 Task: In the event  named  Third Lunch and Learn: Stress Management Techniques, Set a range of dates when you can accept meetings  '4 Jul â€" 5 Aug 2023'. Select a duration of  30 min. Select working hours  	_x000D_
MON- SAT 9:00am â€" 5:00pm. Add time before or after your events  as 5 min. Set the frequency of available time slots for invitees as  50 min. Set the minimum notice period and maximum events allowed per day as  165 hour and 6. , logged in from the account softage.4@softage.net and add another guest for the event, softage.1@softage.net
Action: Mouse pressed left at (947, 338)
Screenshot: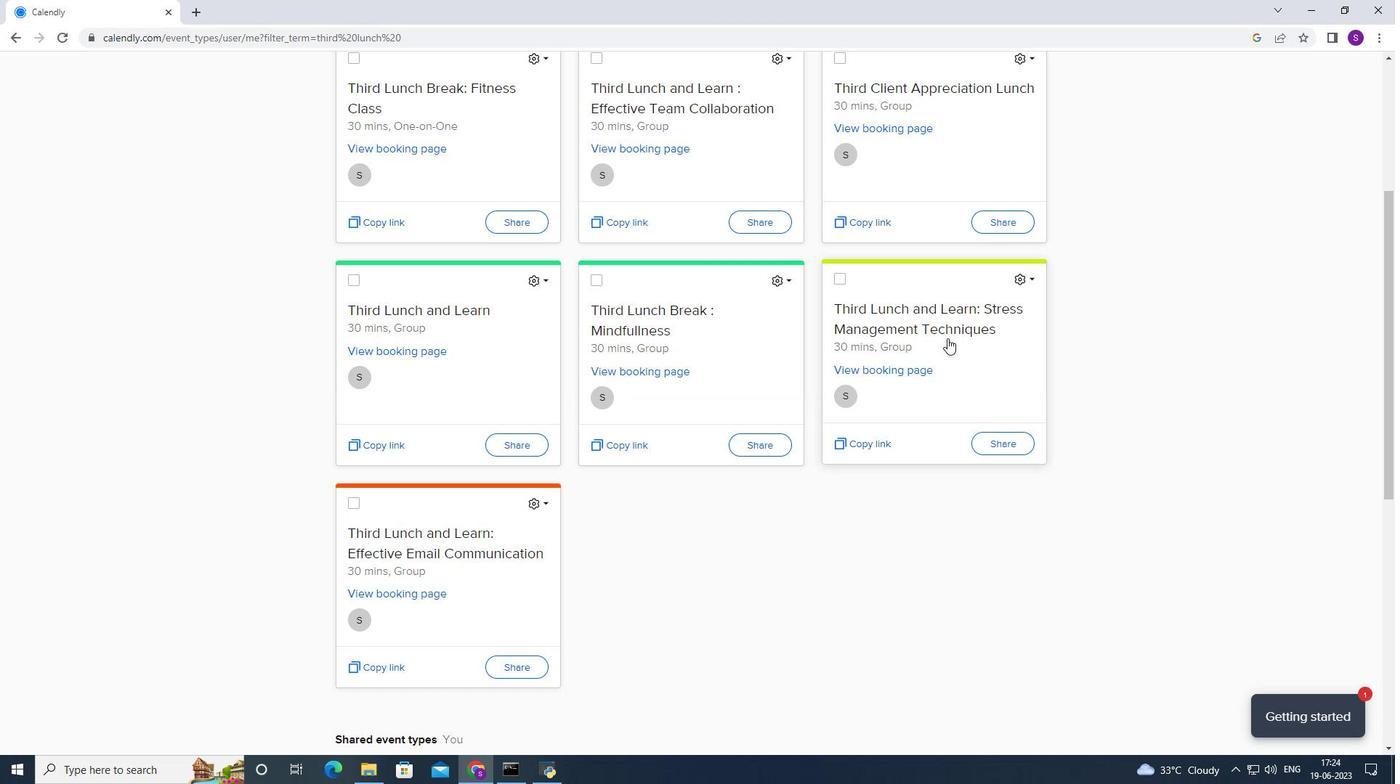 
Action: Mouse moved to (446, 310)
Screenshot: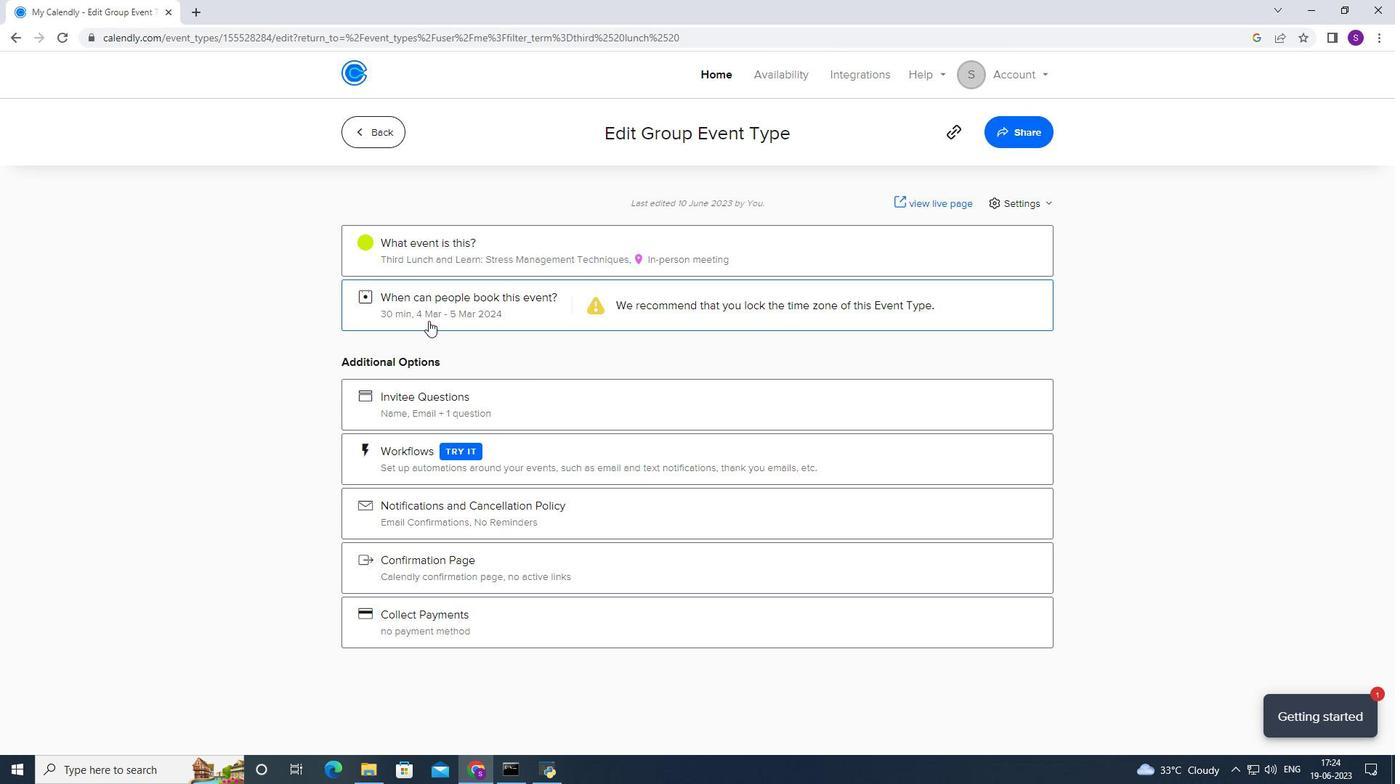
Action: Mouse pressed left at (446, 310)
Screenshot: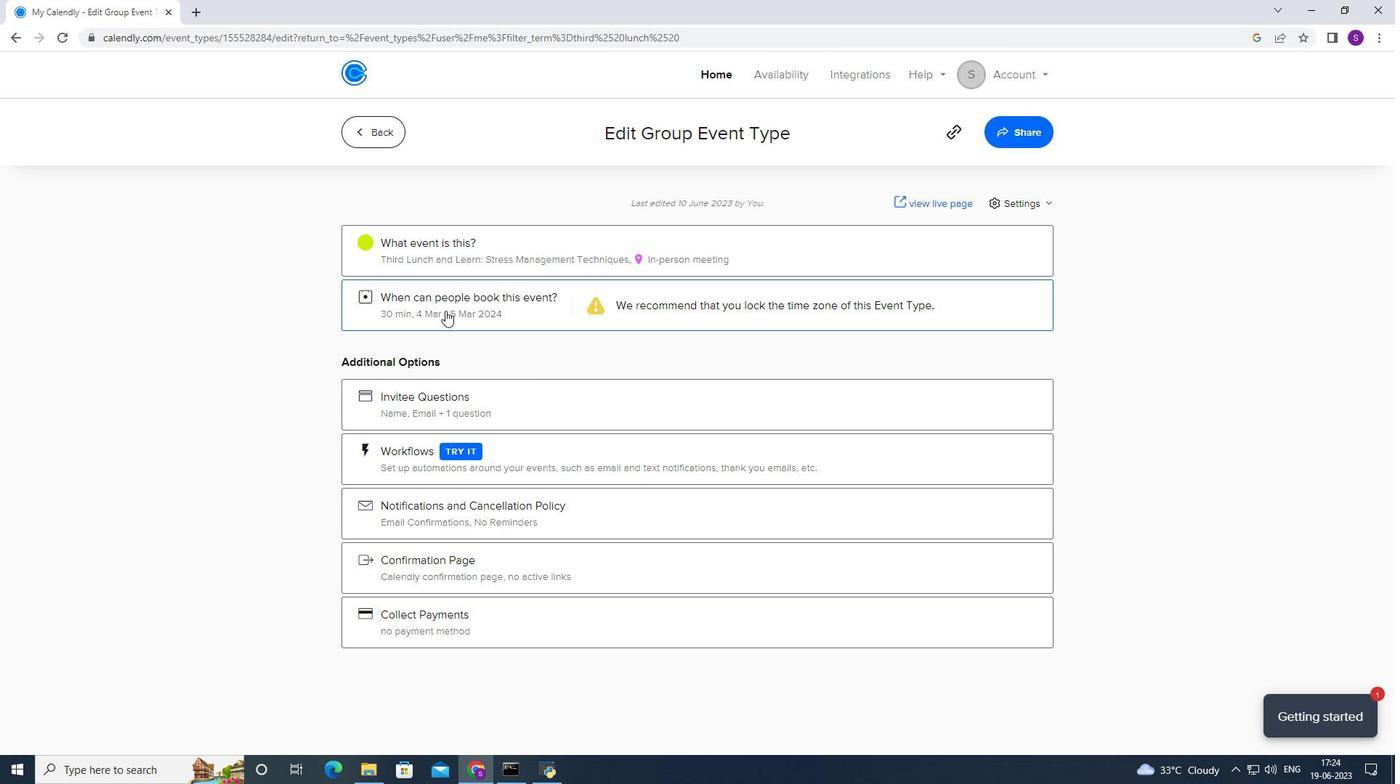 
Action: Mouse moved to (496, 490)
Screenshot: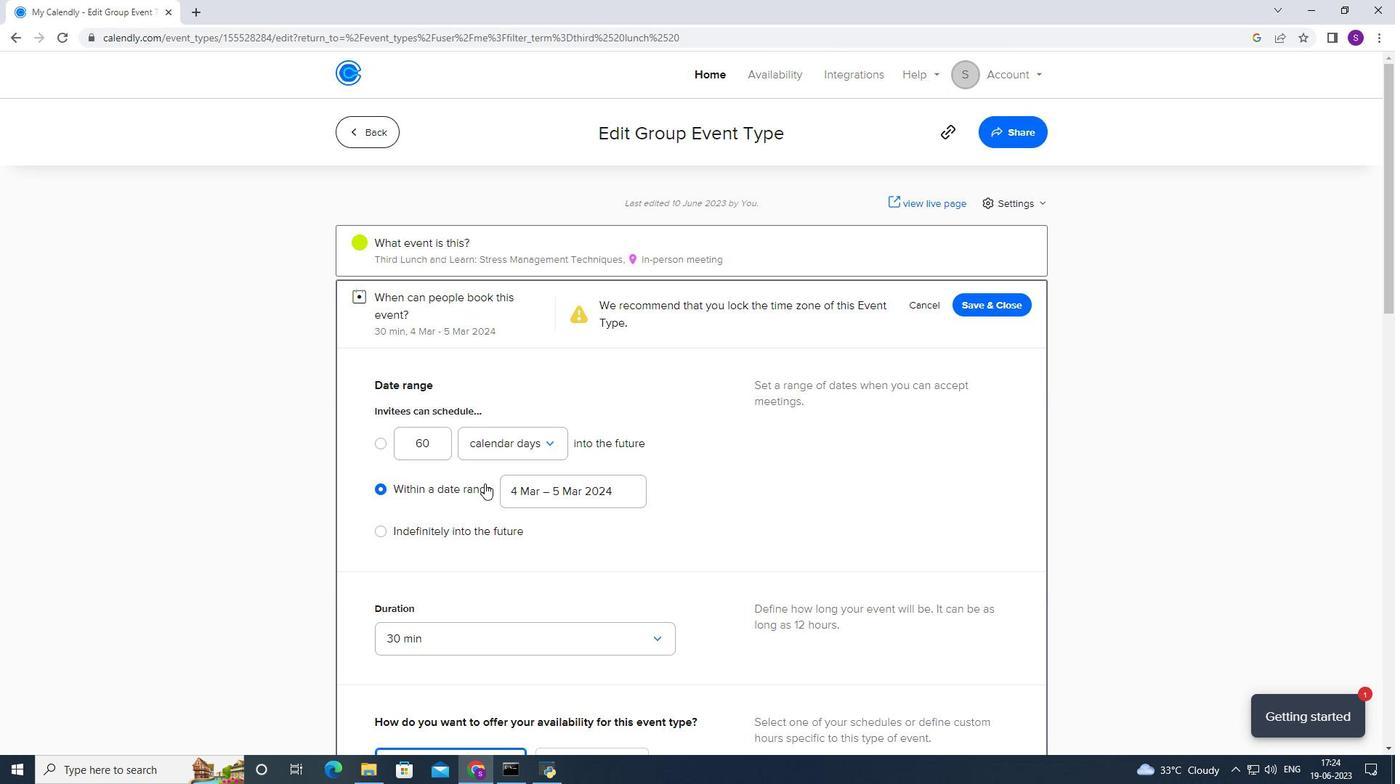 
Action: Mouse pressed left at (496, 490)
Screenshot: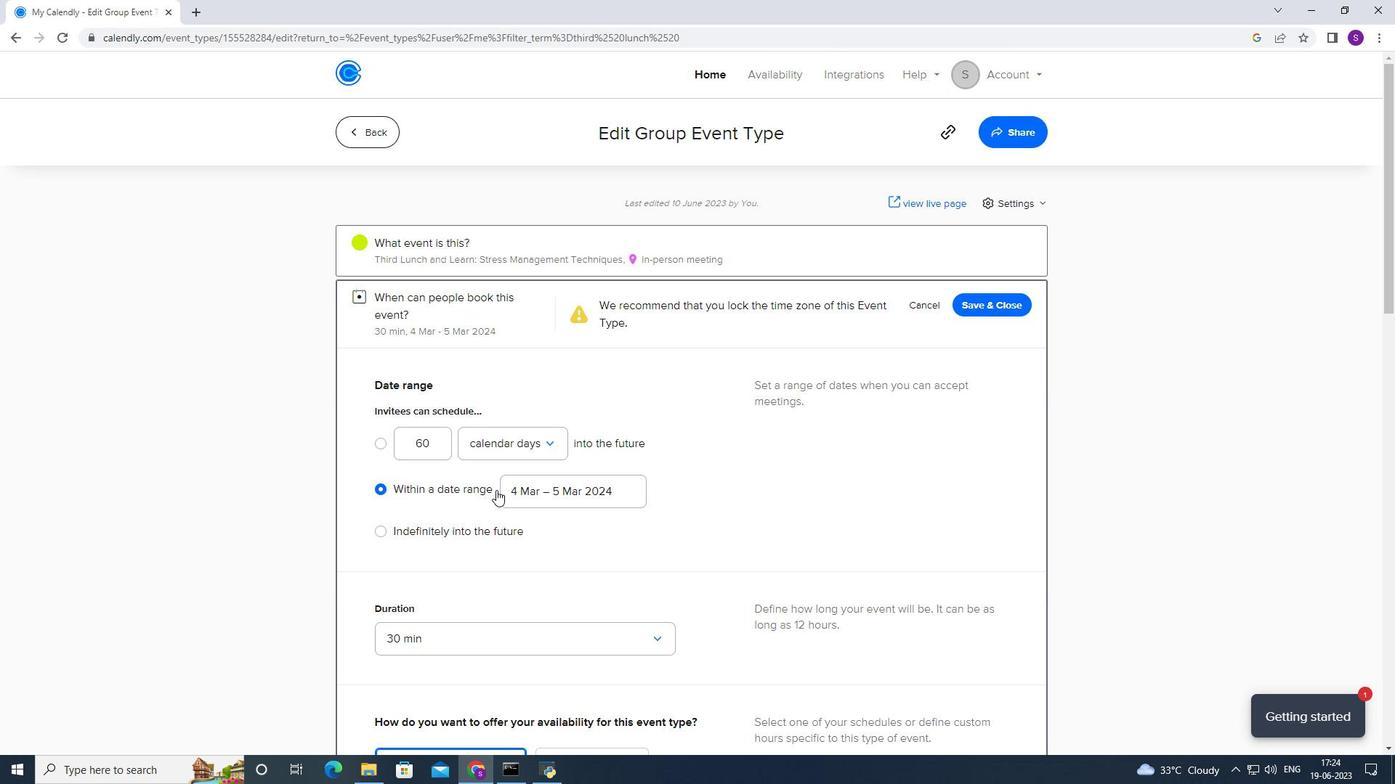 
Action: Mouse moved to (552, 481)
Screenshot: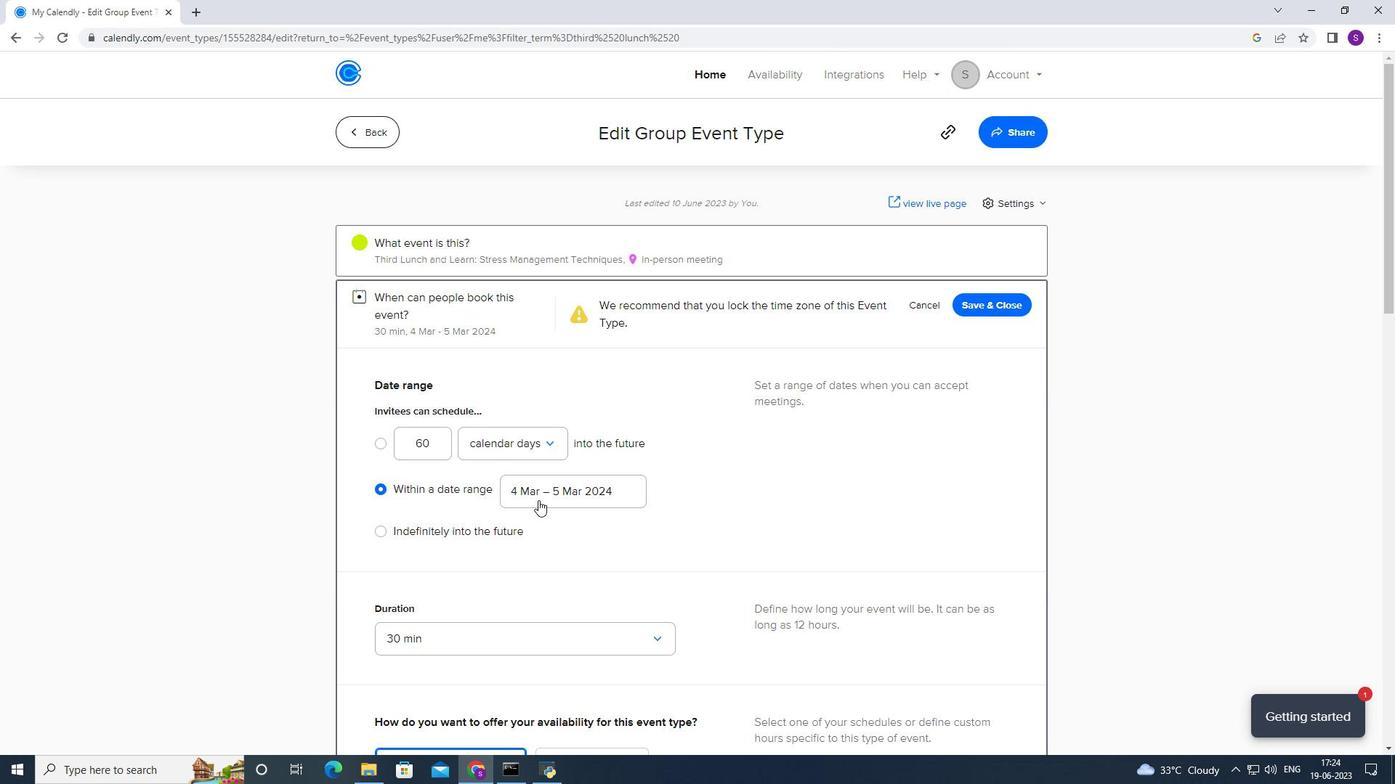 
Action: Mouse pressed left at (552, 481)
Screenshot: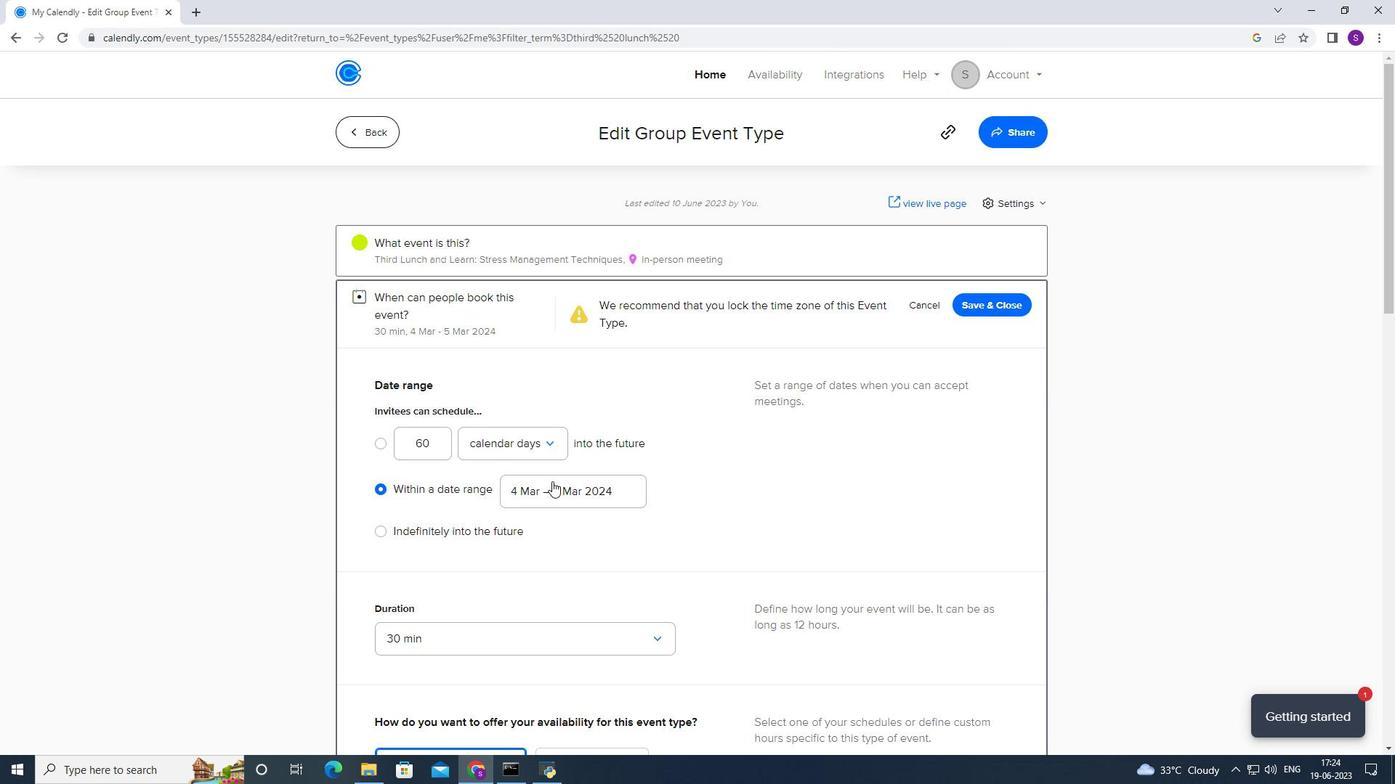 
Action: Mouse moved to (621, 228)
Screenshot: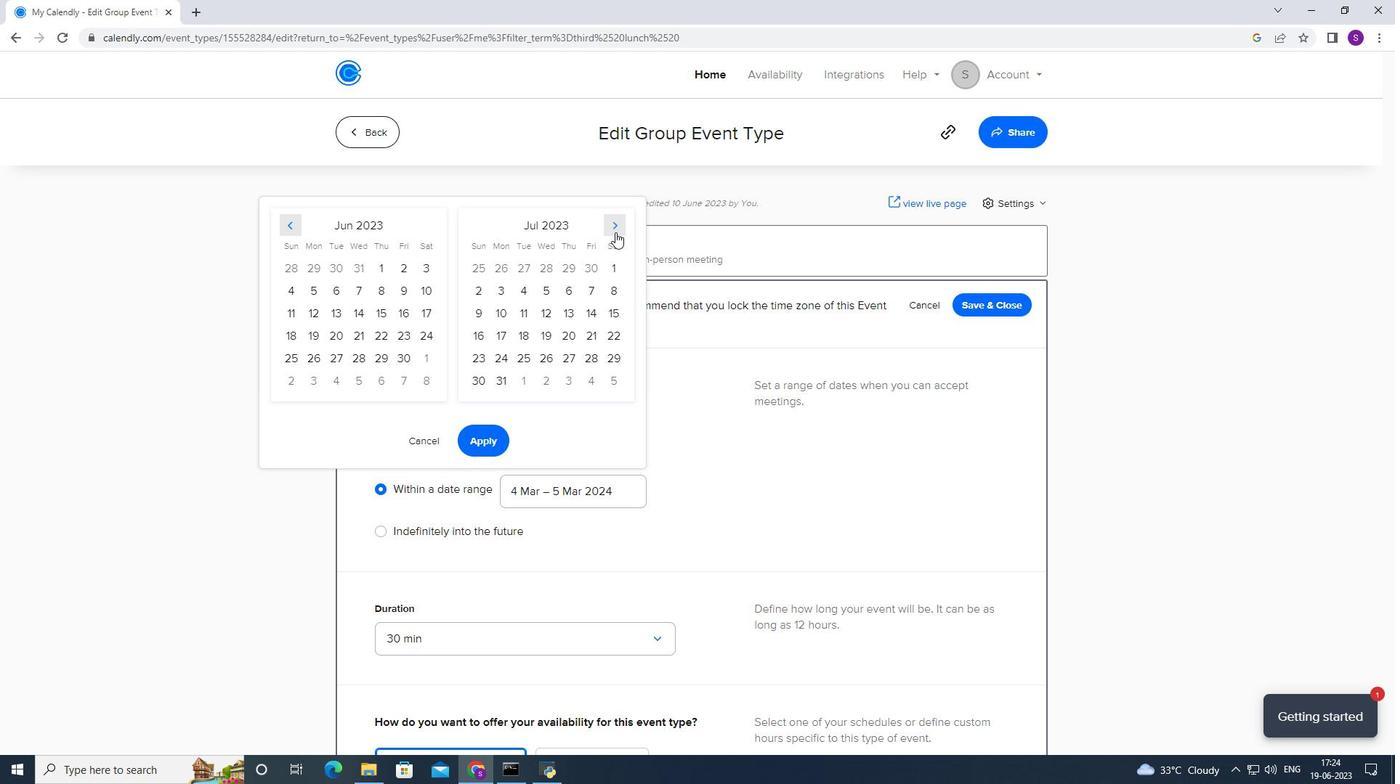 
Action: Mouse pressed left at (621, 228)
Screenshot: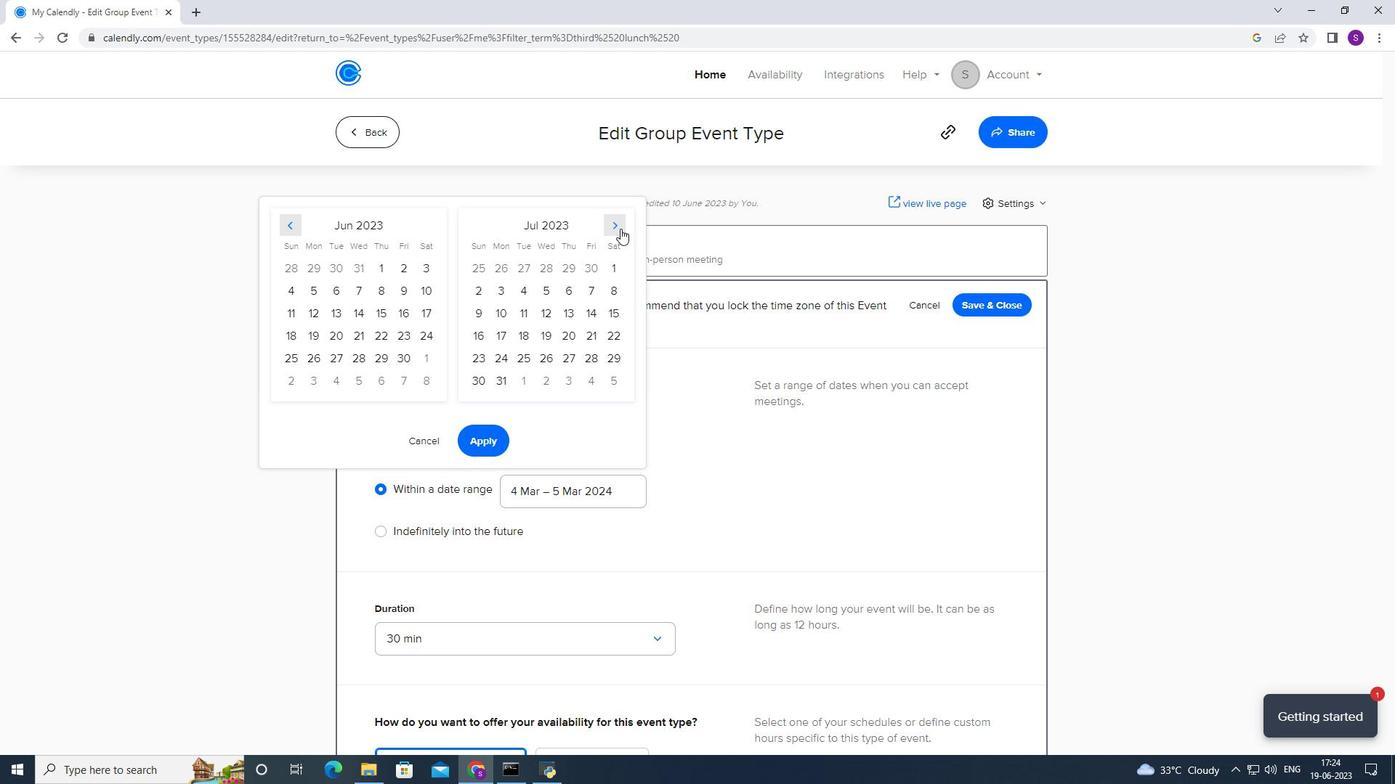 
Action: Mouse moved to (351, 289)
Screenshot: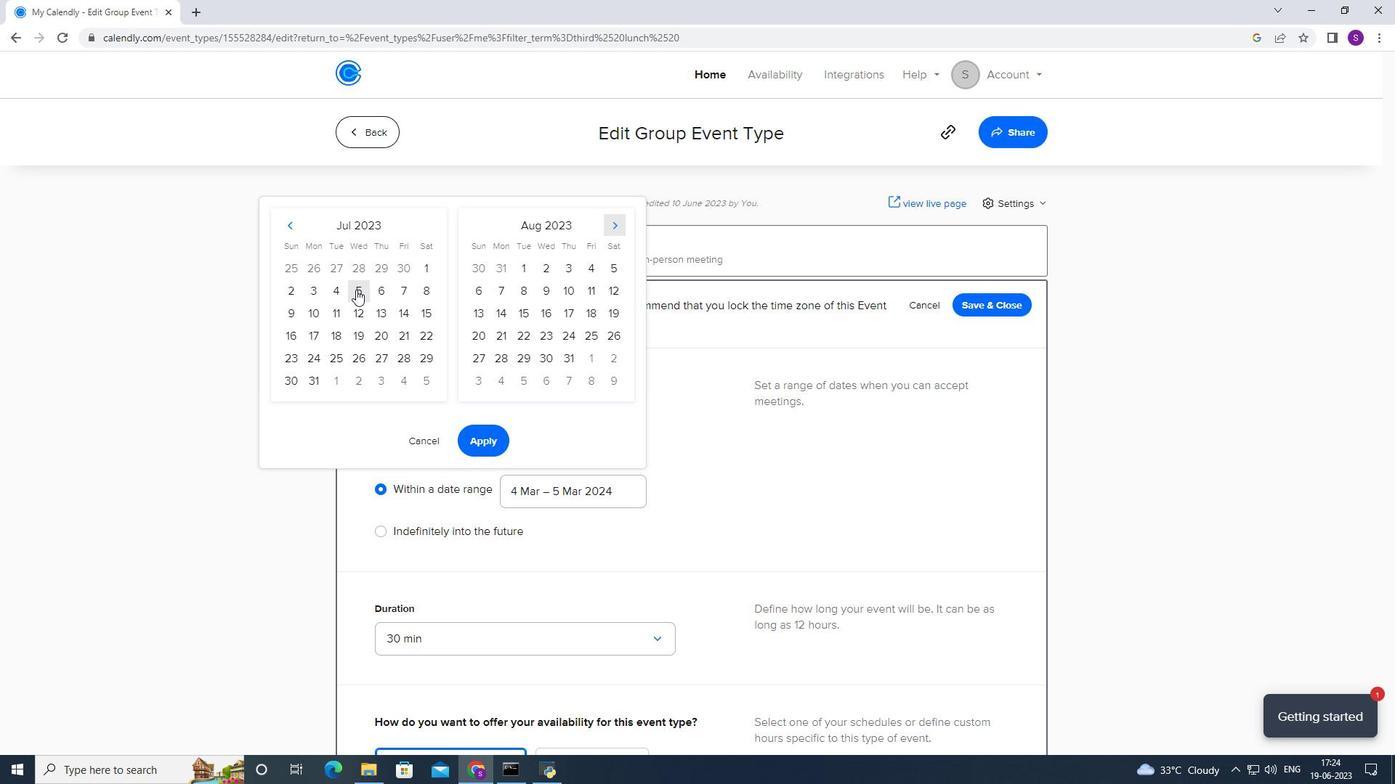 
Action: Mouse pressed left at (351, 289)
Screenshot: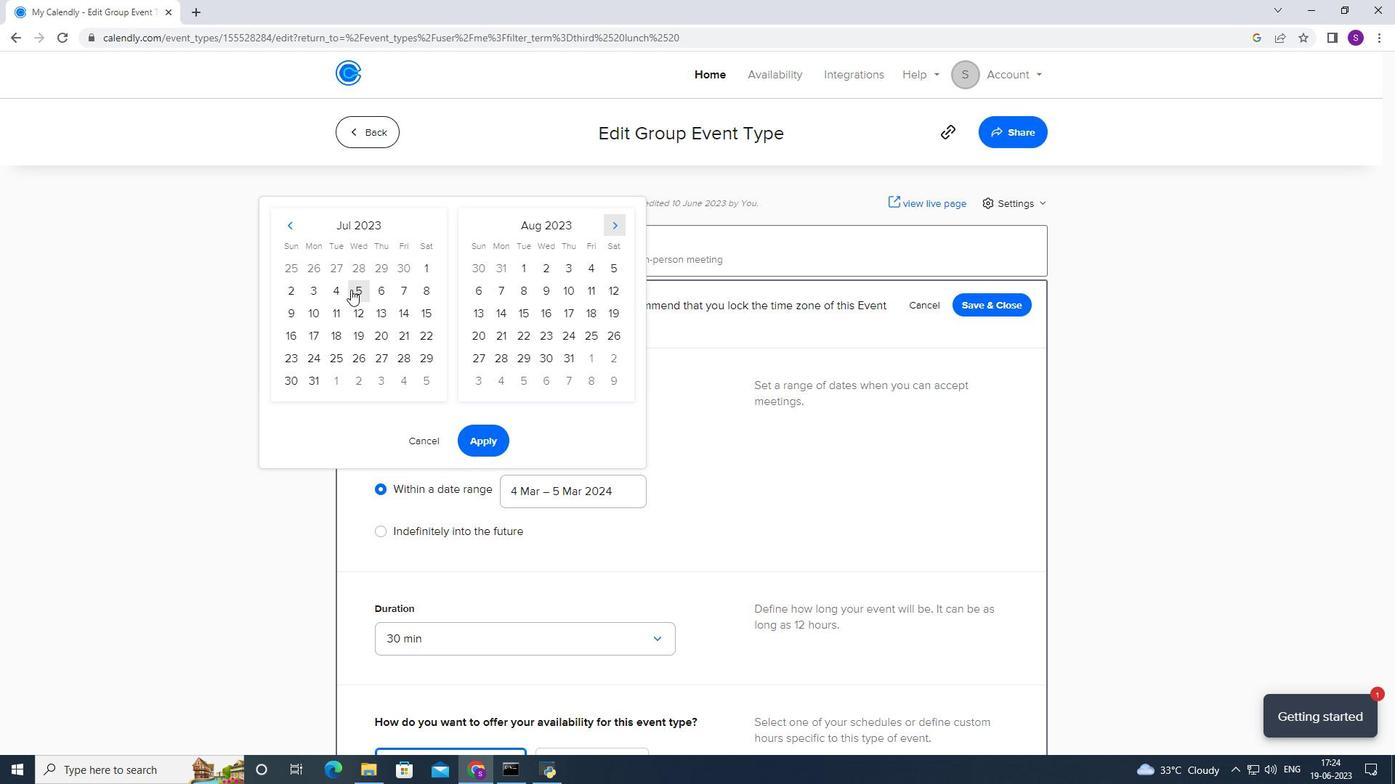
Action: Mouse moved to (345, 292)
Screenshot: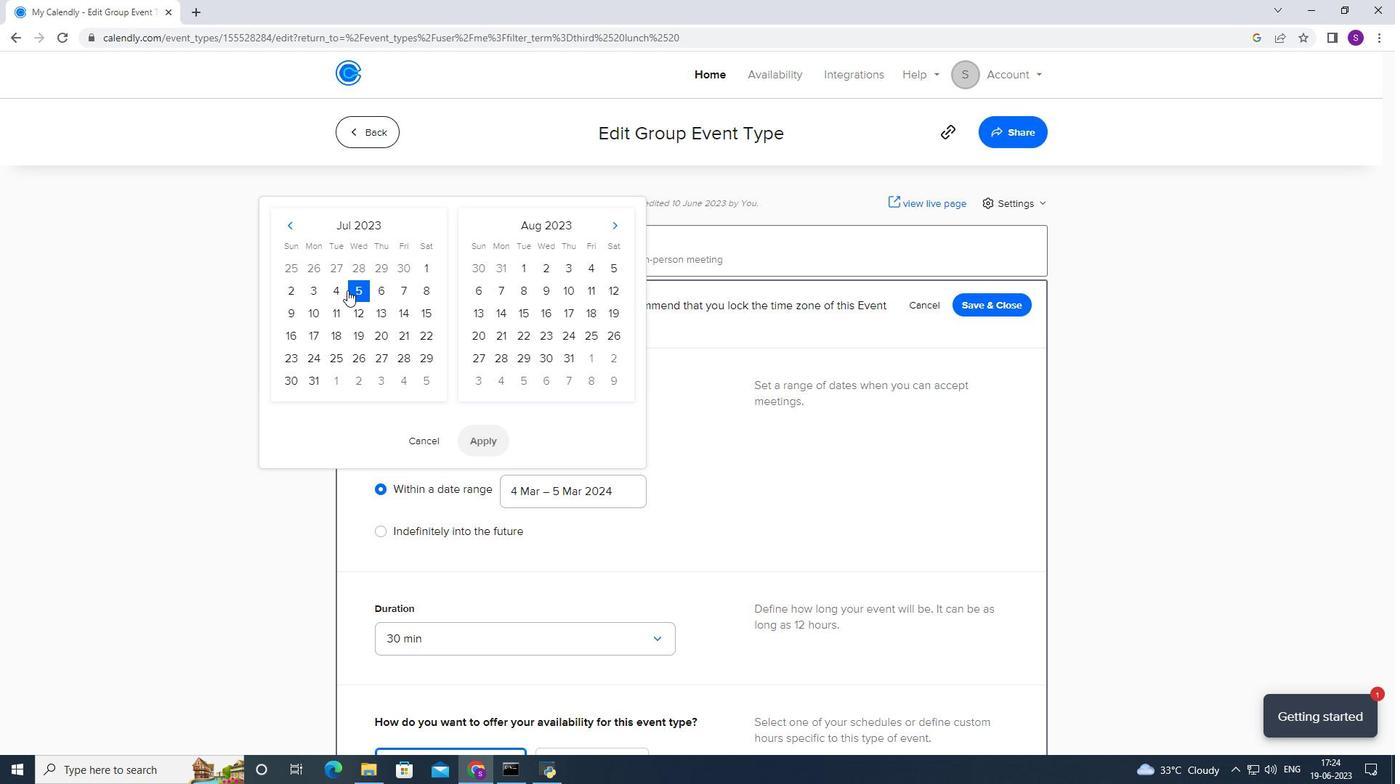 
Action: Mouse pressed left at (345, 292)
Screenshot: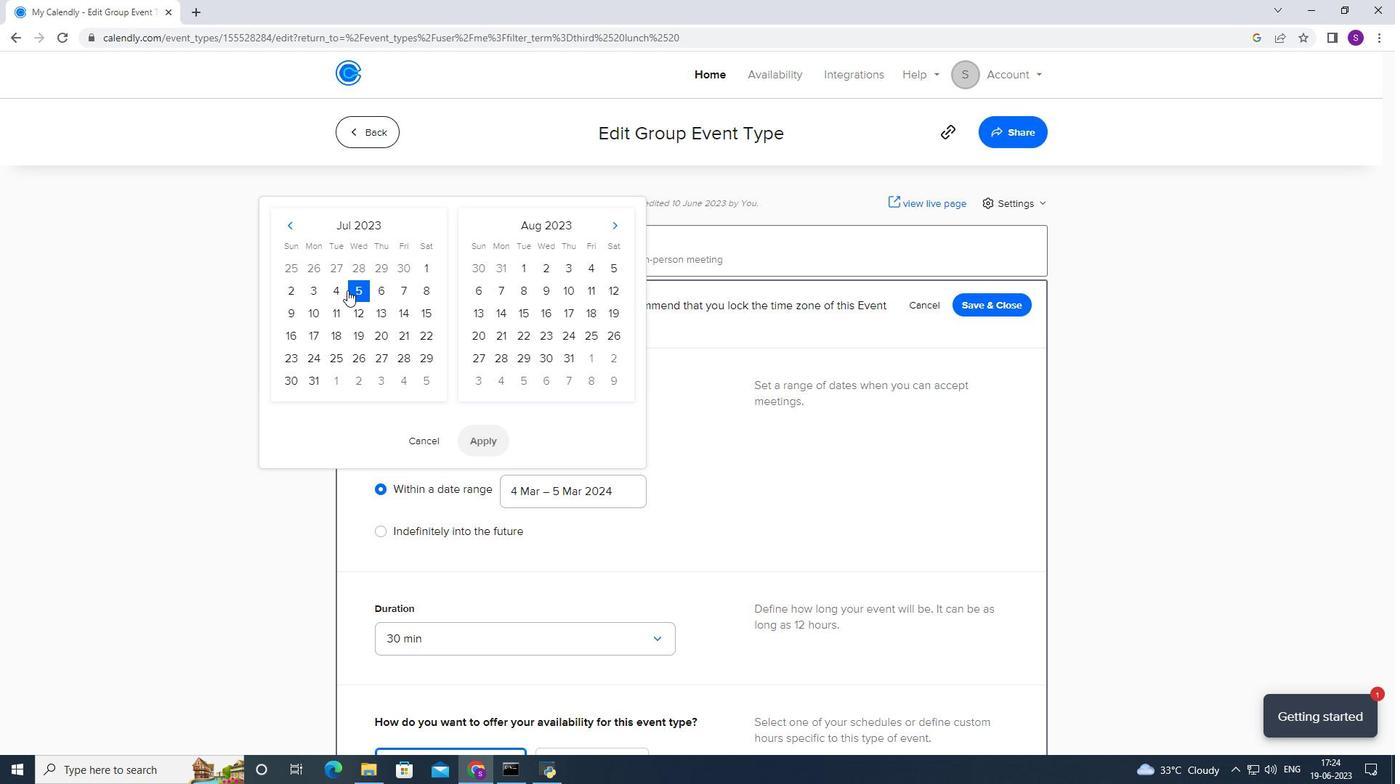 
Action: Mouse moved to (606, 267)
Screenshot: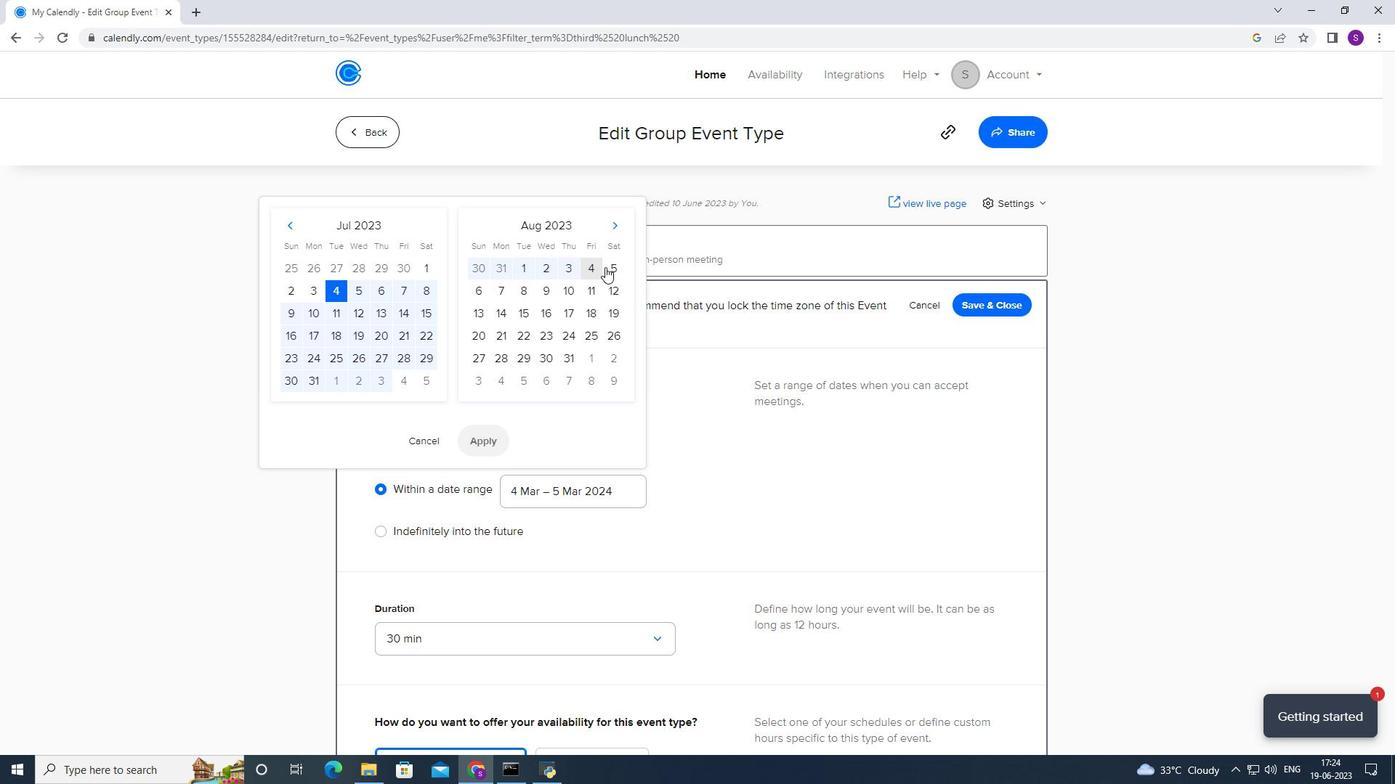 
Action: Mouse pressed left at (606, 267)
Screenshot: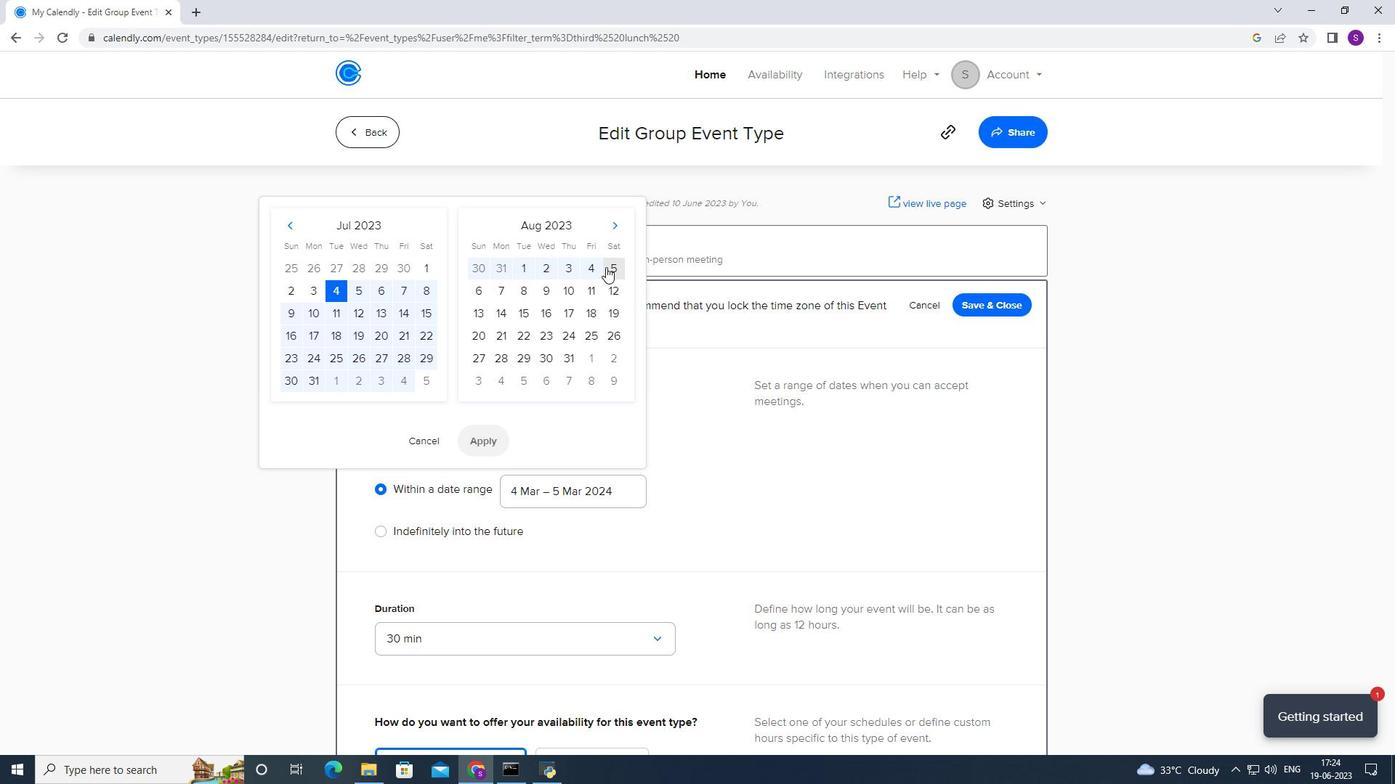 
Action: Mouse moved to (486, 424)
Screenshot: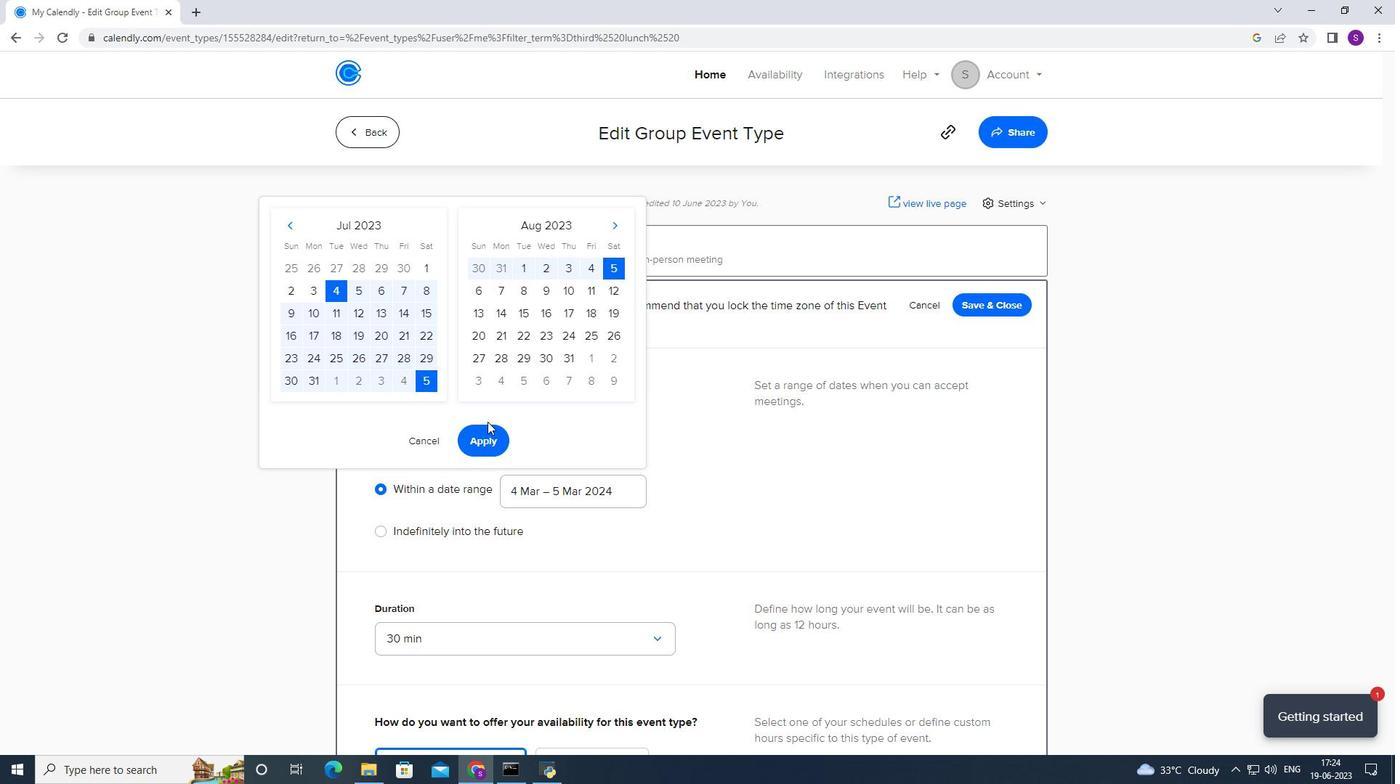 
Action: Mouse pressed left at (486, 424)
Screenshot: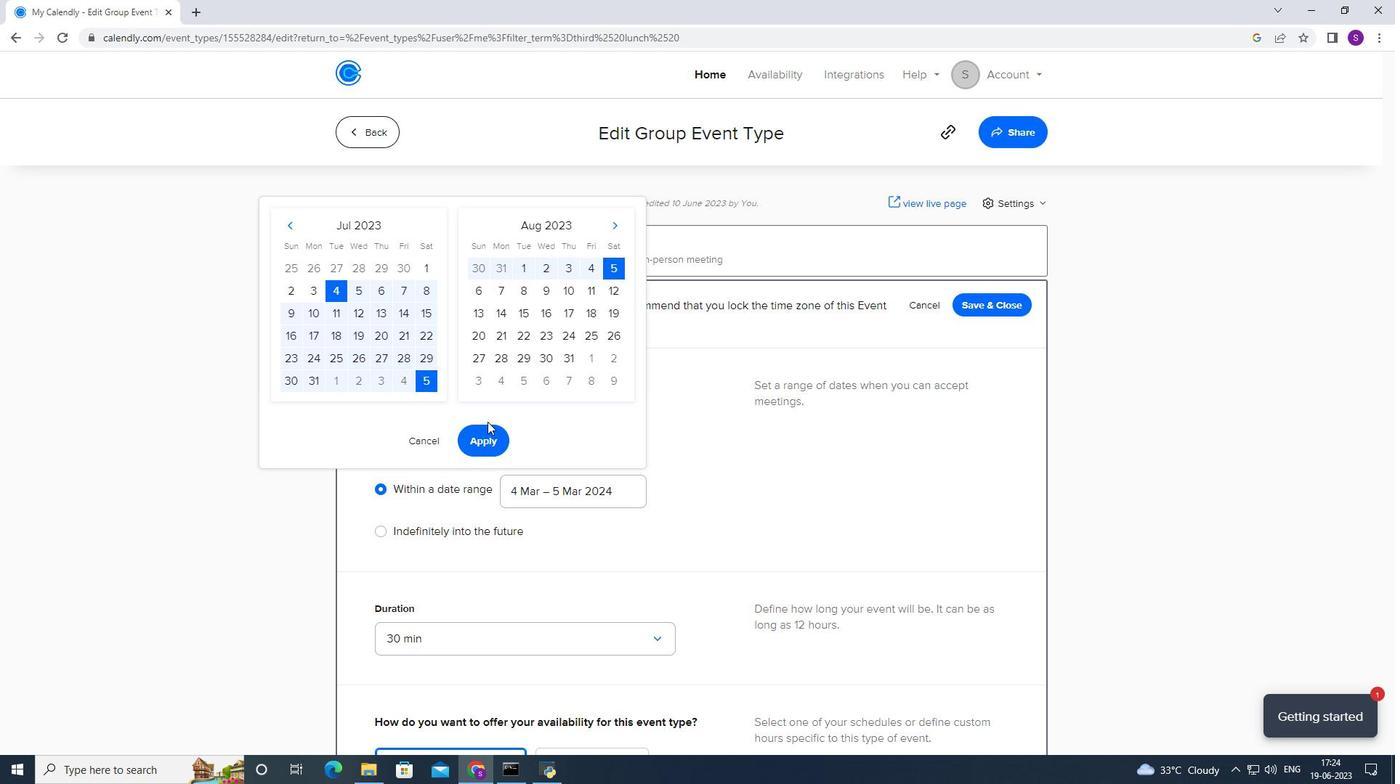 
Action: Mouse moved to (475, 444)
Screenshot: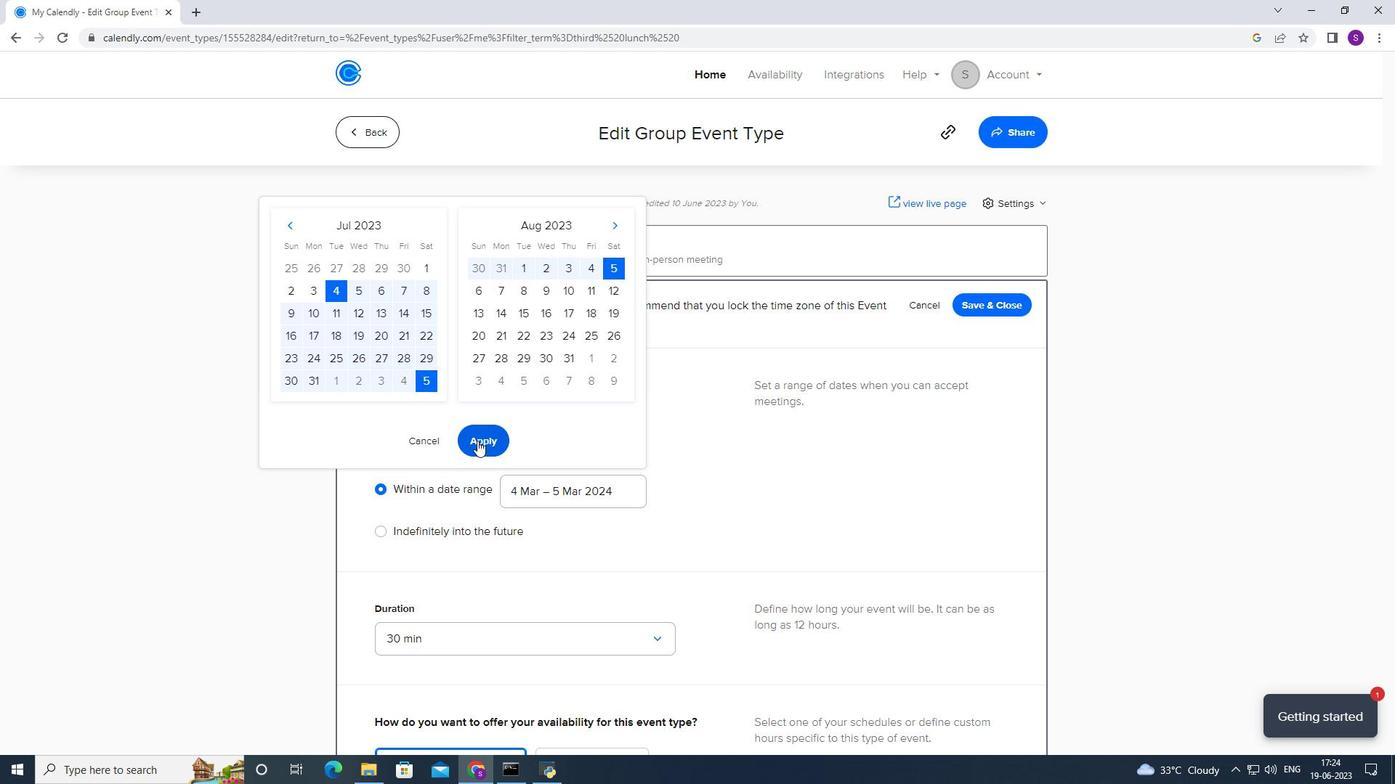 
Action: Mouse pressed left at (475, 444)
Screenshot: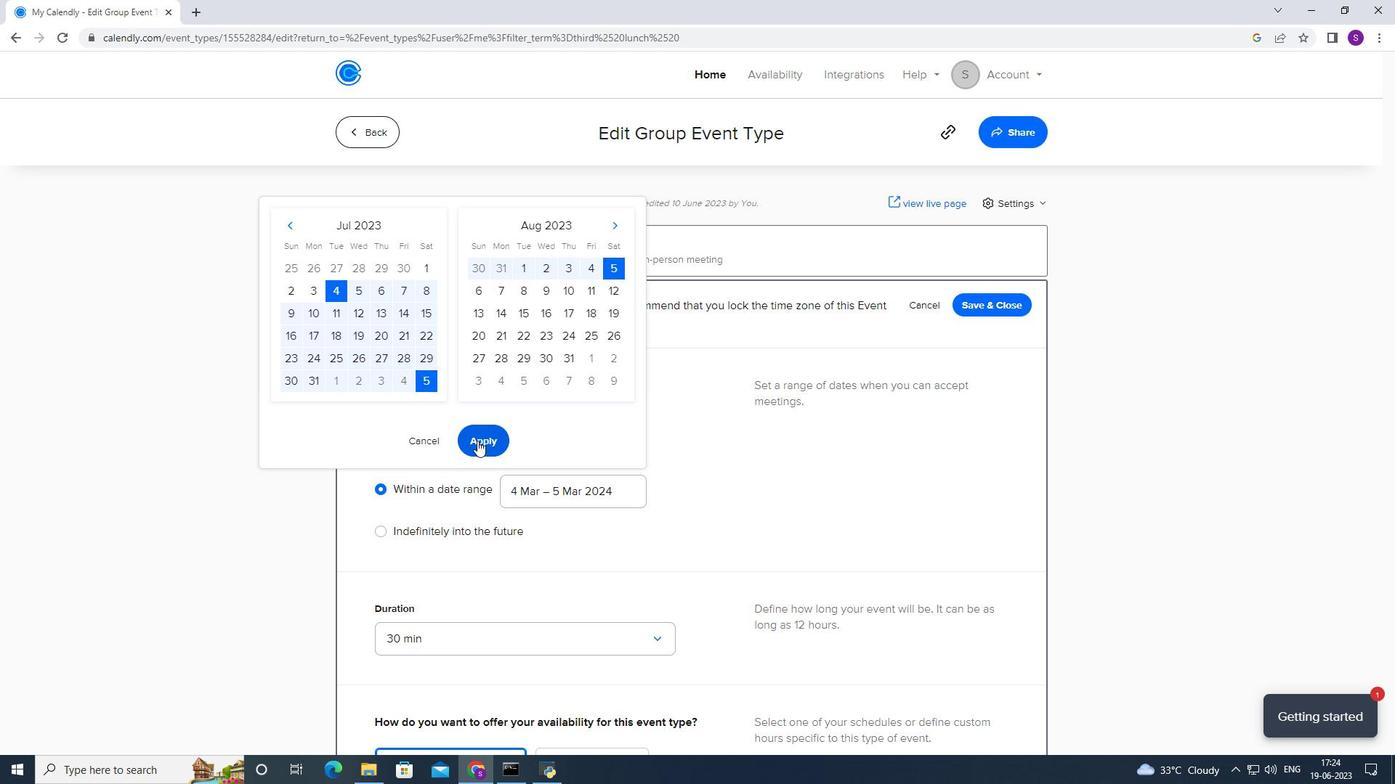 
Action: Mouse moved to (422, 407)
Screenshot: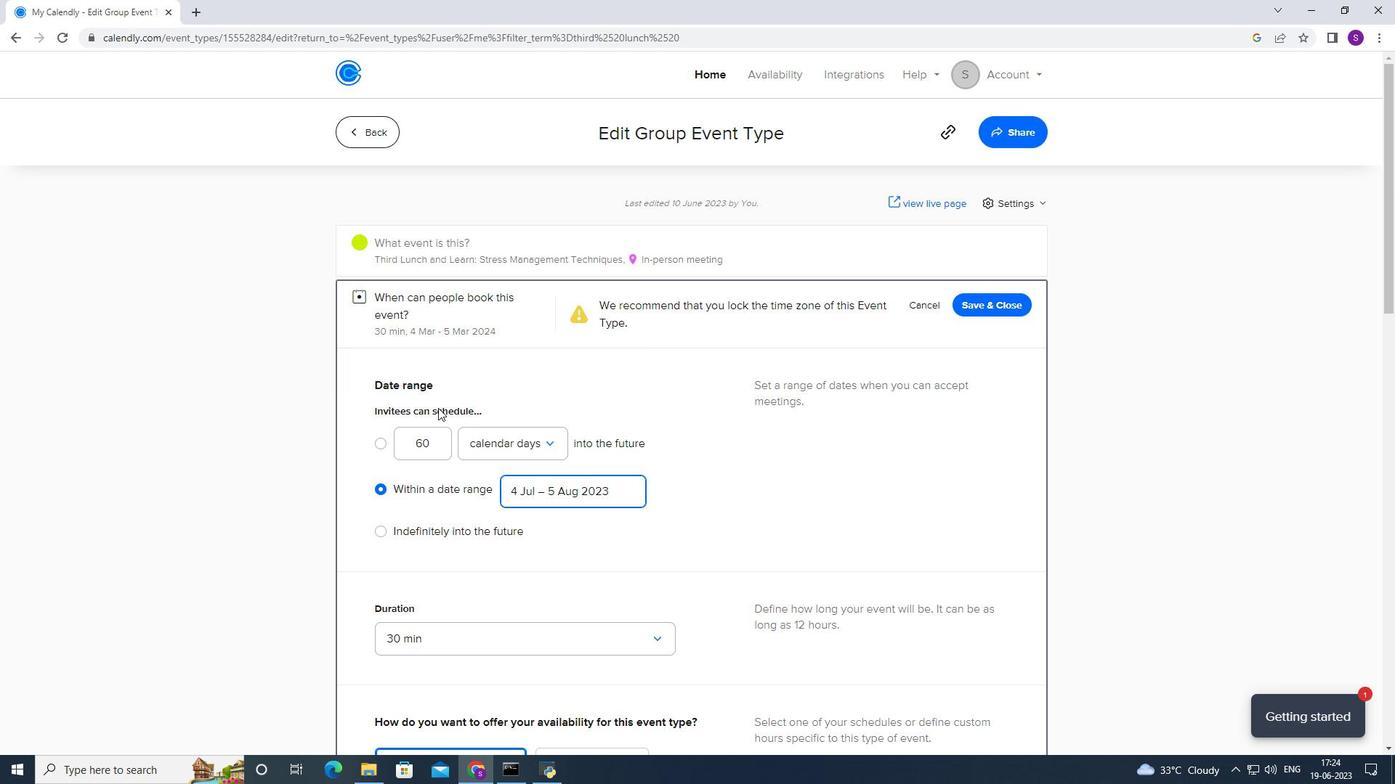 
Action: Mouse scrolled (422, 406) with delta (0, 0)
Screenshot: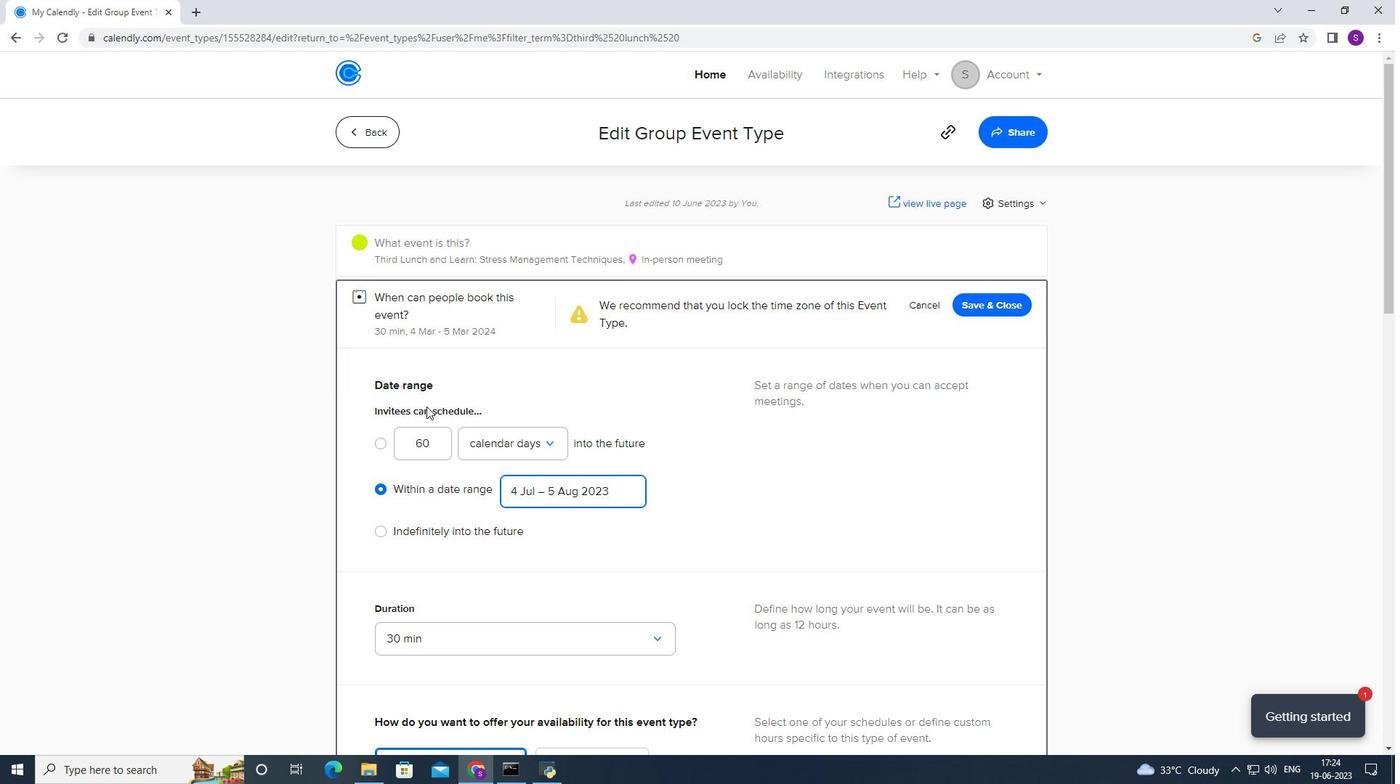 
Action: Mouse scrolled (422, 406) with delta (0, 0)
Screenshot: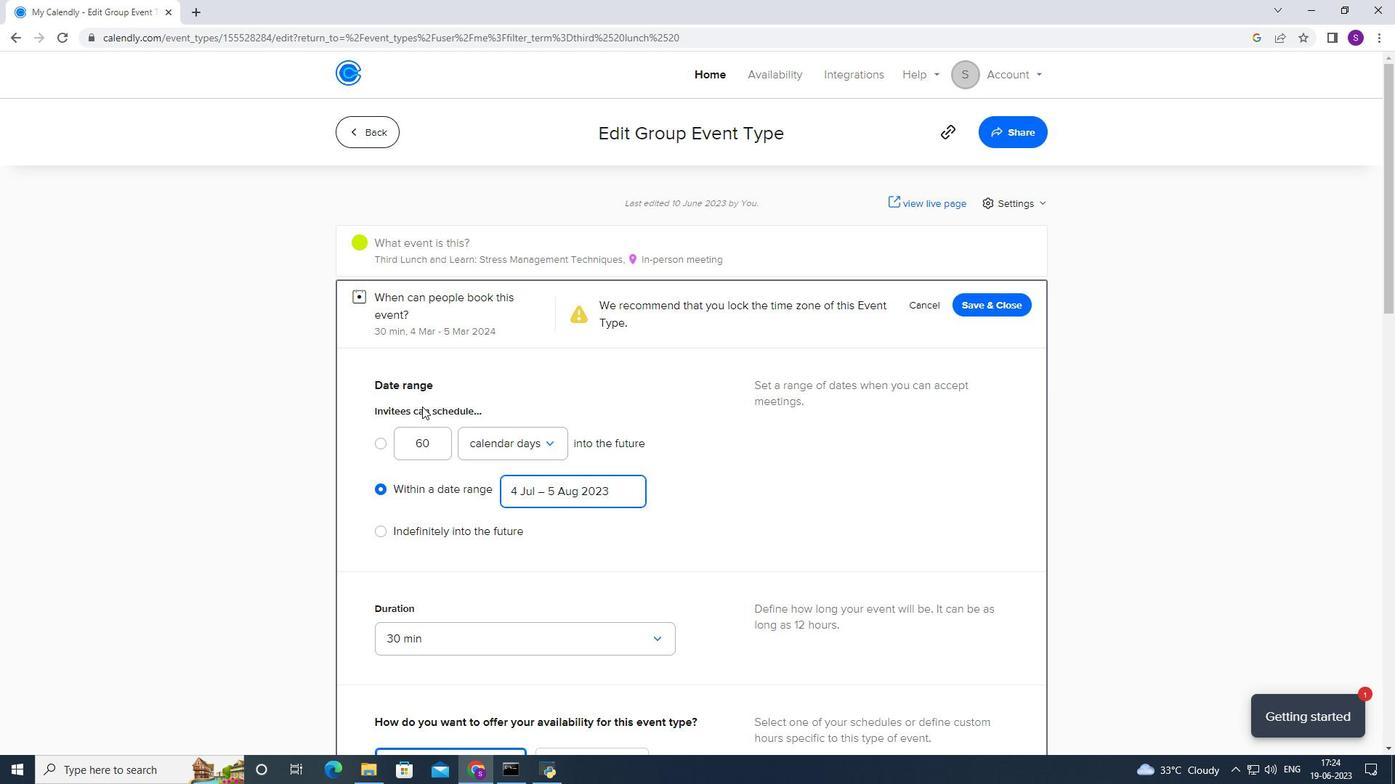 
Action: Mouse scrolled (422, 406) with delta (0, 0)
Screenshot: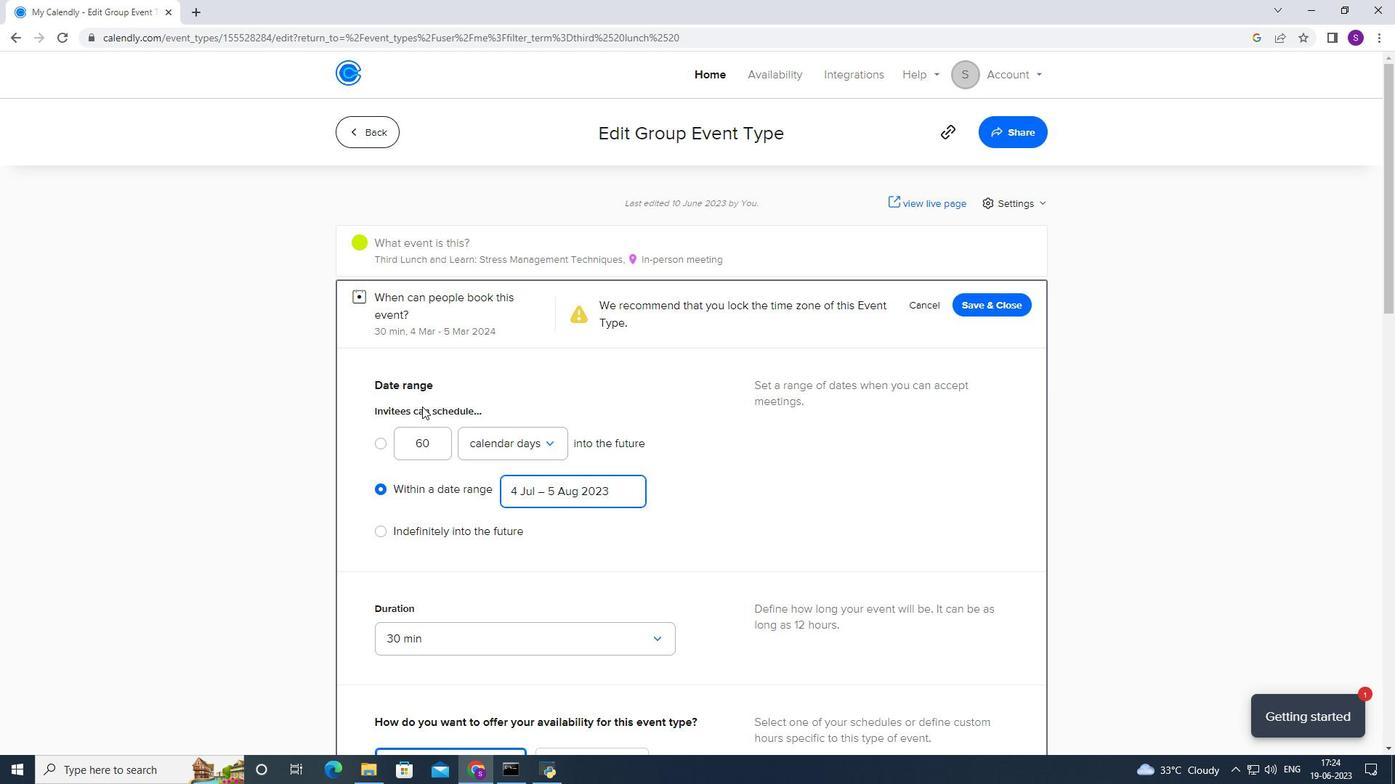 
Action: Mouse scrolled (422, 406) with delta (0, 0)
Screenshot: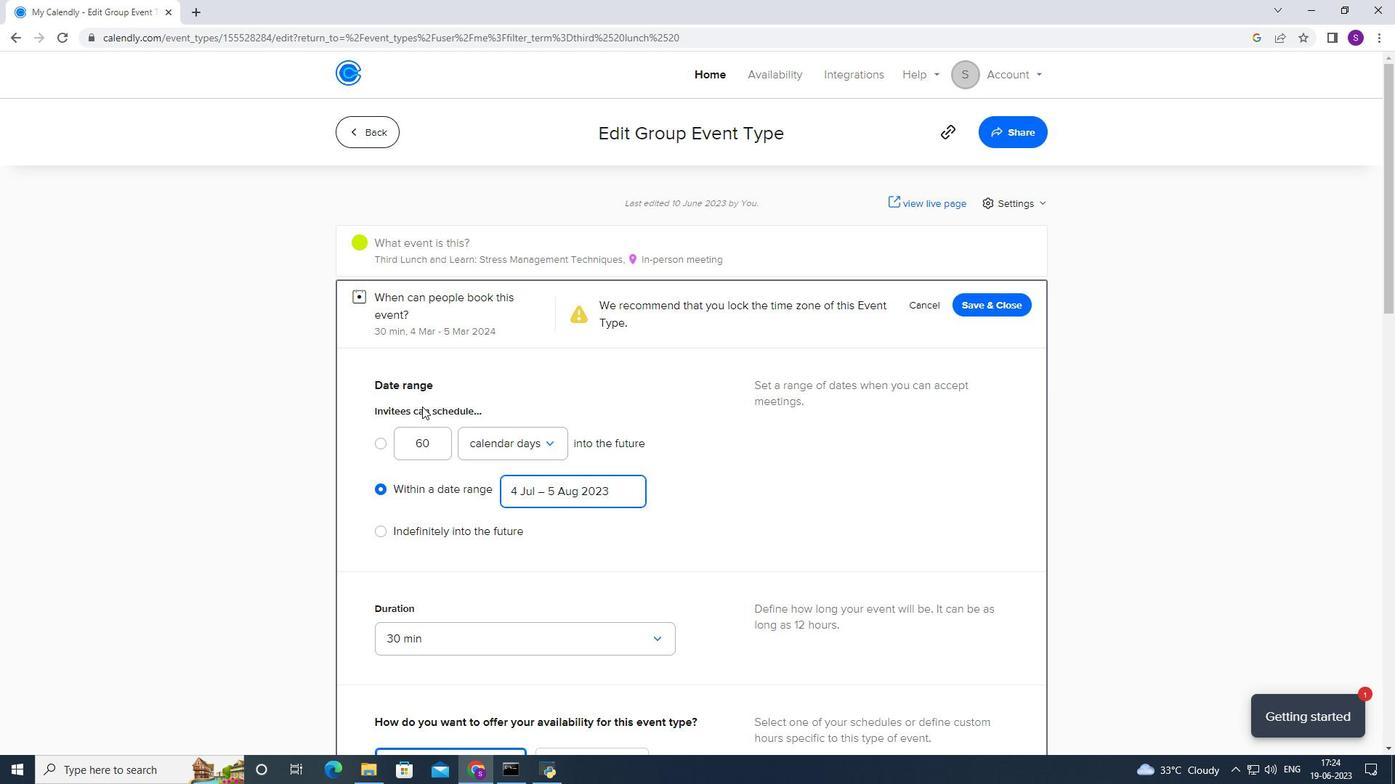 
Action: Mouse scrolled (422, 406) with delta (0, 0)
Screenshot: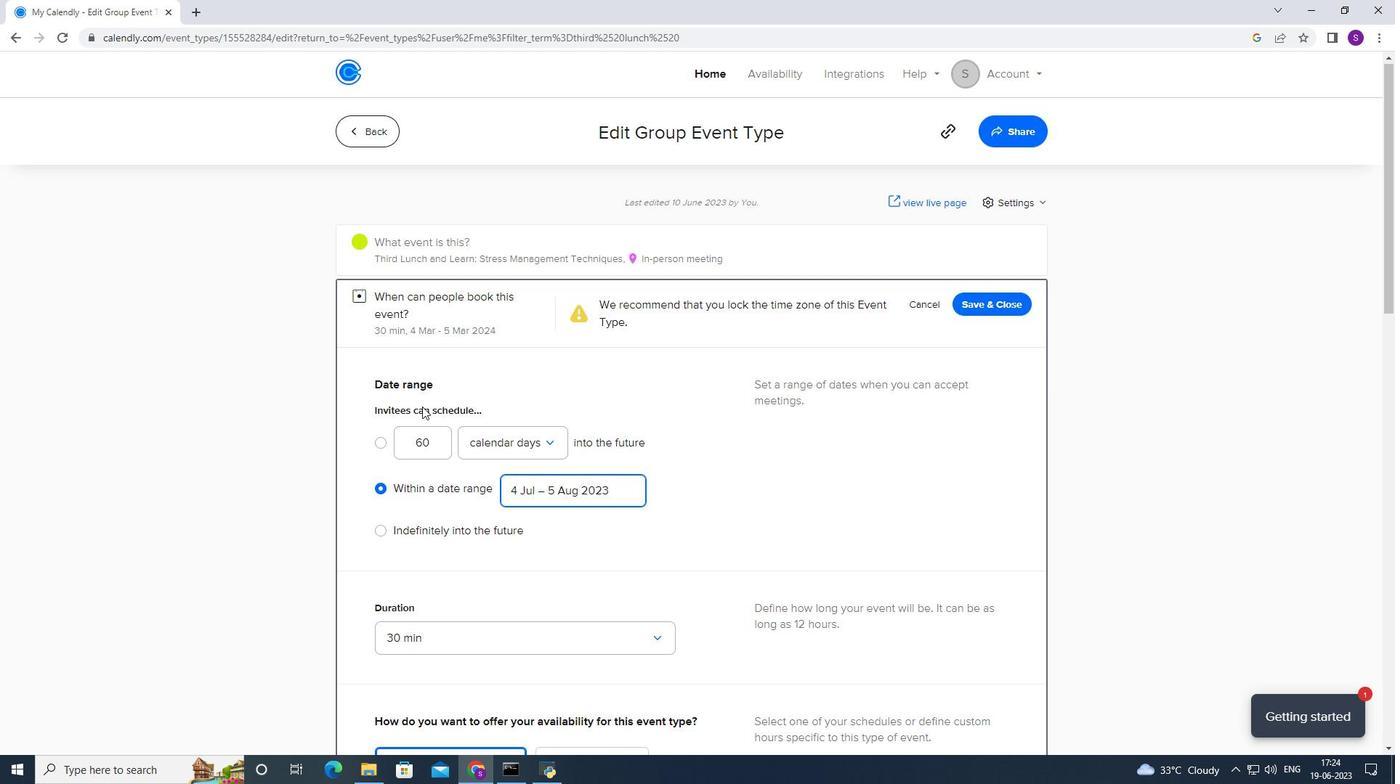 
Action: Mouse moved to (449, 285)
Screenshot: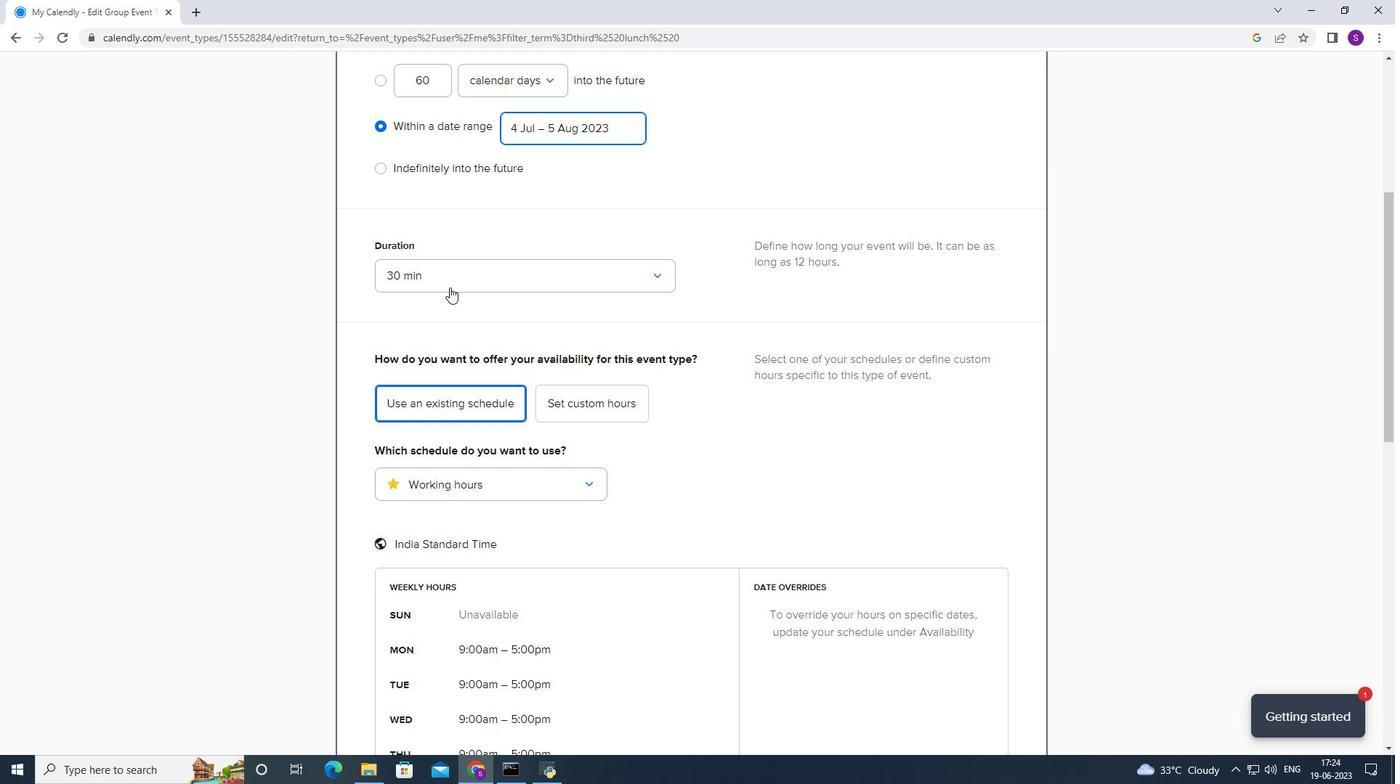 
Action: Mouse pressed left at (449, 285)
Screenshot: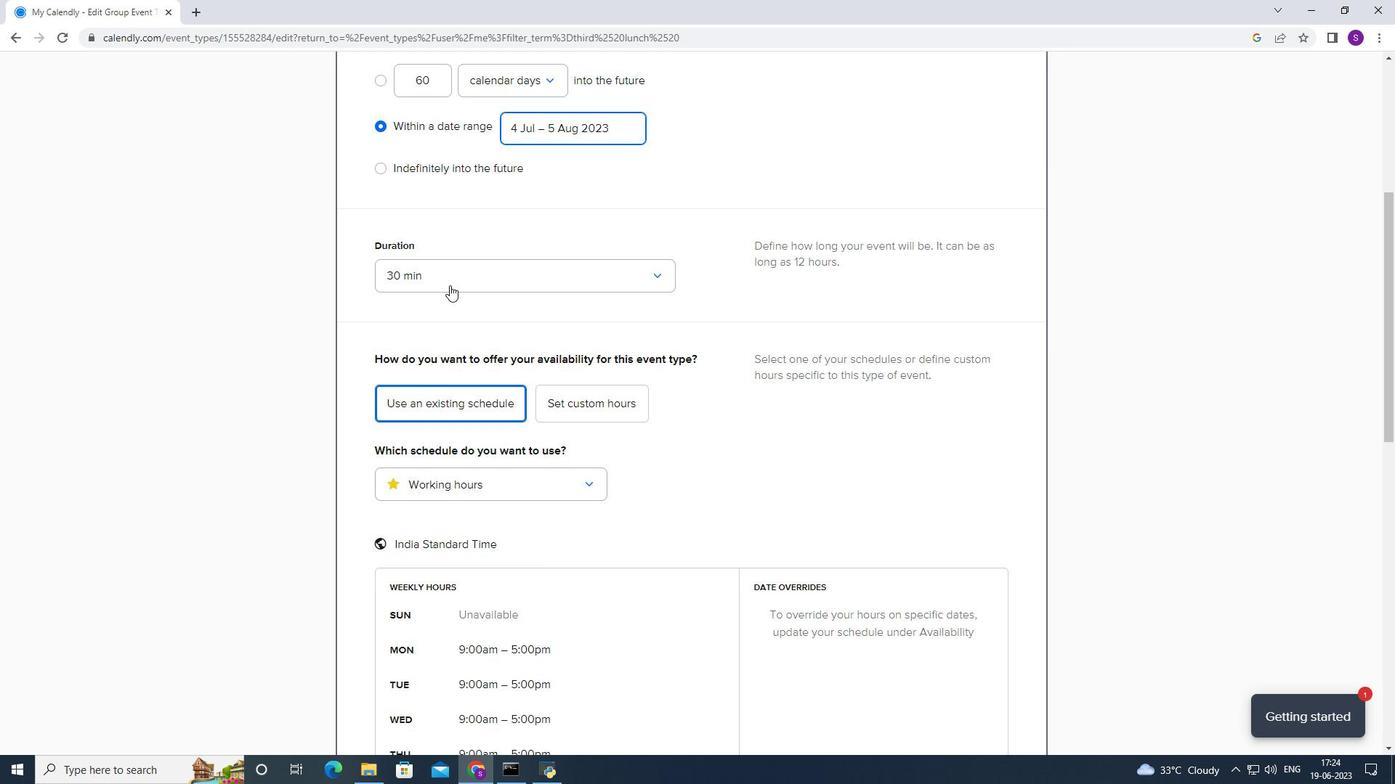
Action: Mouse moved to (438, 347)
Screenshot: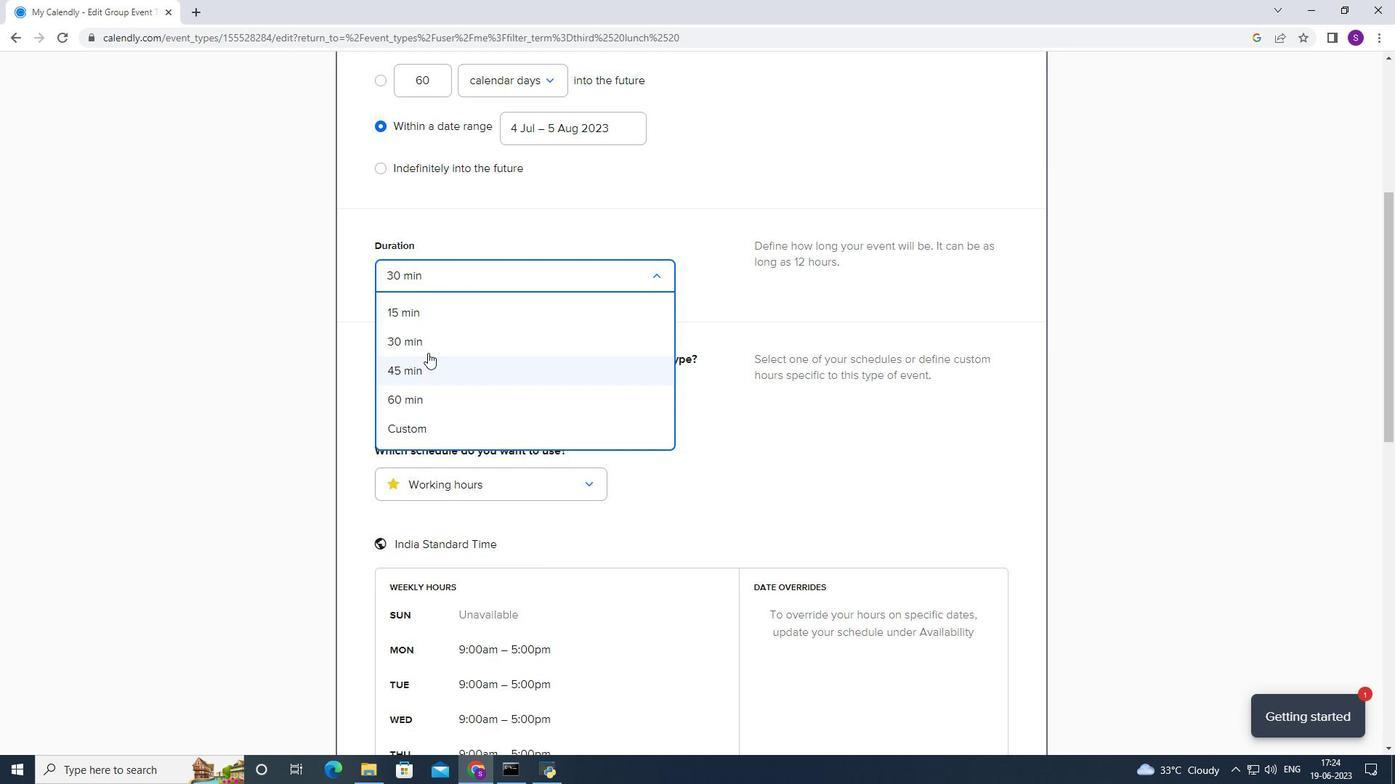 
Action: Mouse pressed left at (438, 347)
Screenshot: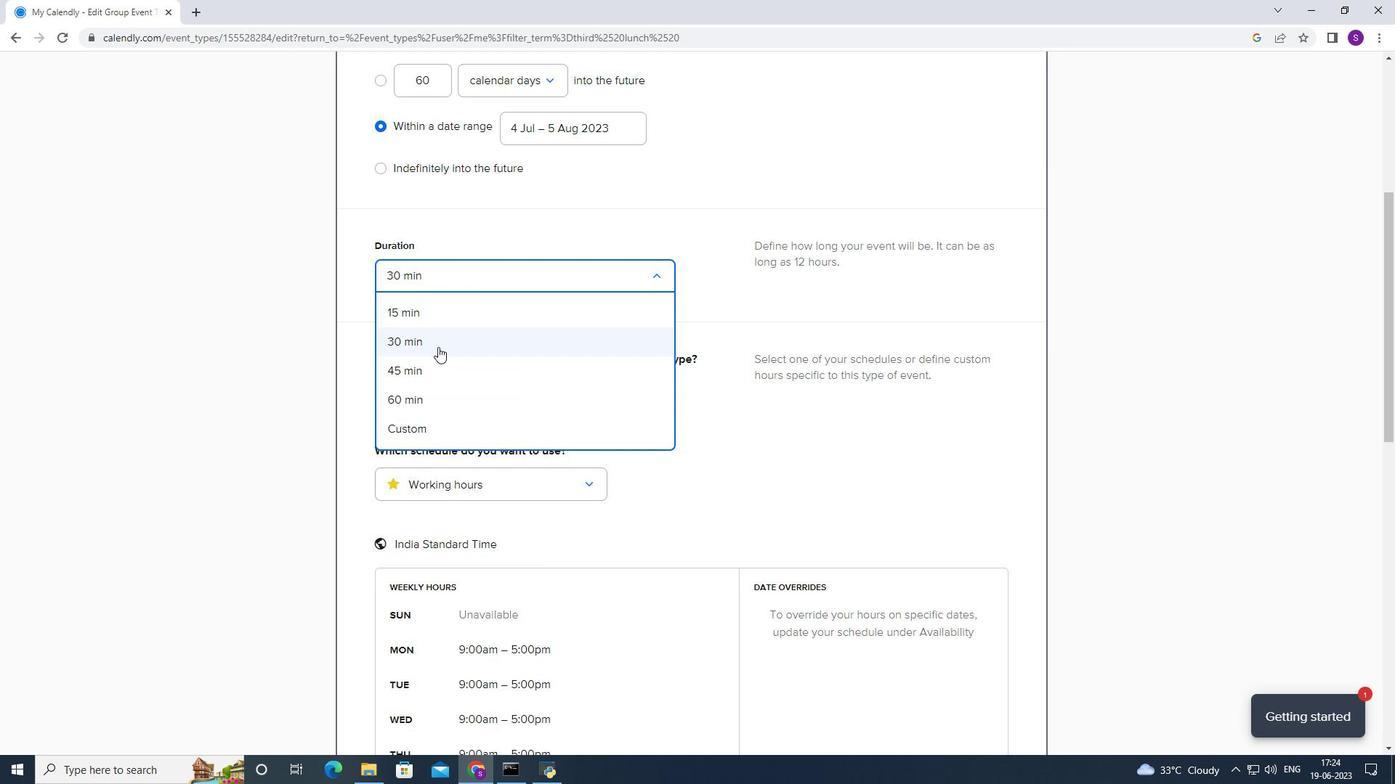 
Action: Mouse moved to (438, 347)
Screenshot: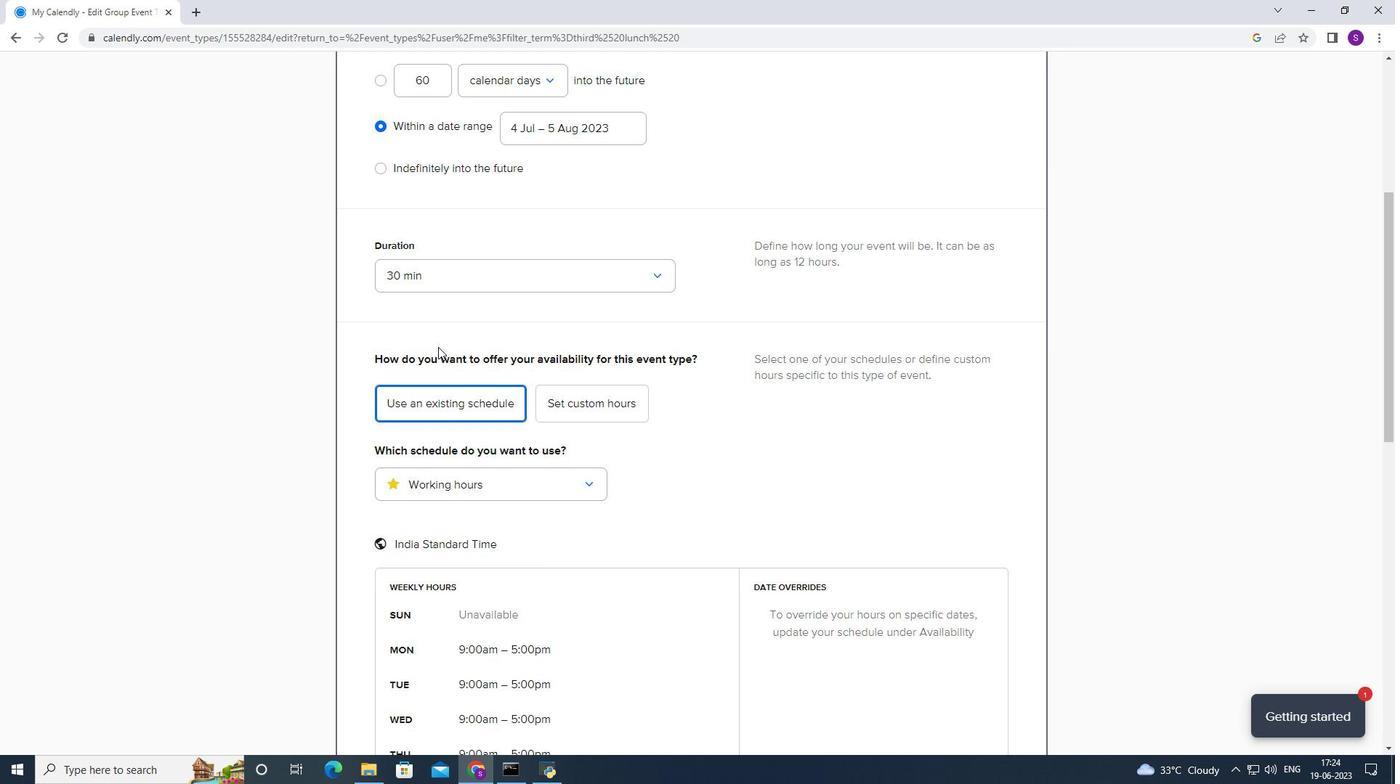 
Action: Mouse scrolled (438, 346) with delta (0, 0)
Screenshot: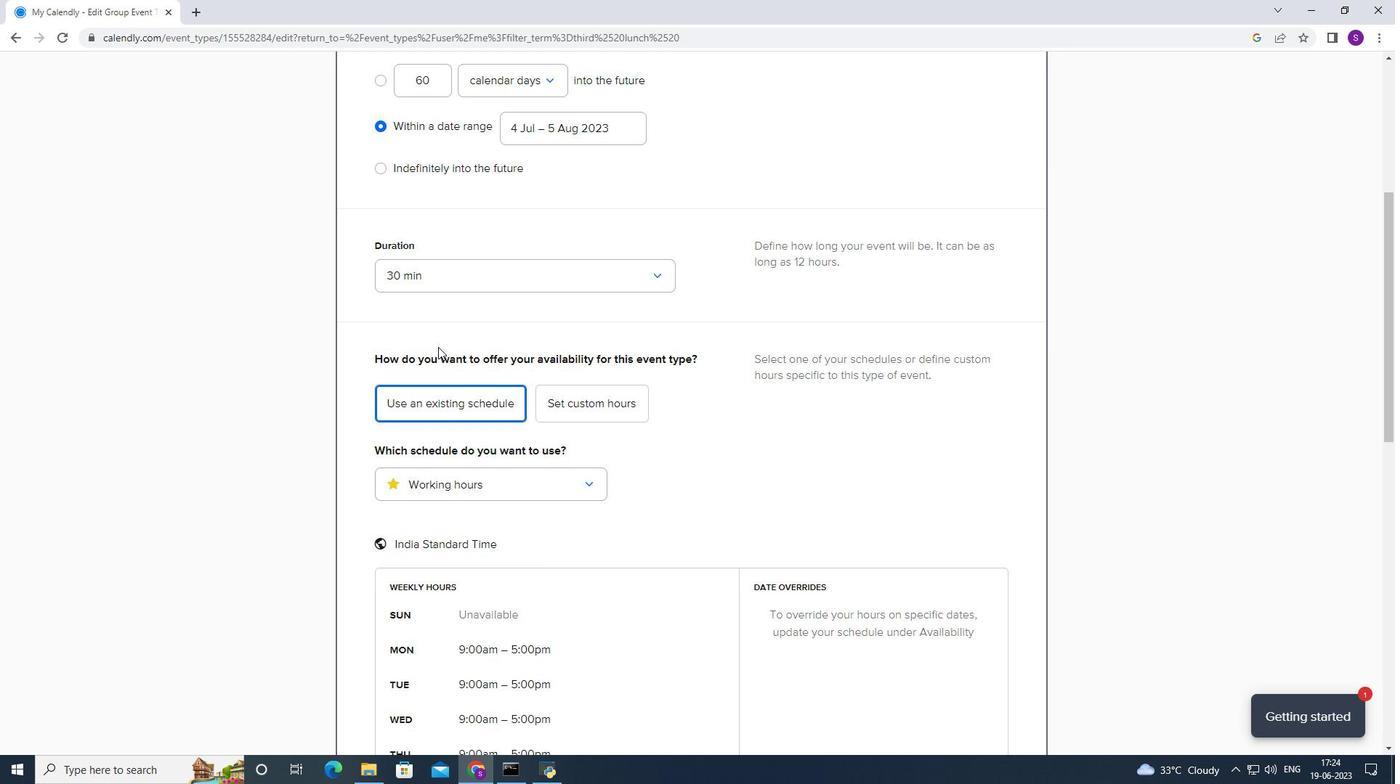 
Action: Mouse moved to (438, 349)
Screenshot: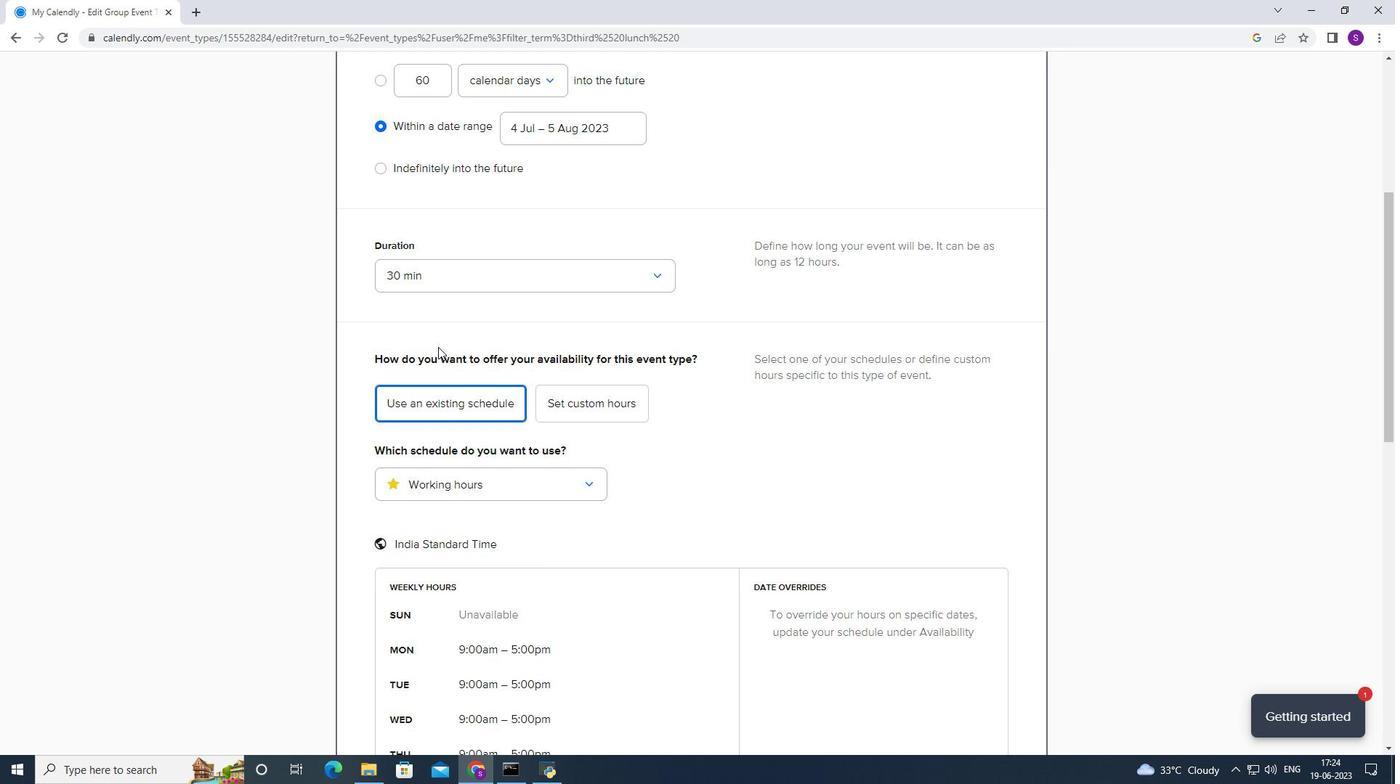 
Action: Mouse scrolled (438, 348) with delta (0, 0)
Screenshot: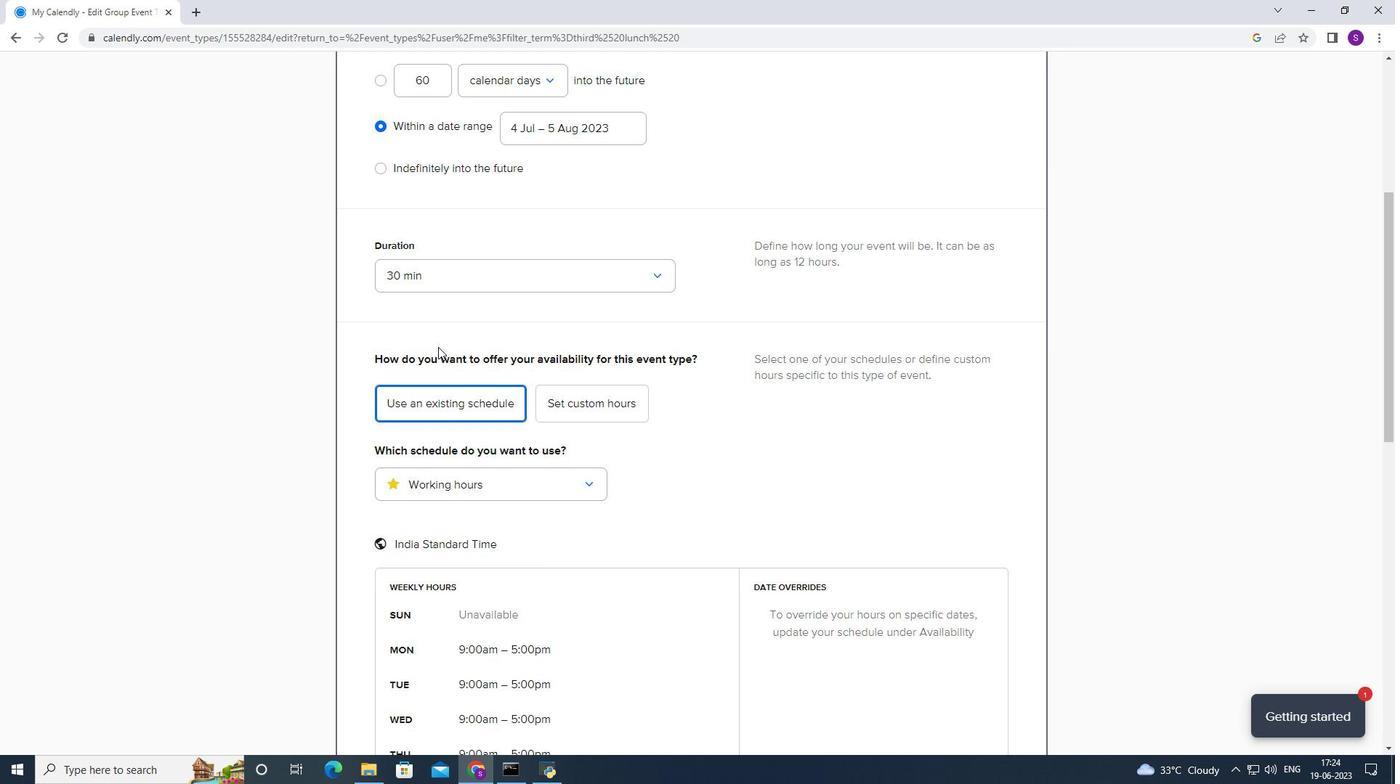 
Action: Mouse moved to (625, 271)
Screenshot: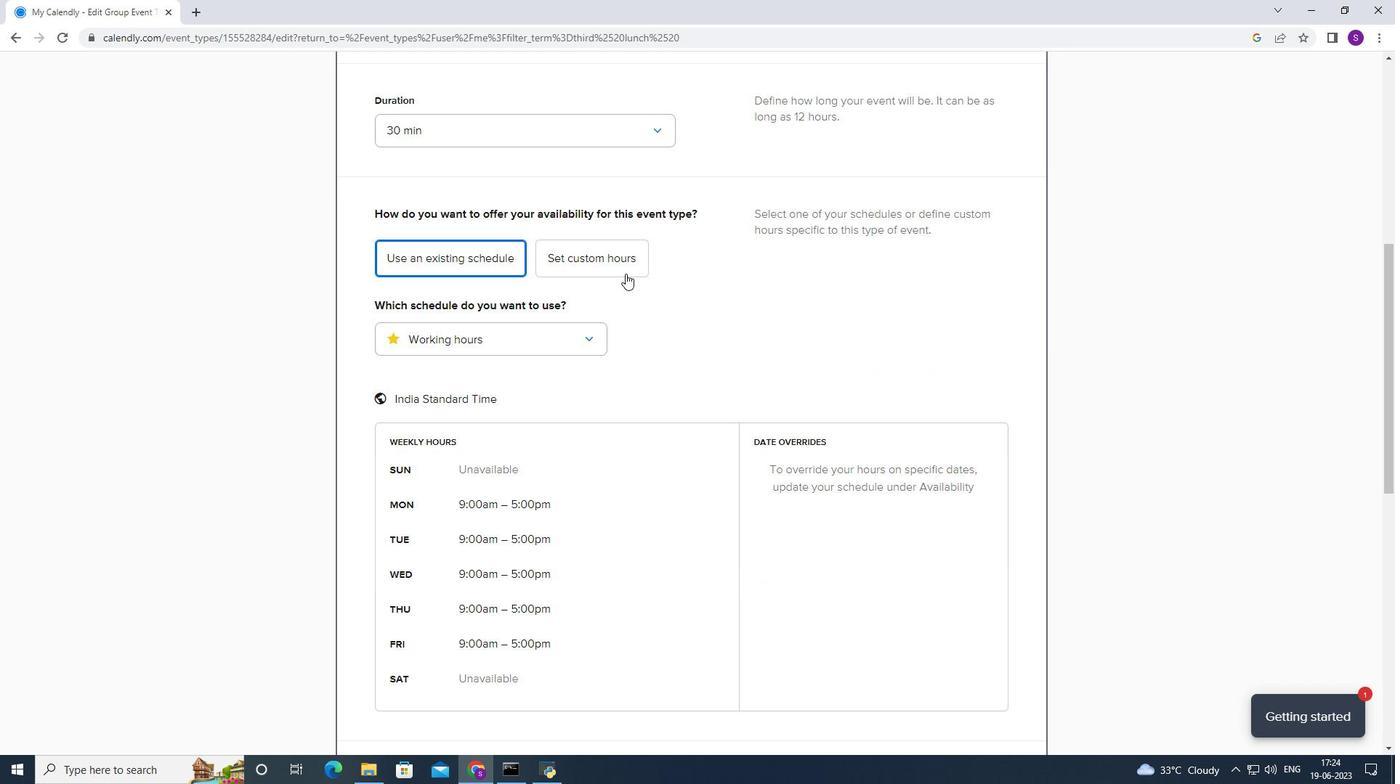 
Action: Mouse pressed left at (625, 271)
Screenshot: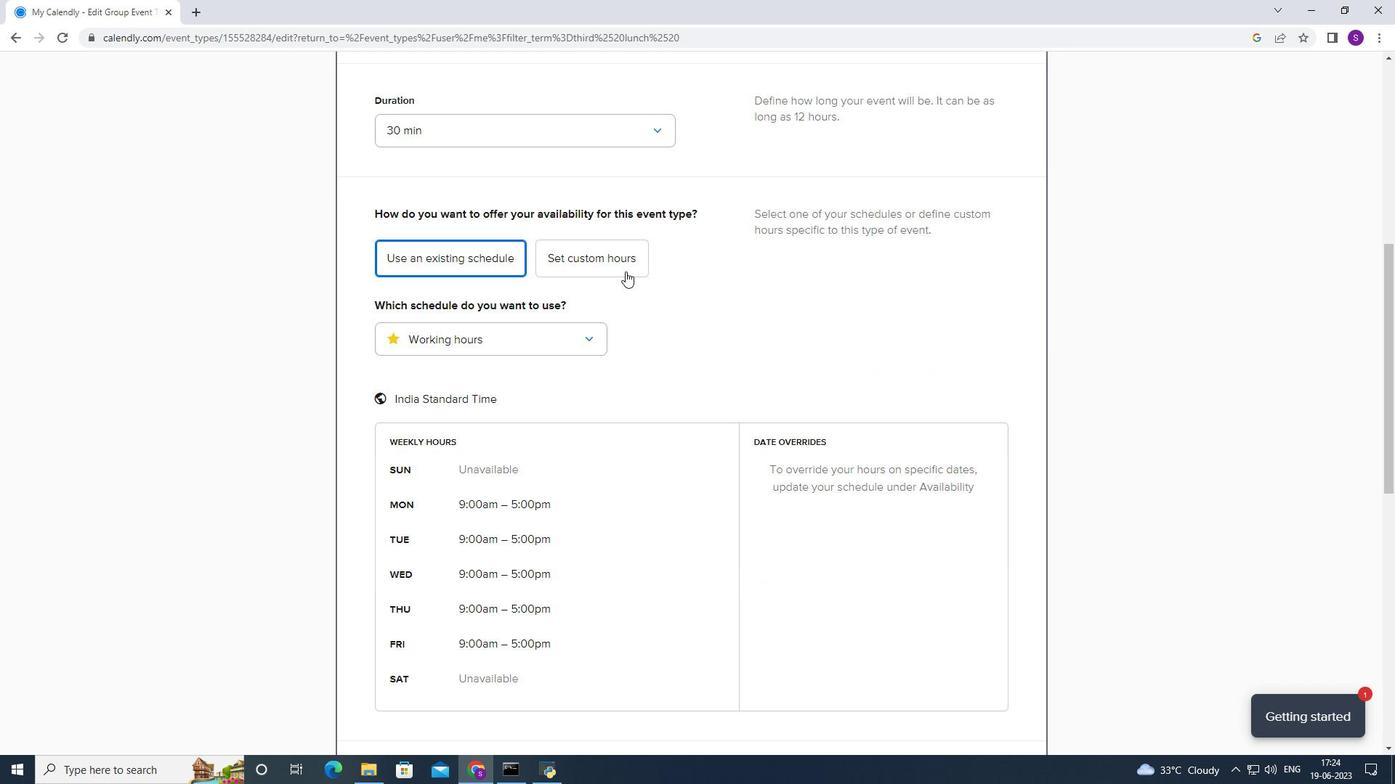 
Action: Mouse moved to (543, 371)
Screenshot: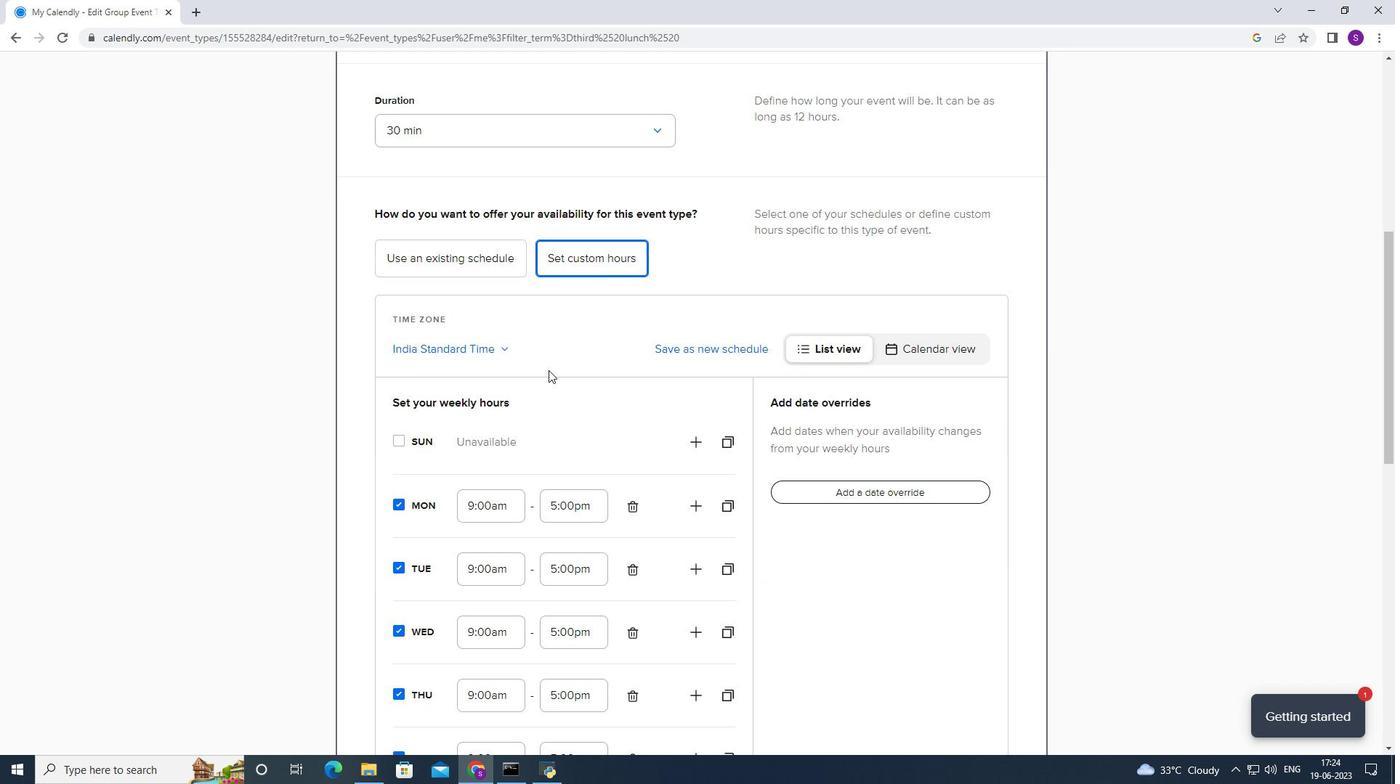 
Action: Mouse scrolled (543, 370) with delta (0, 0)
Screenshot: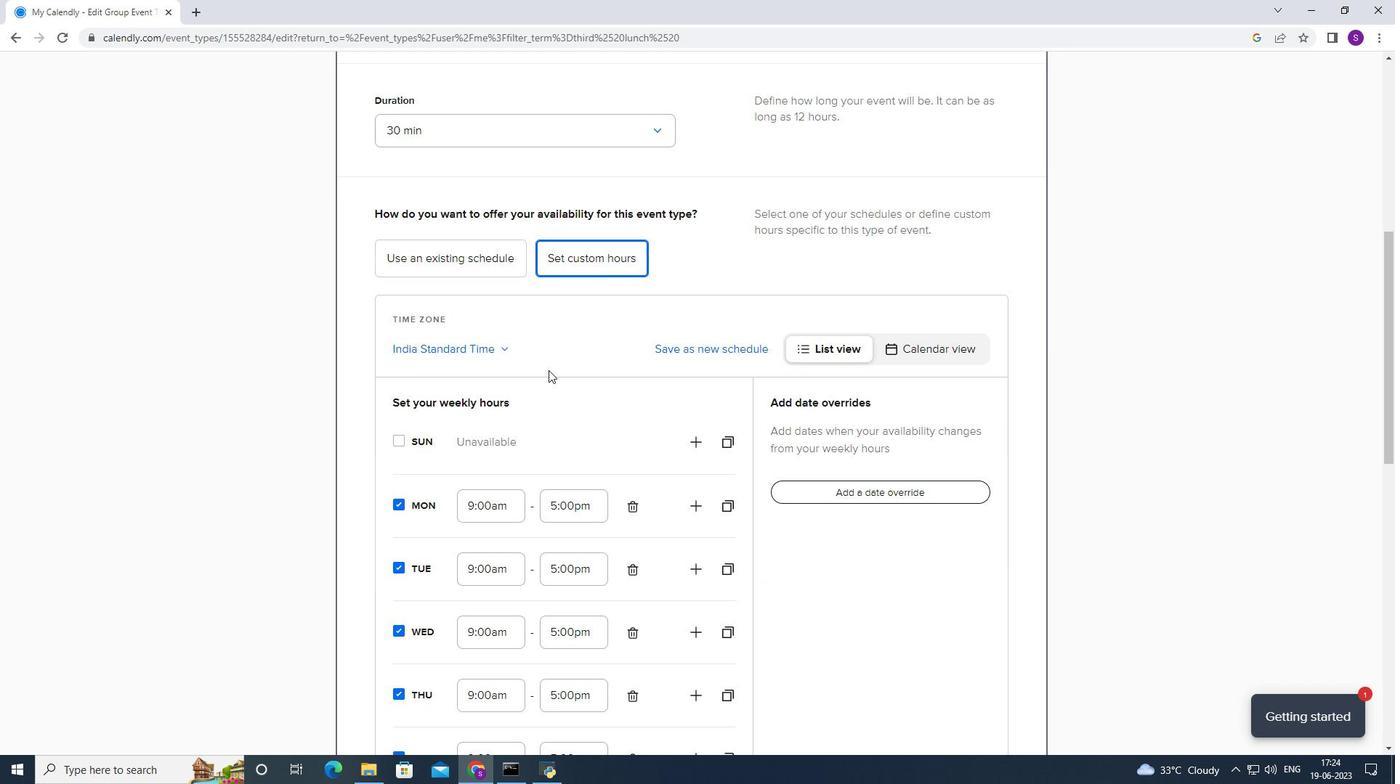 
Action: Mouse moved to (538, 375)
Screenshot: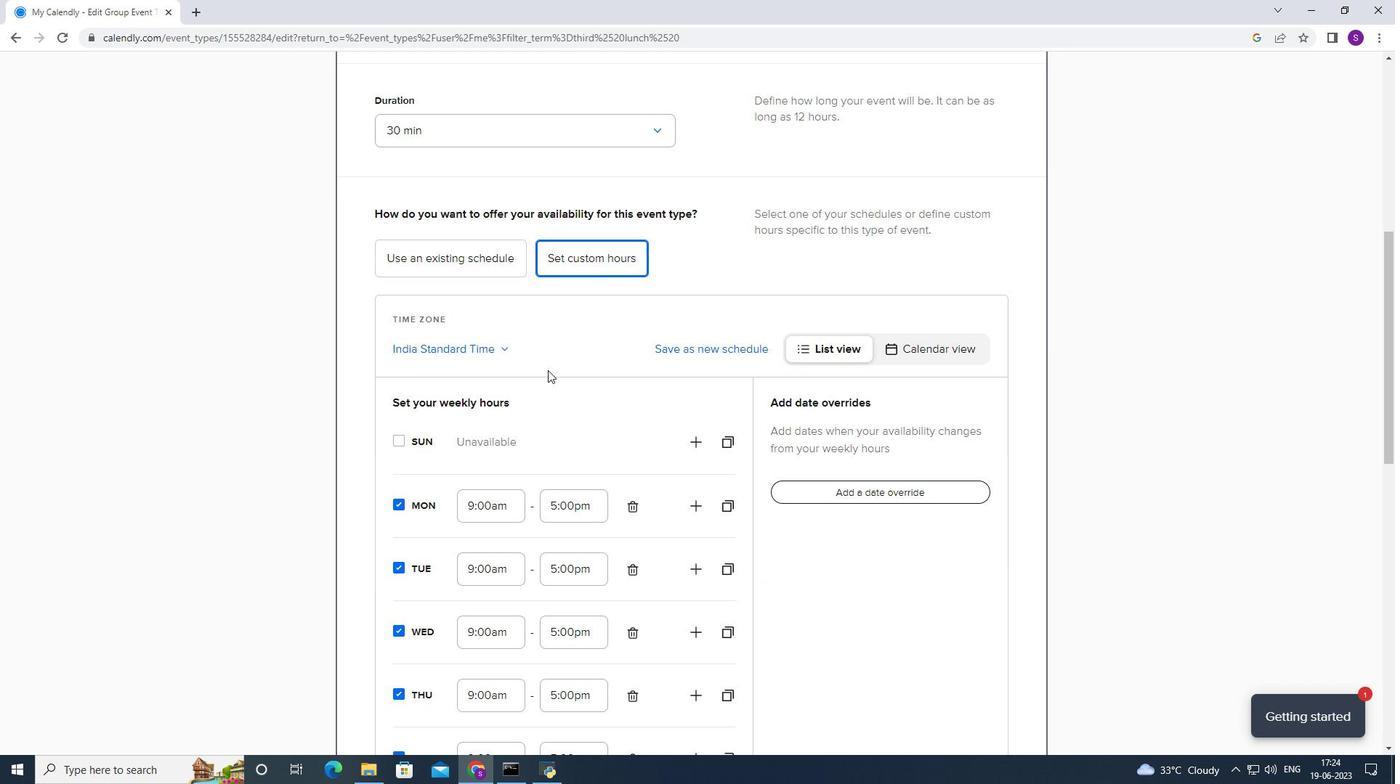 
Action: Mouse scrolled (538, 374) with delta (0, 0)
Screenshot: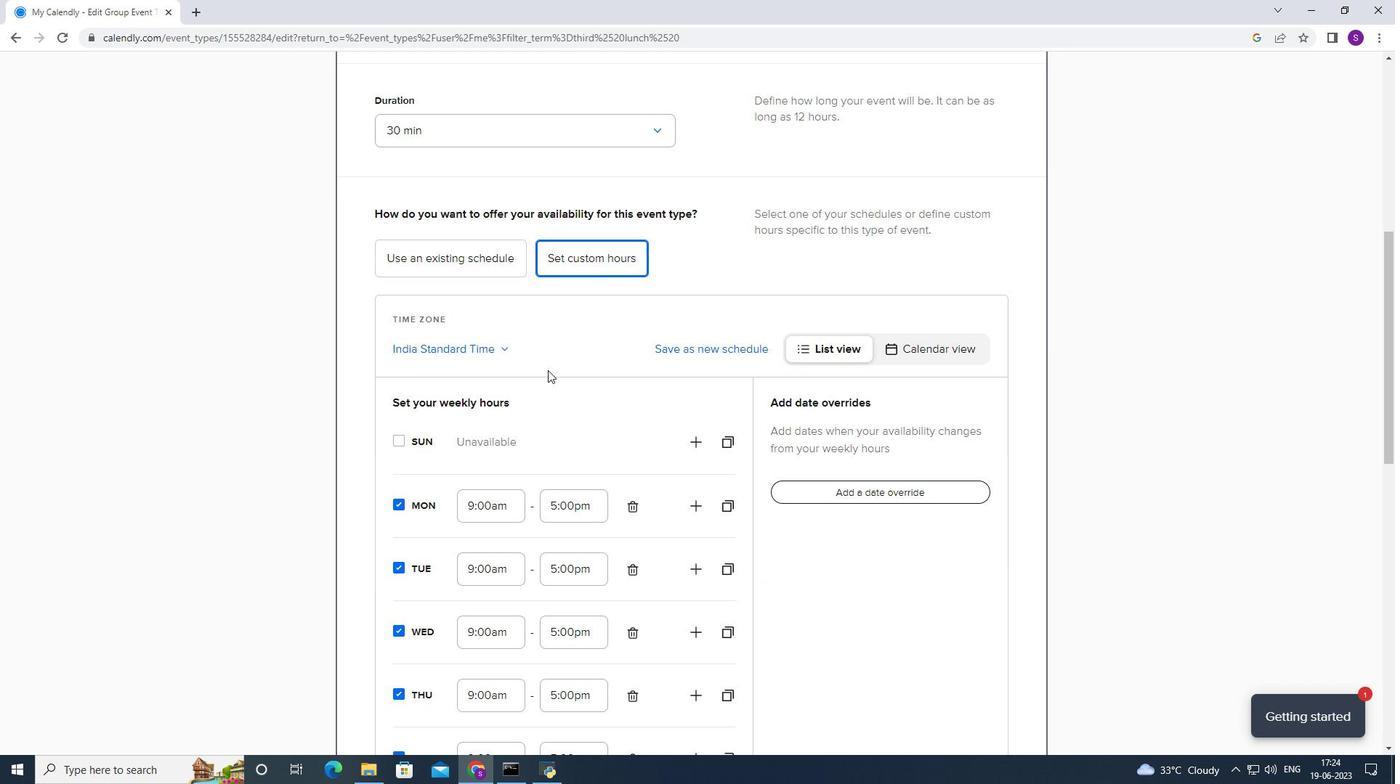 
Action: Mouse moved to (534, 377)
Screenshot: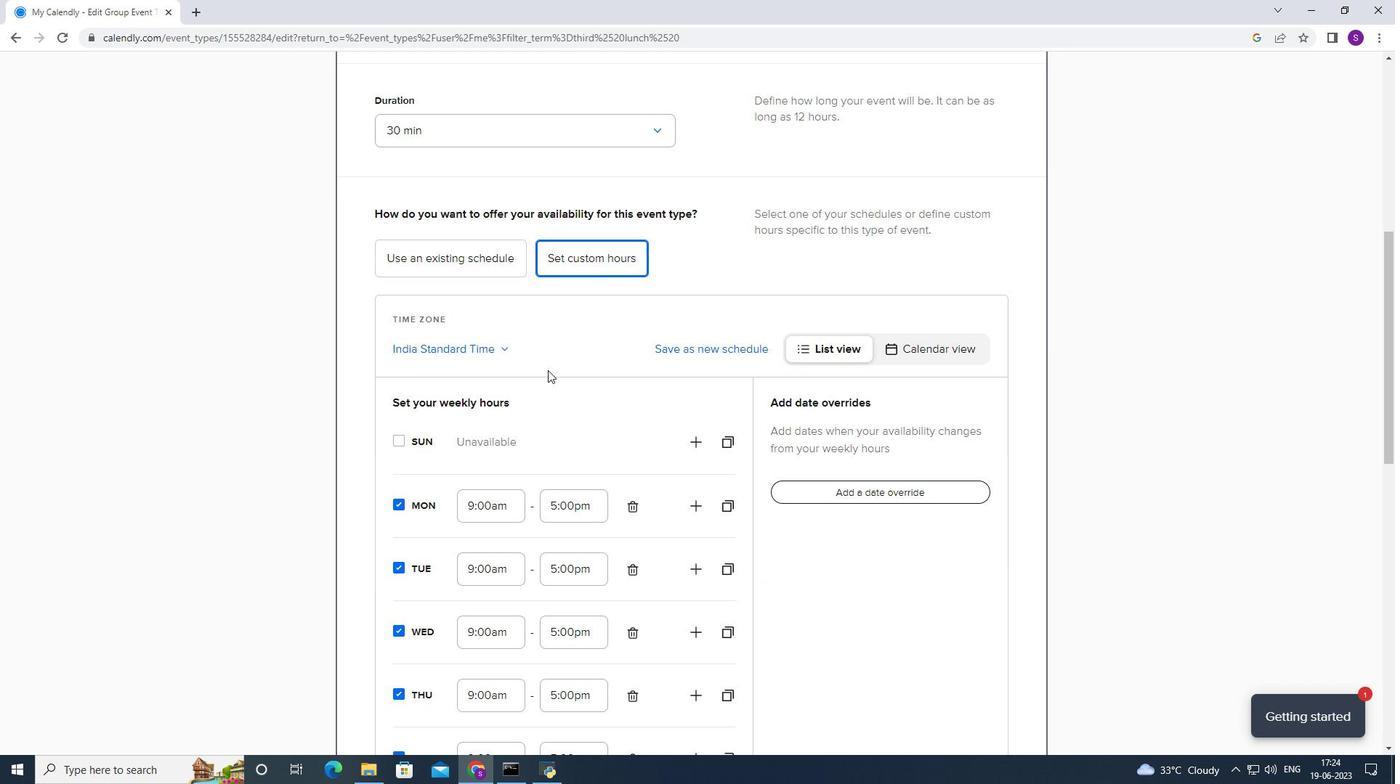 
Action: Mouse scrolled (534, 376) with delta (0, 0)
Screenshot: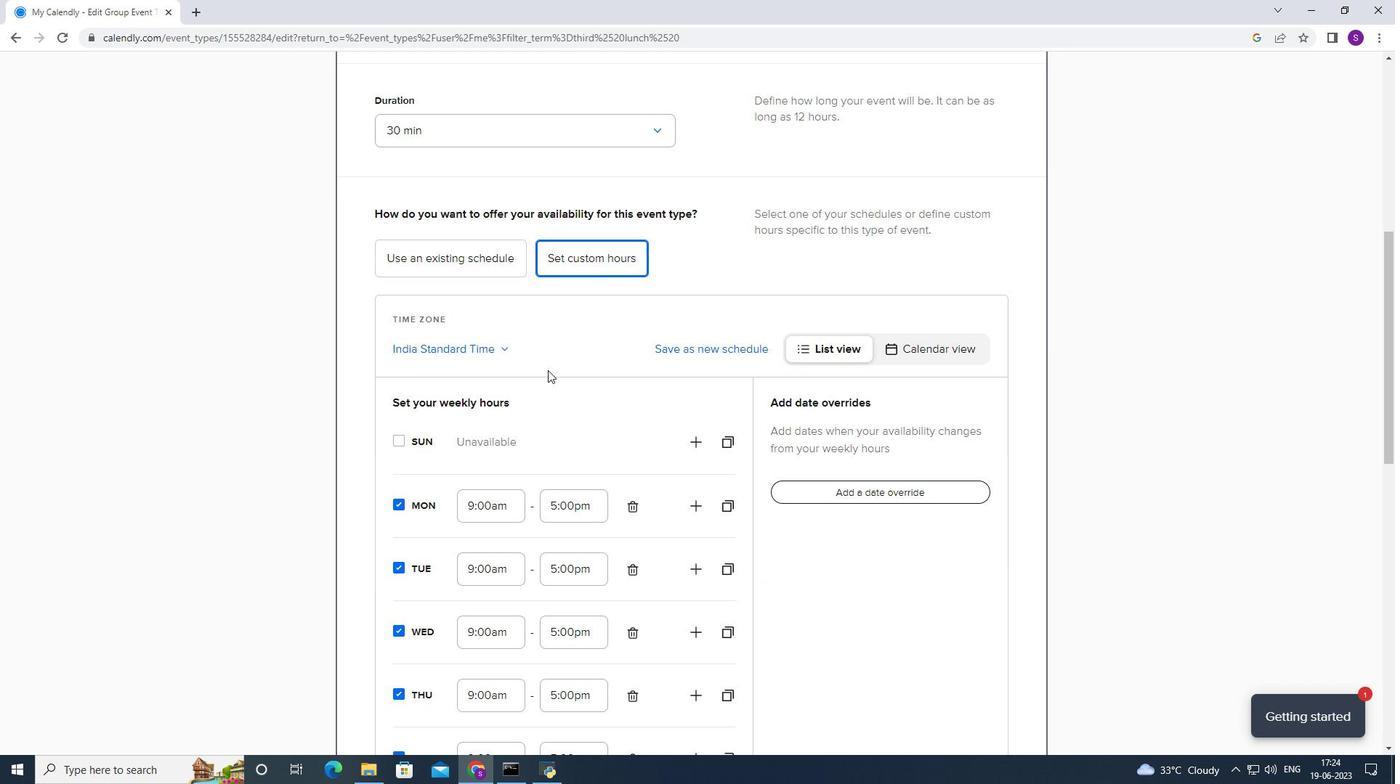 
Action: Mouse moved to (531, 379)
Screenshot: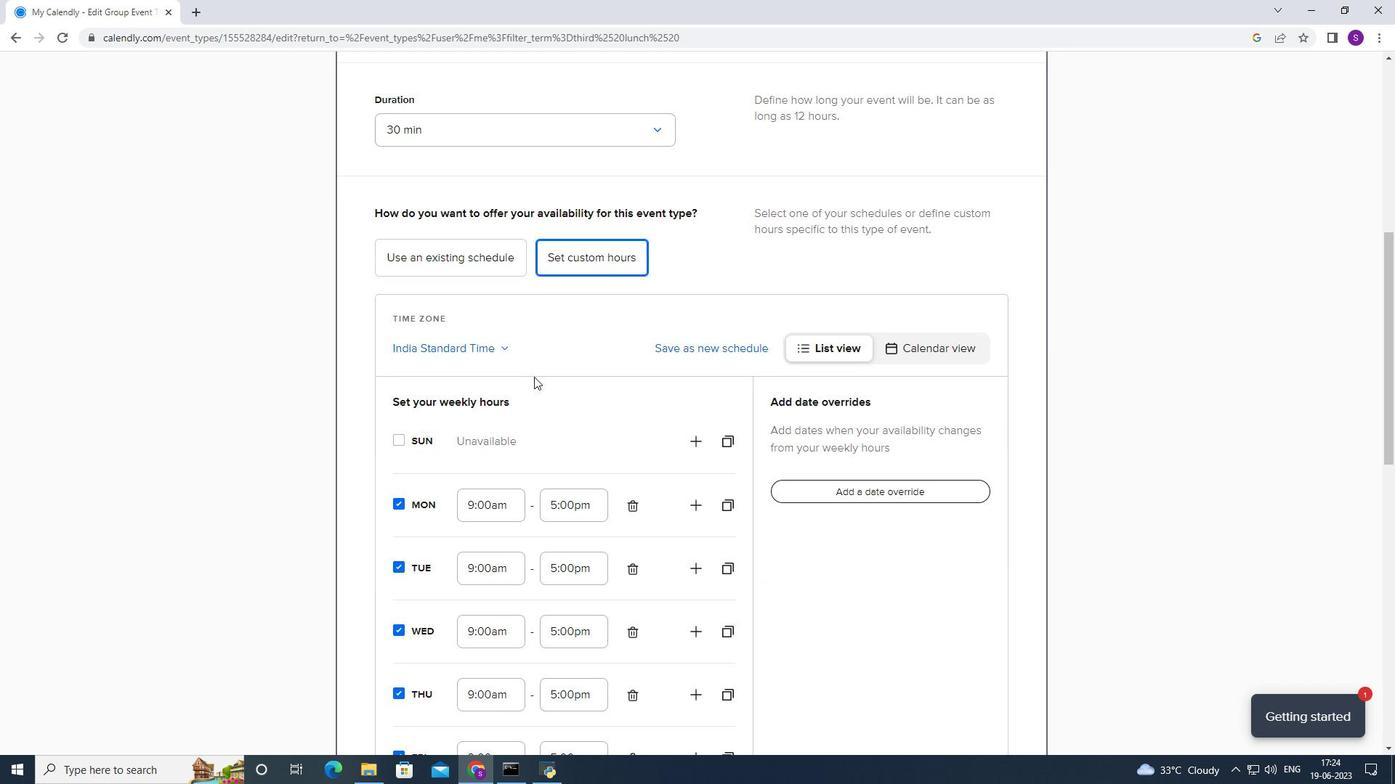 
Action: Mouse scrolled (531, 378) with delta (0, 0)
Screenshot: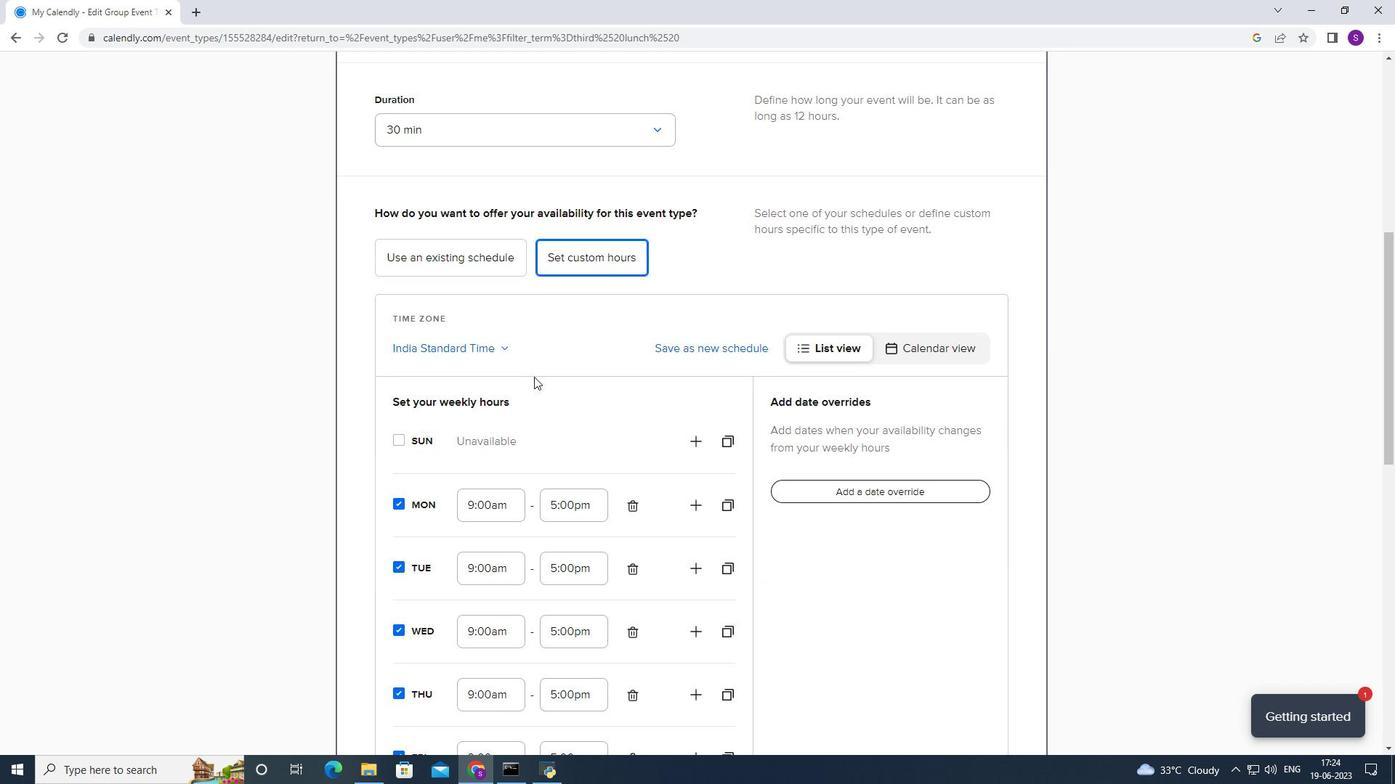 
Action: Mouse moved to (402, 541)
Screenshot: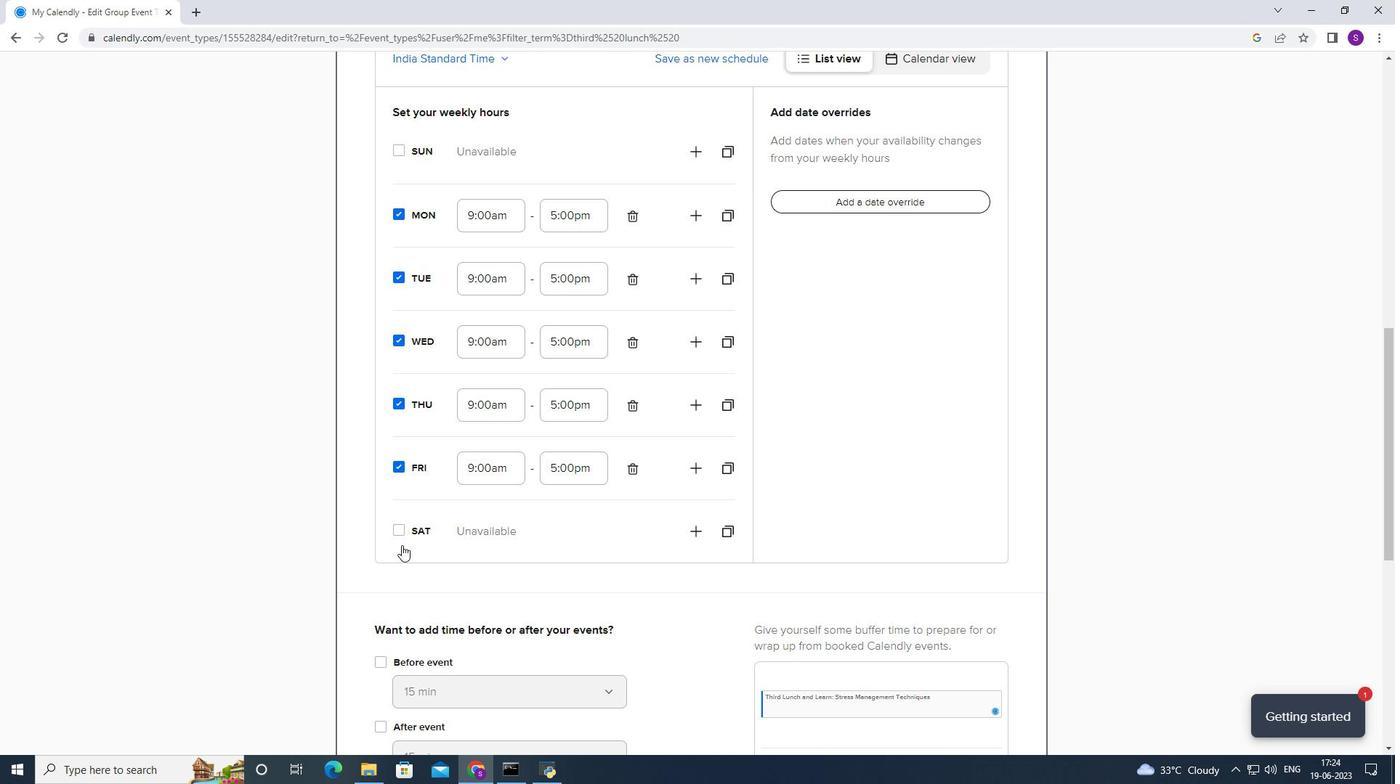 
Action: Mouse pressed left at (402, 541)
Screenshot: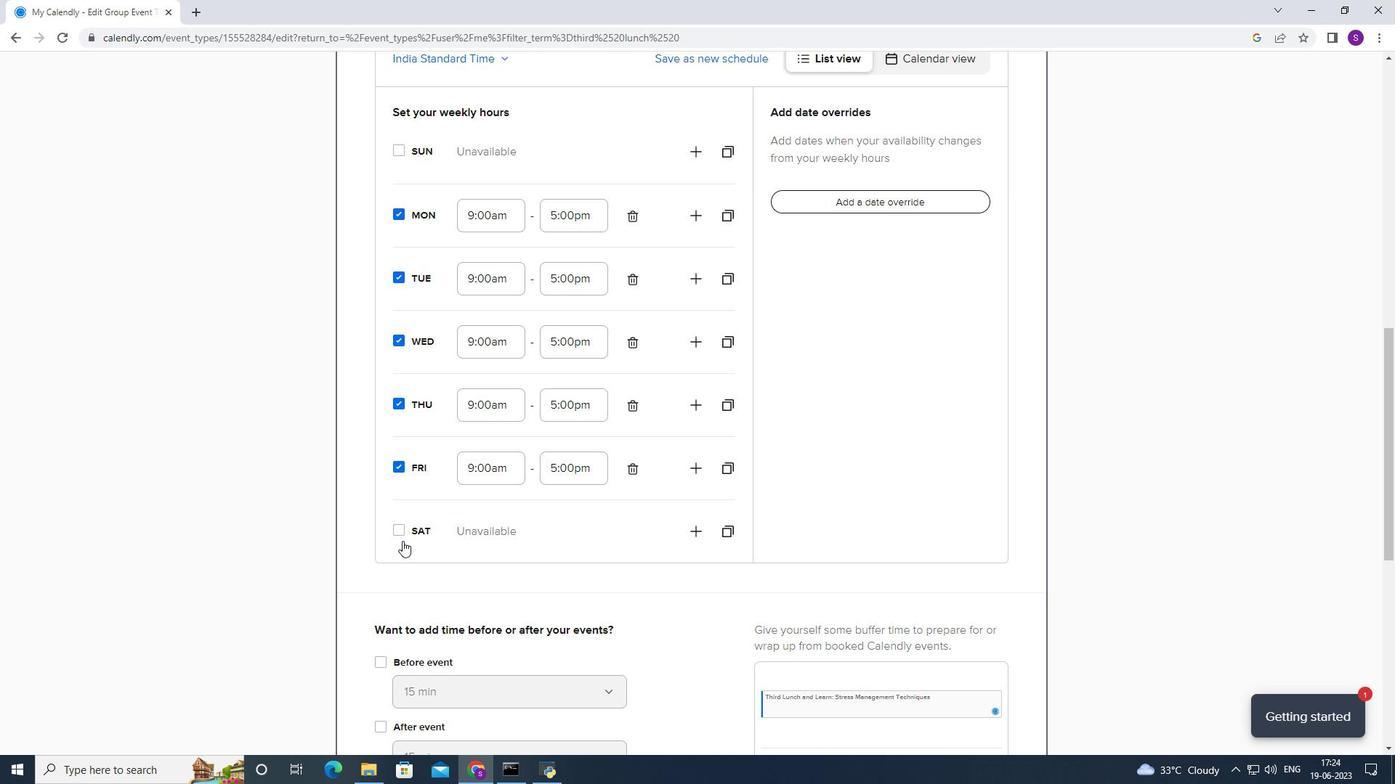 
Action: Mouse moved to (433, 525)
Screenshot: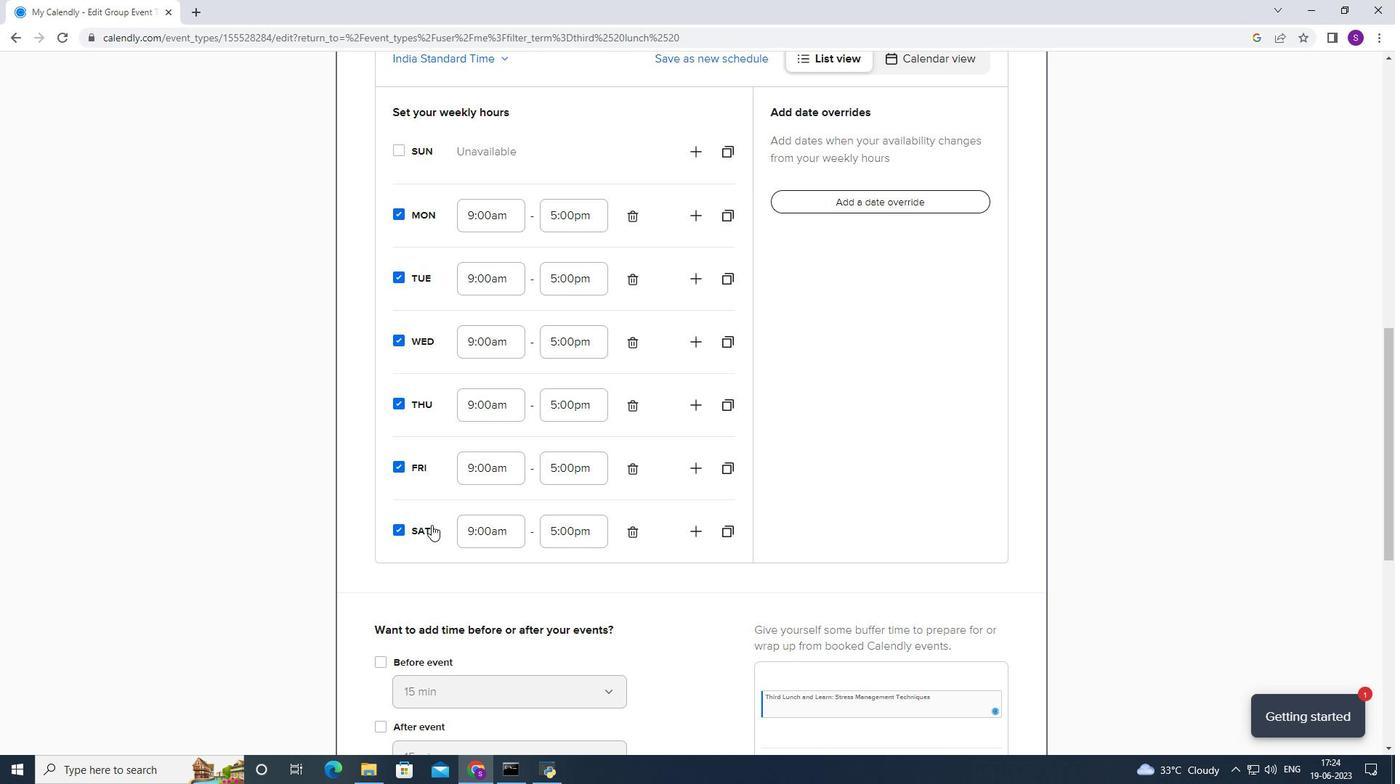 
Action: Mouse scrolled (433, 524) with delta (0, 0)
Screenshot: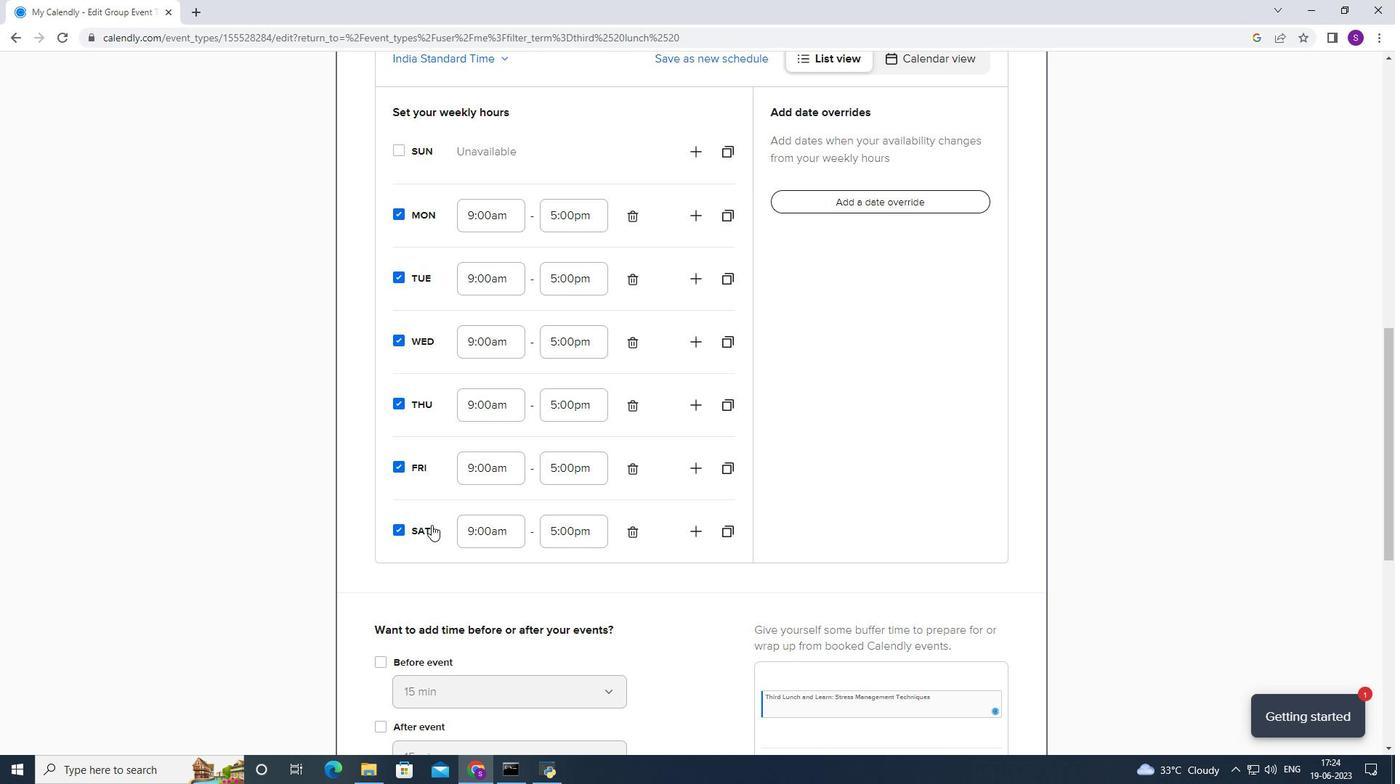 
Action: Mouse scrolled (433, 524) with delta (0, 0)
Screenshot: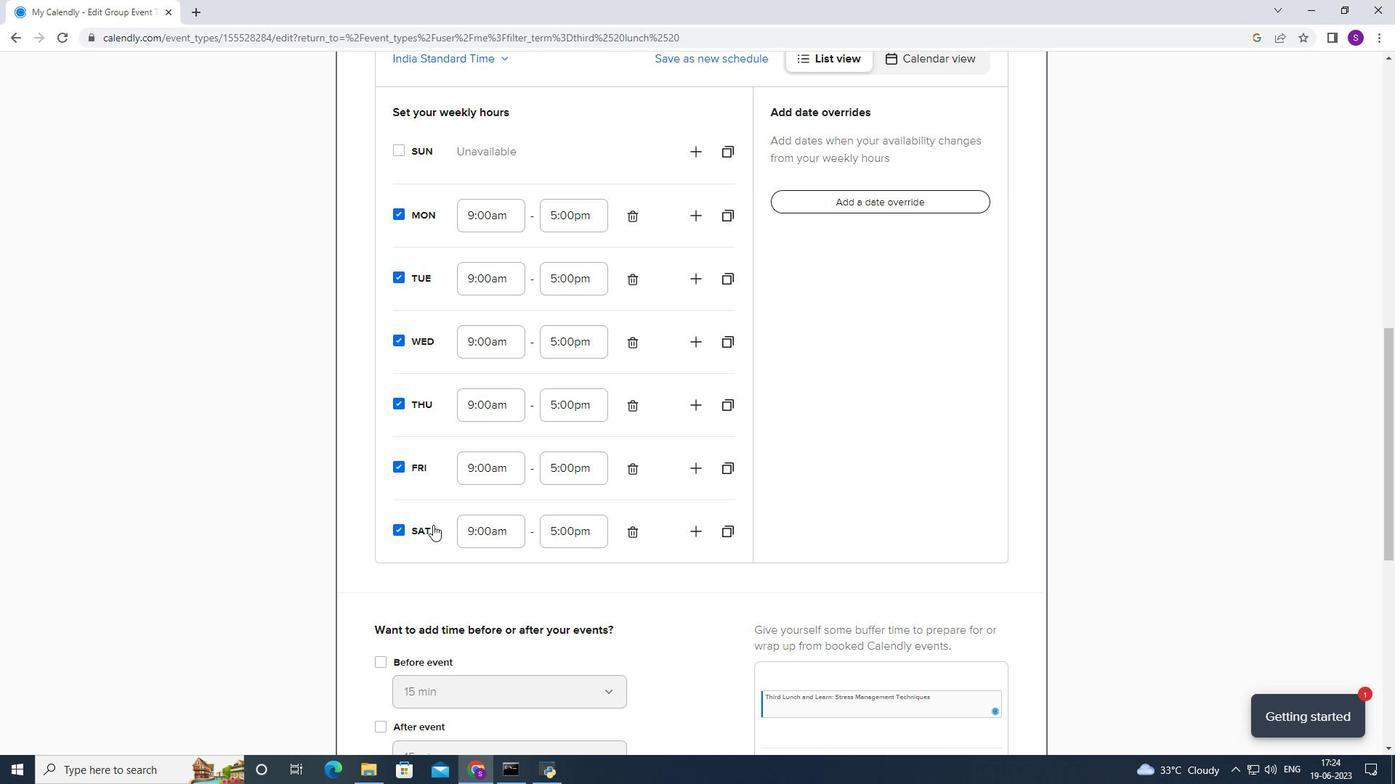 
Action: Mouse scrolled (433, 524) with delta (0, 0)
Screenshot: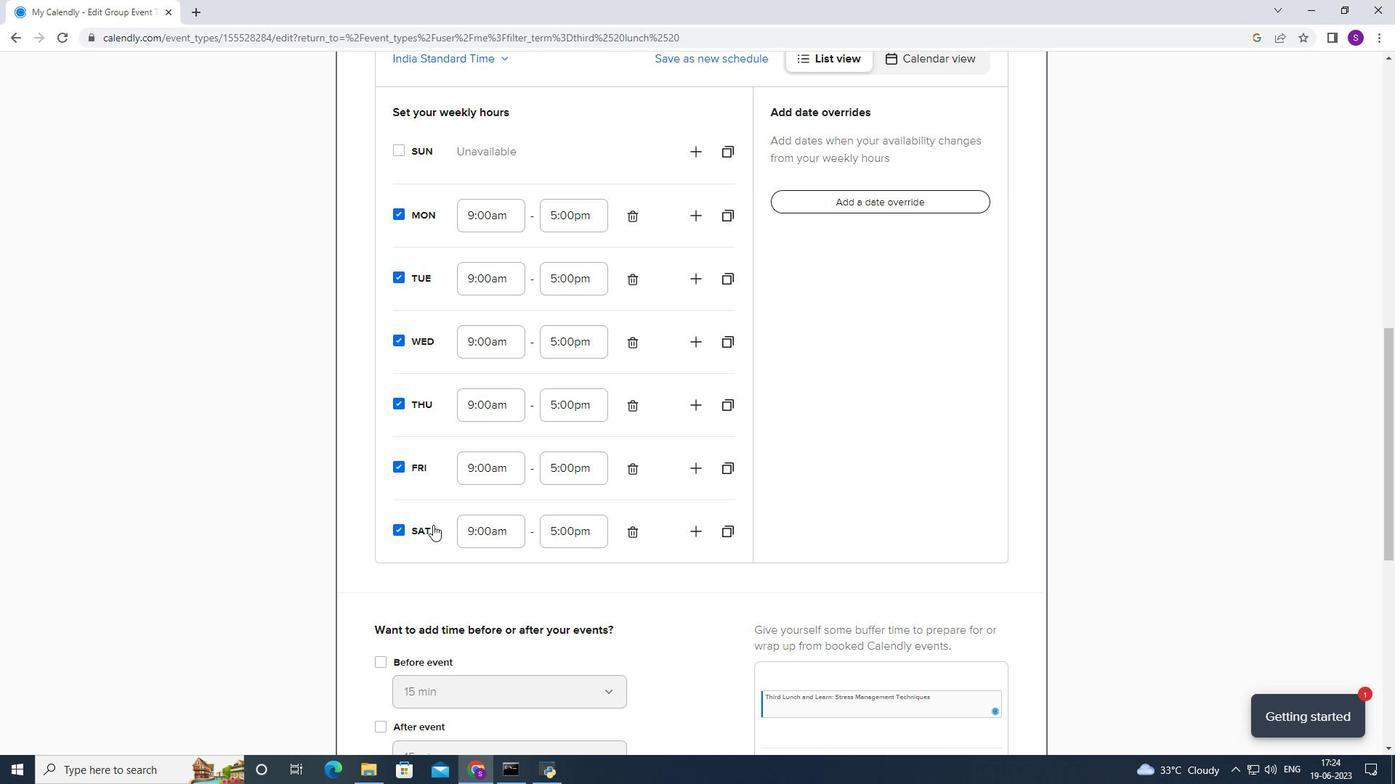 
Action: Mouse moved to (428, 423)
Screenshot: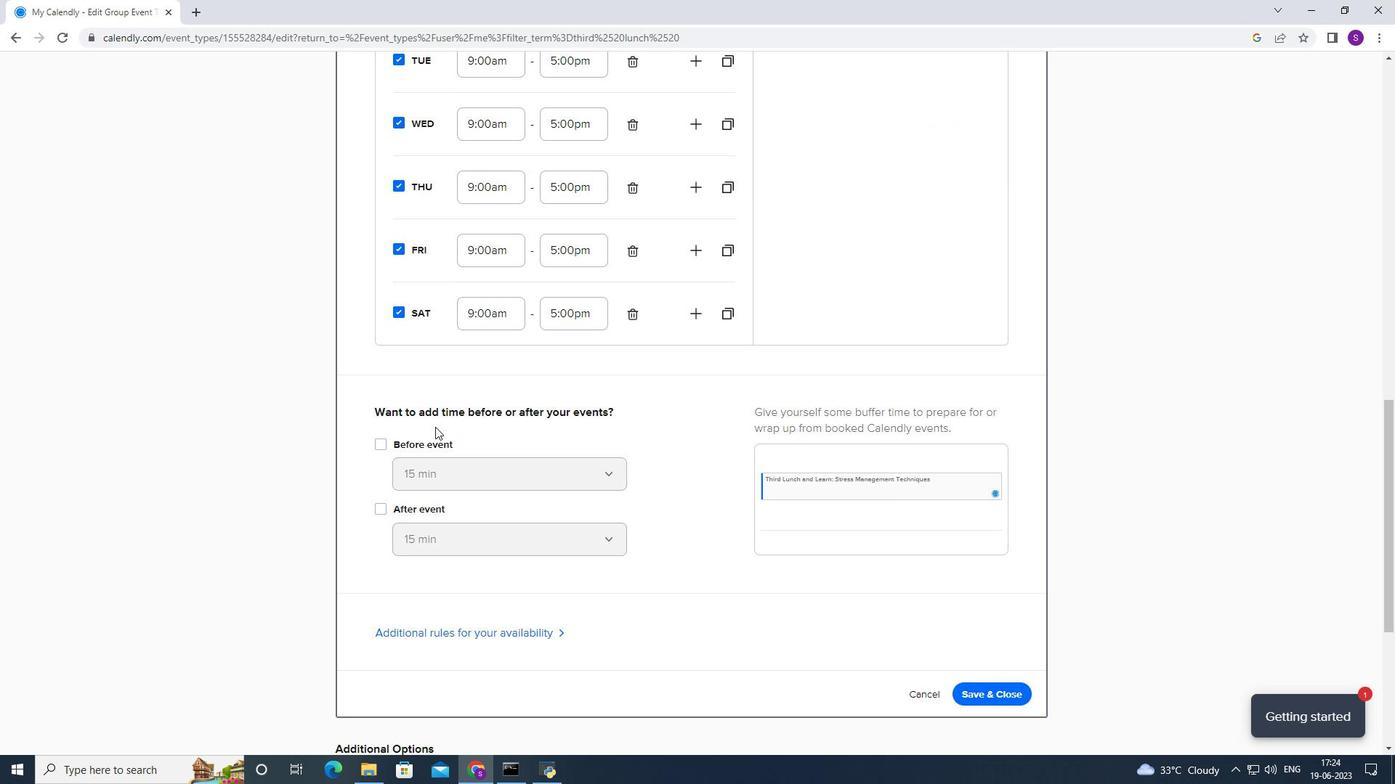 
Action: Mouse pressed left at (428, 423)
Screenshot: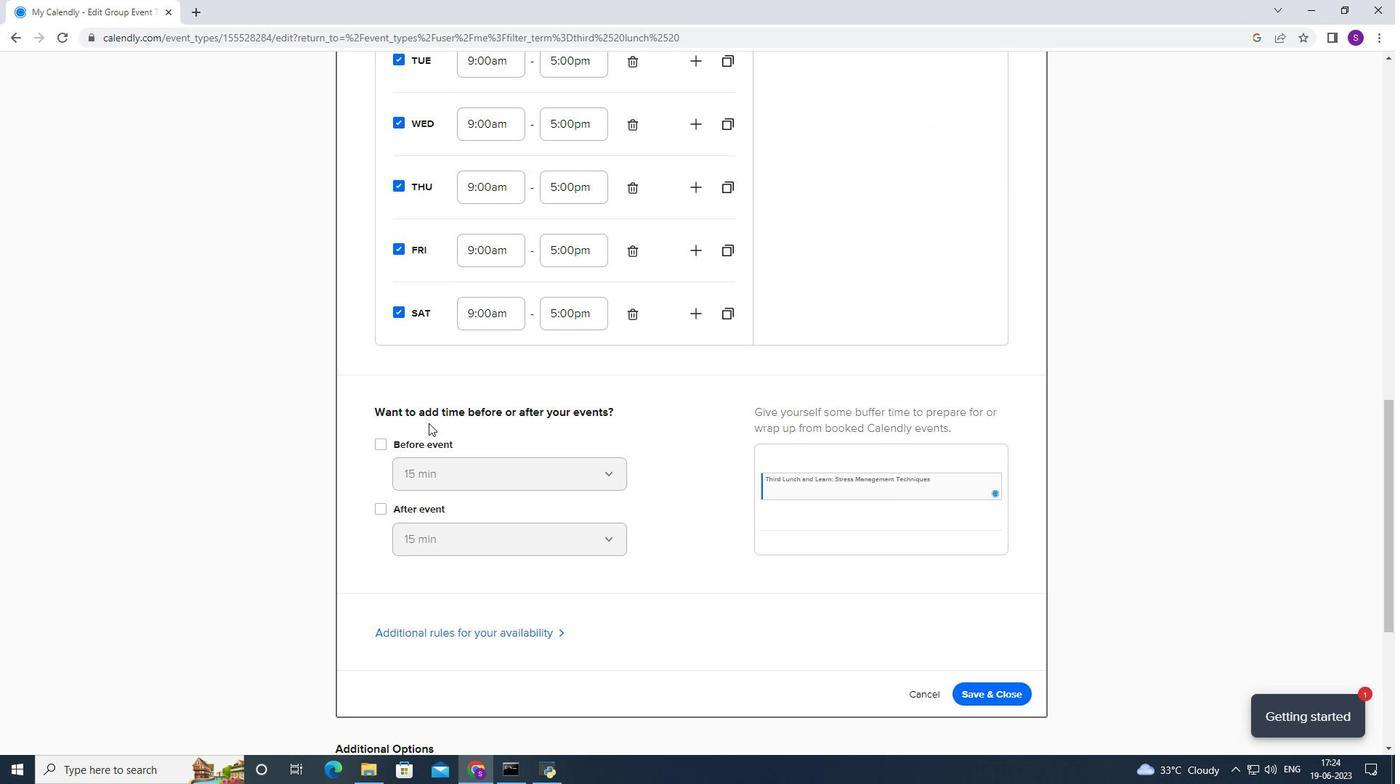 
Action: Mouse moved to (423, 445)
Screenshot: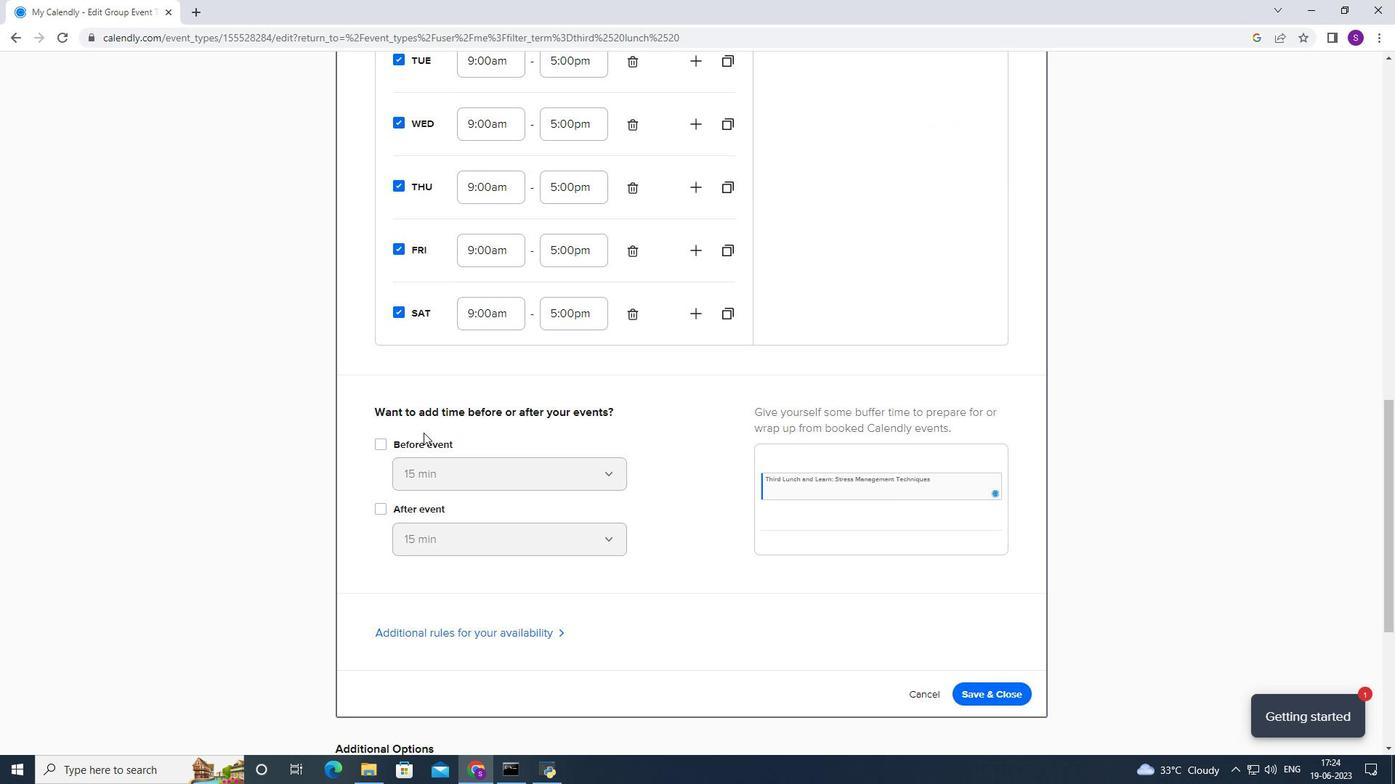 
Action: Mouse pressed left at (423, 445)
Screenshot: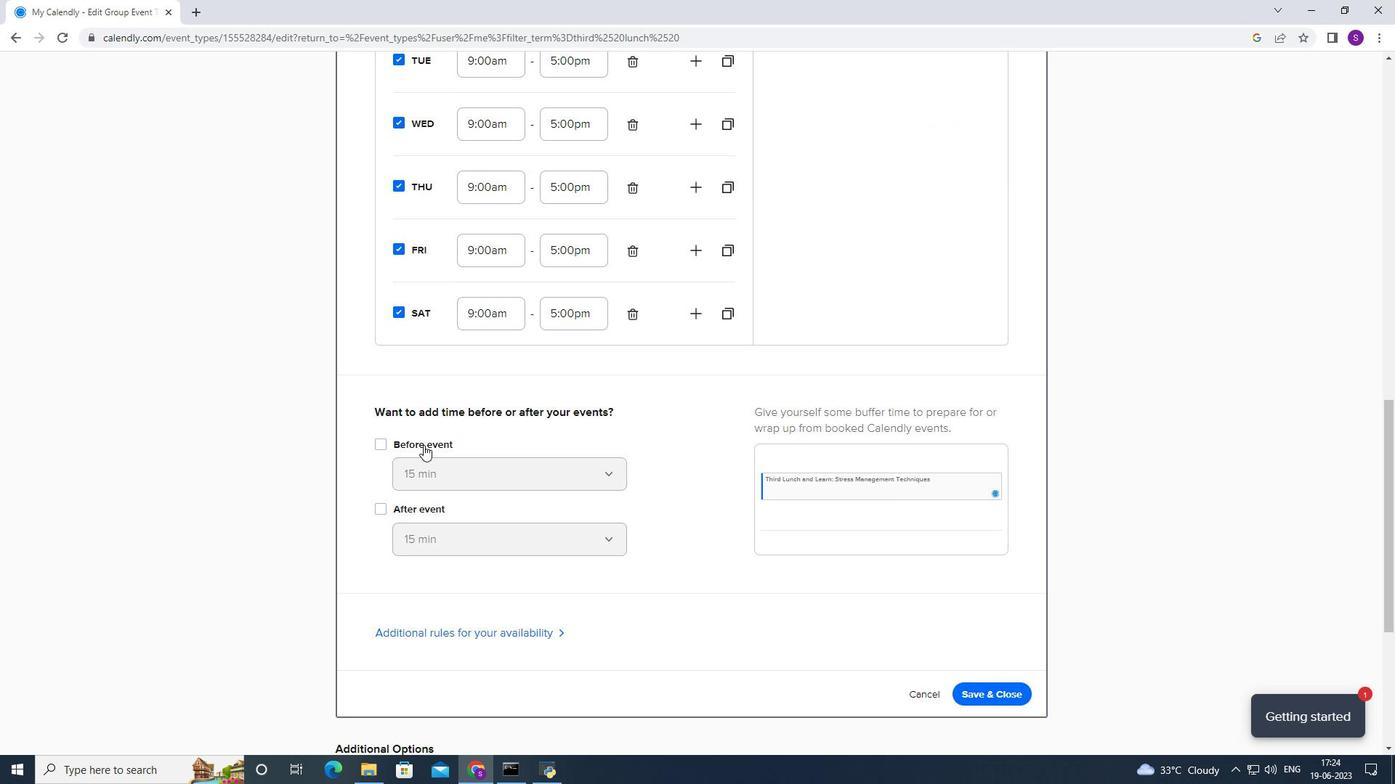 
Action: Mouse moved to (427, 482)
Screenshot: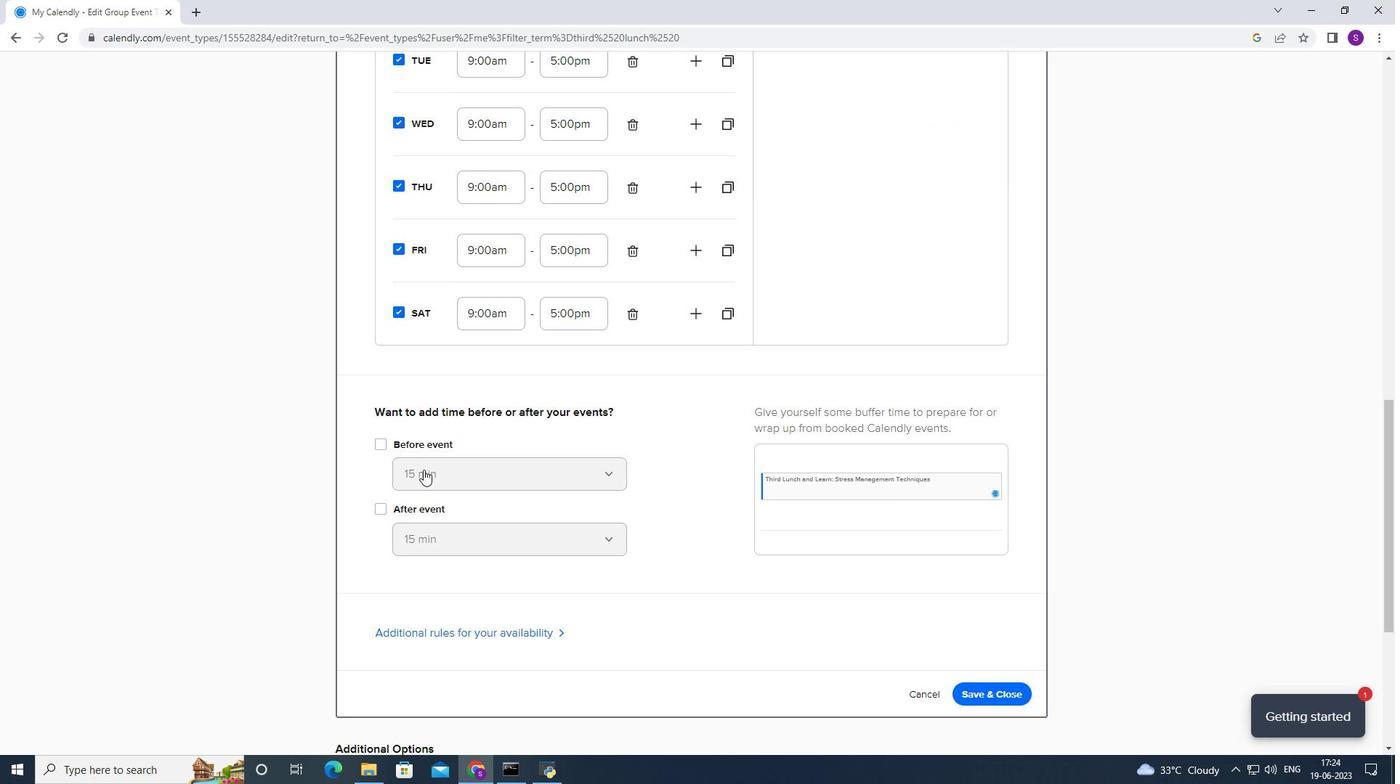 
Action: Mouse pressed left at (427, 482)
Screenshot: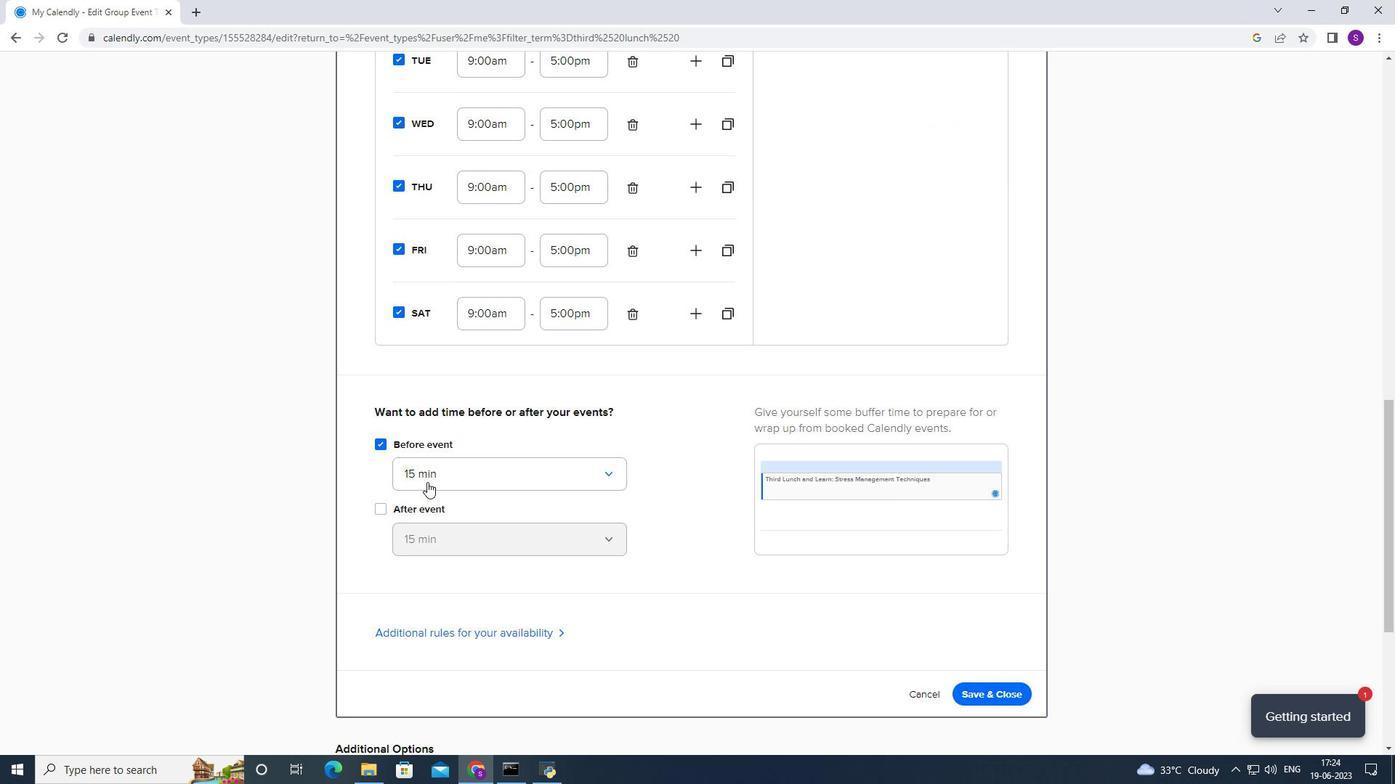 
Action: Mouse moved to (430, 503)
Screenshot: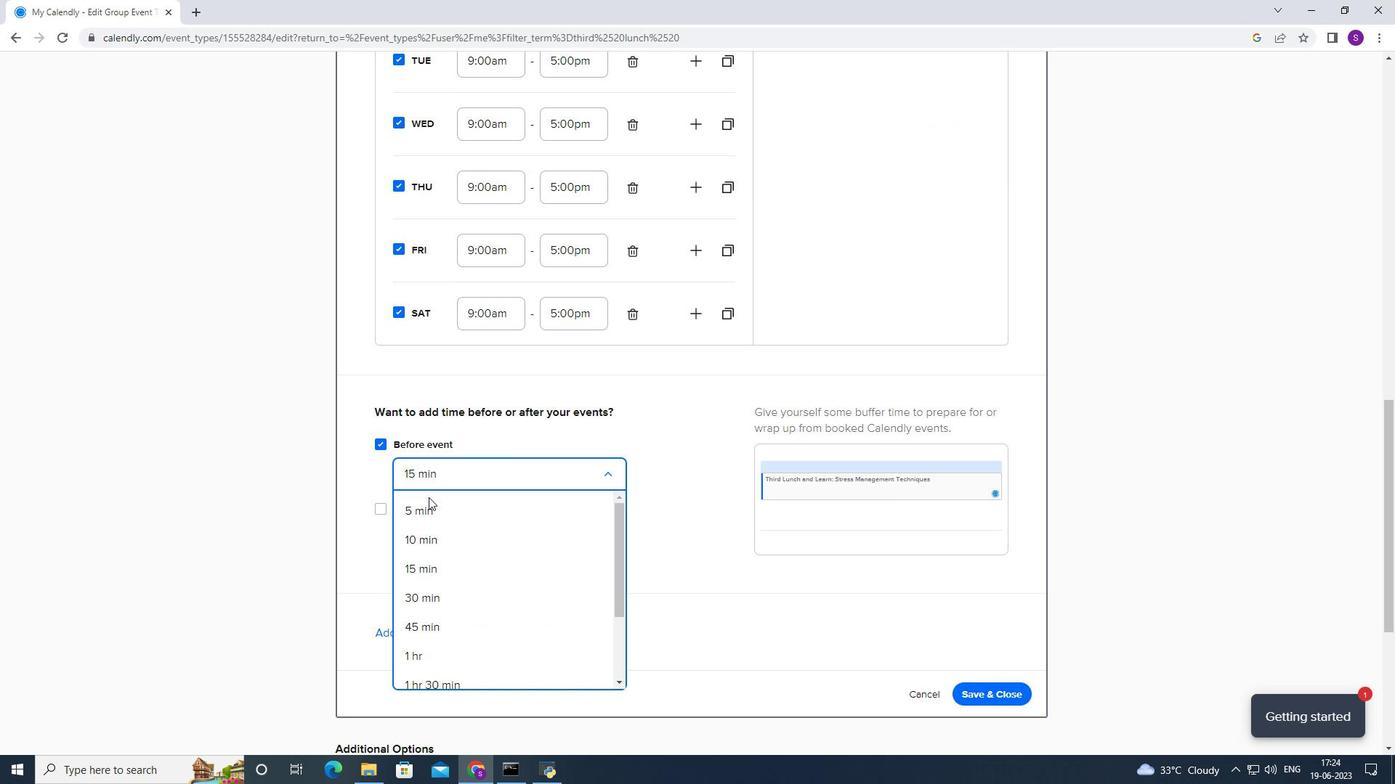 
Action: Mouse pressed left at (430, 503)
Screenshot: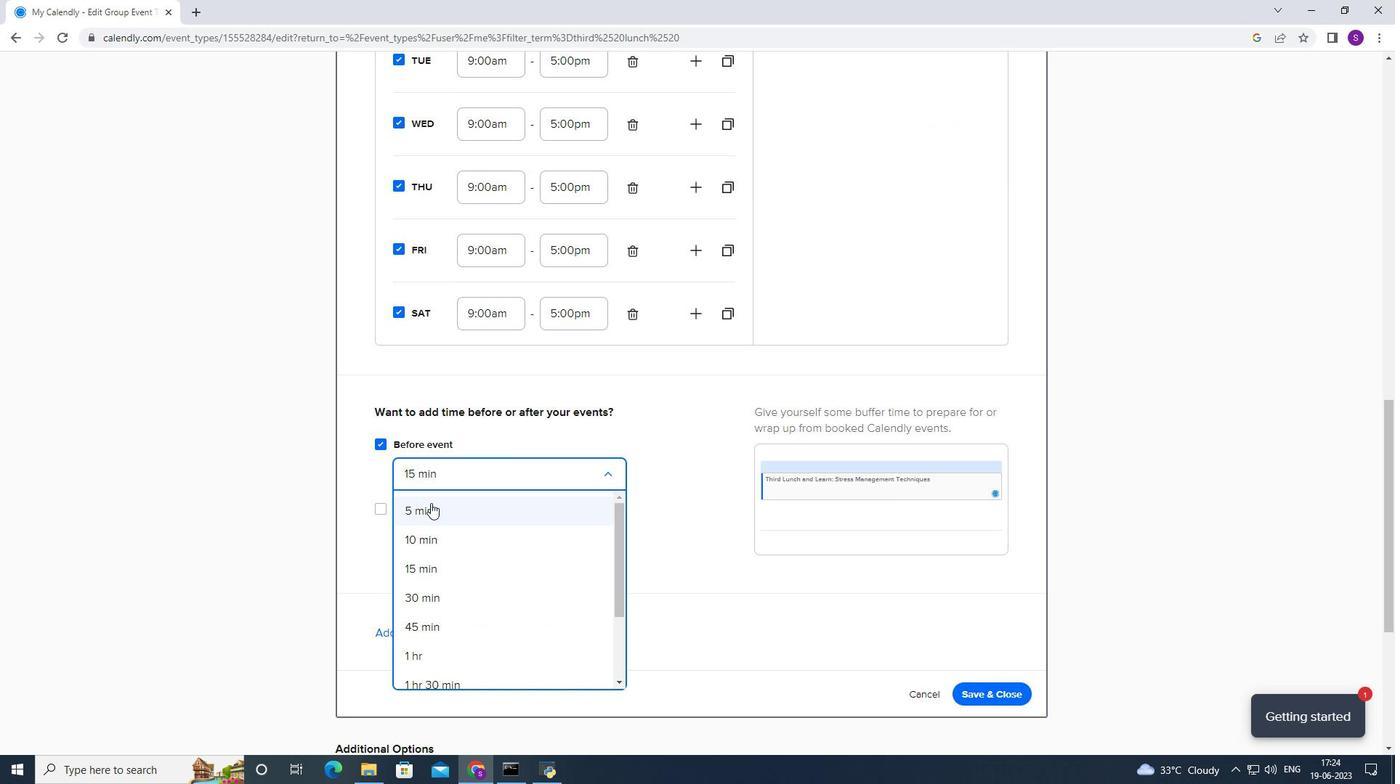 
Action: Mouse moved to (390, 508)
Screenshot: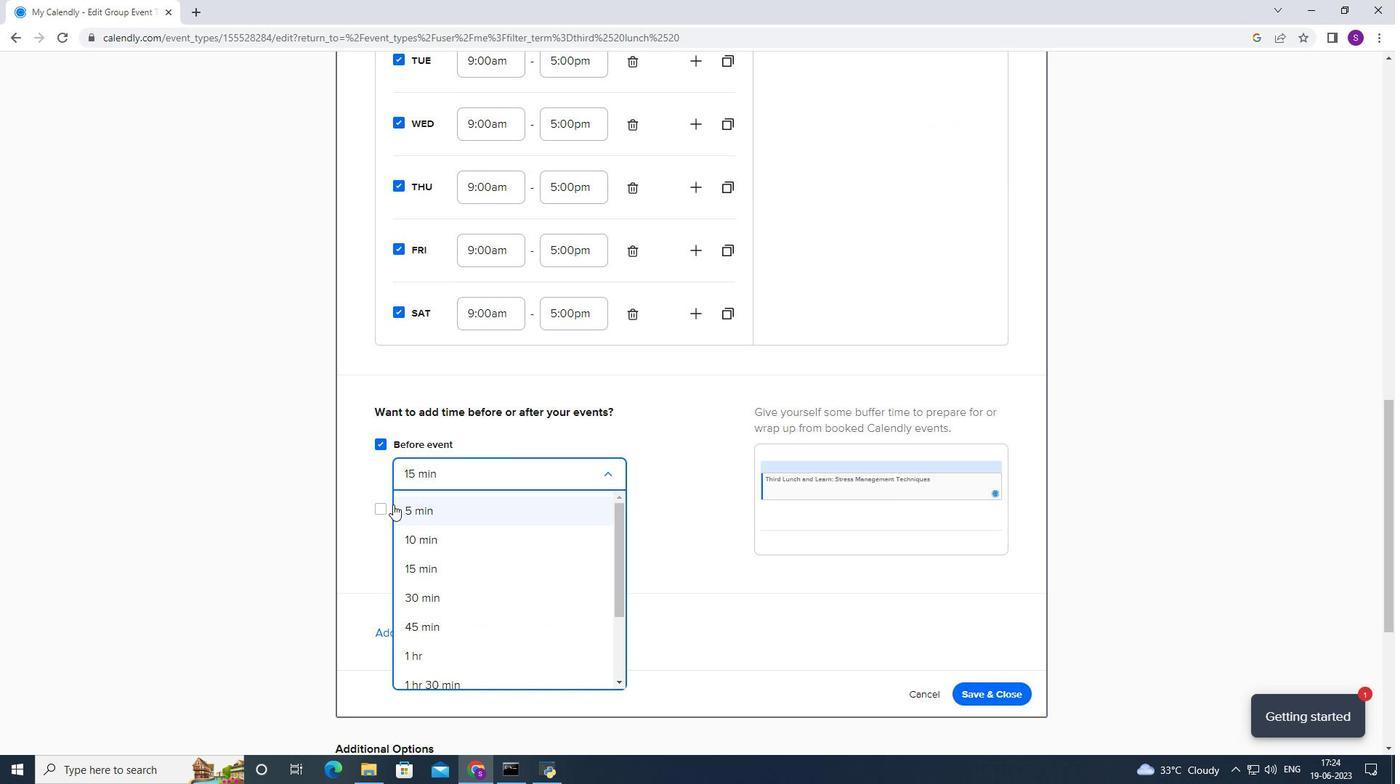 
Action: Mouse pressed left at (390, 508)
Screenshot: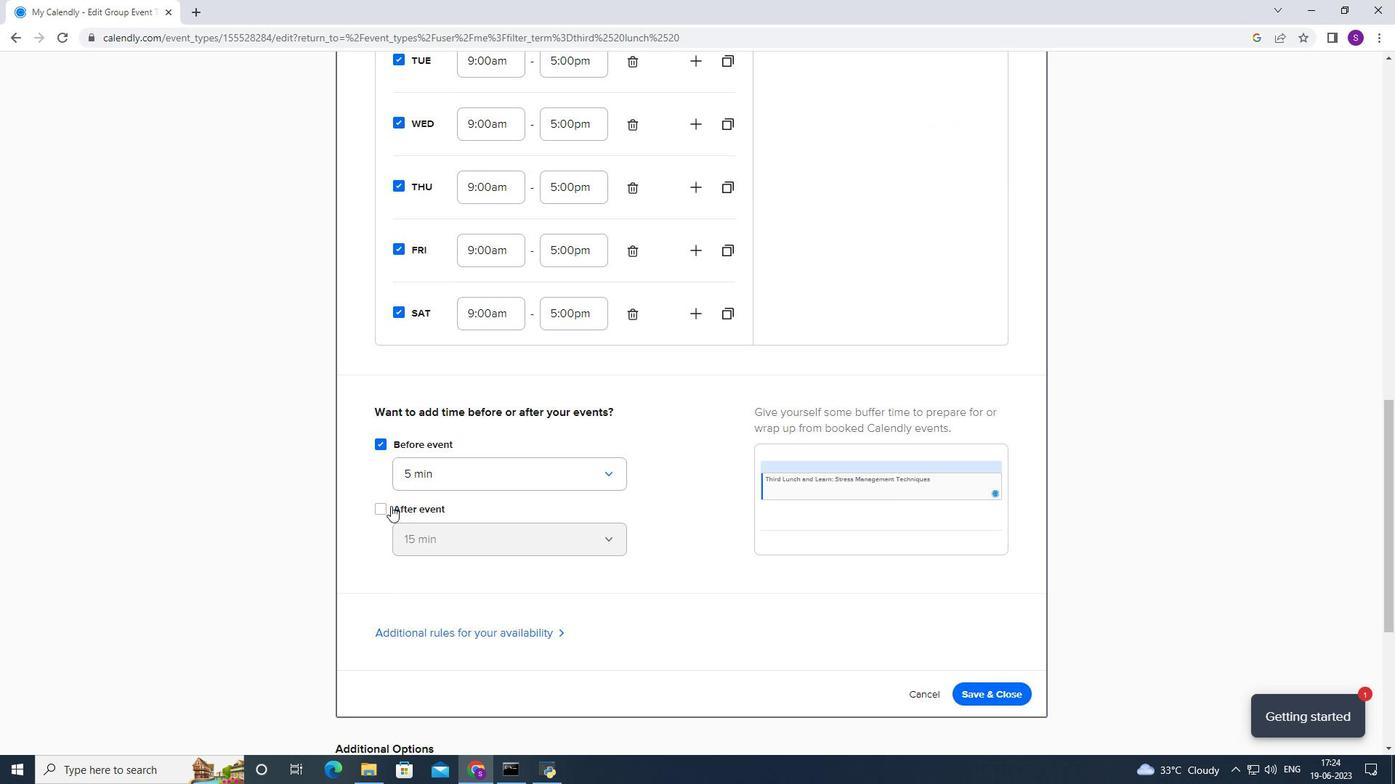 
Action: Mouse moved to (405, 526)
Screenshot: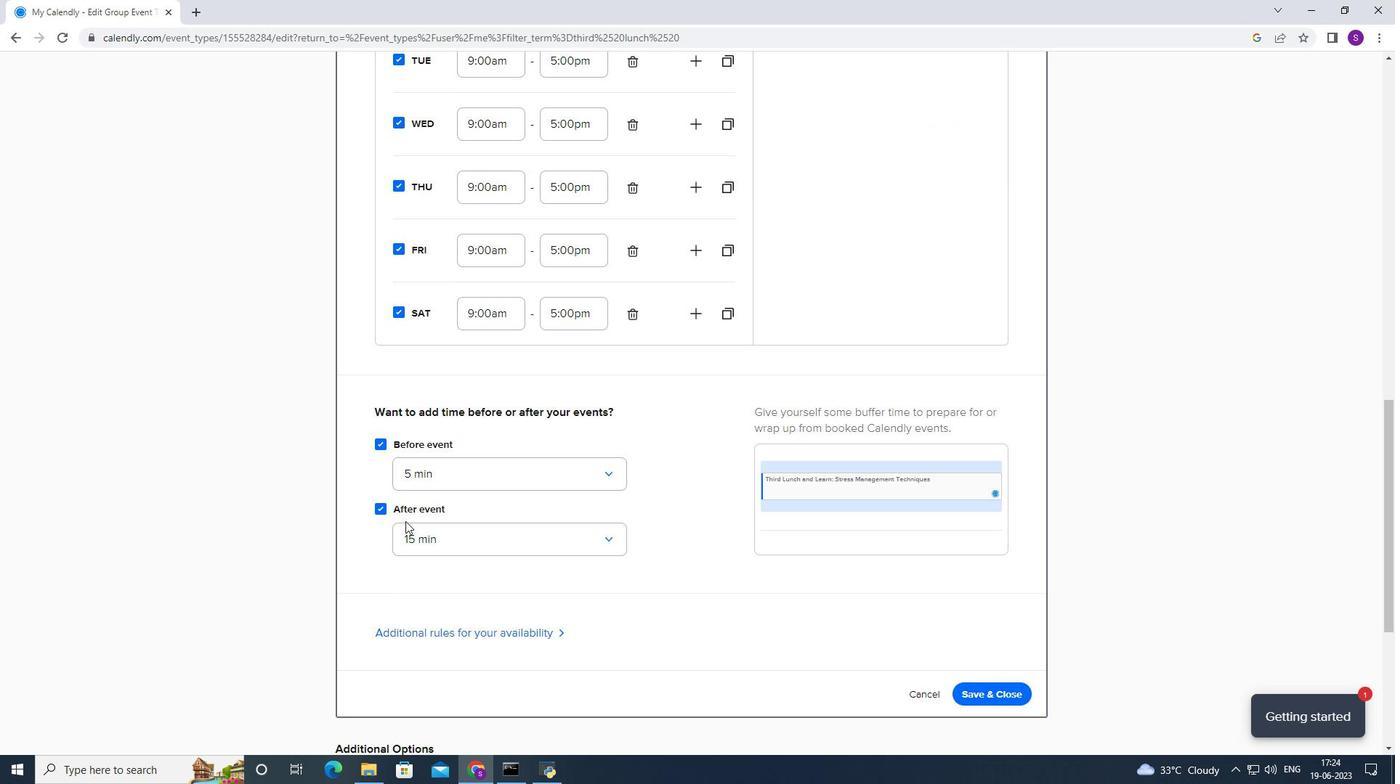 
Action: Mouse pressed left at (405, 526)
Screenshot: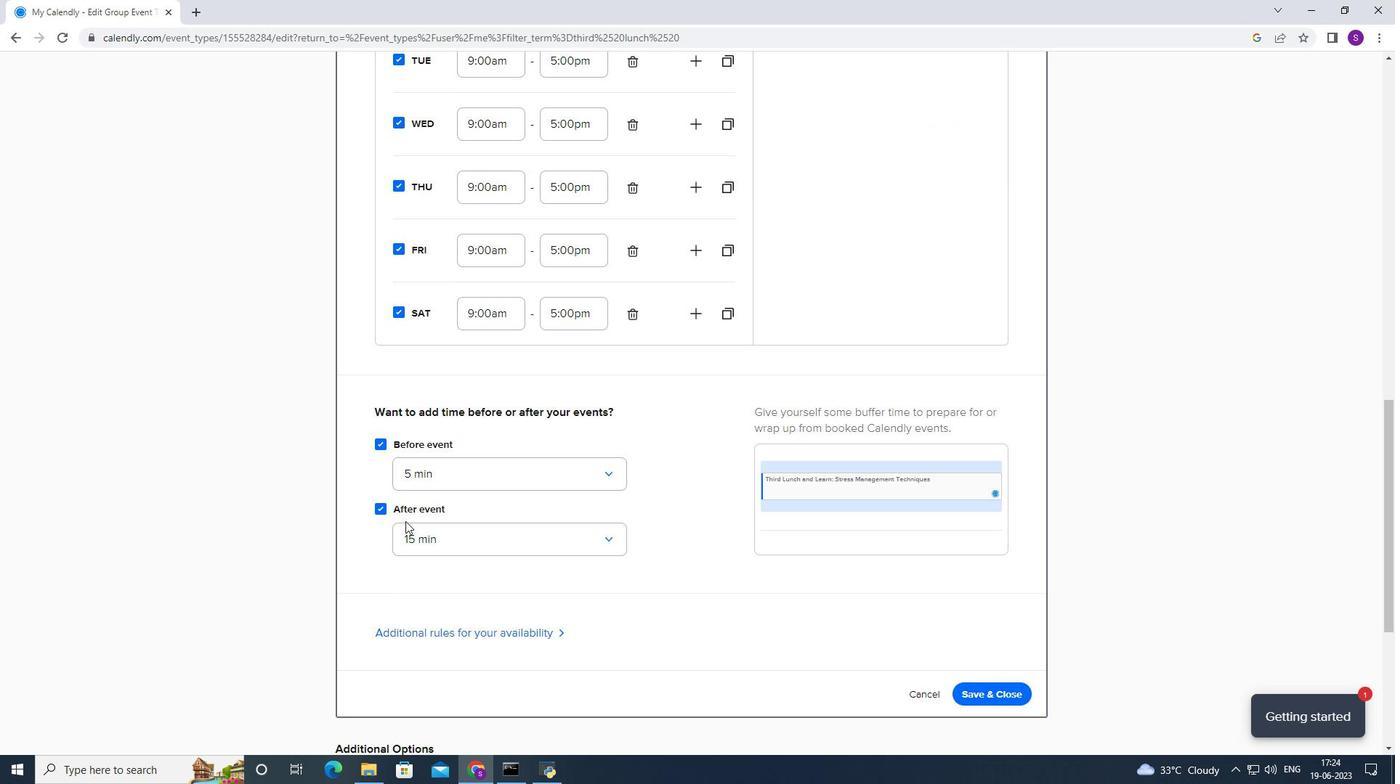 
Action: Mouse moved to (409, 567)
Screenshot: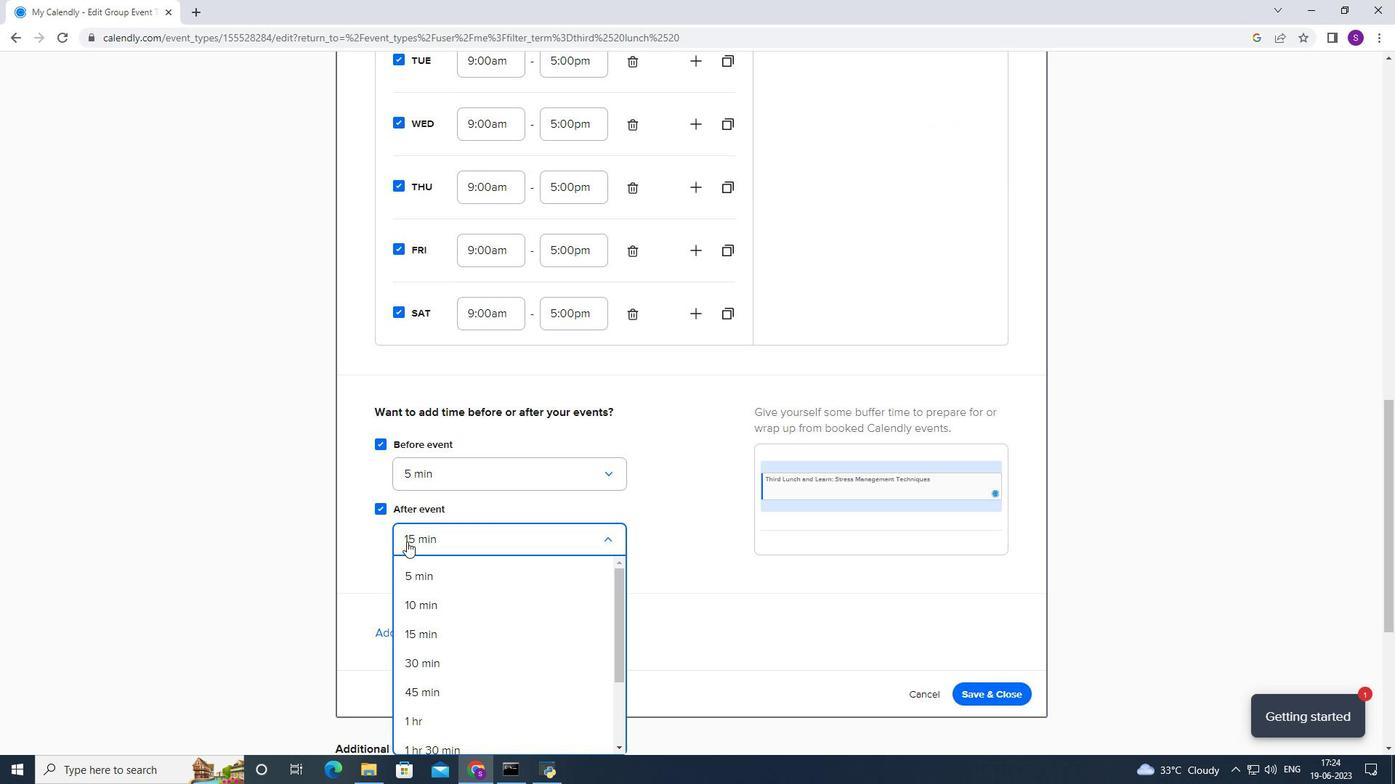 
Action: Mouse pressed left at (409, 567)
Screenshot: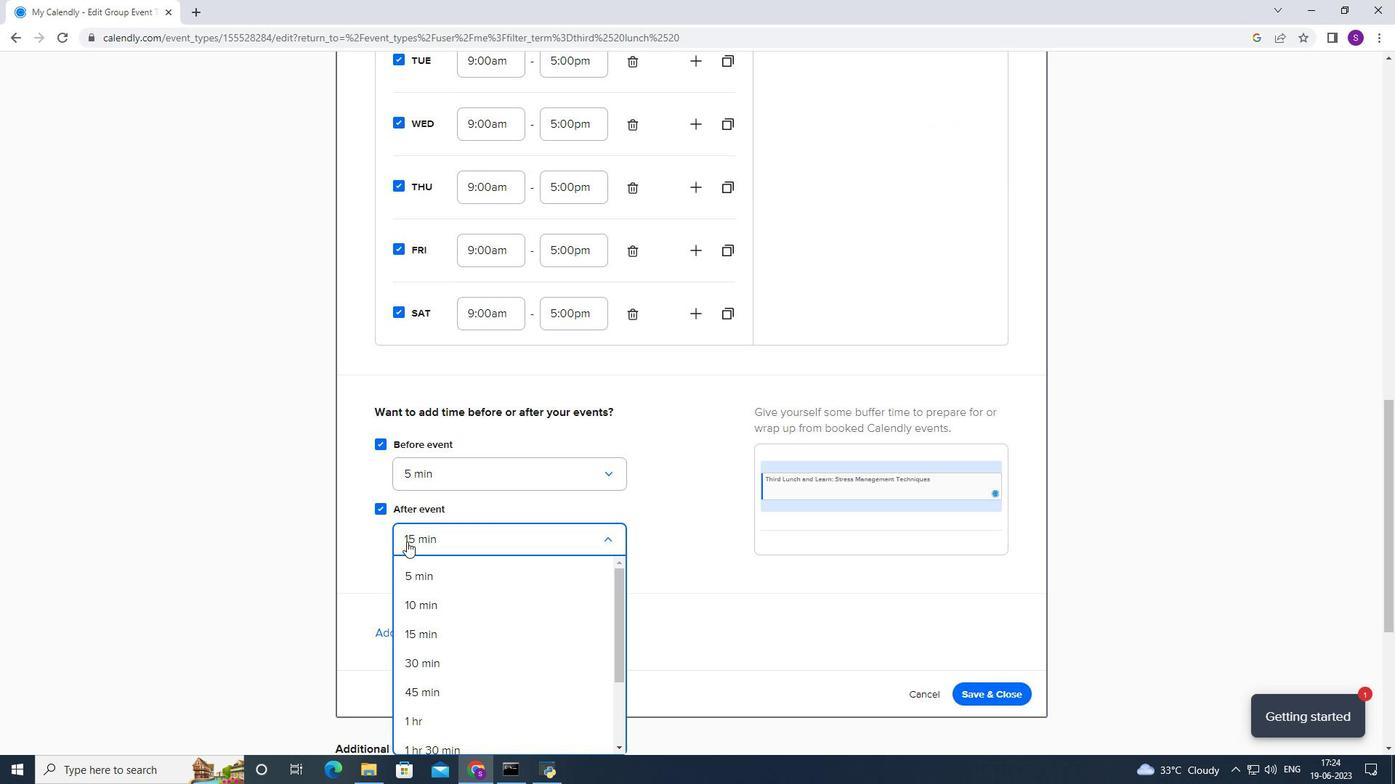
Action: Mouse moved to (406, 531)
Screenshot: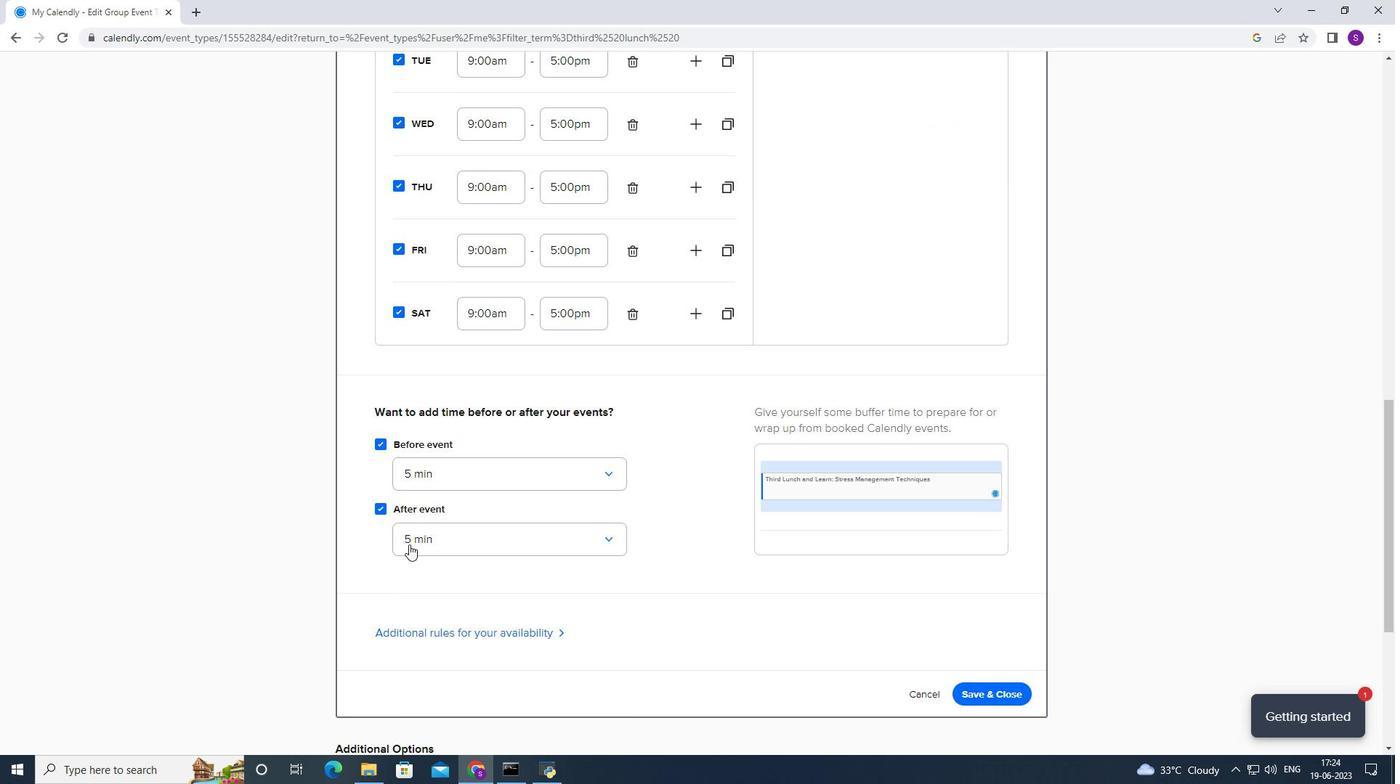 
Action: Mouse scrolled (406, 530) with delta (0, 0)
Screenshot: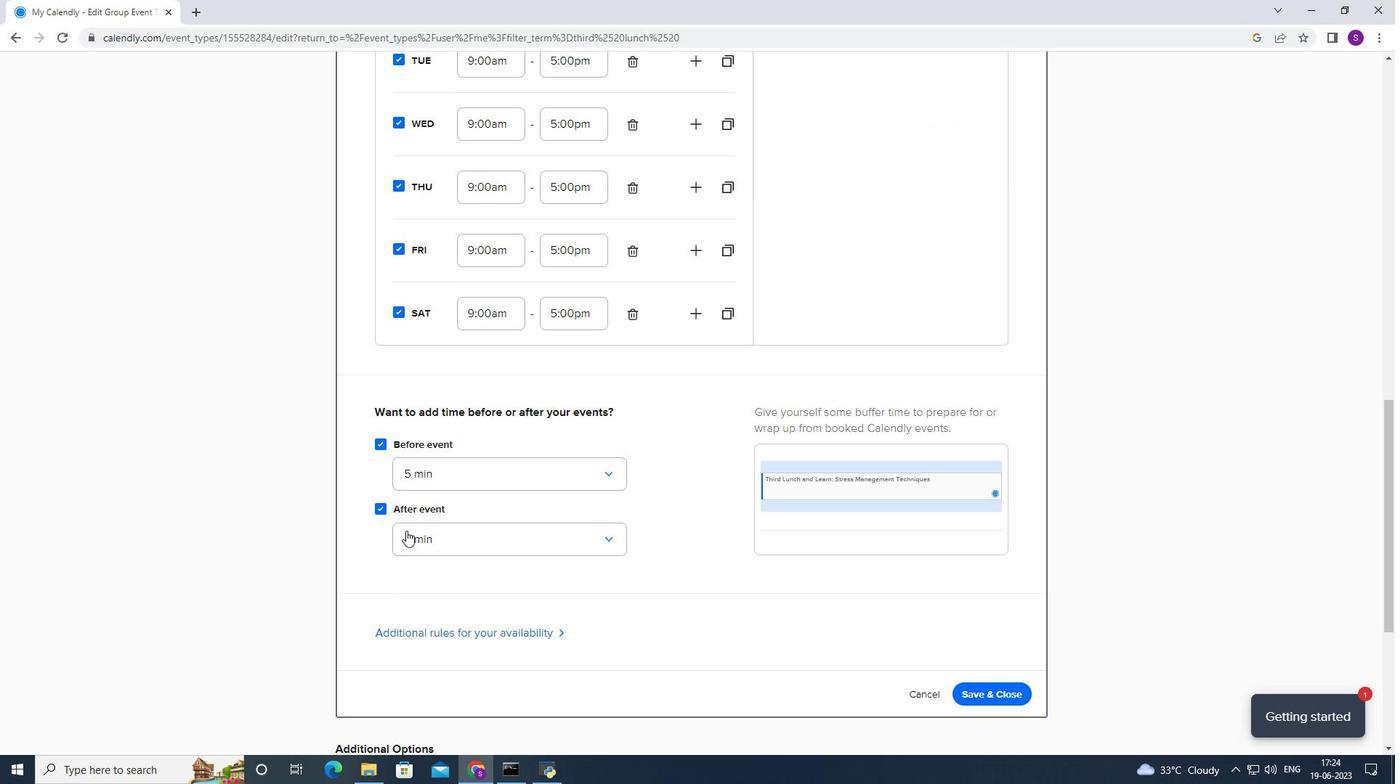 
Action: Mouse scrolled (406, 530) with delta (0, 0)
Screenshot: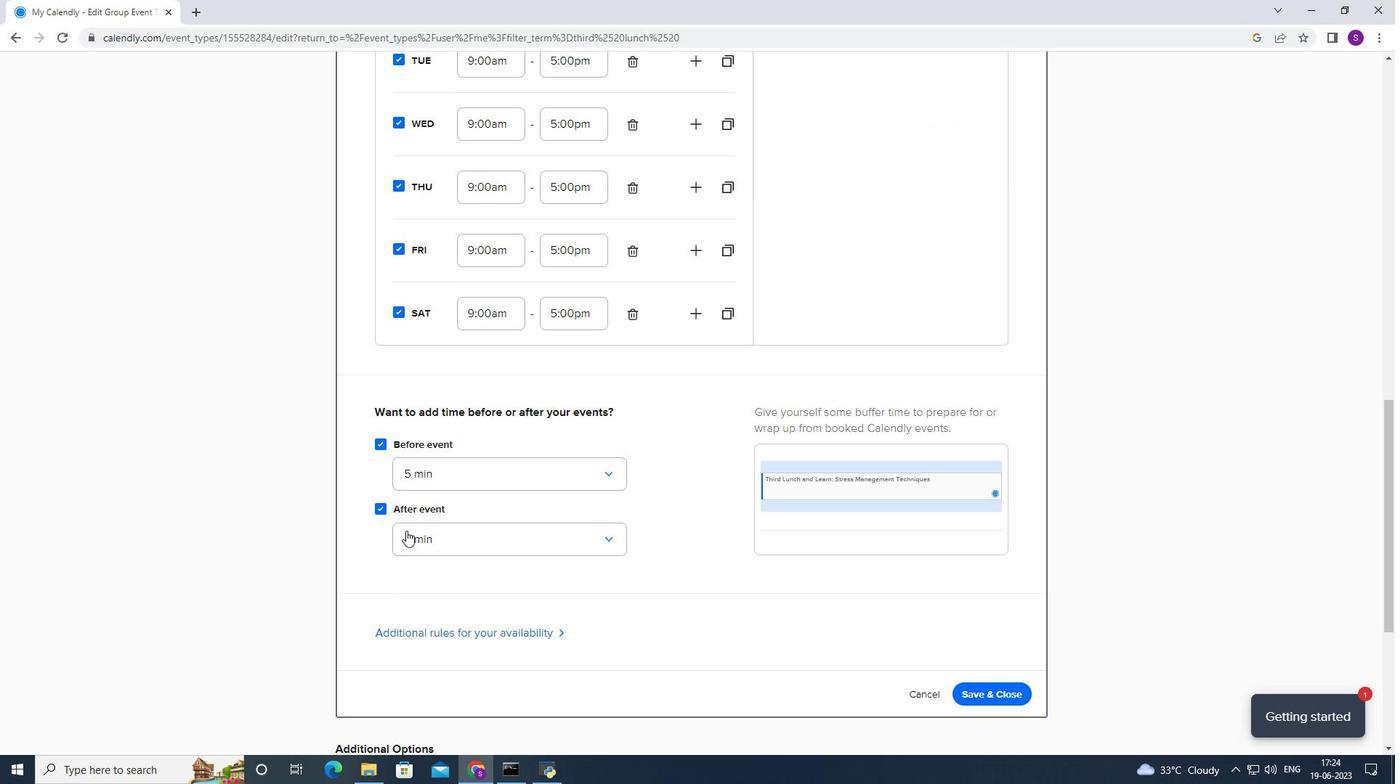 
Action: Mouse scrolled (406, 530) with delta (0, 0)
Screenshot: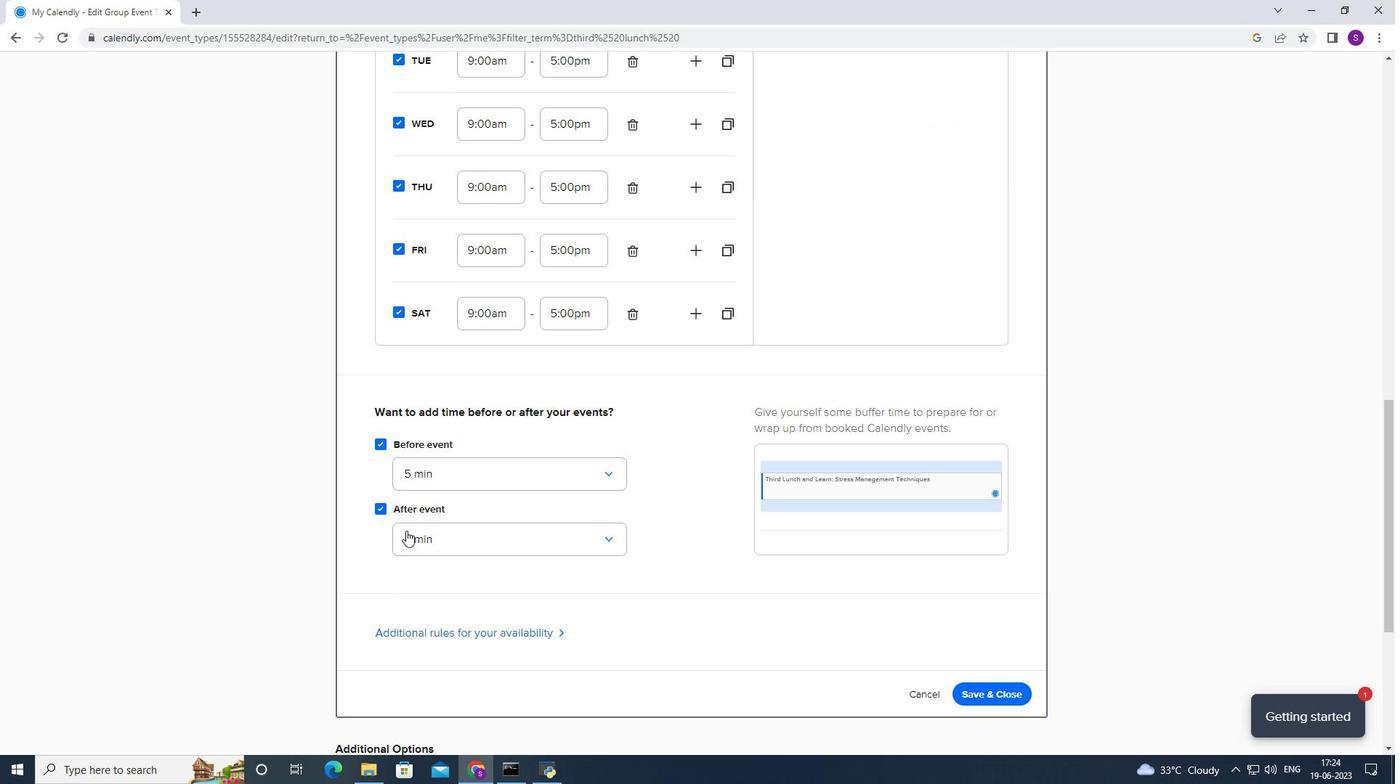
Action: Mouse scrolled (406, 530) with delta (0, 0)
Screenshot: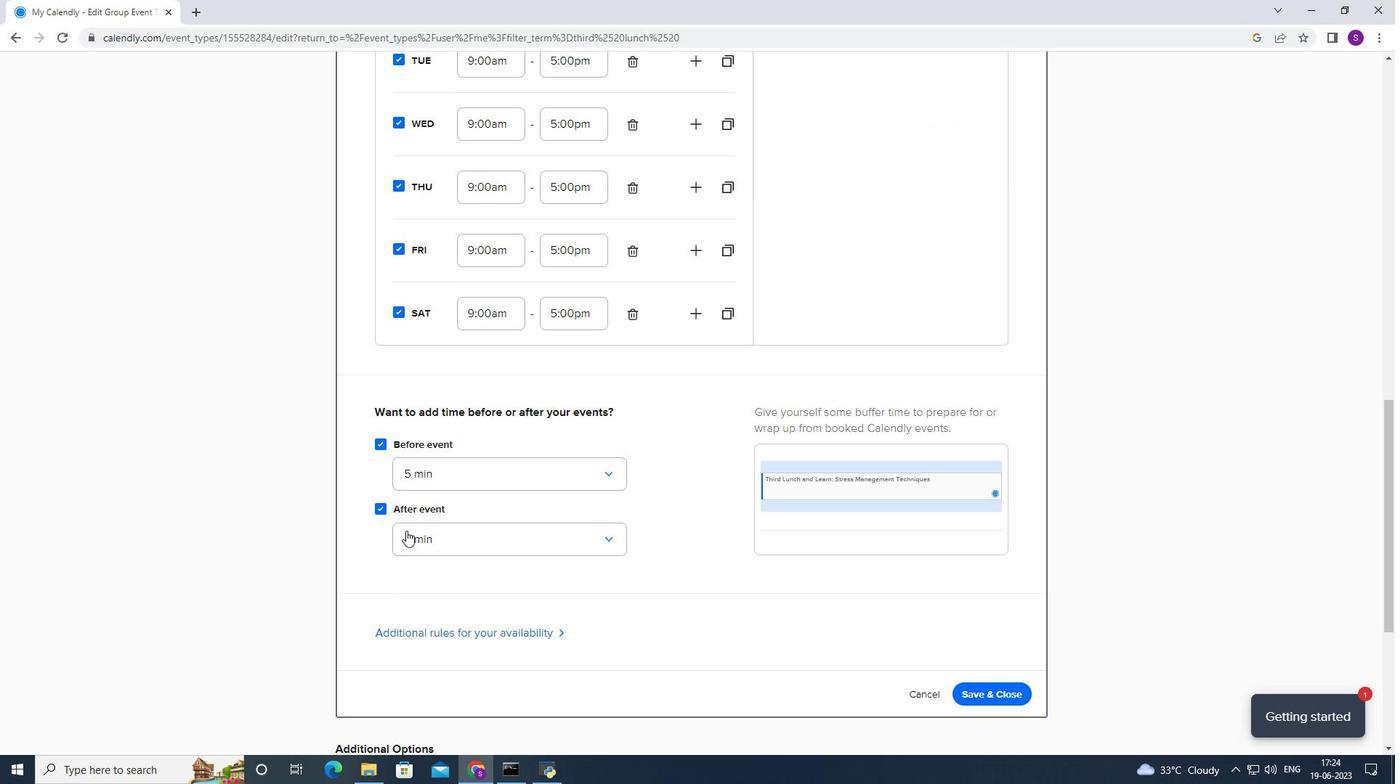 
Action: Mouse scrolled (406, 530) with delta (0, 0)
Screenshot: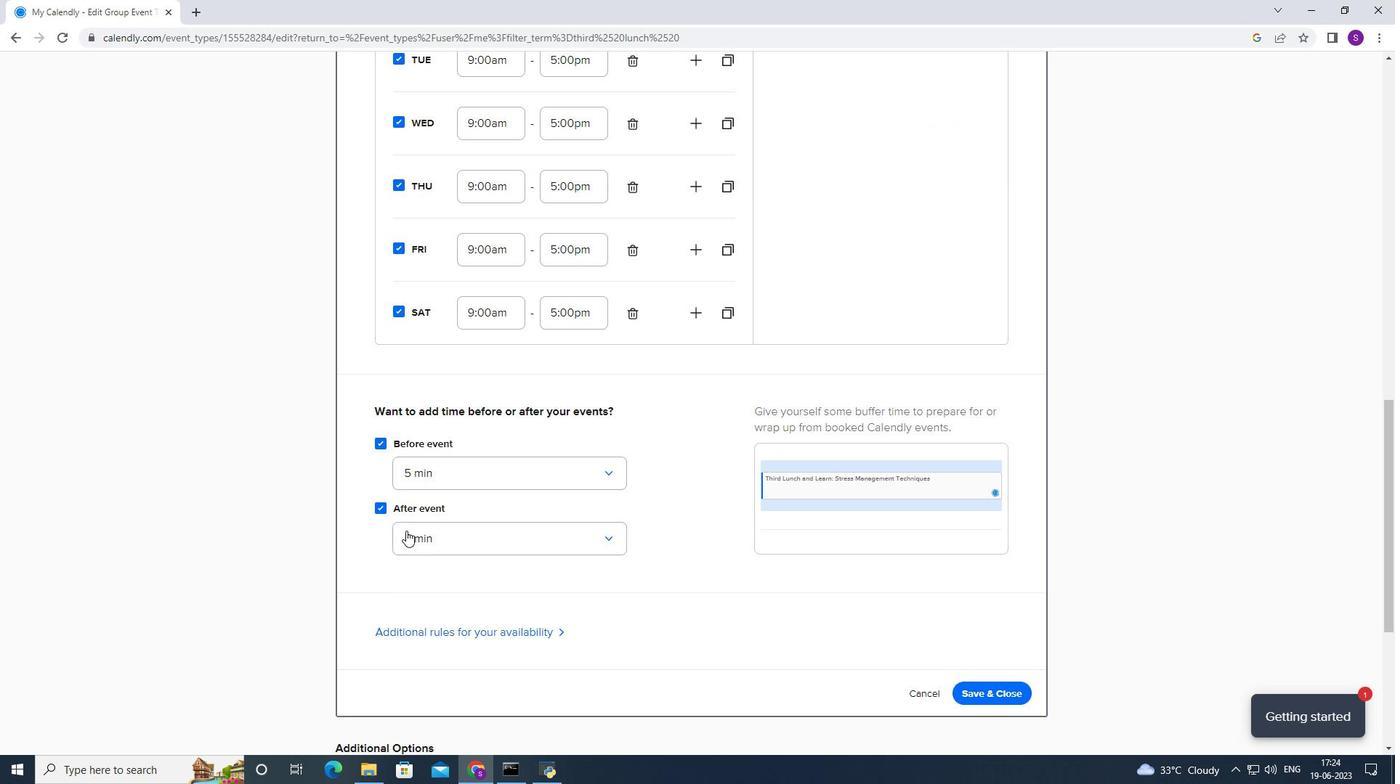 
Action: Mouse moved to (505, 301)
Screenshot: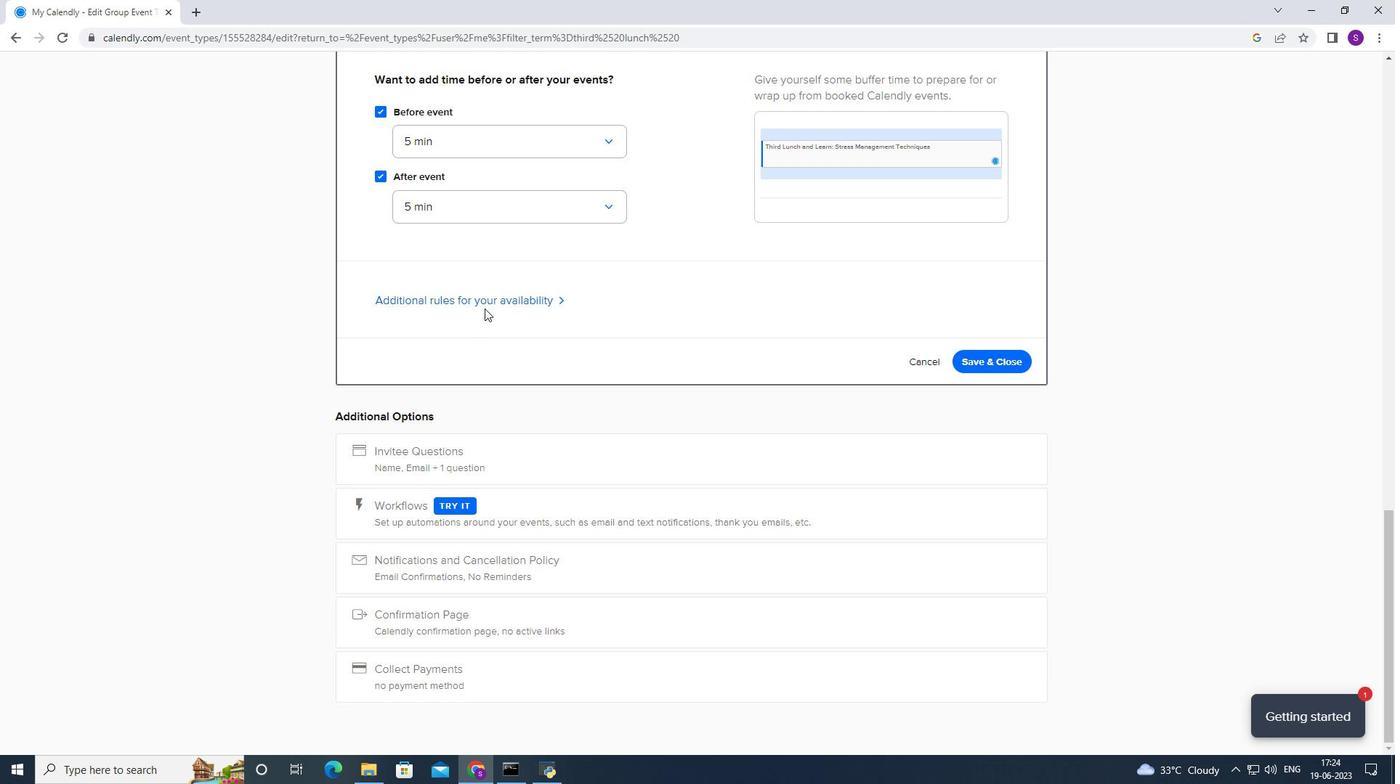 
Action: Mouse pressed left at (505, 301)
Screenshot: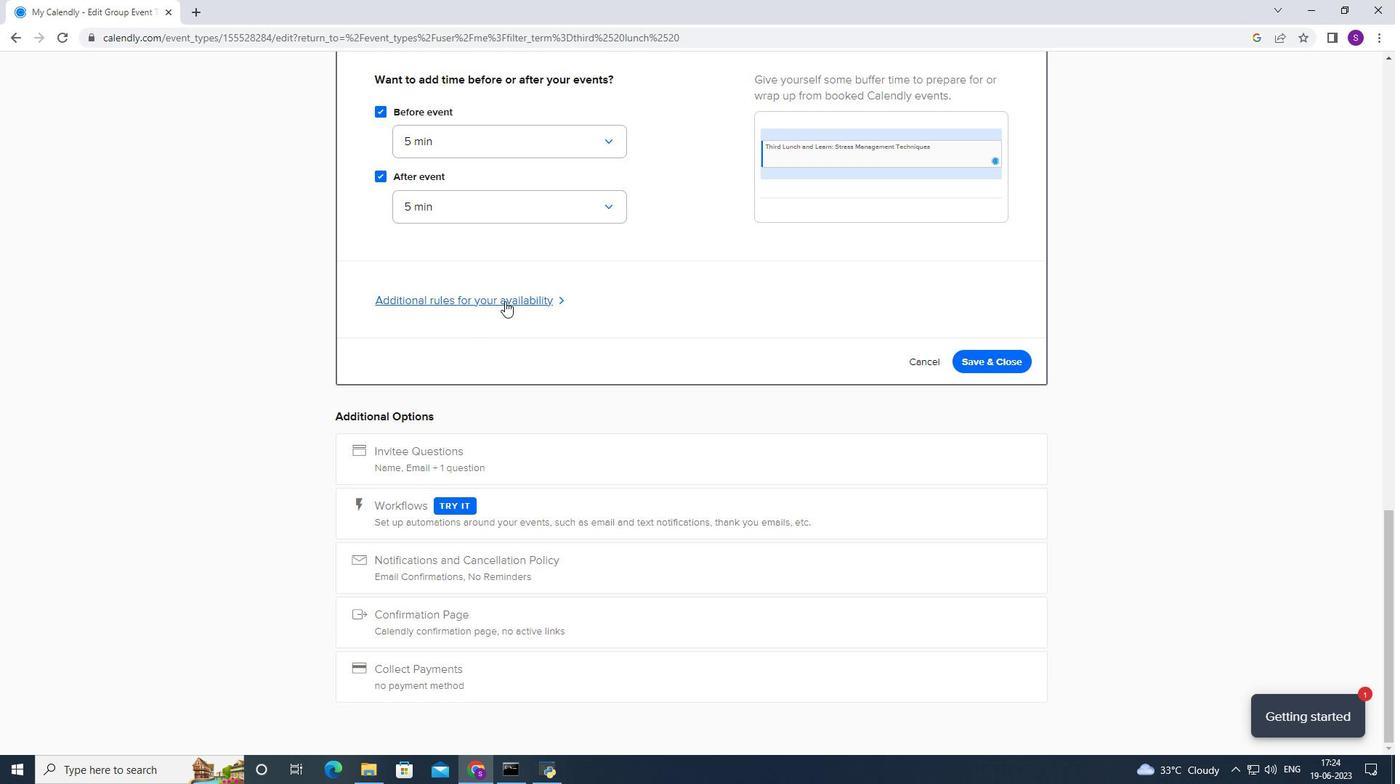 
Action: Mouse moved to (421, 443)
Screenshot: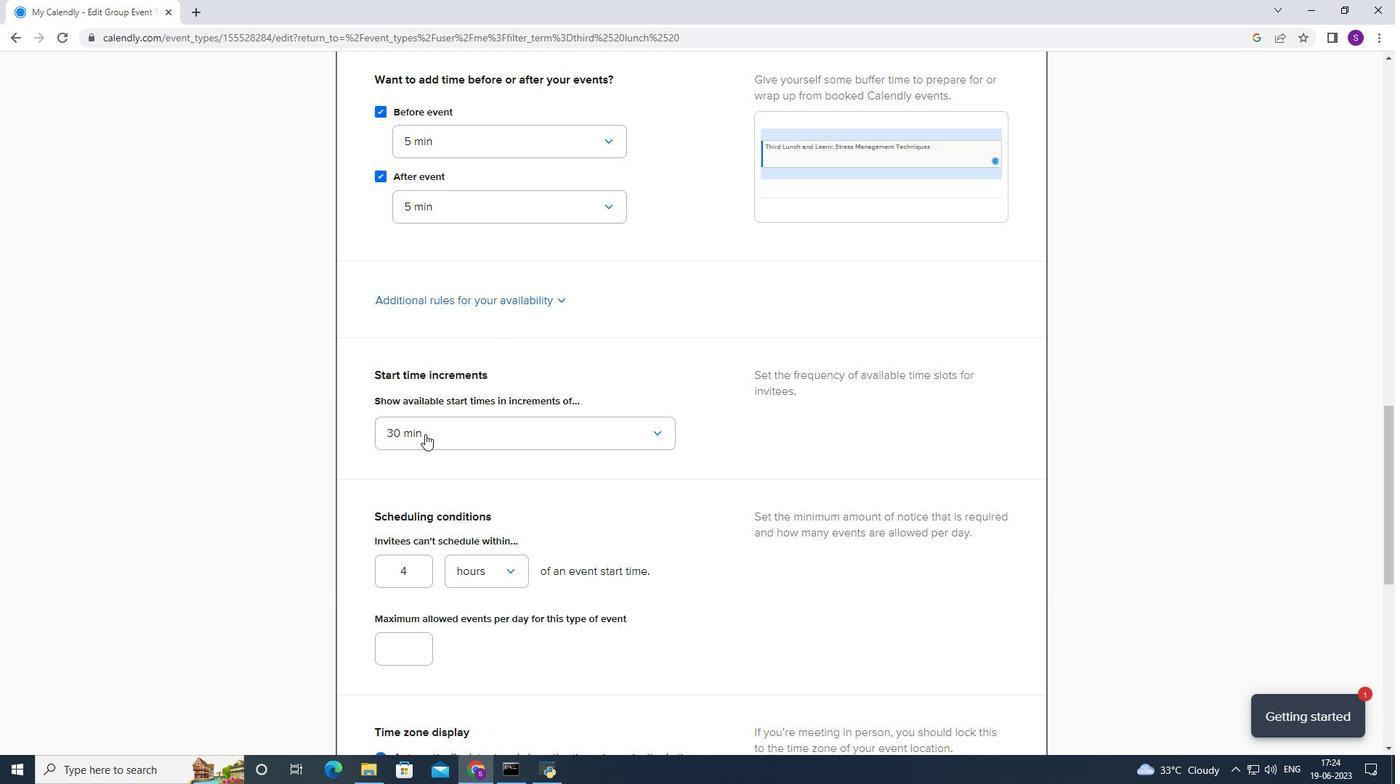 
Action: Mouse pressed left at (421, 443)
Screenshot: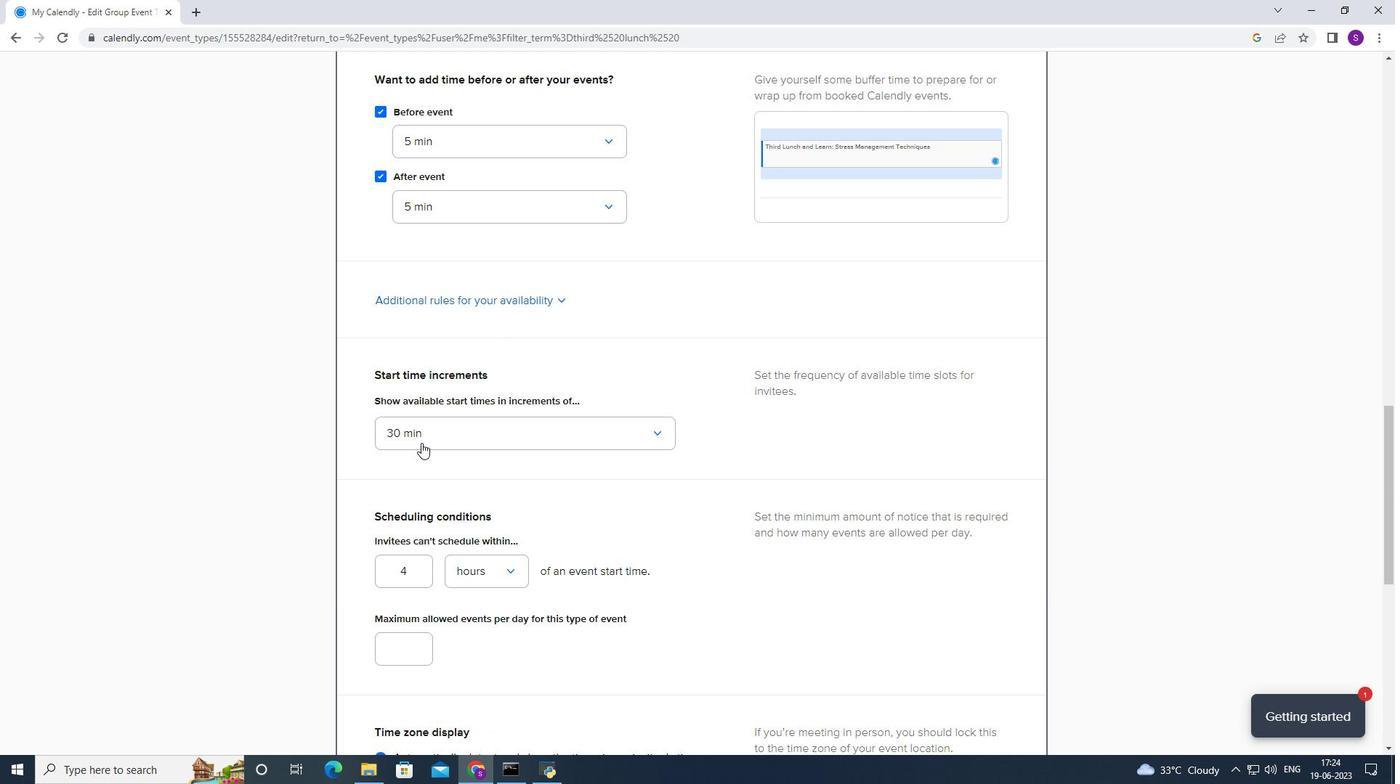 
Action: Mouse moved to (395, 635)
Screenshot: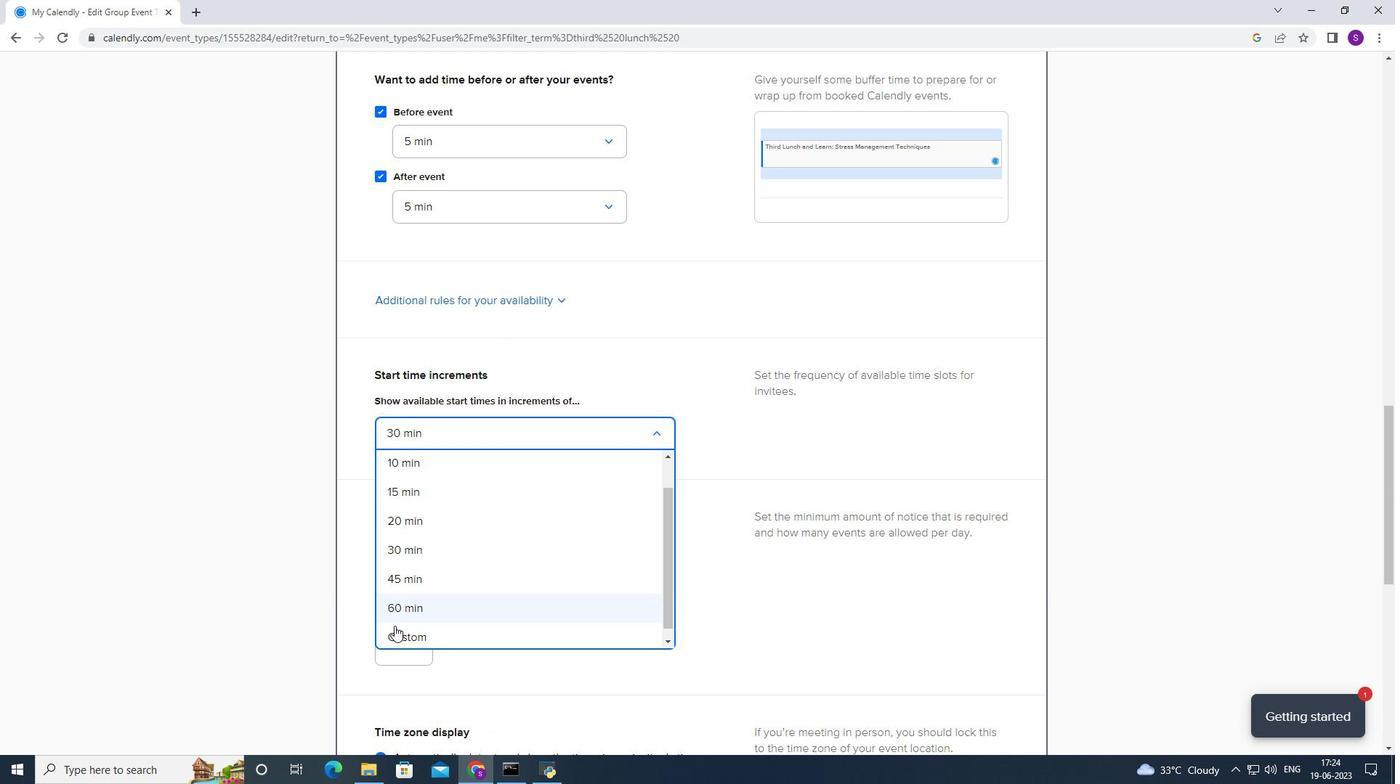 
Action: Mouse pressed left at (395, 635)
Screenshot: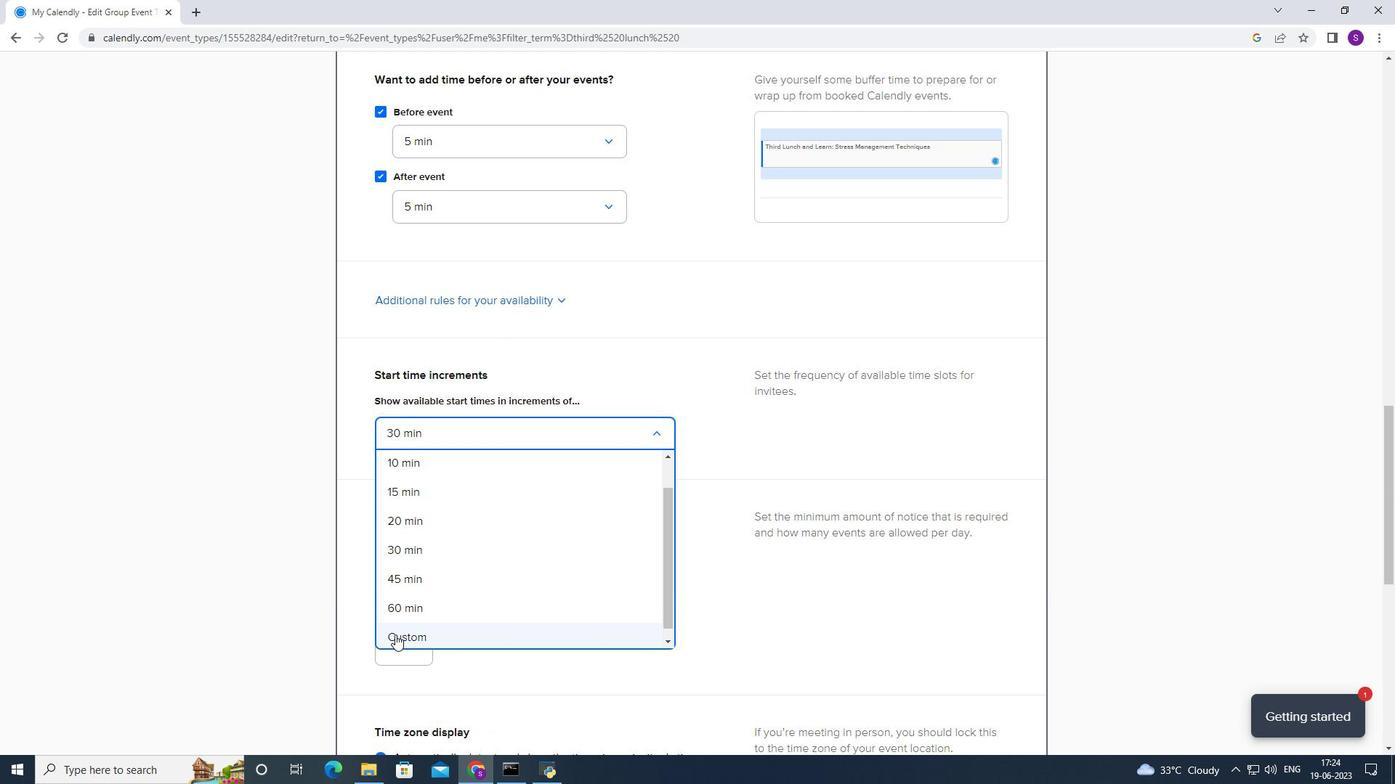 
Action: Mouse moved to (443, 447)
Screenshot: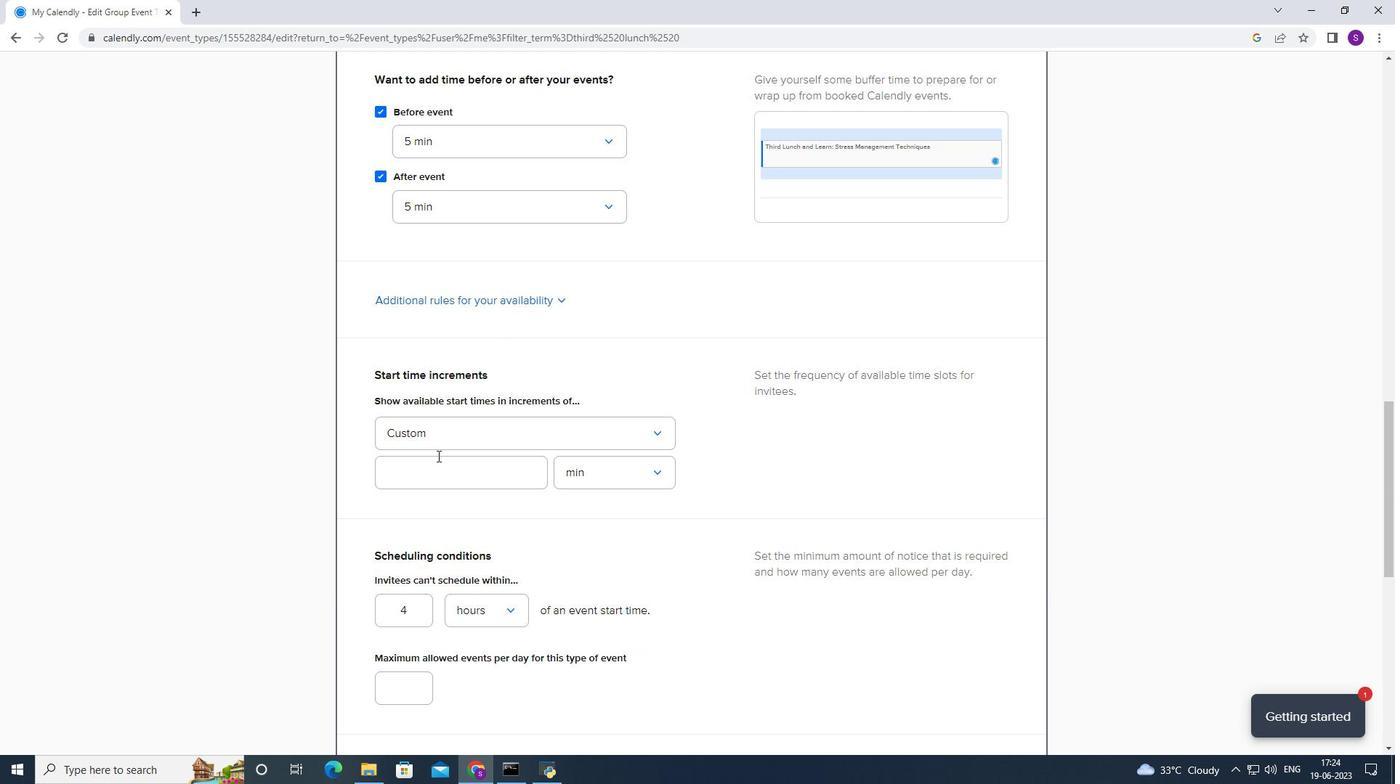 
Action: Mouse pressed left at (443, 447)
Screenshot: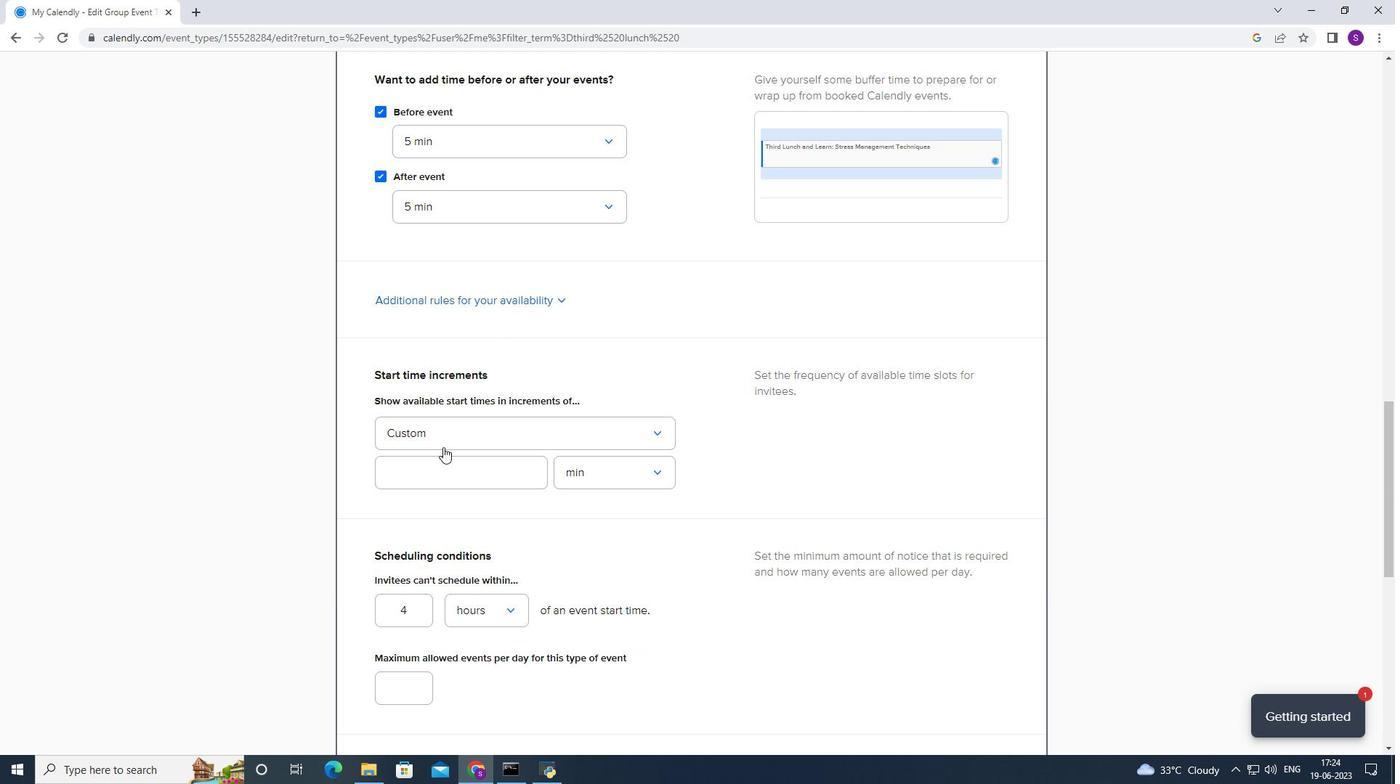 
Action: Mouse moved to (439, 462)
Screenshot: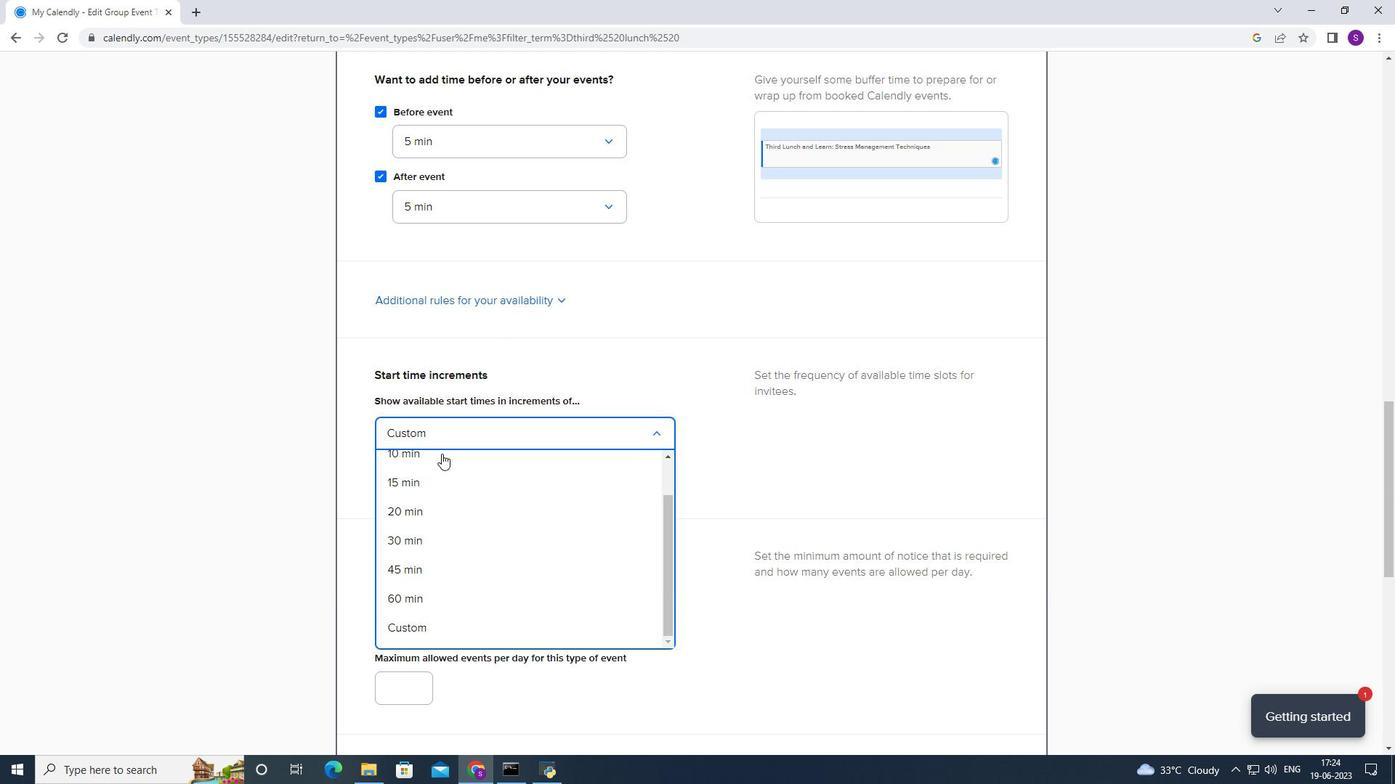 
Action: Mouse pressed left at (439, 462)
Screenshot: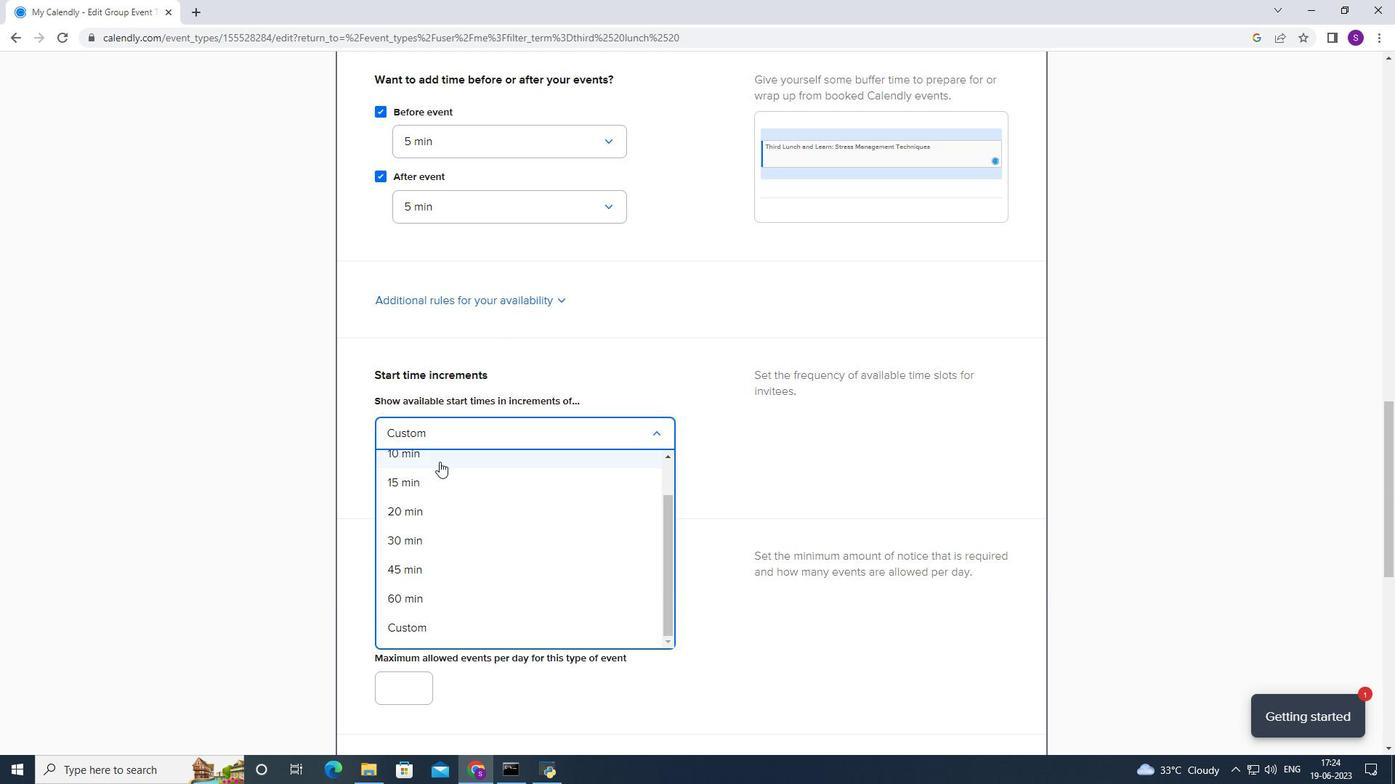 
Action: Mouse moved to (451, 436)
Screenshot: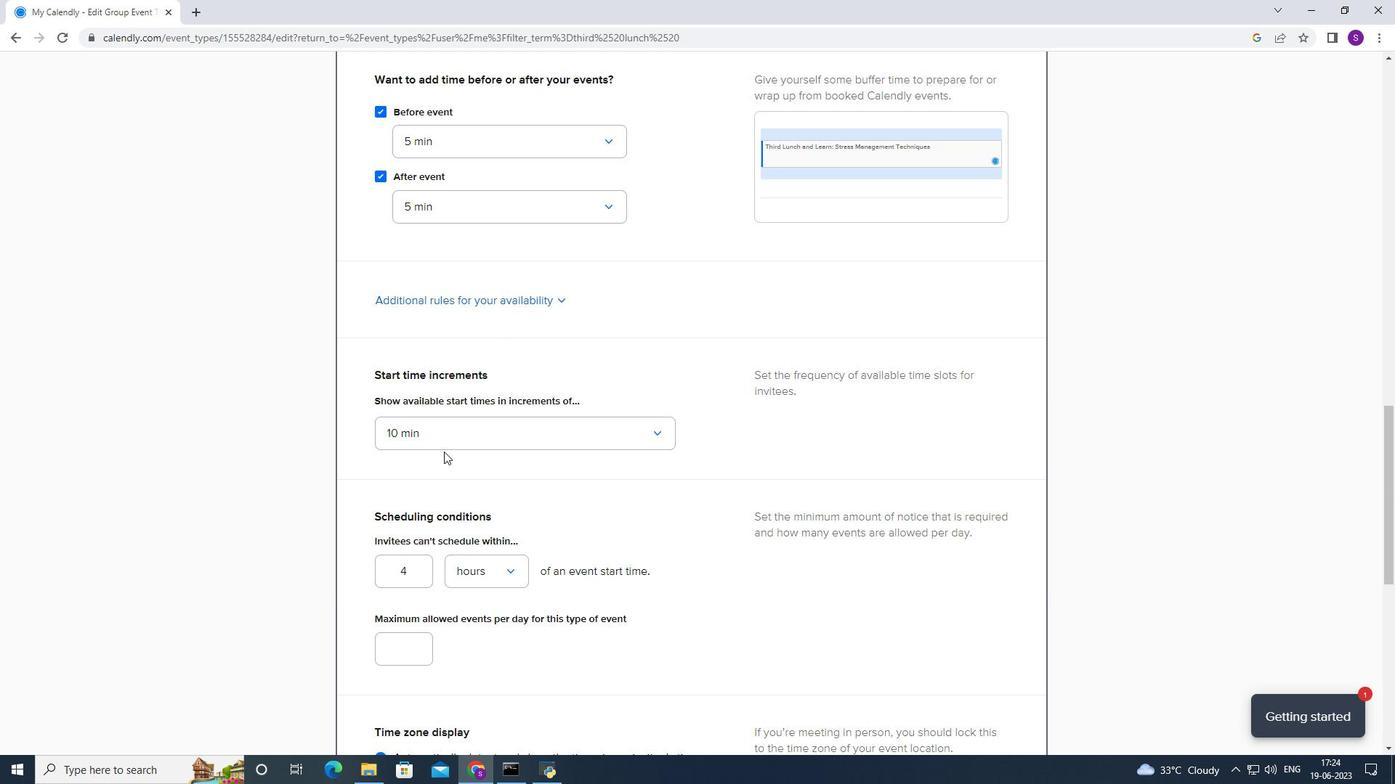 
Action: Mouse pressed left at (451, 436)
Screenshot: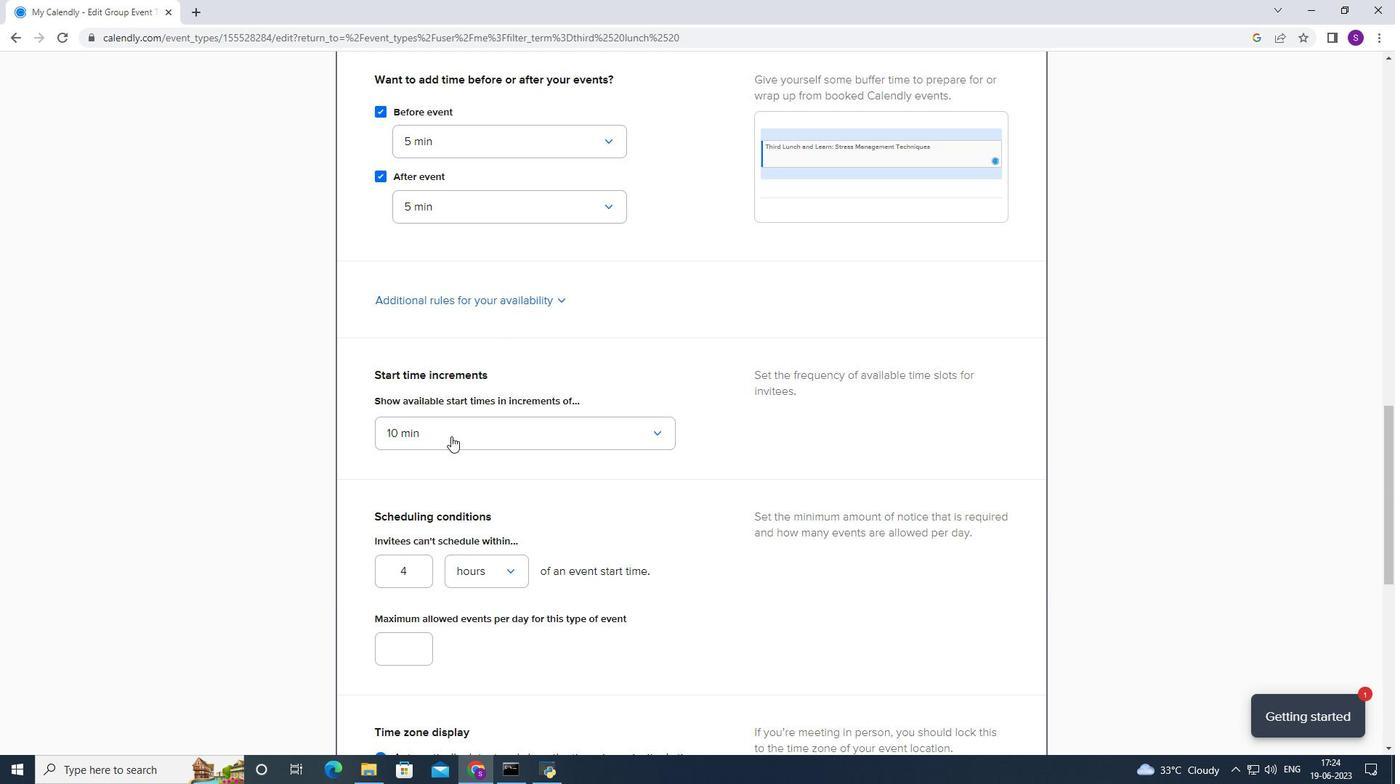 
Action: Mouse moved to (418, 593)
Screenshot: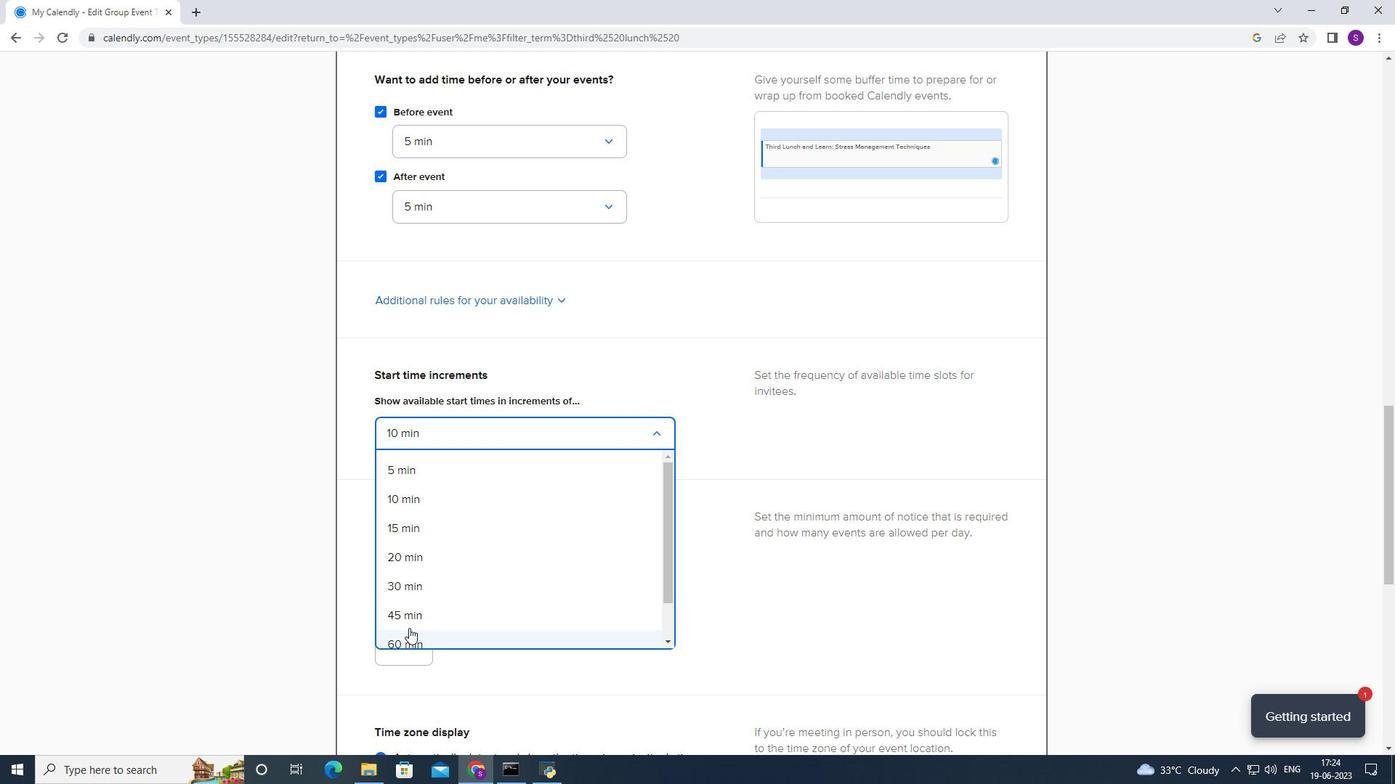 
Action: Mouse scrolled (418, 592) with delta (0, 0)
Screenshot: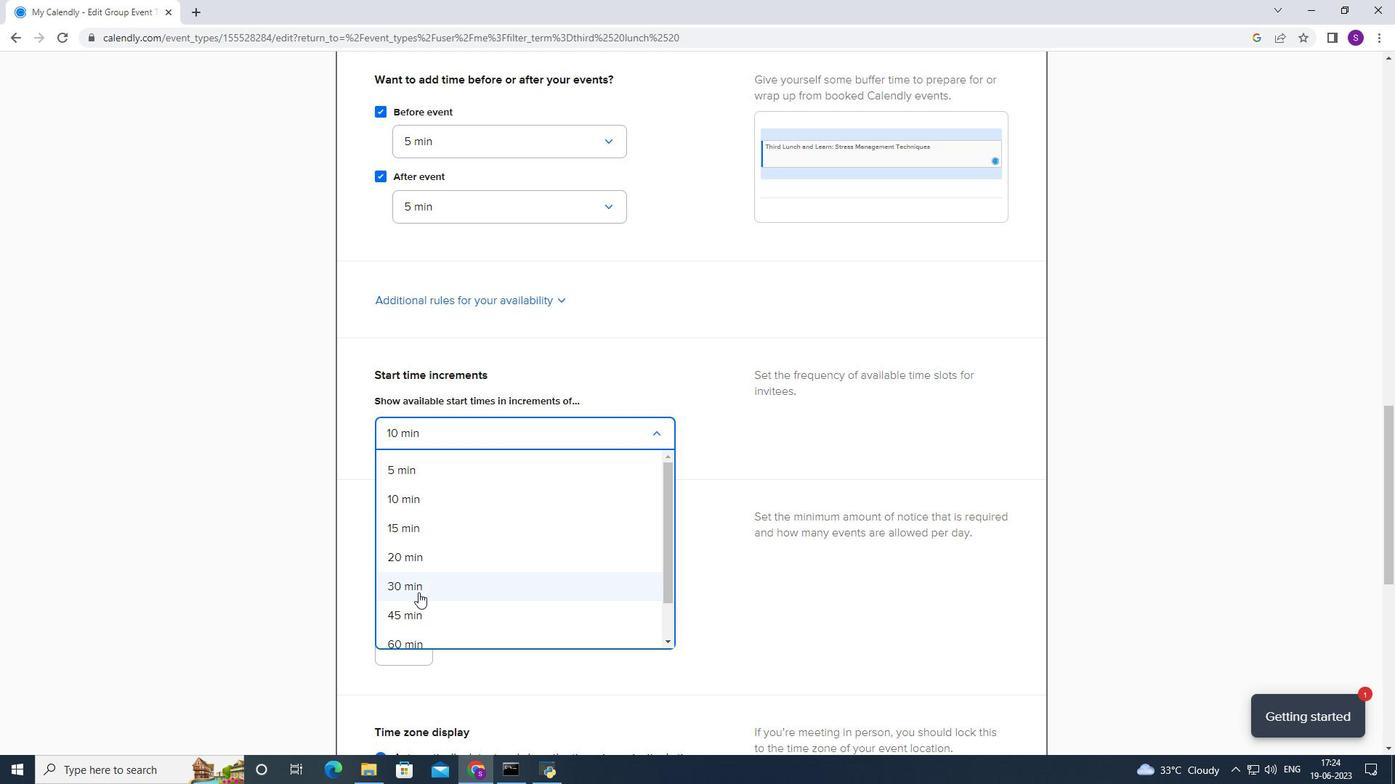 
Action: Mouse scrolled (418, 592) with delta (0, 0)
Screenshot: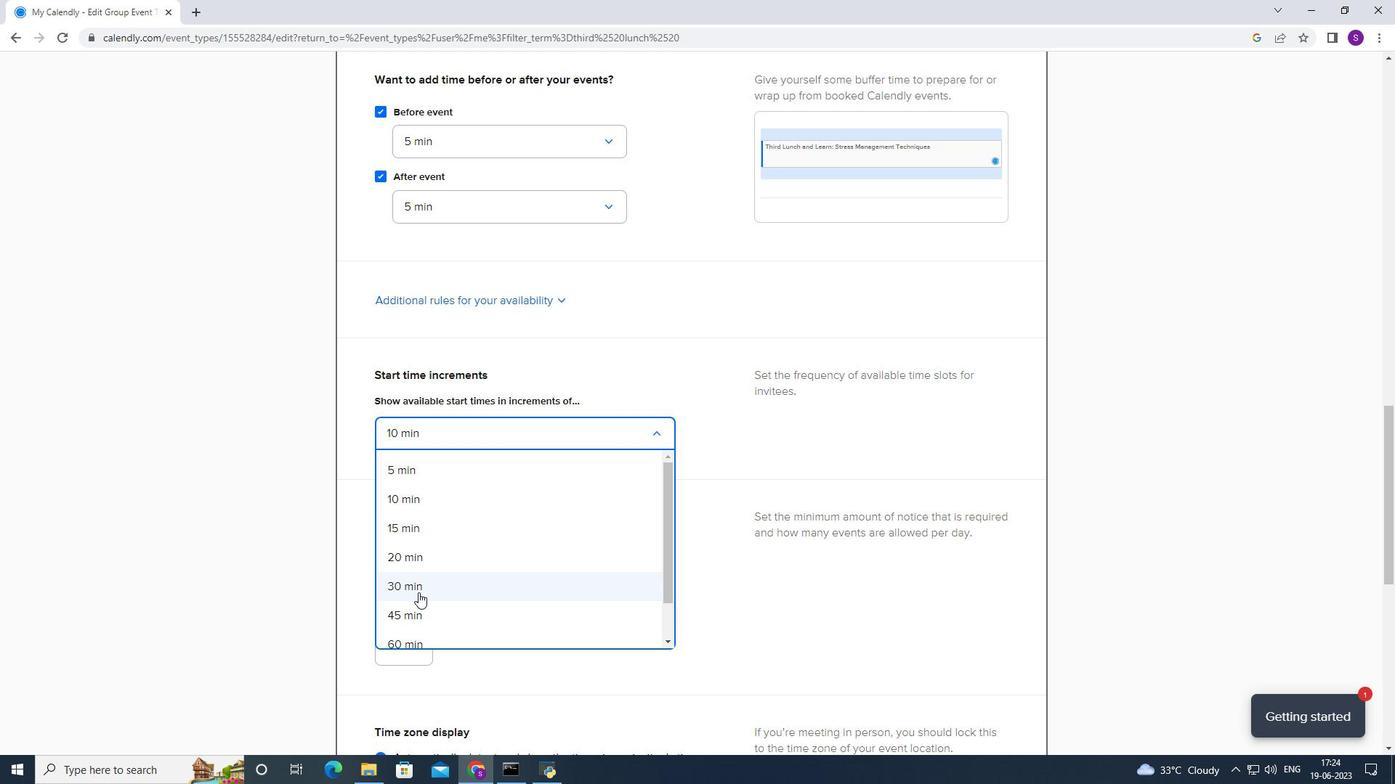 
Action: Mouse scrolled (418, 592) with delta (0, 0)
Screenshot: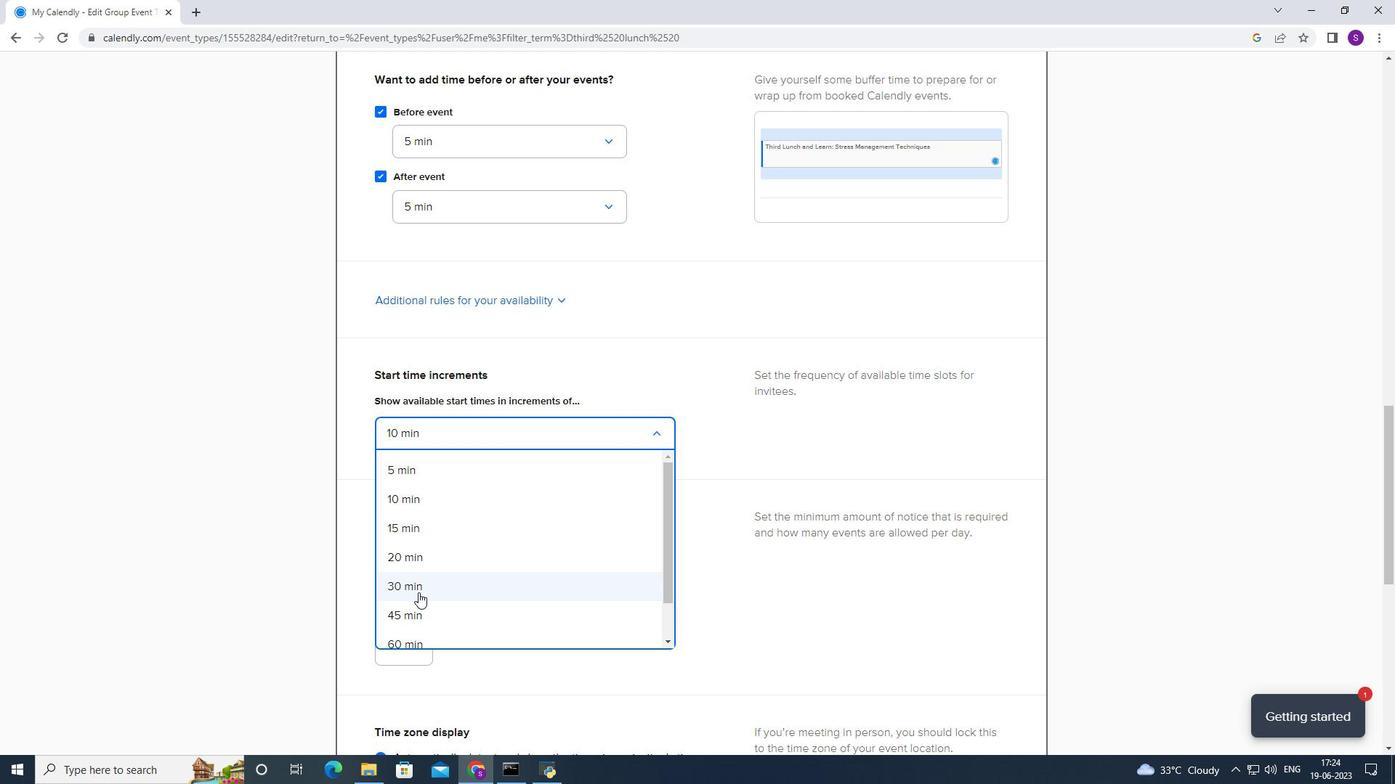 
Action: Mouse moved to (401, 642)
Screenshot: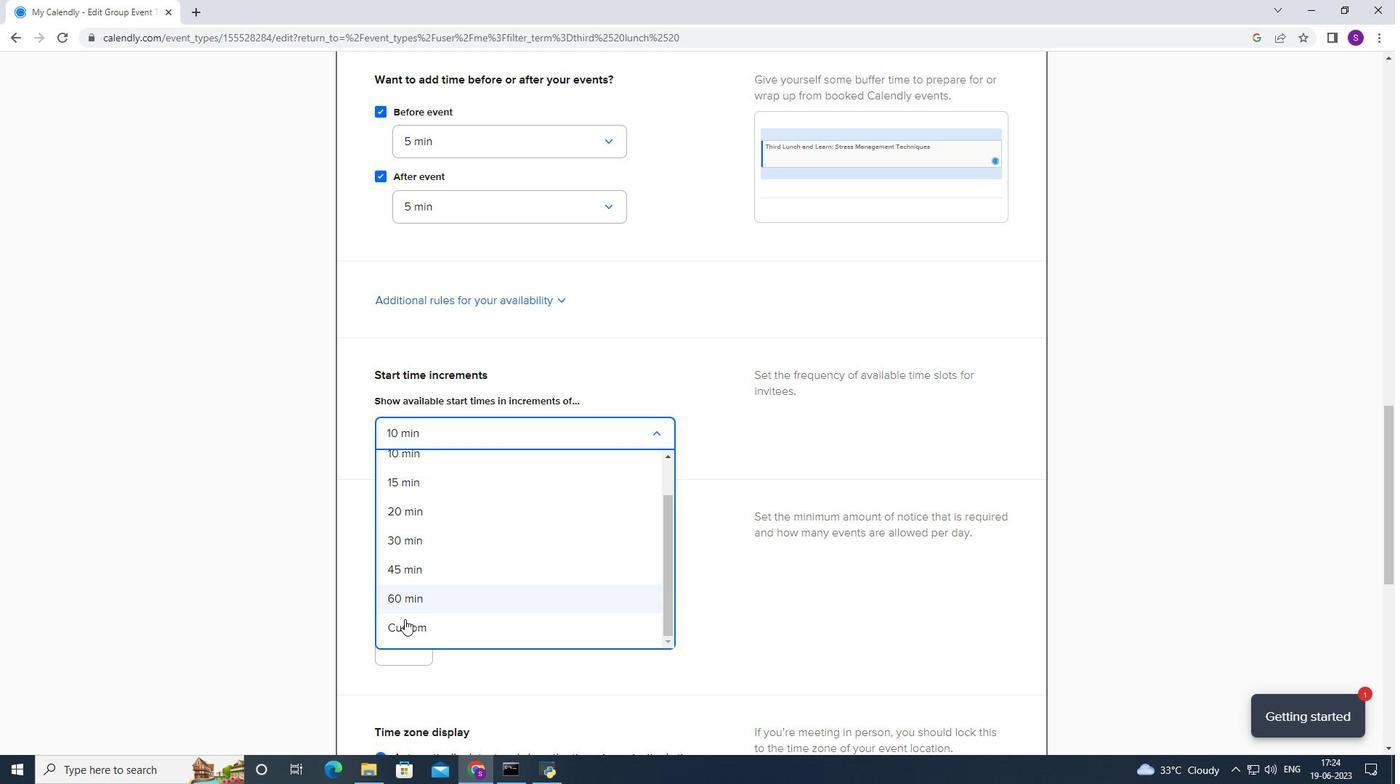 
Action: Mouse pressed left at (401, 642)
Screenshot: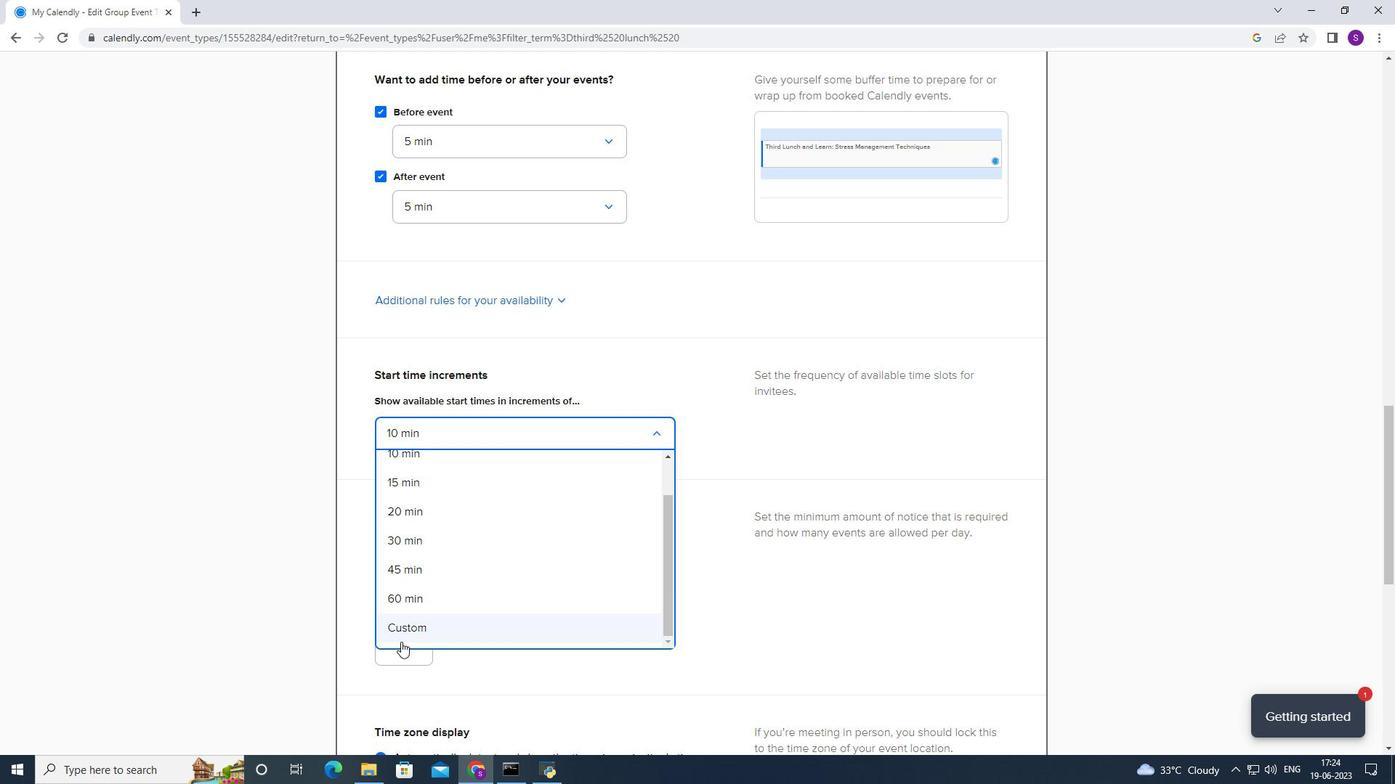 
Action: Mouse moved to (416, 632)
Screenshot: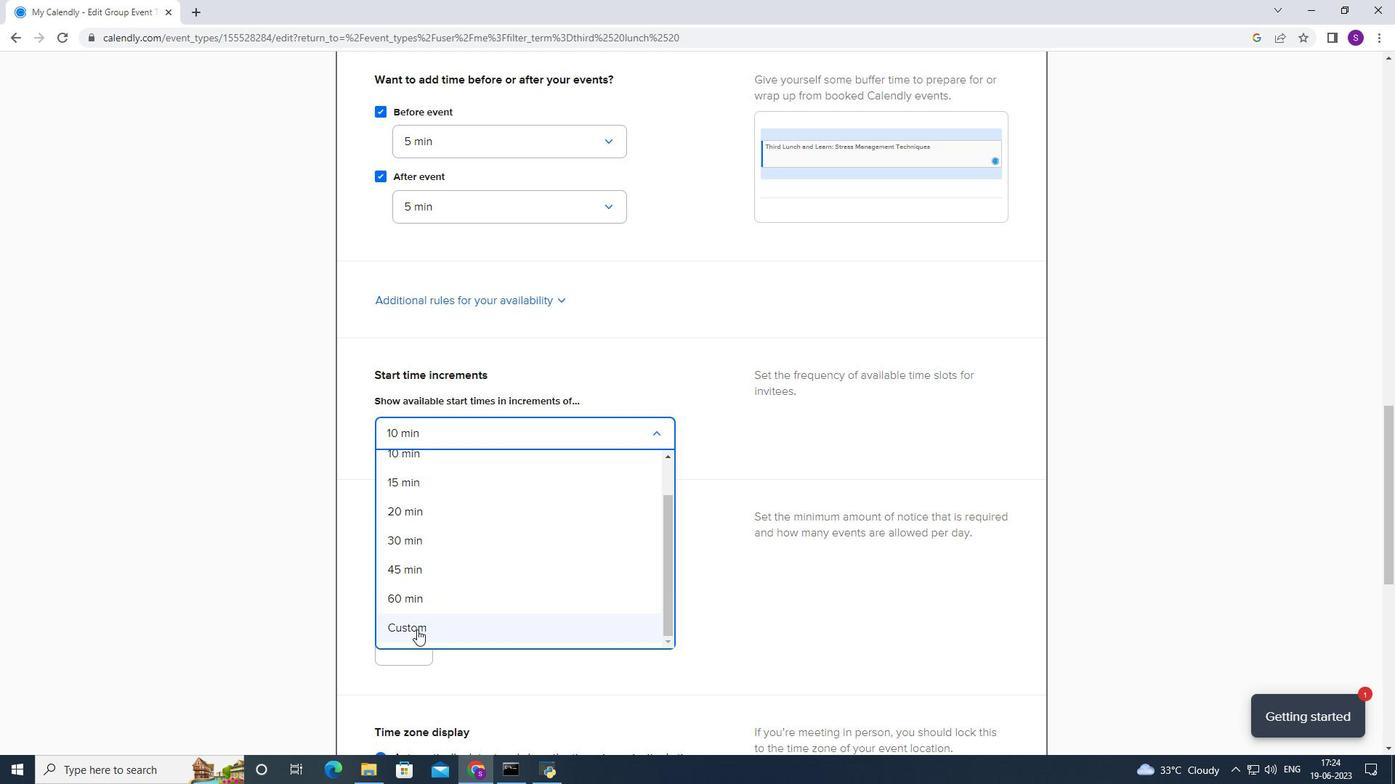 
Action: Mouse pressed left at (416, 632)
Screenshot: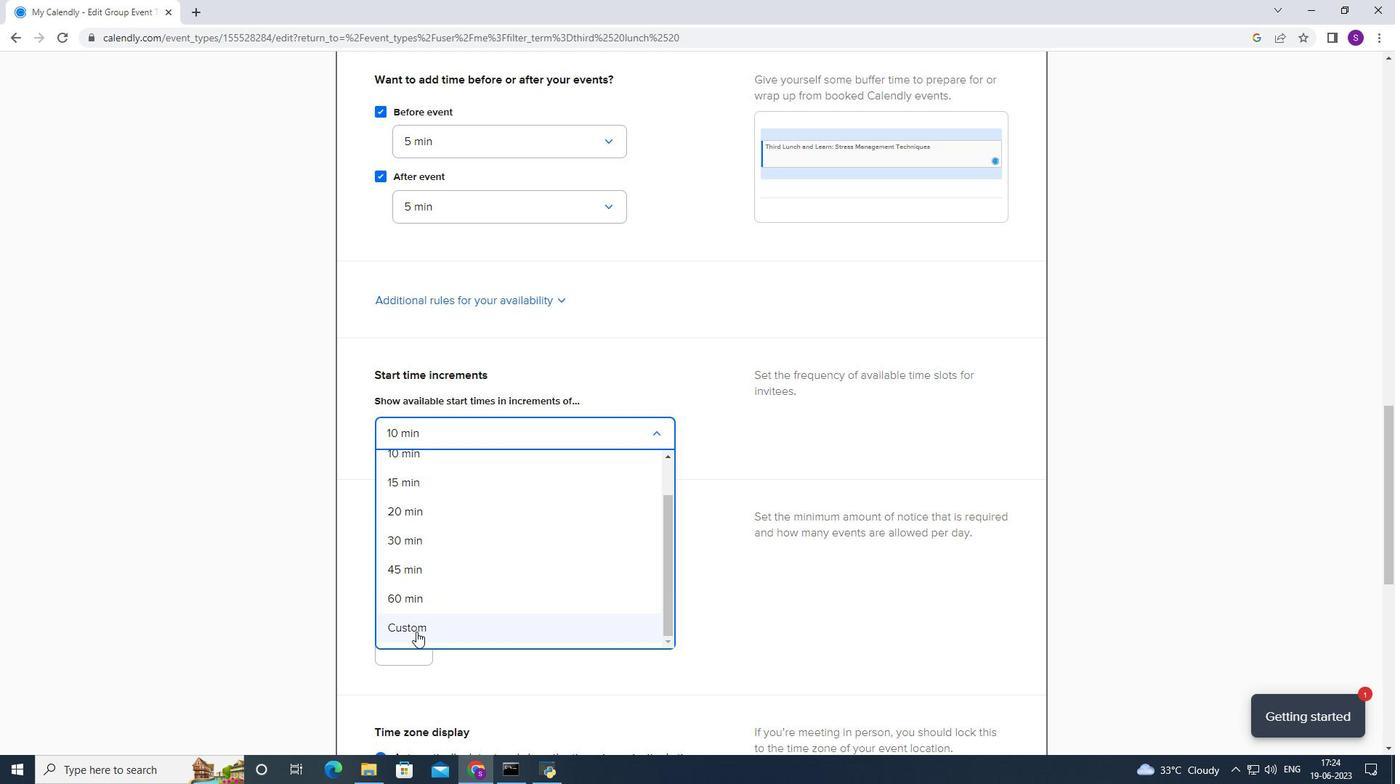 
Action: Mouse moved to (470, 471)
Screenshot: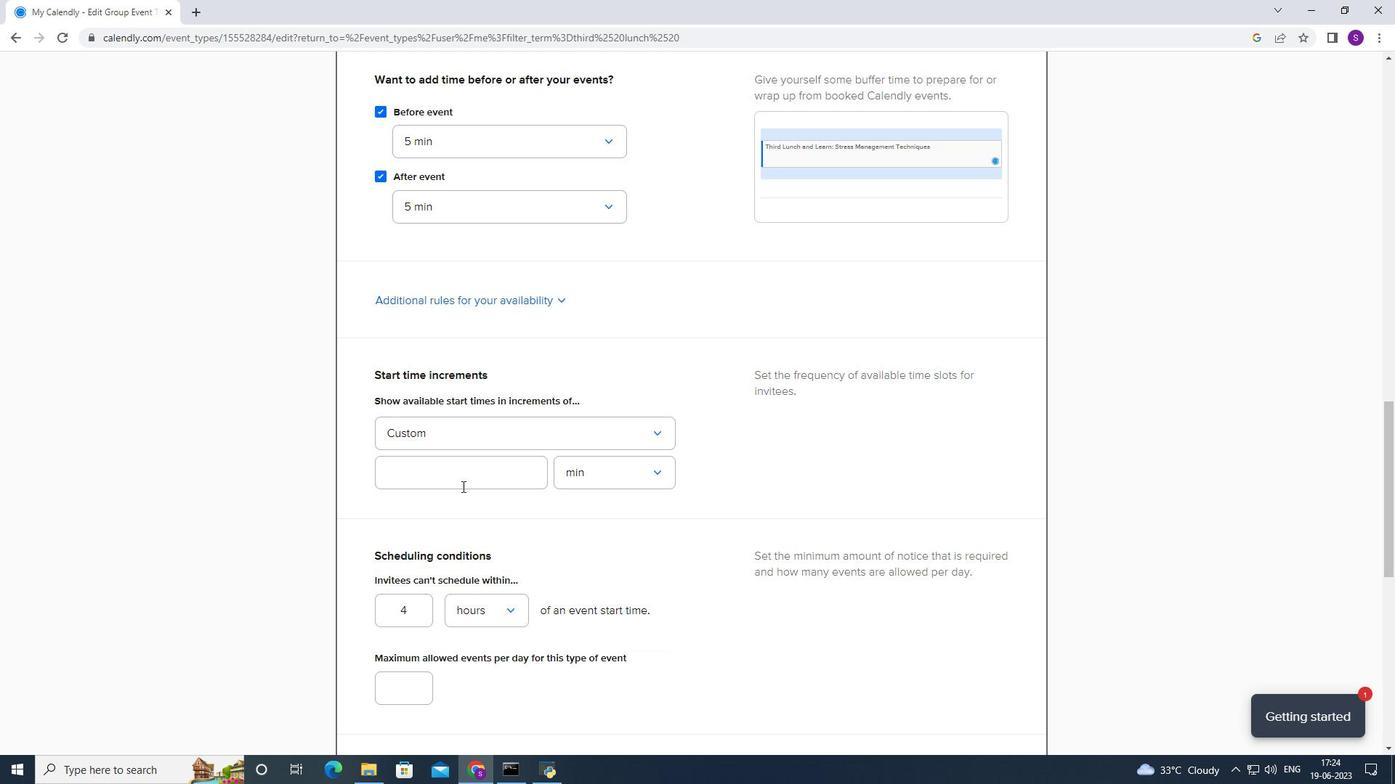 
Action: Mouse pressed left at (470, 471)
Screenshot: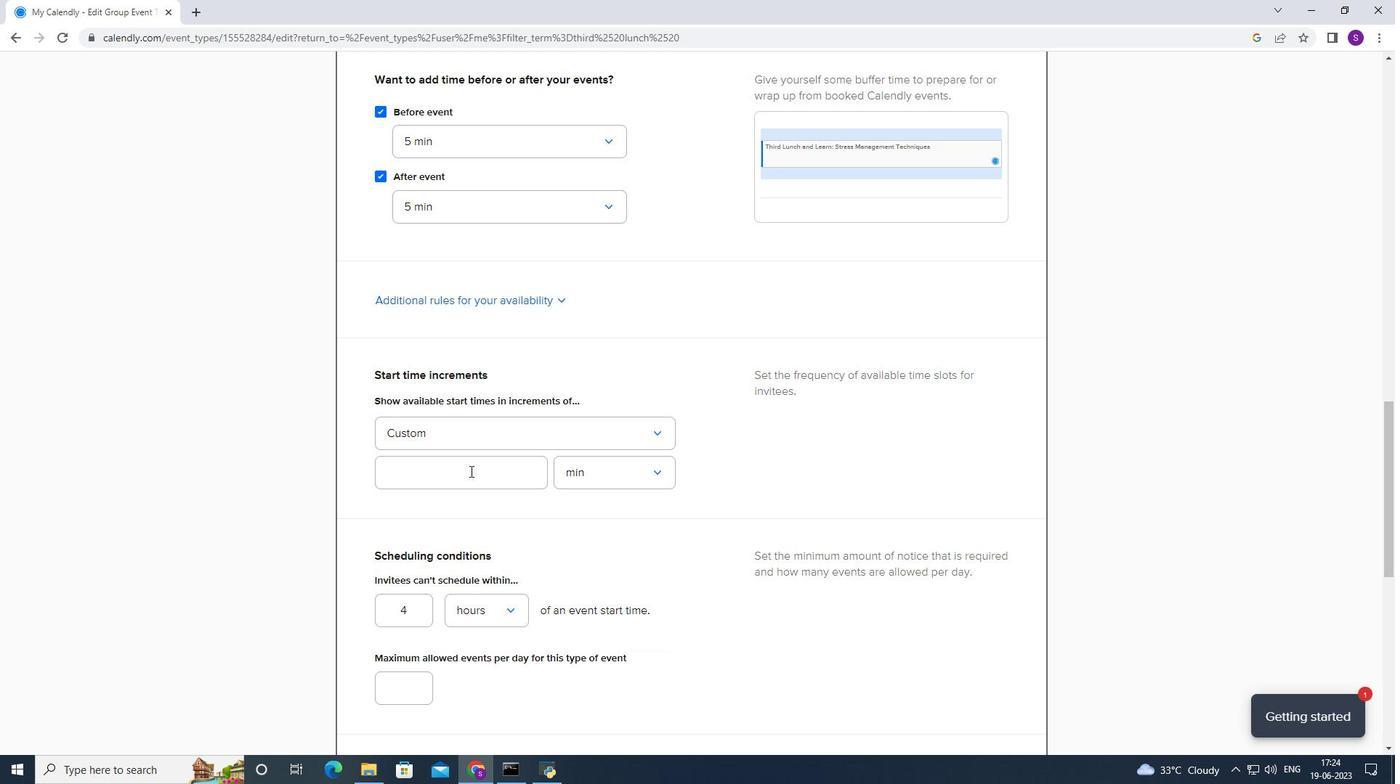 
Action: Key pressed 50
Screenshot: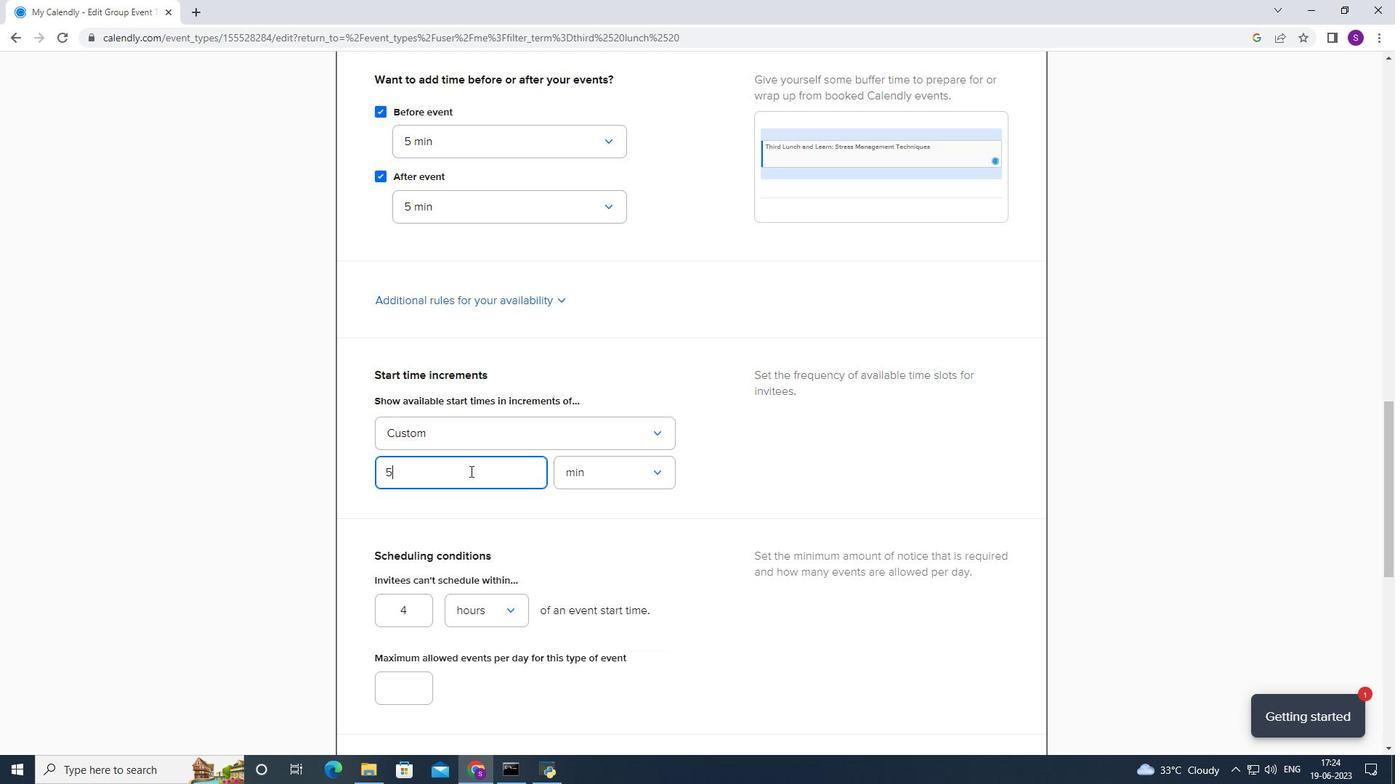 
Action: Mouse moved to (458, 536)
Screenshot: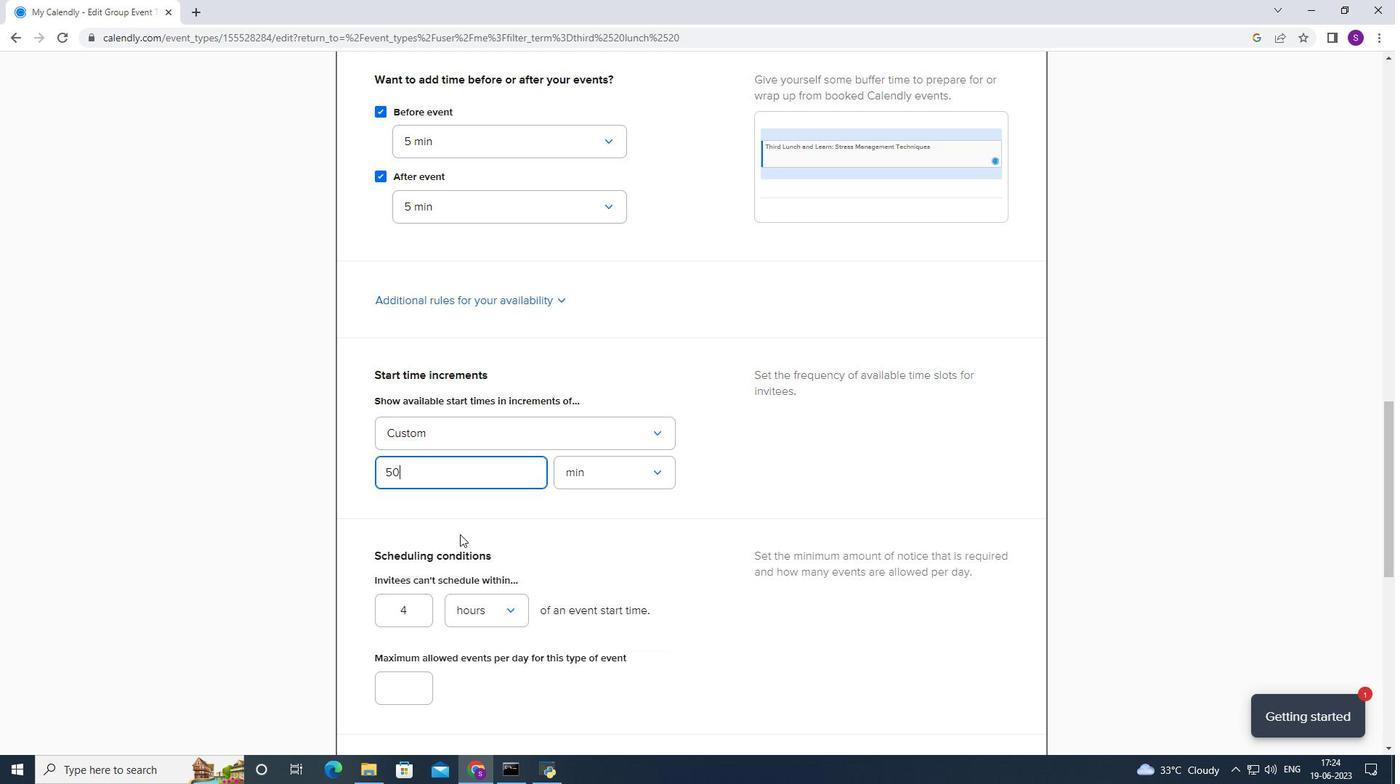 
Action: Mouse pressed left at (458, 536)
Screenshot: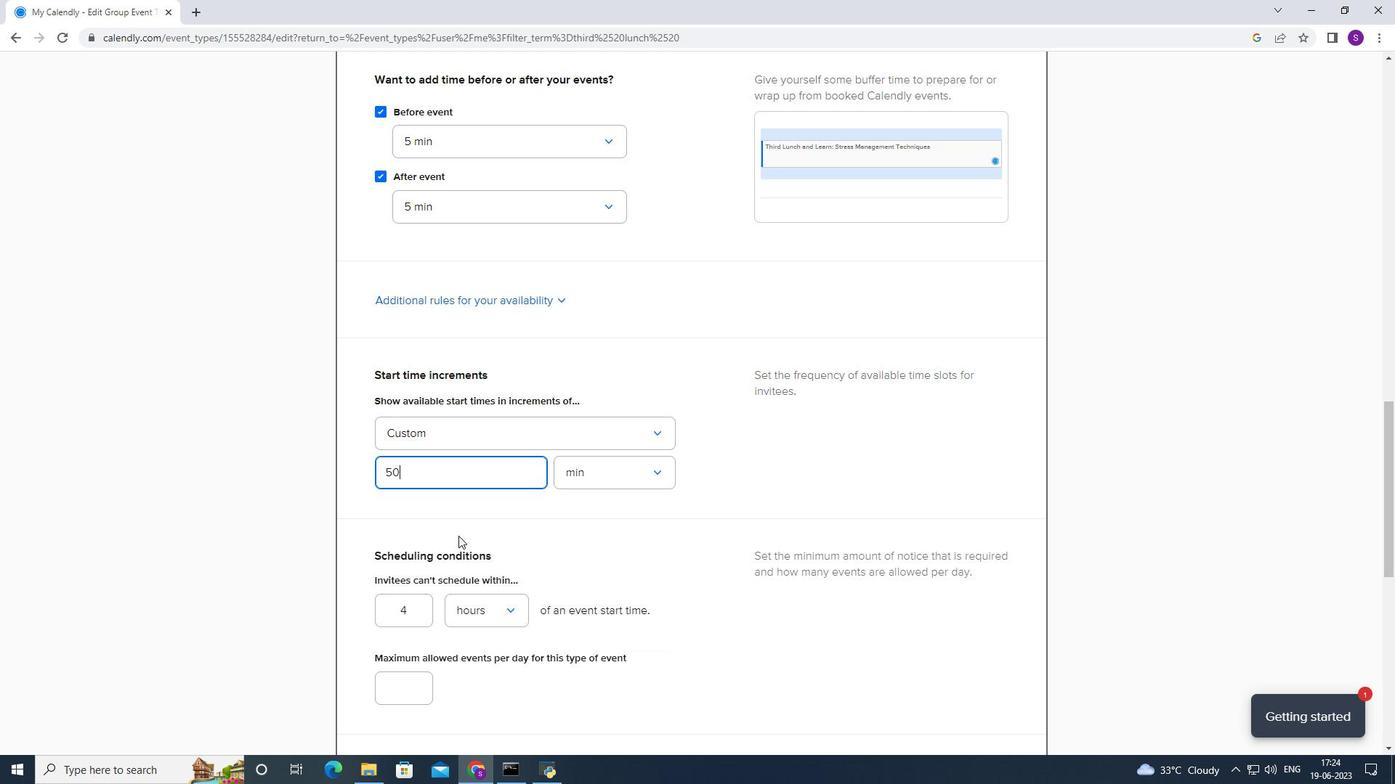 
Action: Mouse moved to (432, 560)
Screenshot: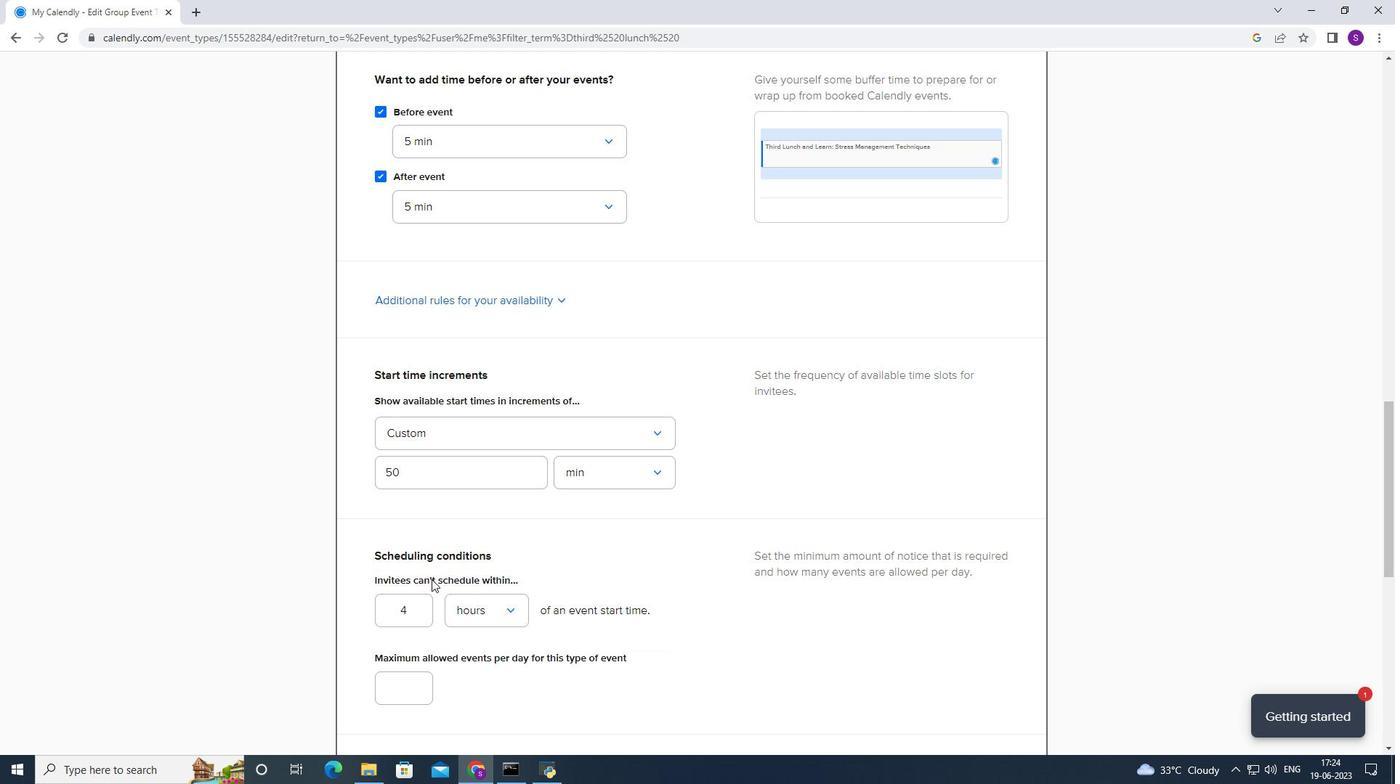 
Action: Mouse scrolled (432, 559) with delta (0, 0)
Screenshot: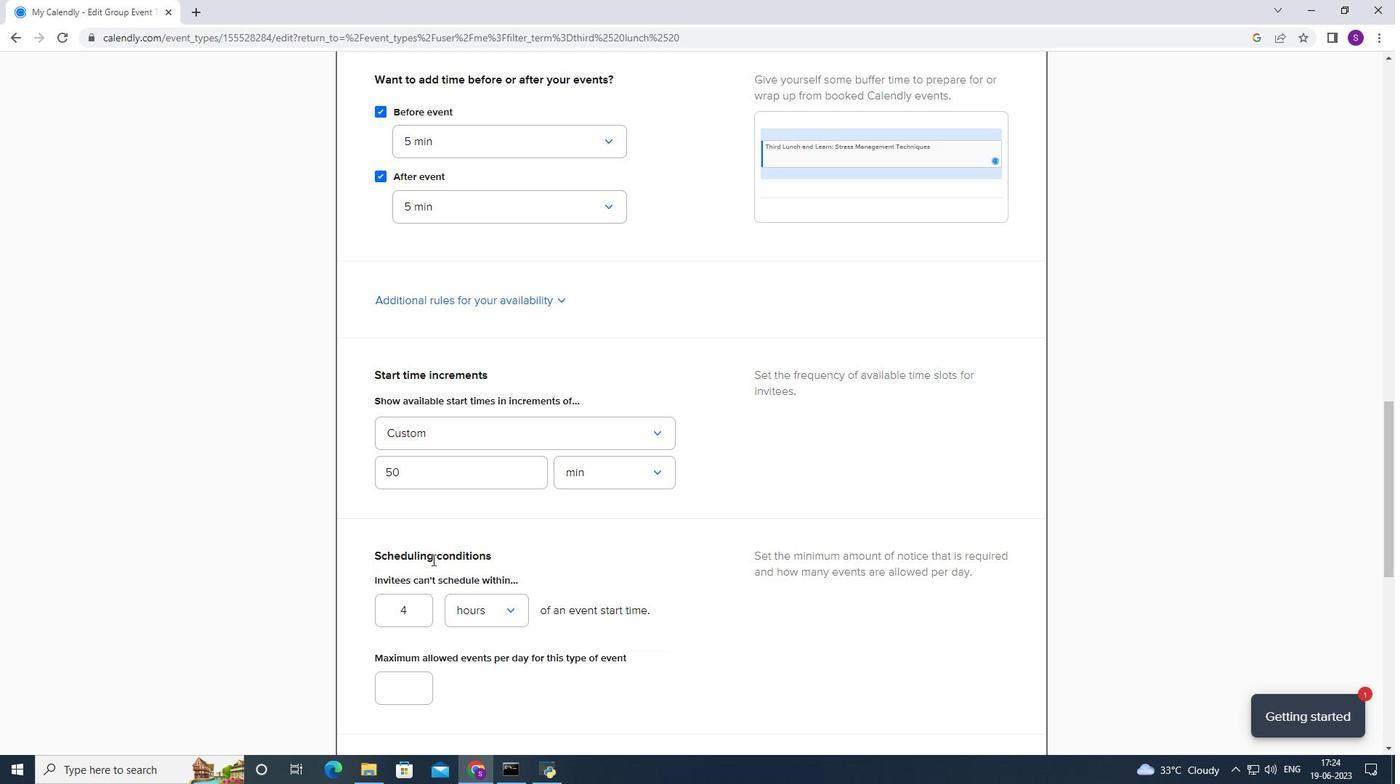 
Action: Mouse moved to (432, 560)
Screenshot: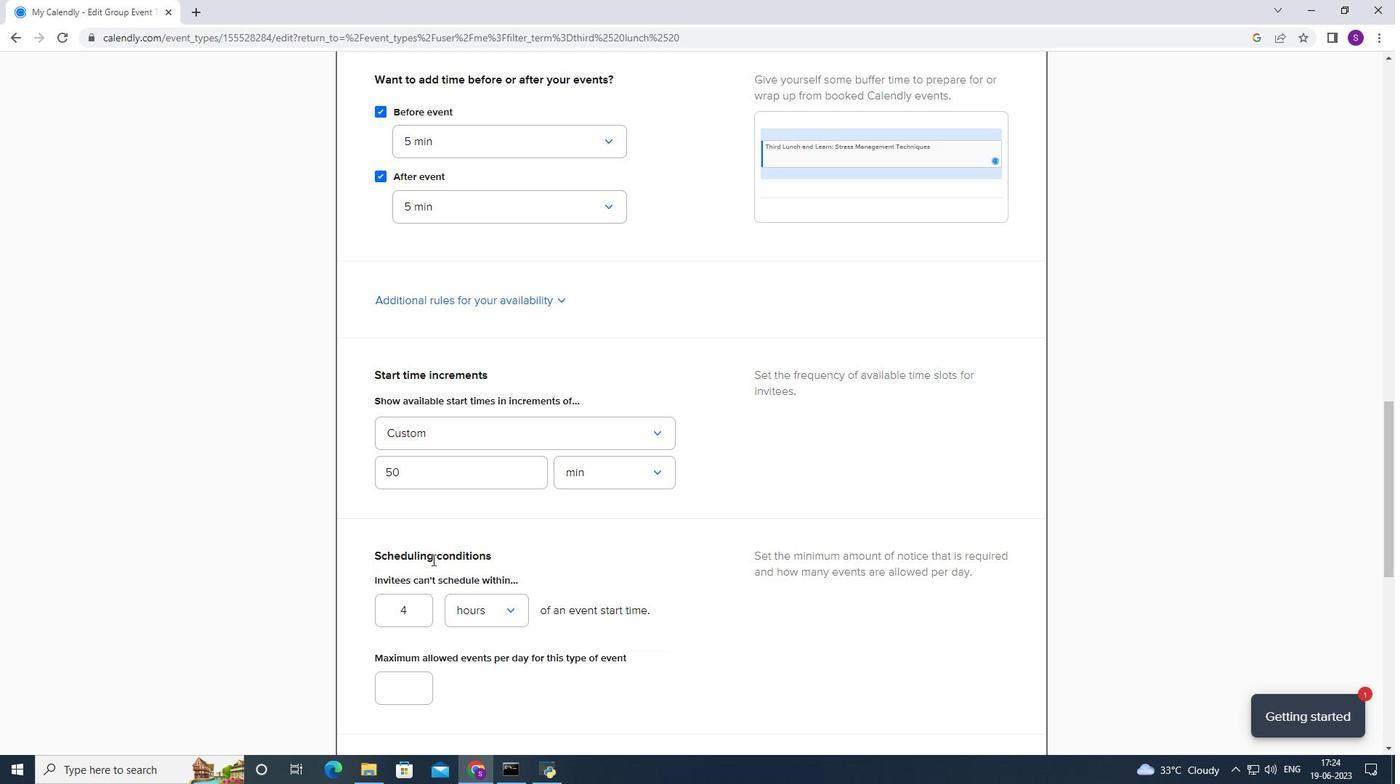 
Action: Mouse scrolled (432, 559) with delta (0, 0)
Screenshot: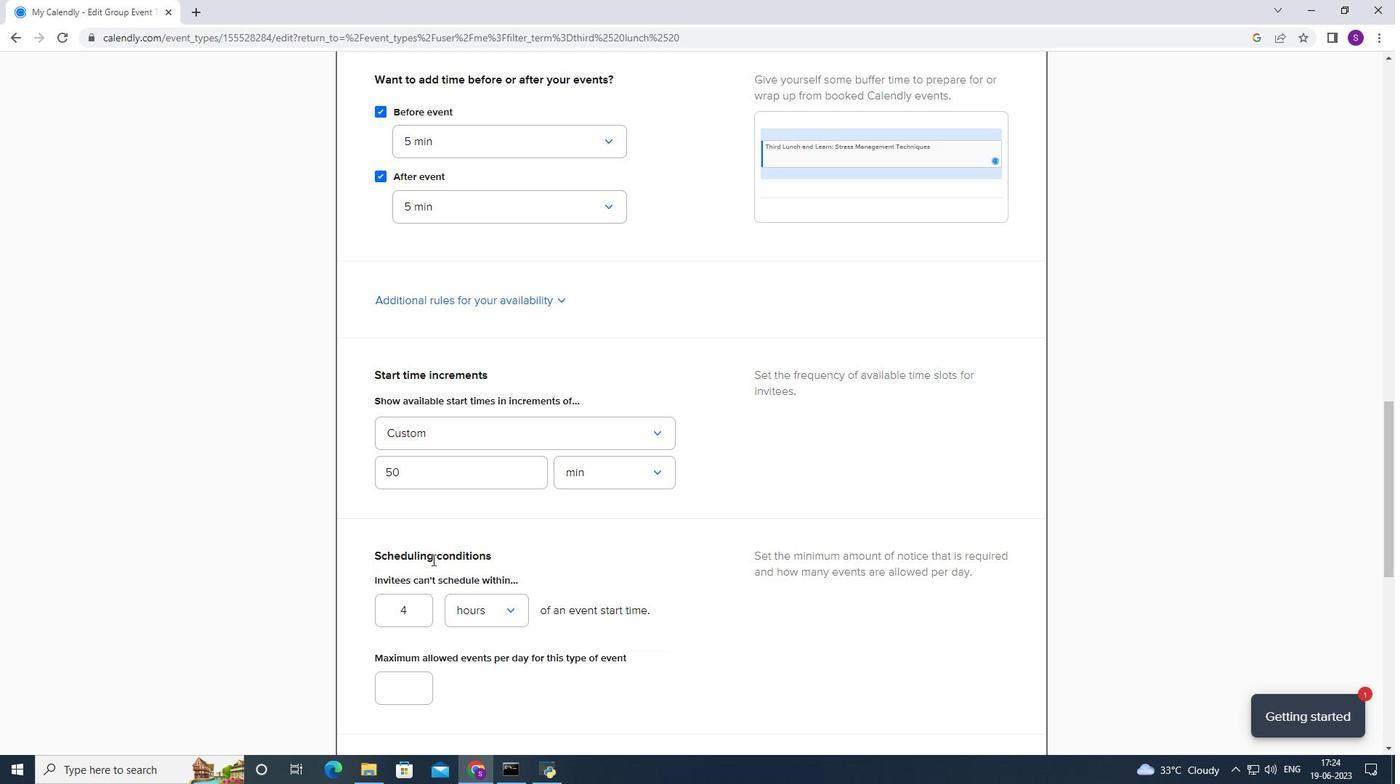 
Action: Mouse scrolled (432, 559) with delta (0, 0)
Screenshot: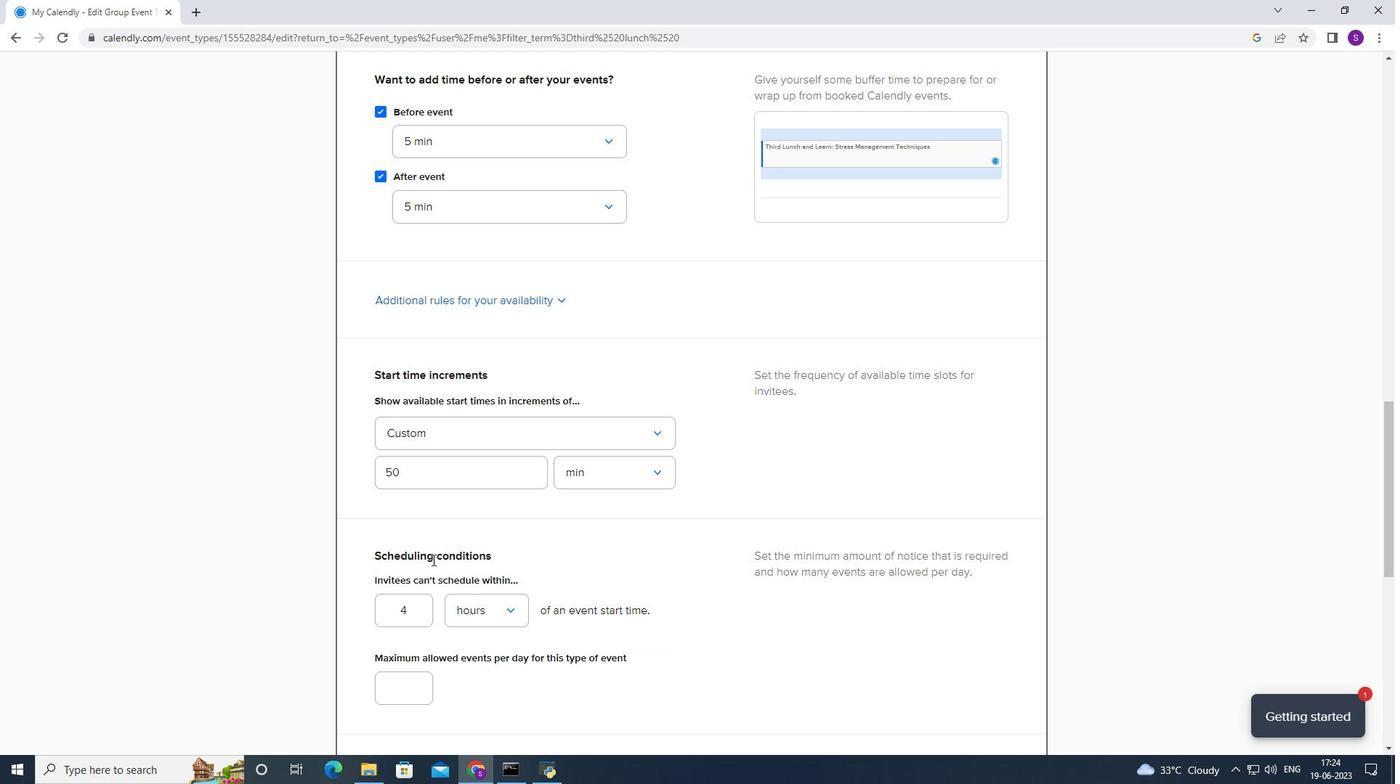 
Action: Mouse scrolled (432, 559) with delta (0, 0)
Screenshot: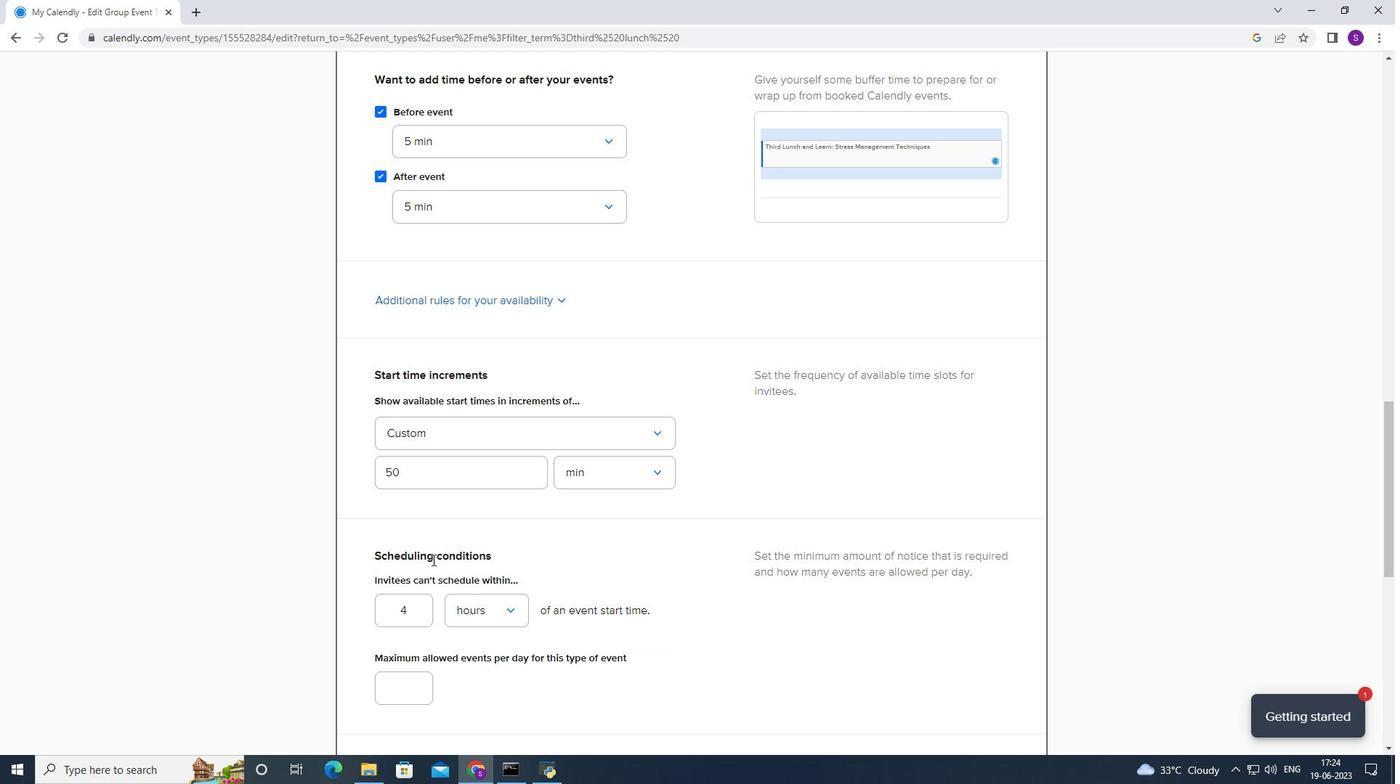 
Action: Mouse scrolled (432, 559) with delta (0, 0)
Screenshot: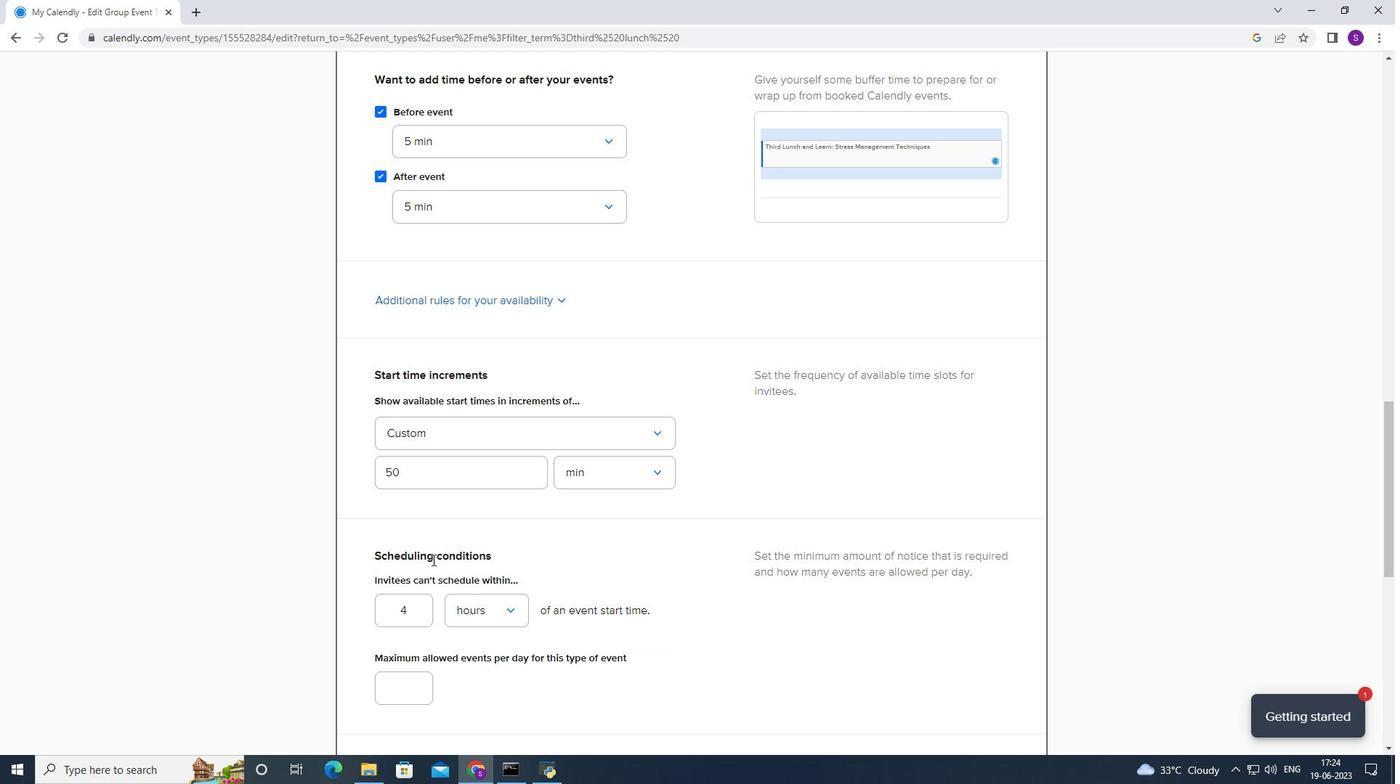 
Action: Mouse moved to (411, 252)
Screenshot: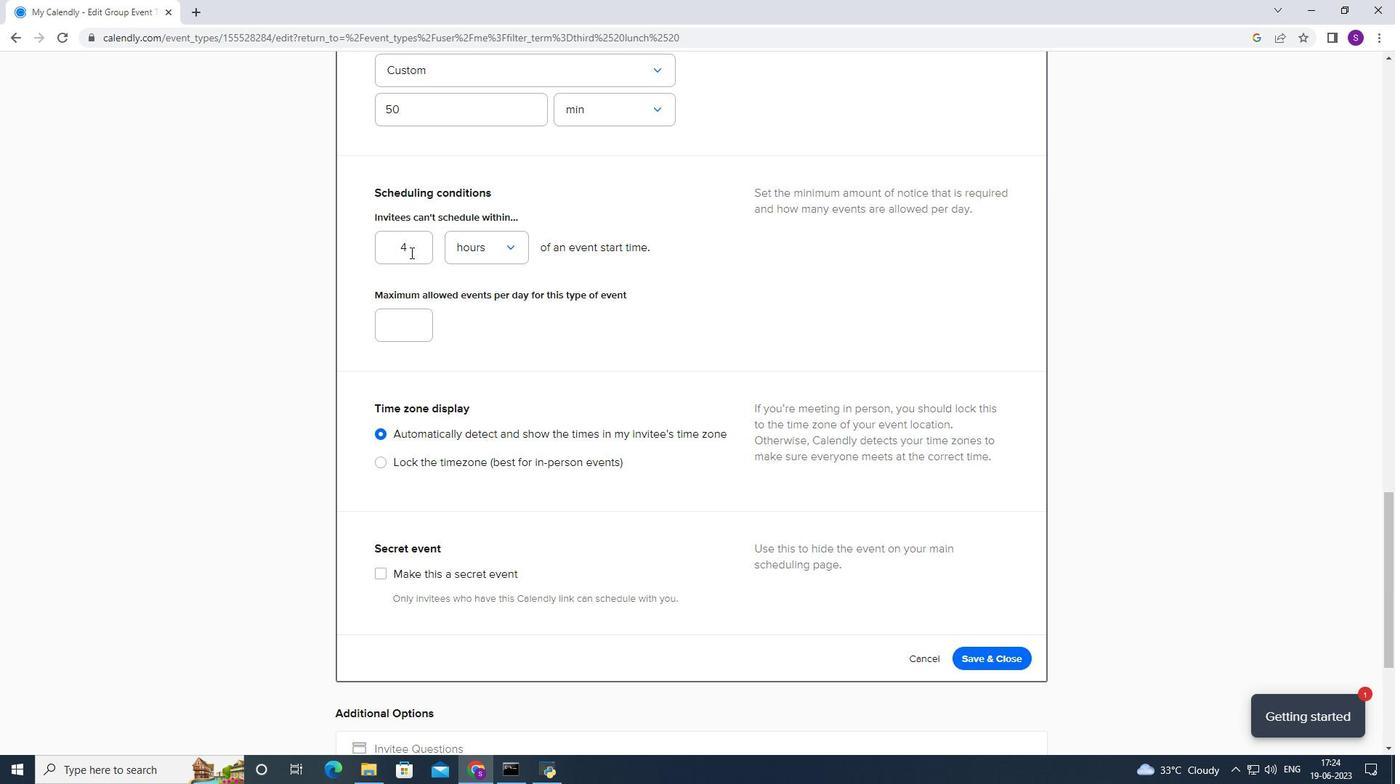 
Action: Mouse pressed left at (411, 252)
Screenshot: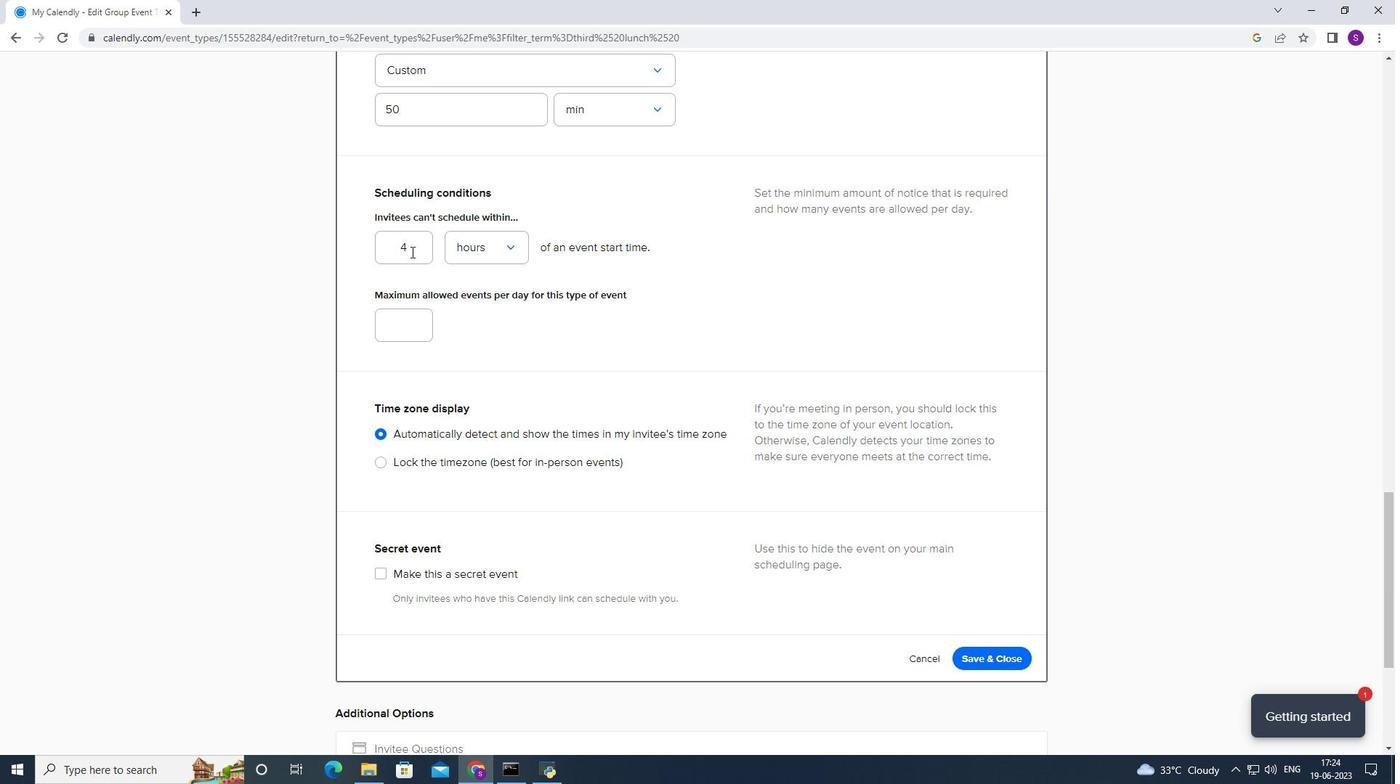 
Action: Mouse moved to (366, 252)
Screenshot: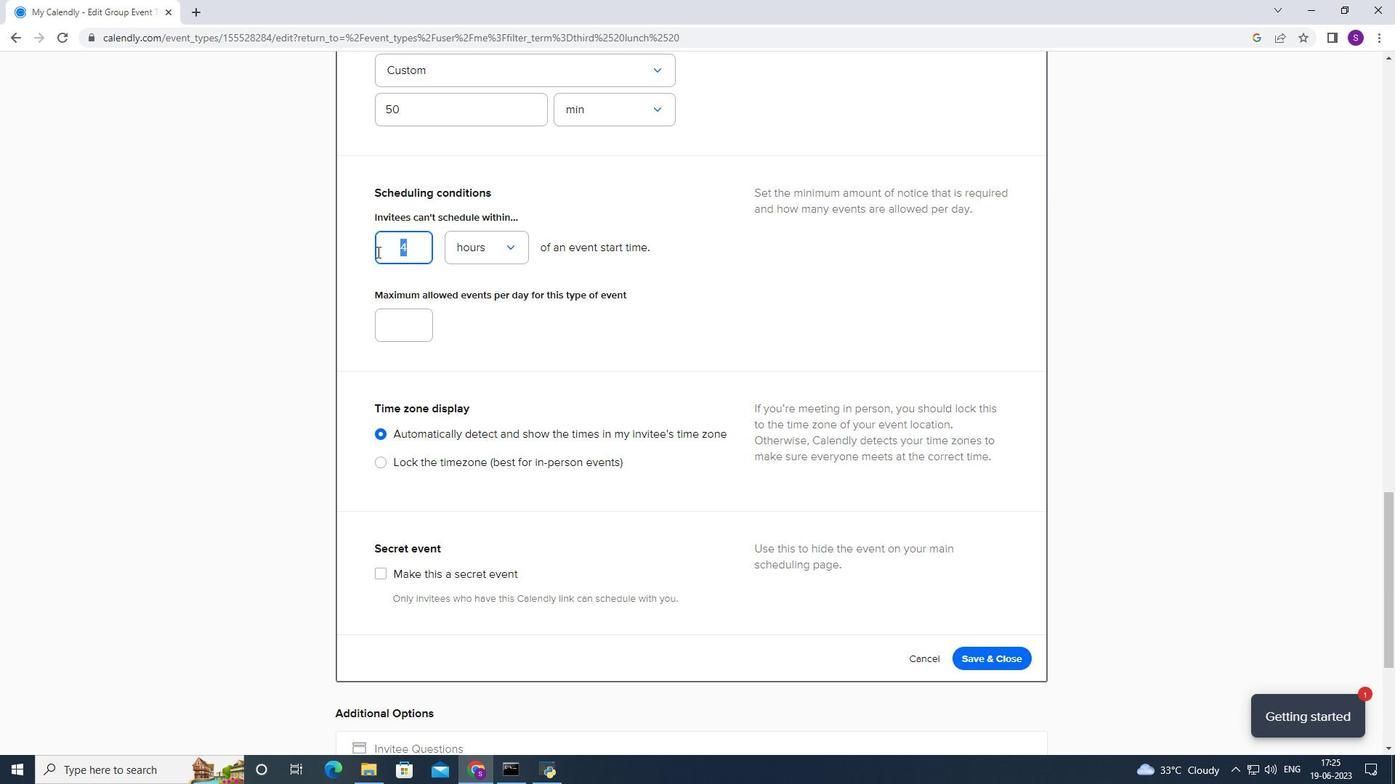 
Action: Key pressed 2
Screenshot: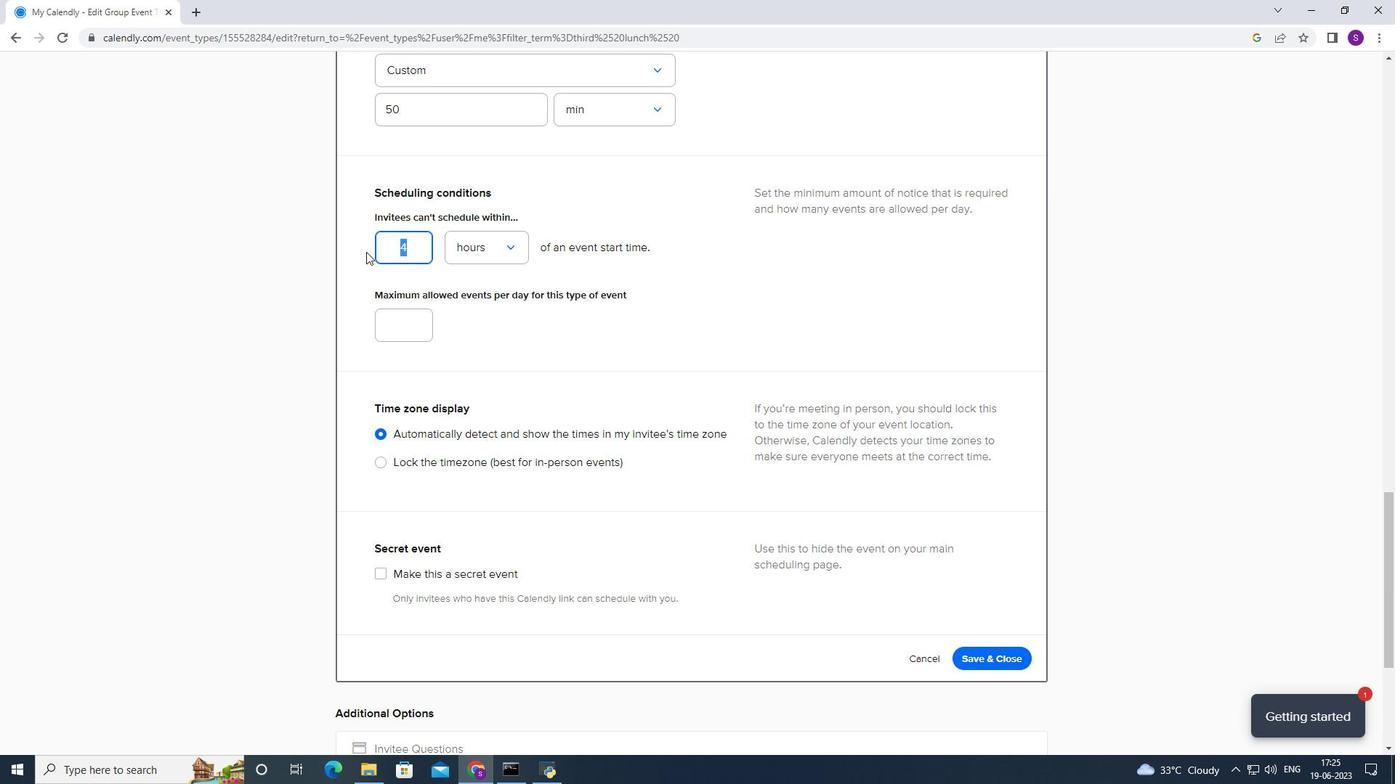 
Action: Mouse moved to (364, 252)
Screenshot: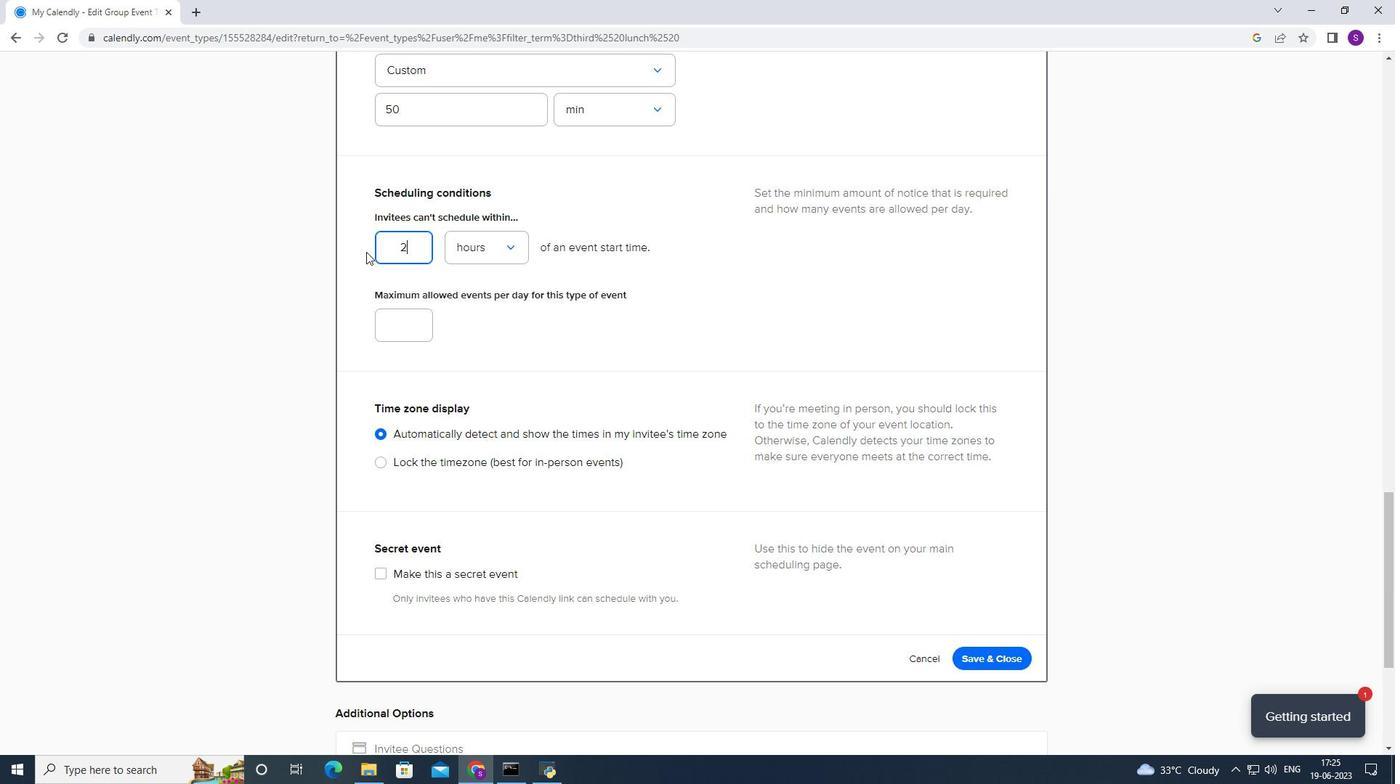 
Action: Key pressed <Key.backspace>16
Screenshot: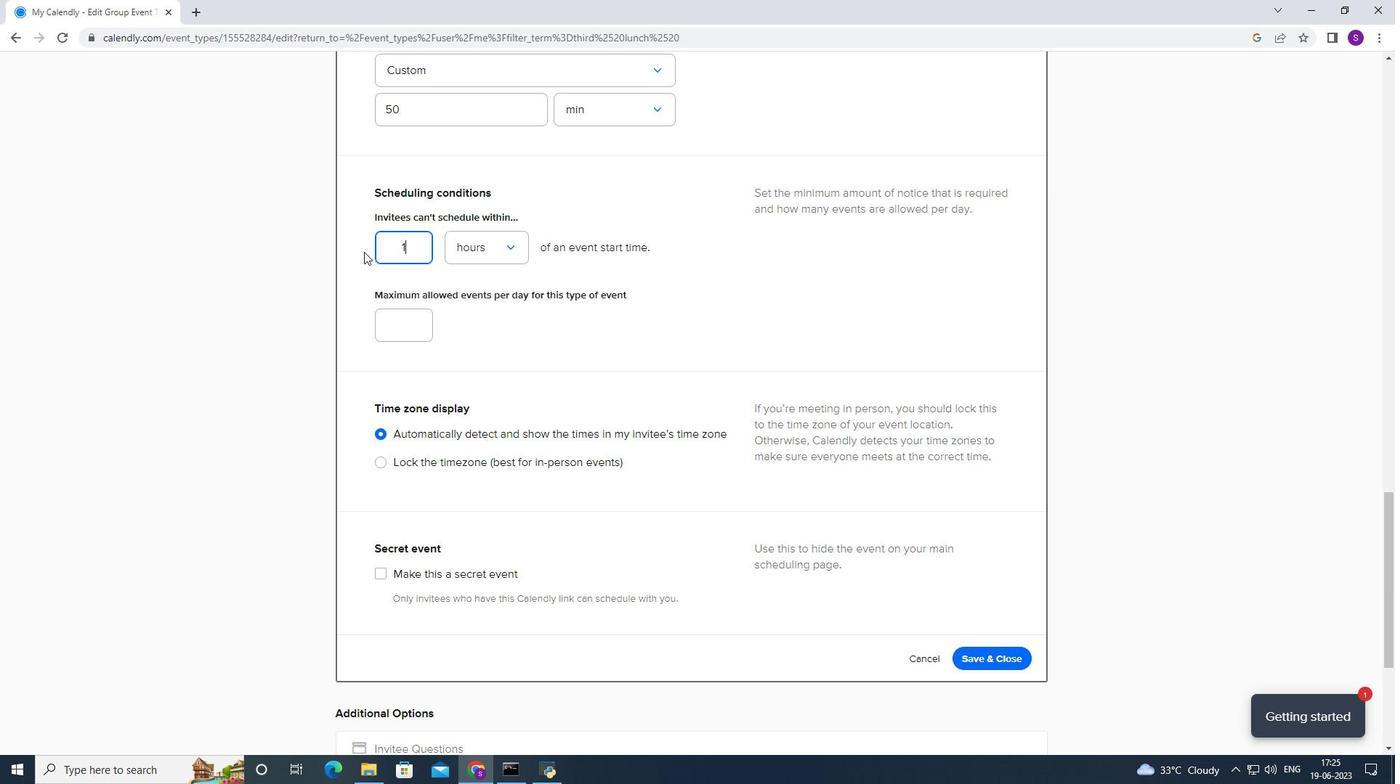 
Action: Mouse moved to (360, 258)
Screenshot: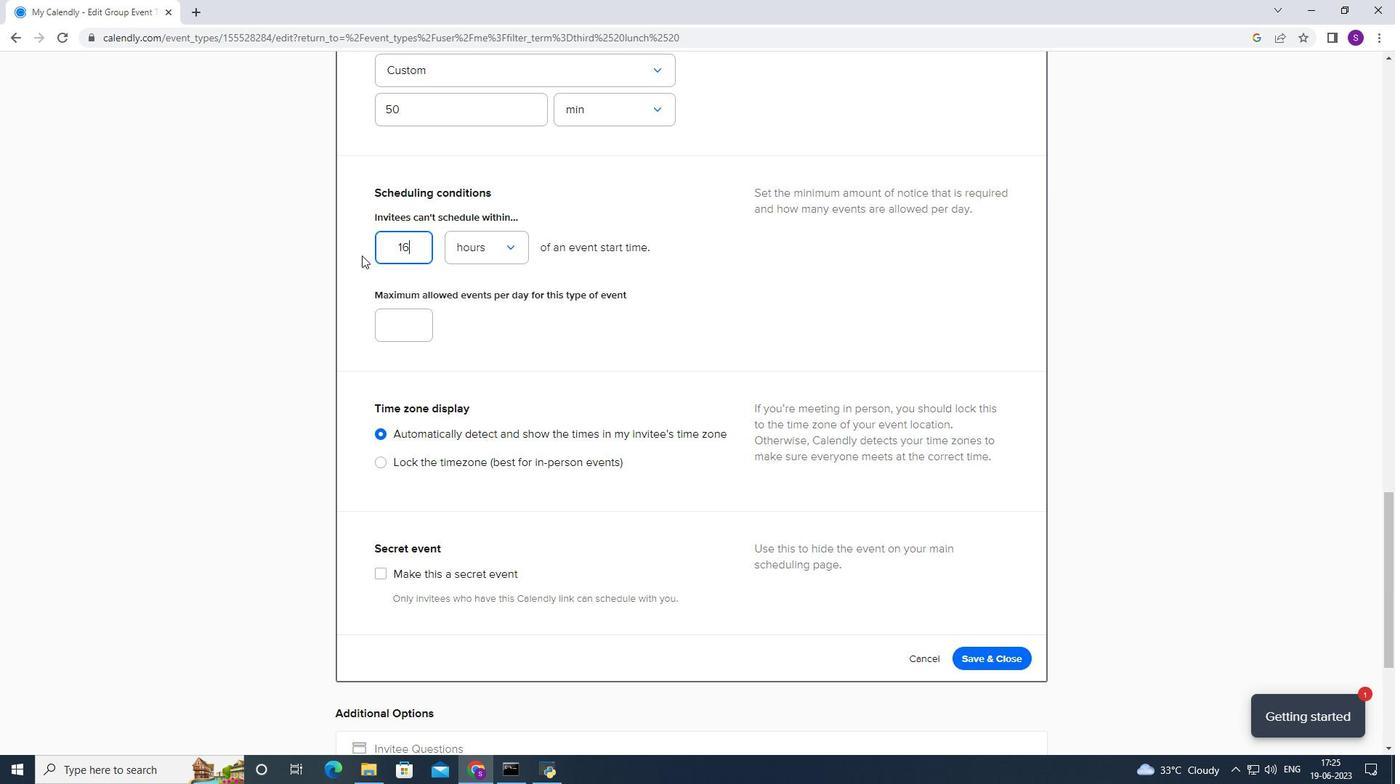 
Action: Key pressed 5
Screenshot: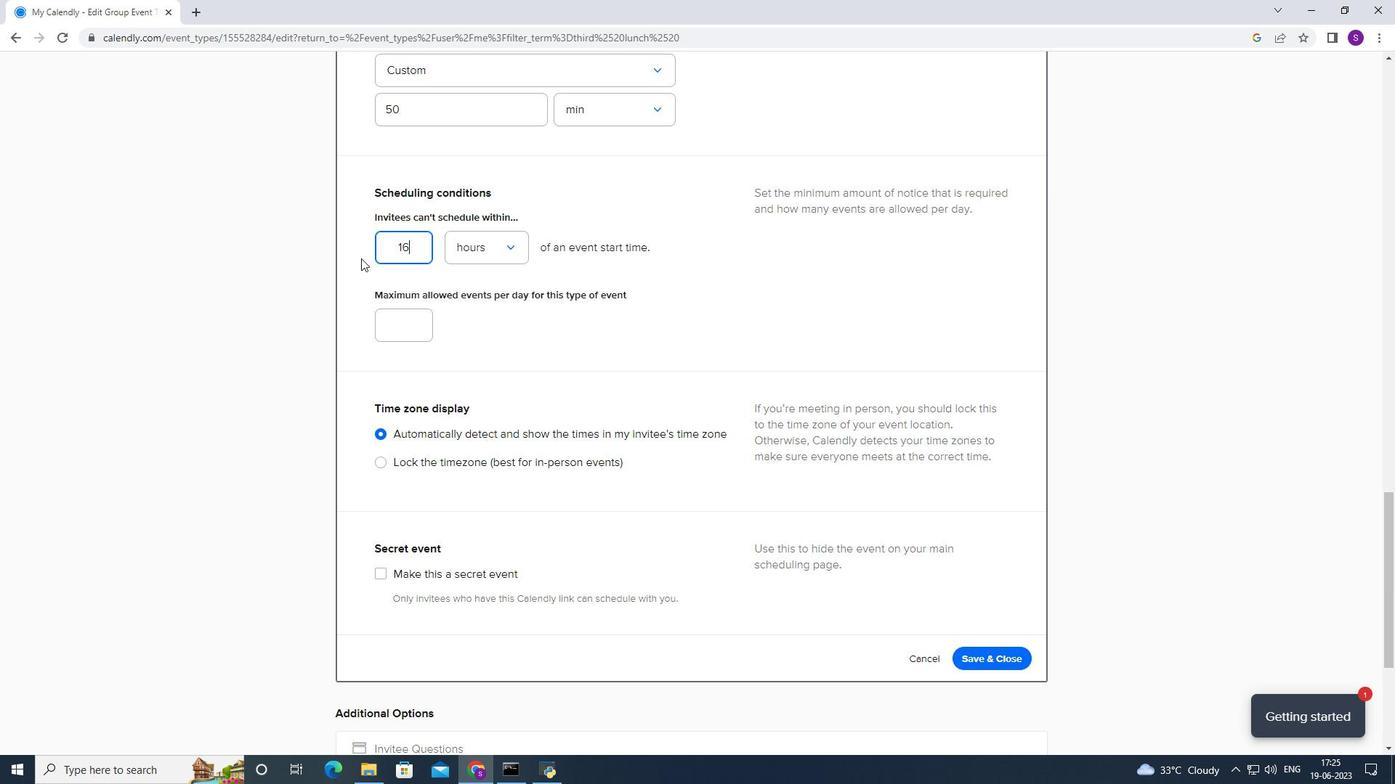 
Action: Mouse moved to (395, 316)
Screenshot: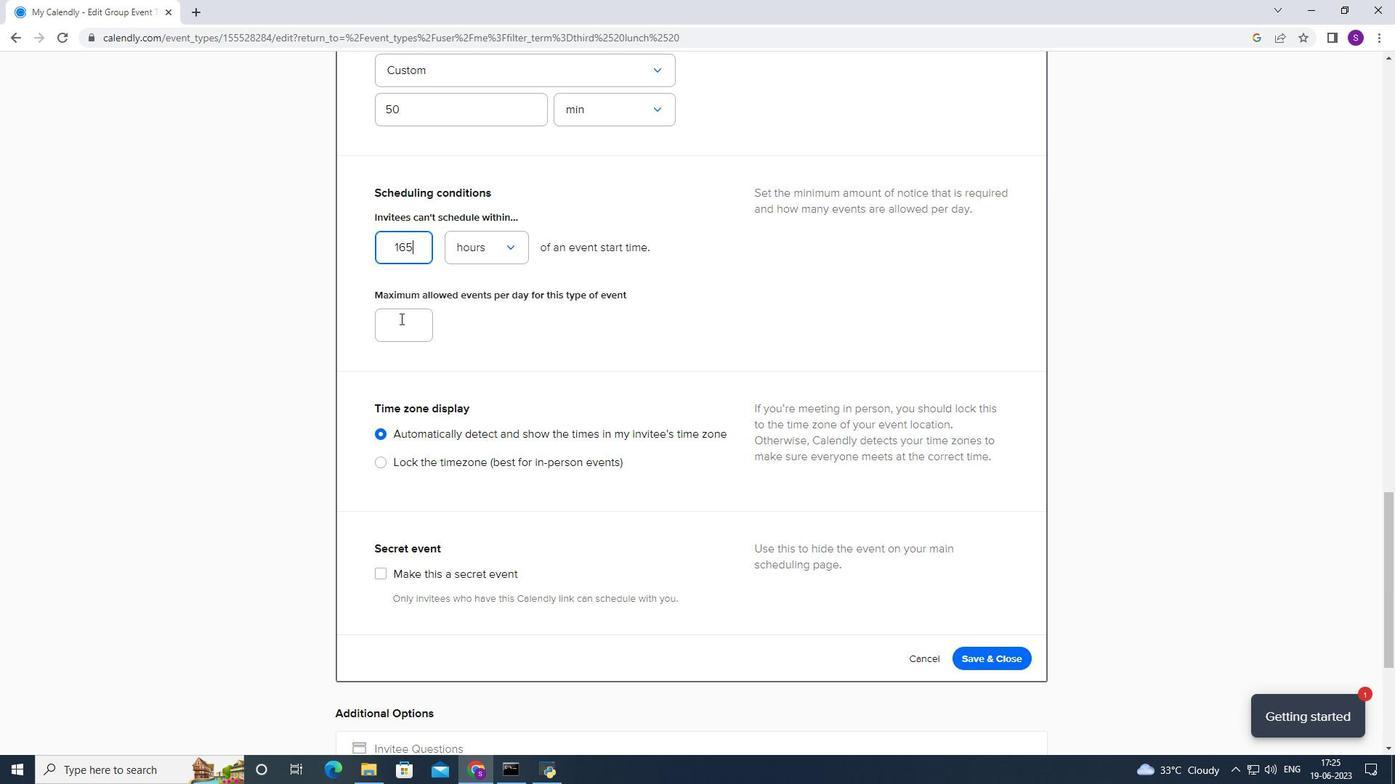 
Action: Mouse pressed left at (395, 316)
Screenshot: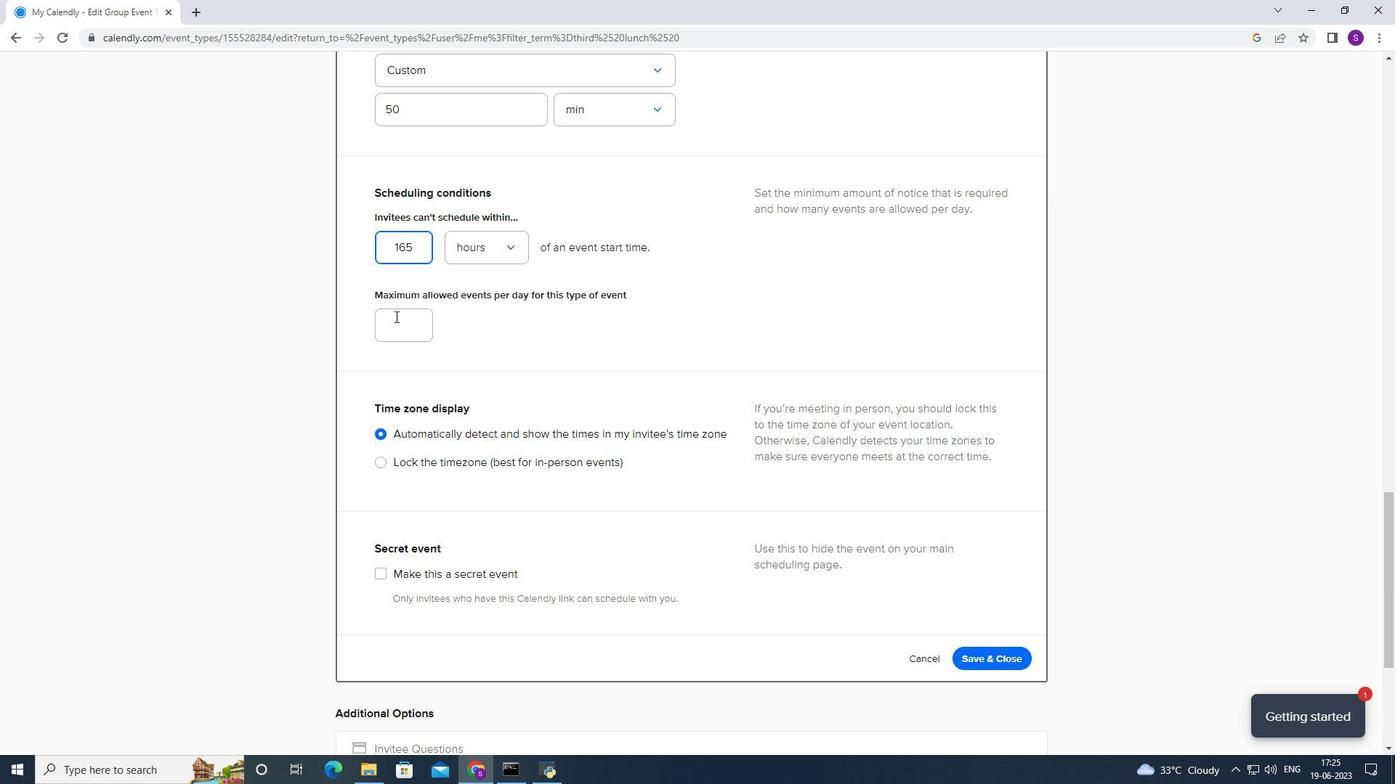 
Action: Mouse moved to (394, 316)
Screenshot: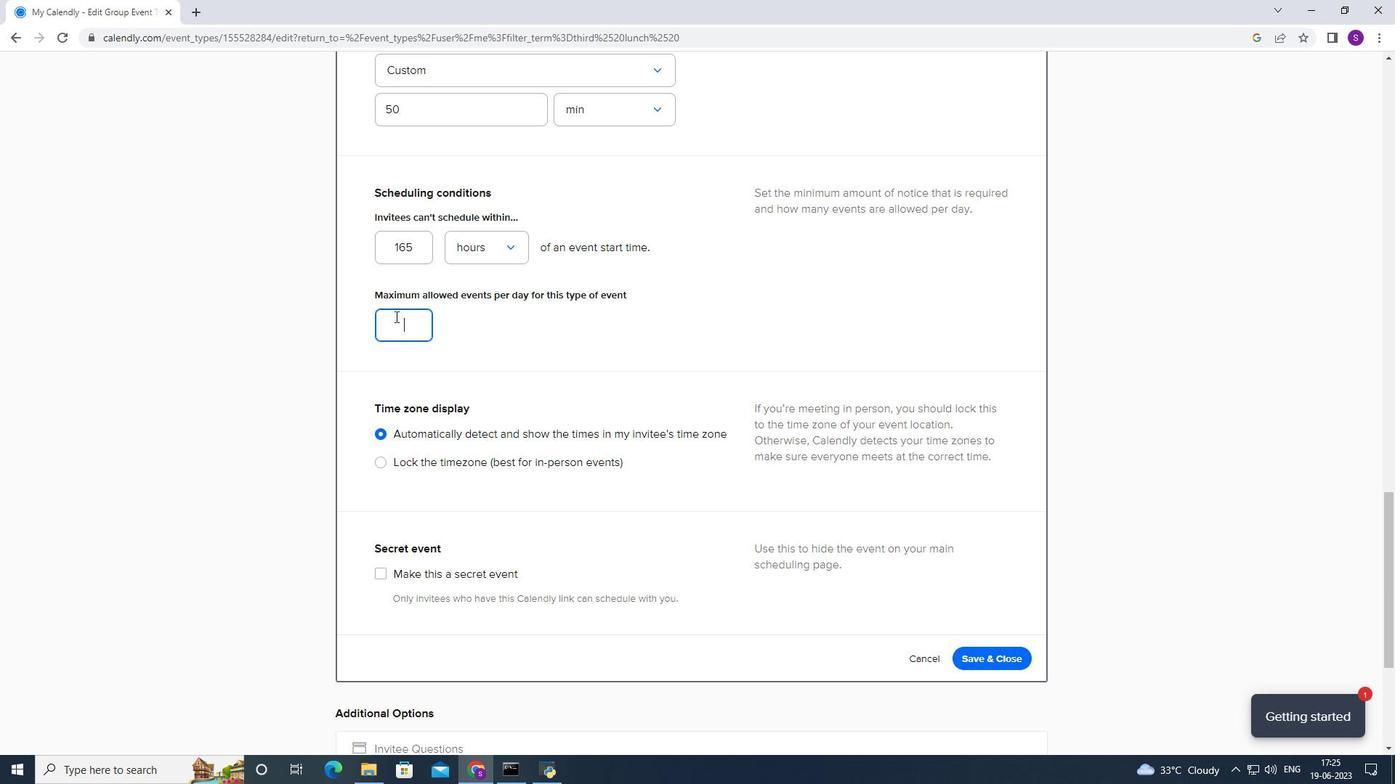 
Action: Key pressed 6
Screenshot: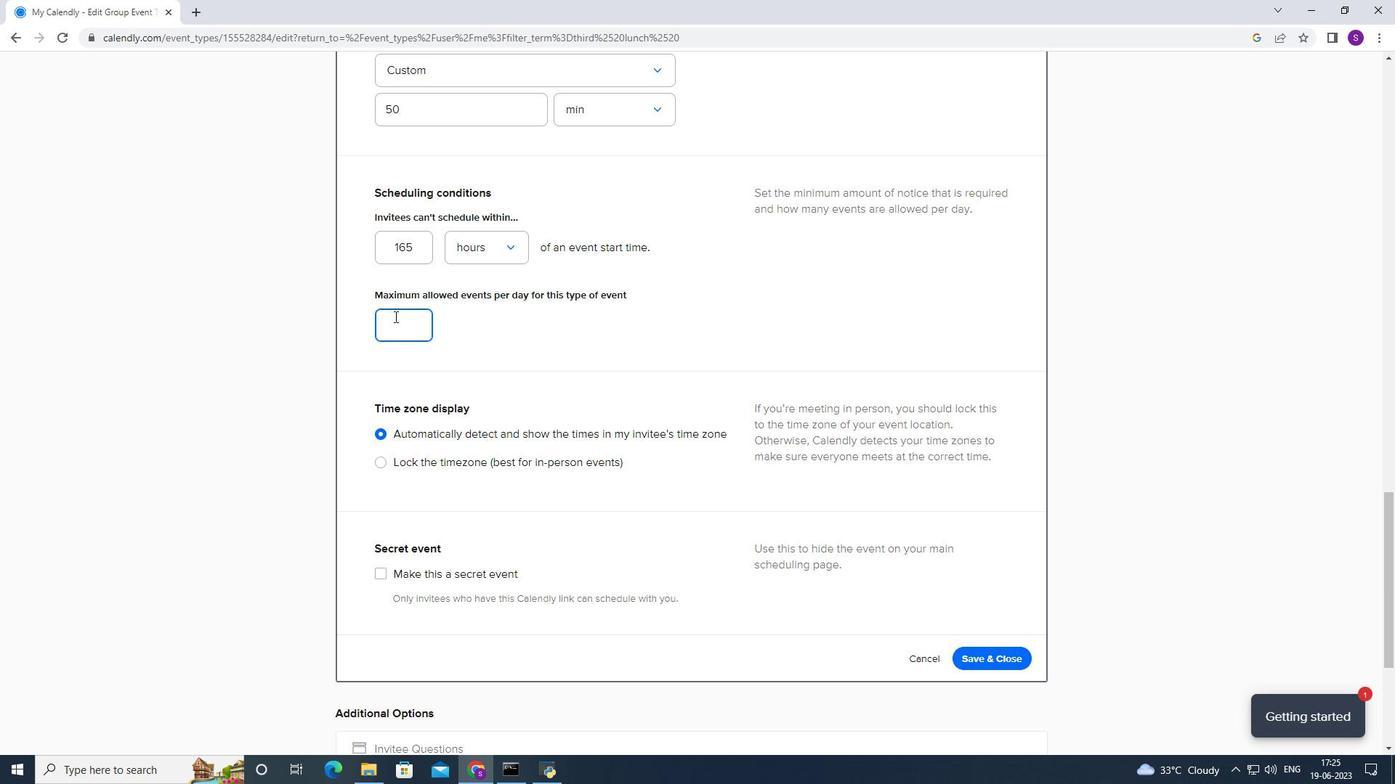 
Action: Mouse moved to (547, 428)
Screenshot: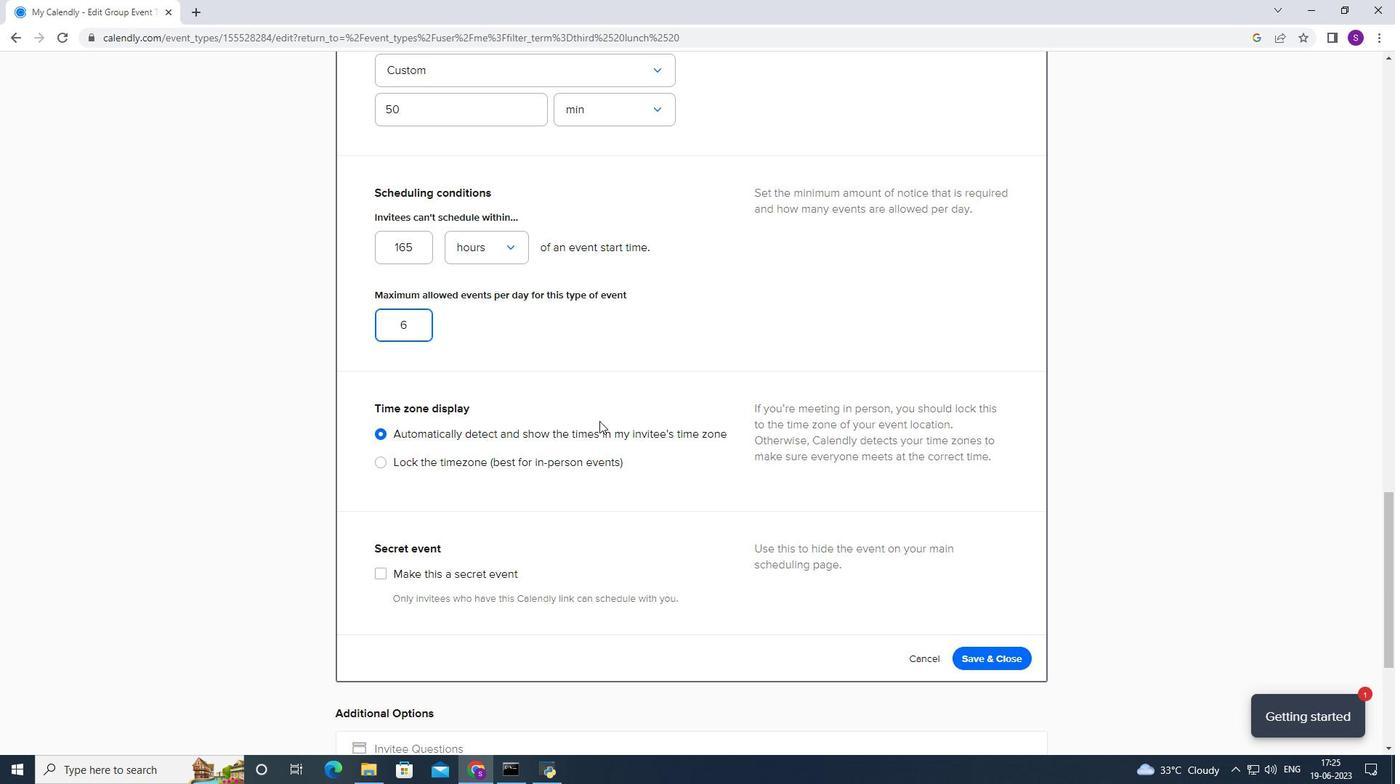 
Action: Mouse scrolled (547, 429) with delta (0, 0)
Screenshot: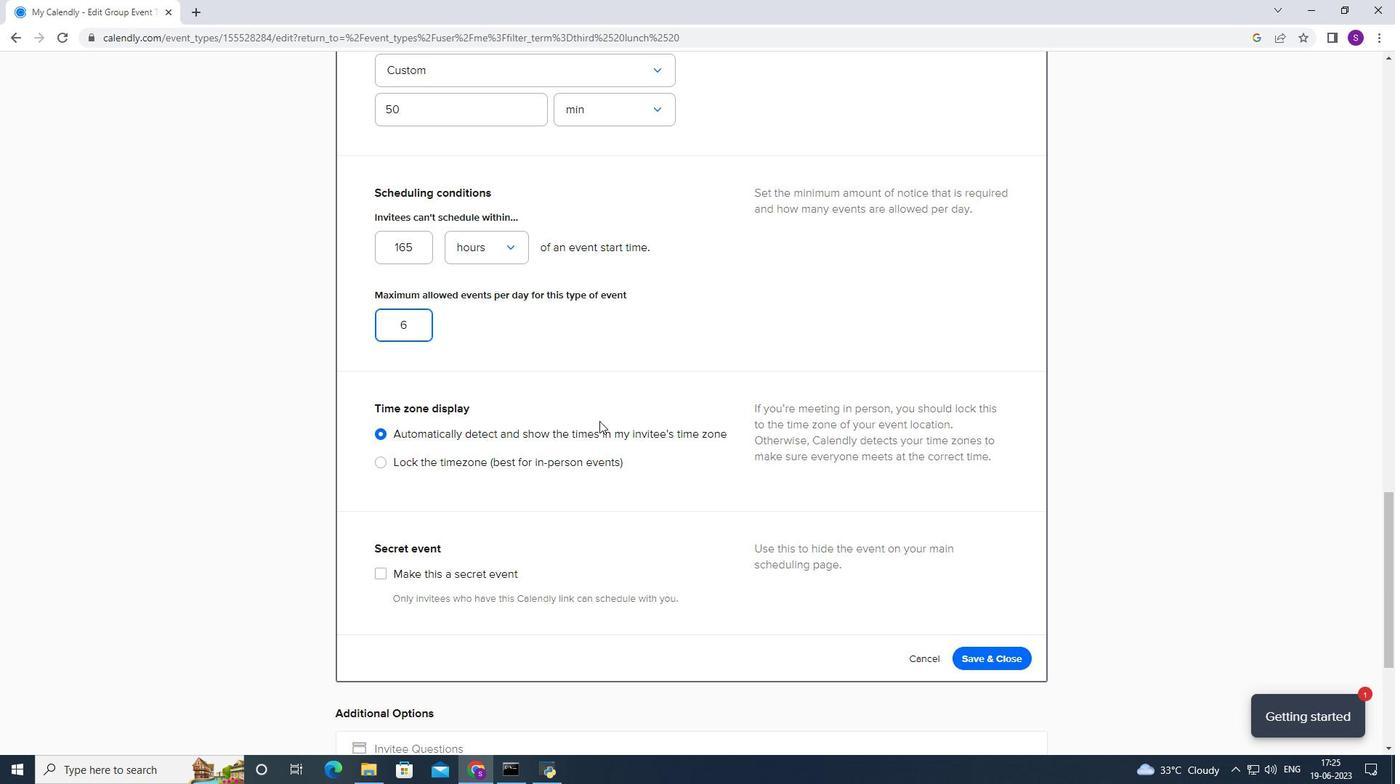 
Action: Mouse scrolled (547, 429) with delta (0, 0)
Screenshot: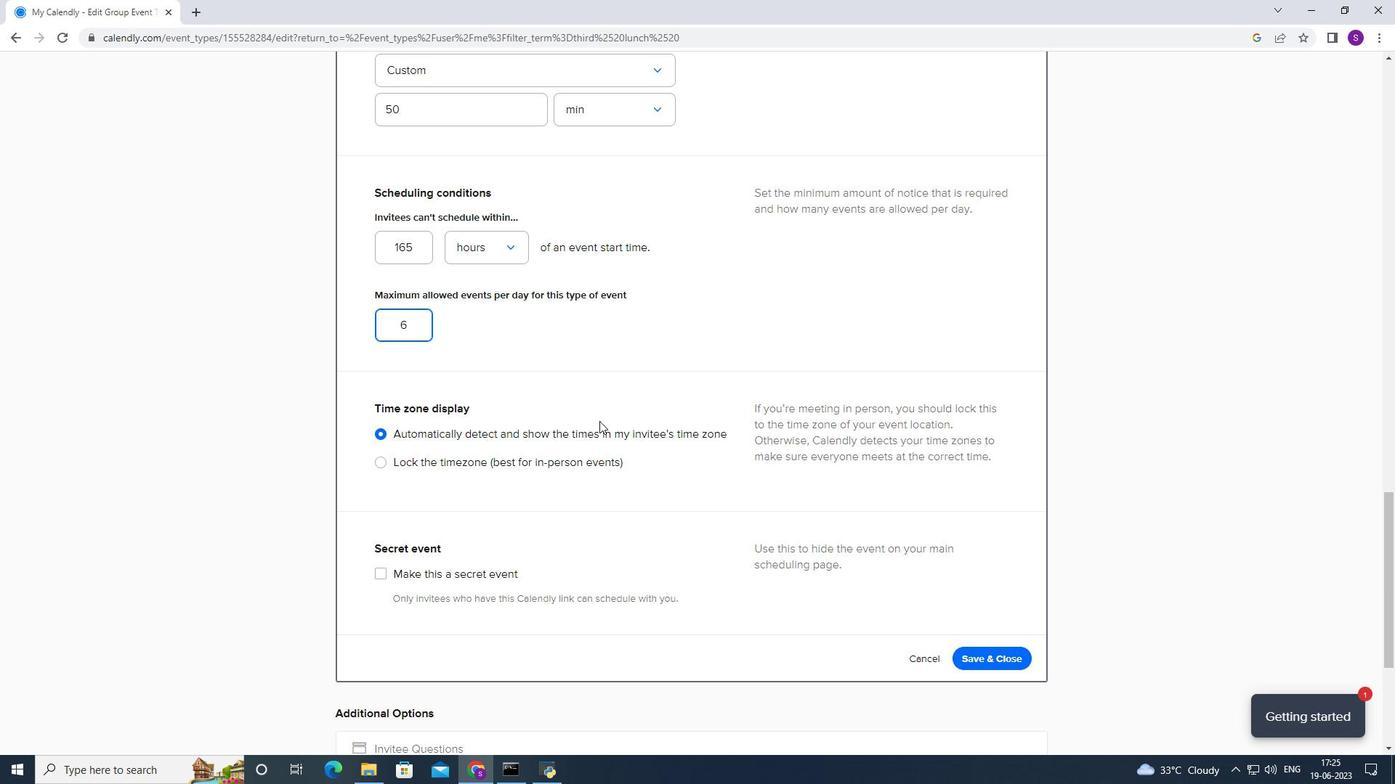 
Action: Mouse scrolled (547, 429) with delta (0, 0)
Screenshot: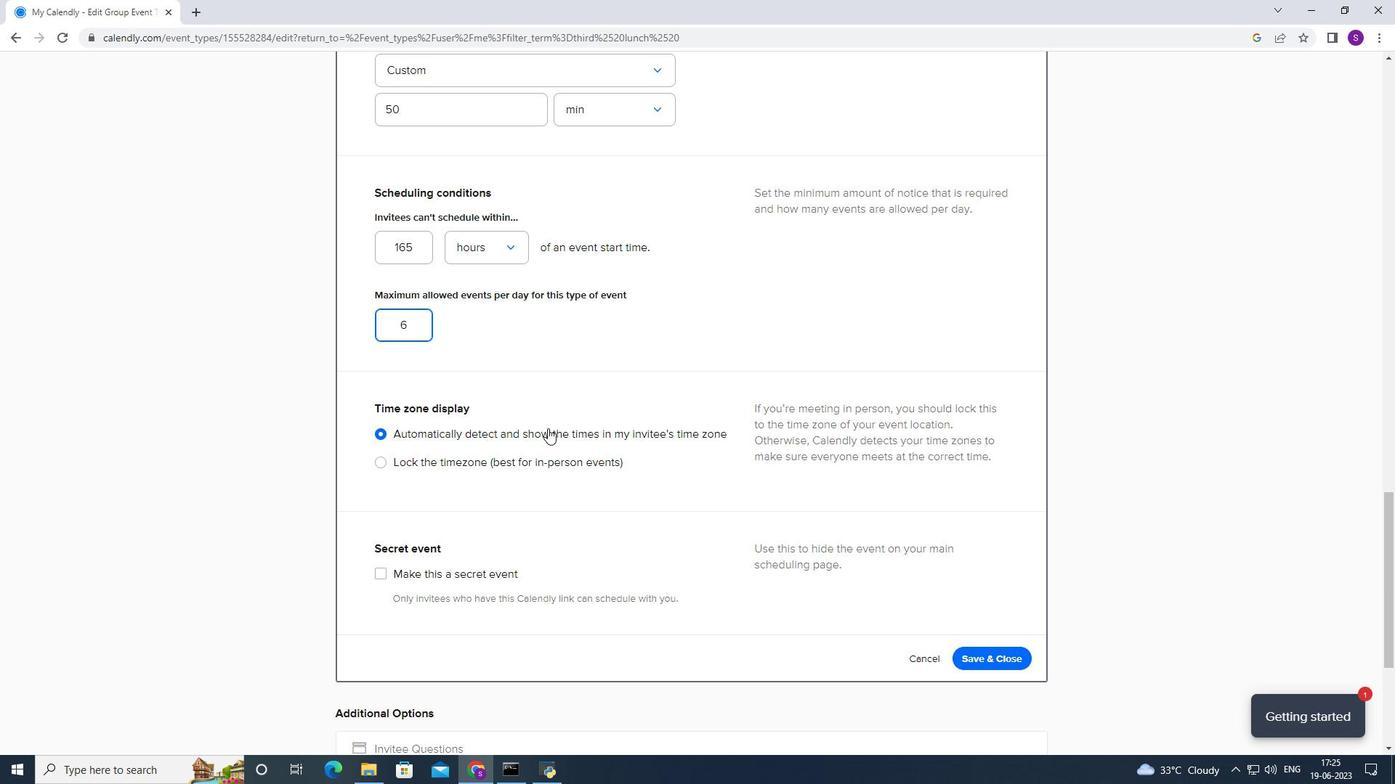 
Action: Mouse scrolled (547, 429) with delta (0, 0)
Screenshot: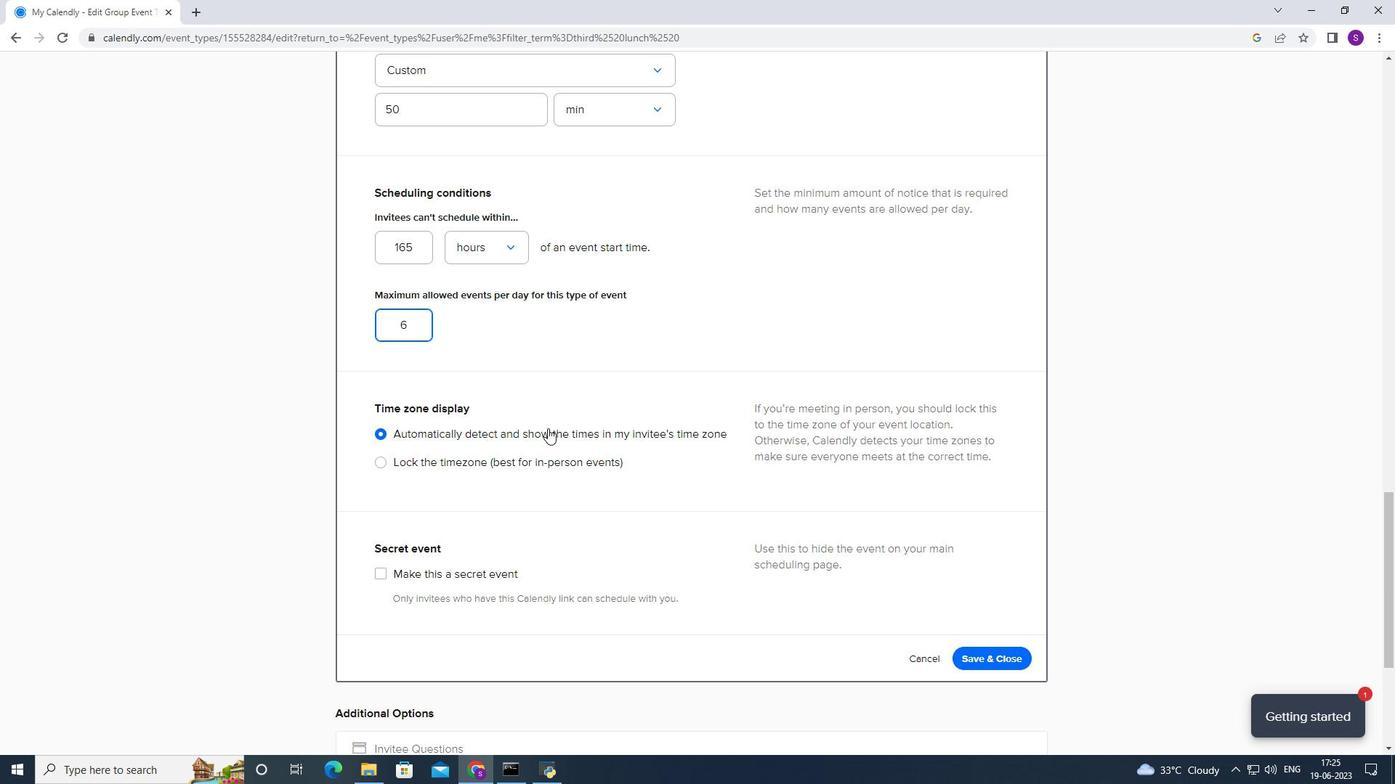 
Action: Mouse scrolled (547, 429) with delta (0, 0)
Screenshot: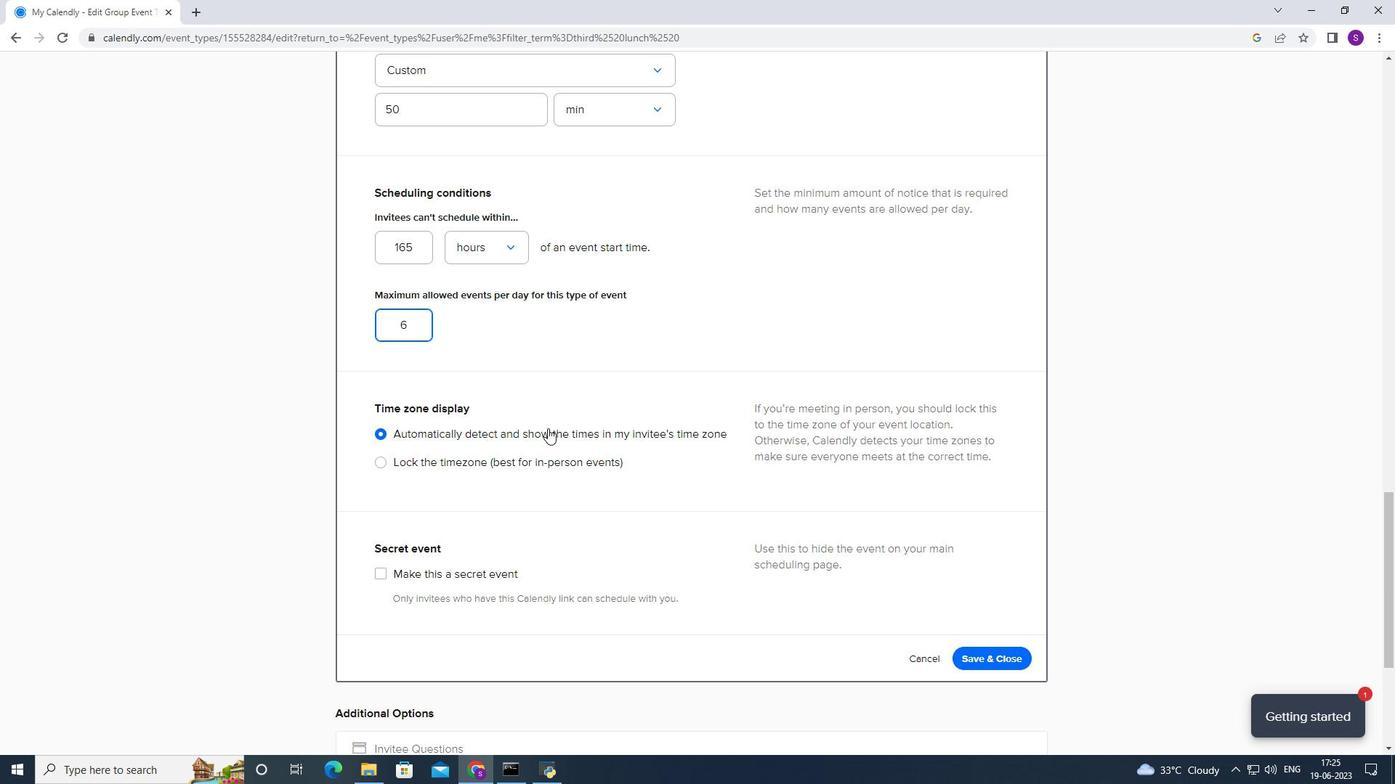 
Action: Mouse scrolled (547, 429) with delta (0, 0)
Screenshot: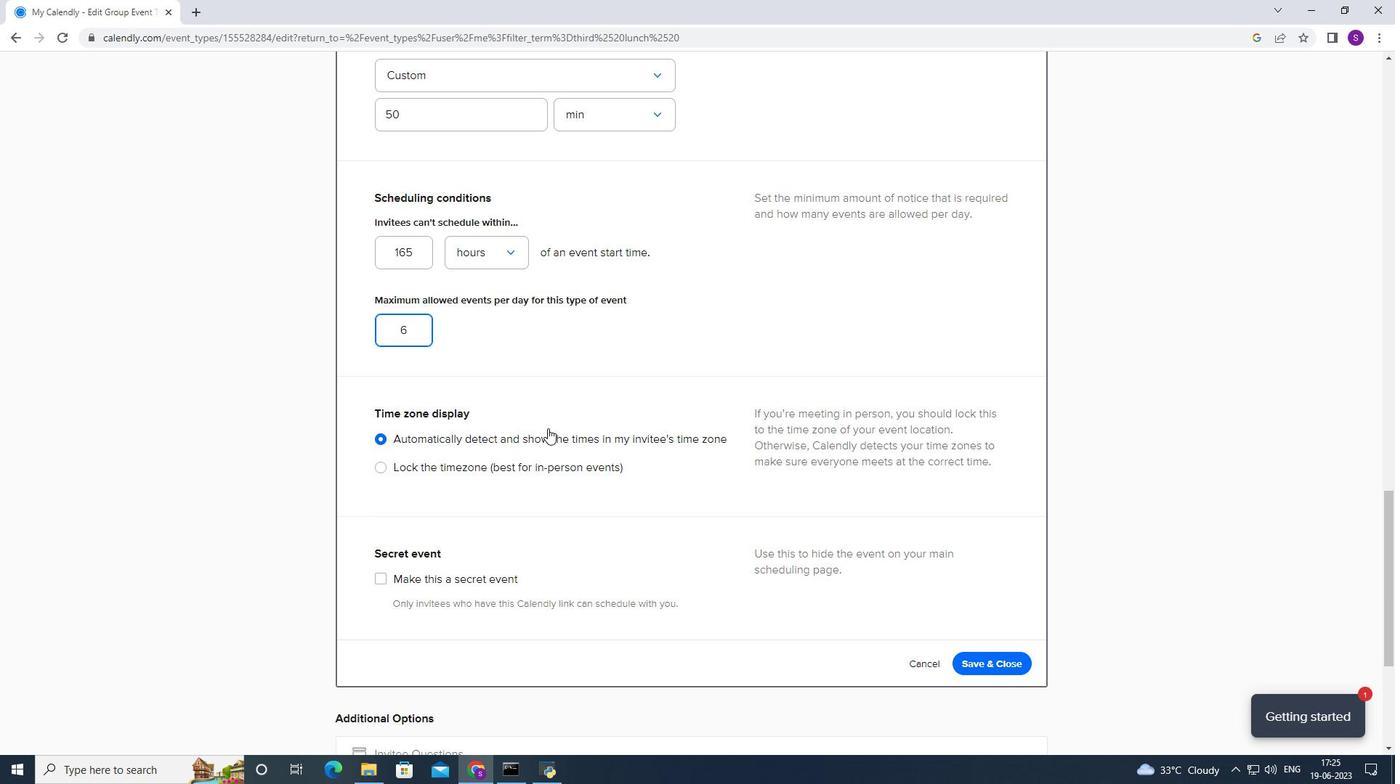 
Action: Mouse scrolled (547, 428) with delta (0, 0)
Screenshot: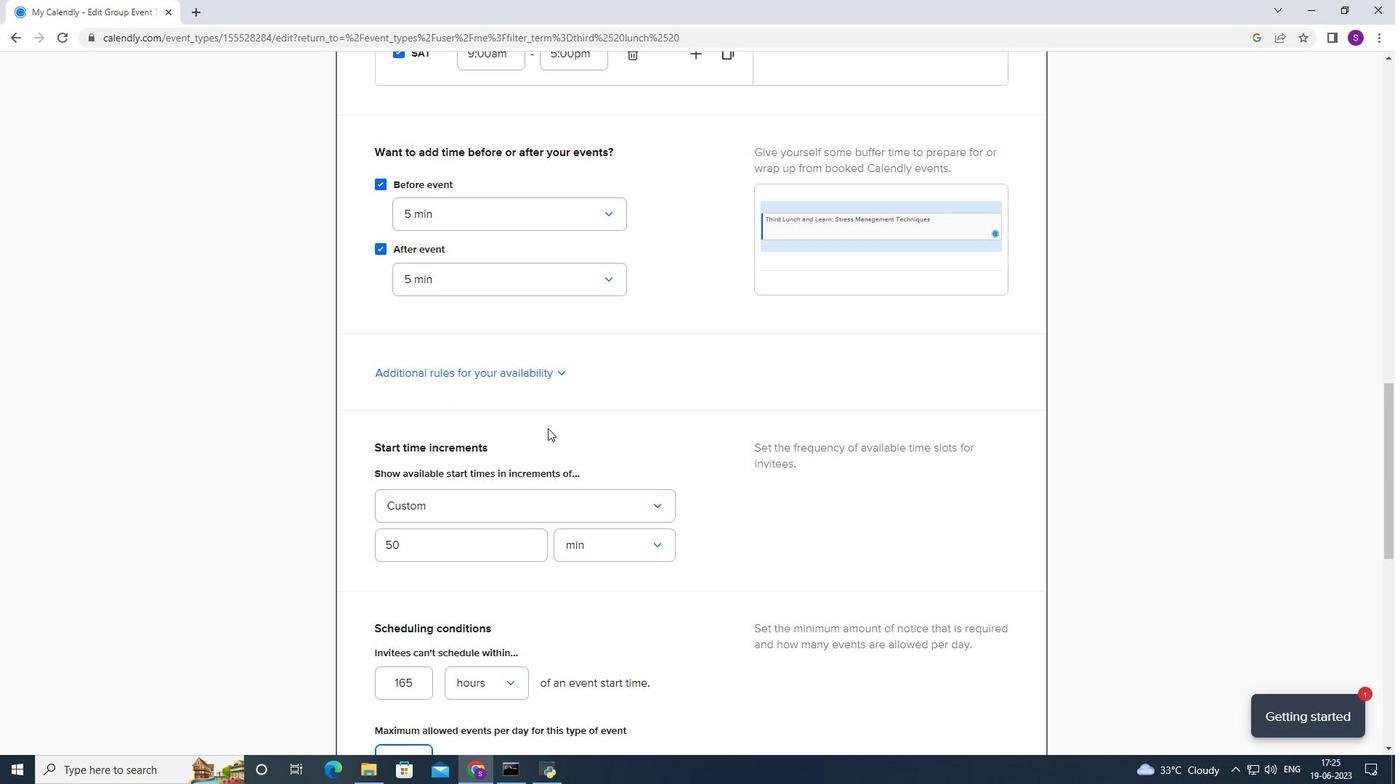 
Action: Mouse scrolled (547, 428) with delta (0, 0)
Screenshot: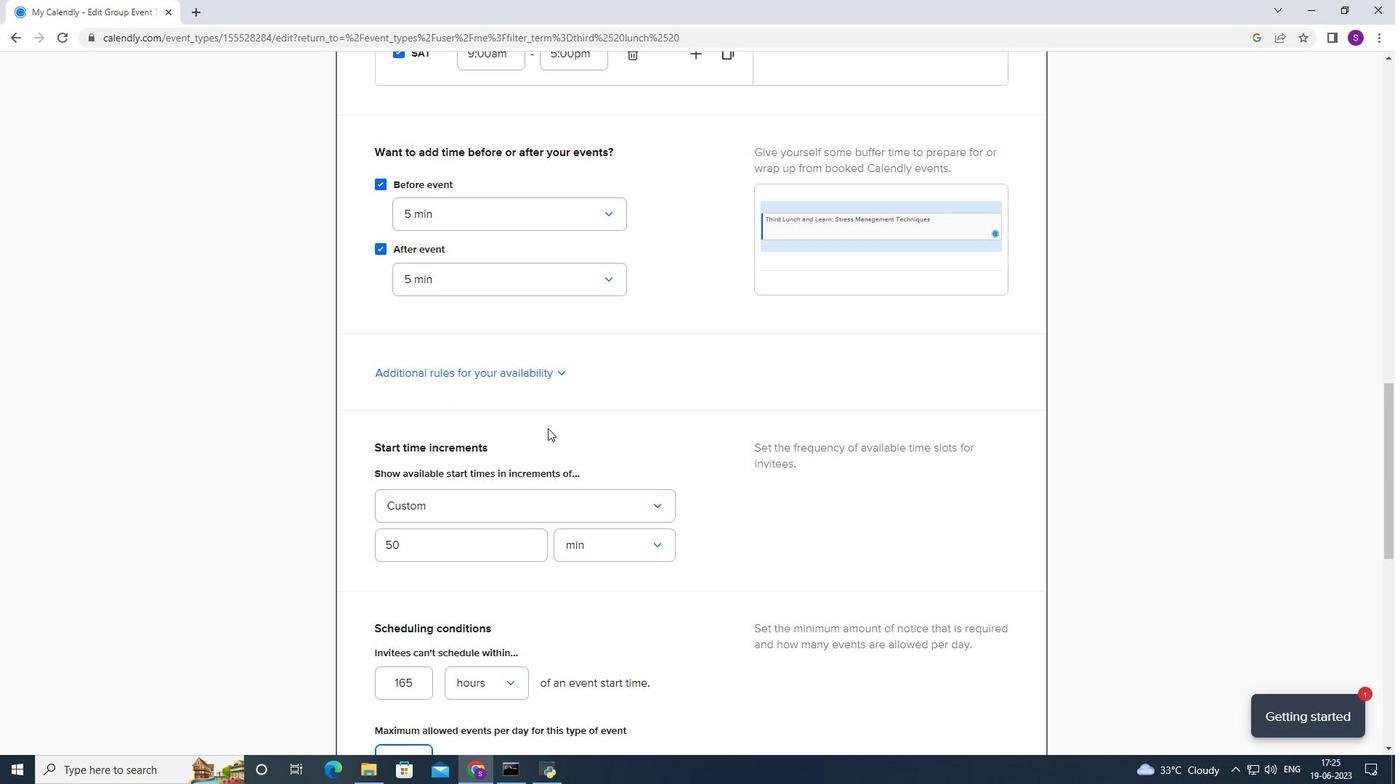 
Action: Mouse scrolled (547, 428) with delta (0, 0)
Screenshot: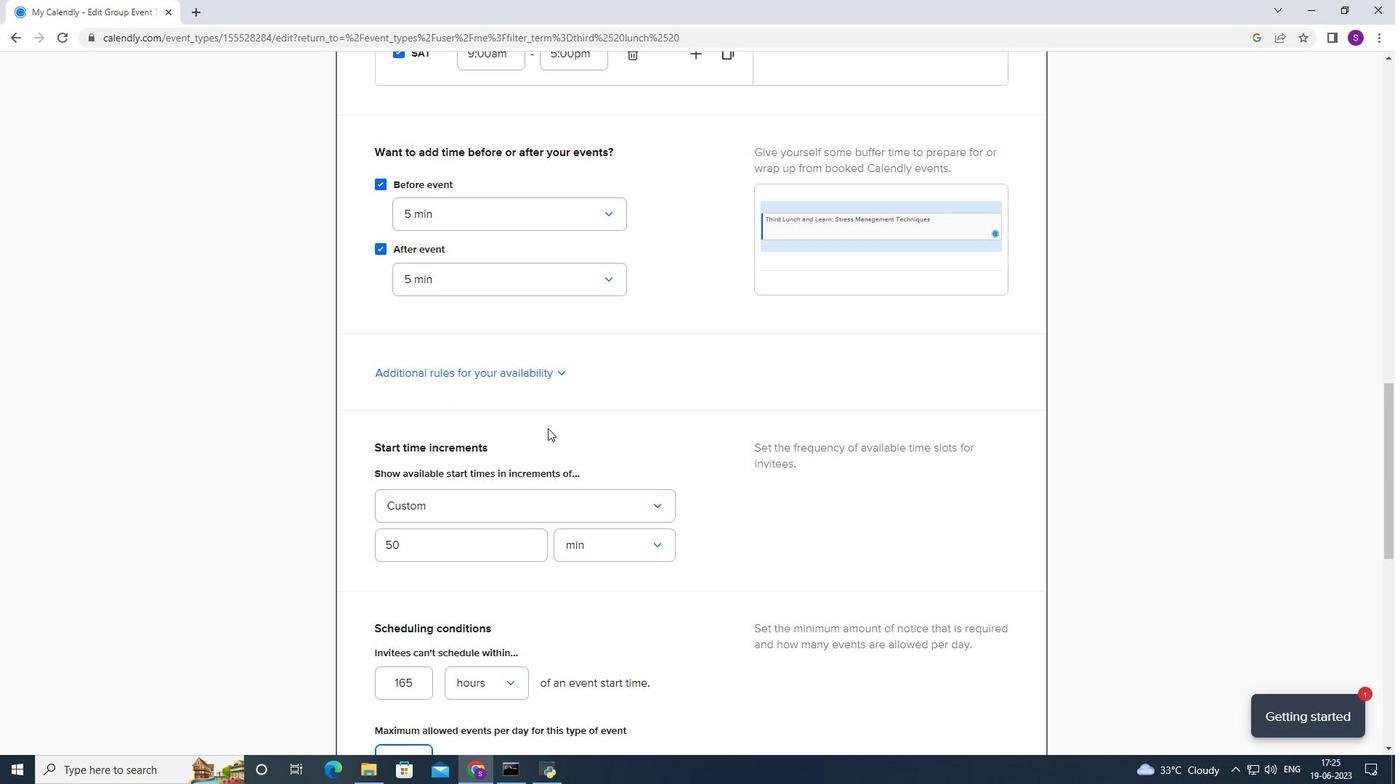 
Action: Mouse scrolled (547, 428) with delta (0, 0)
Screenshot: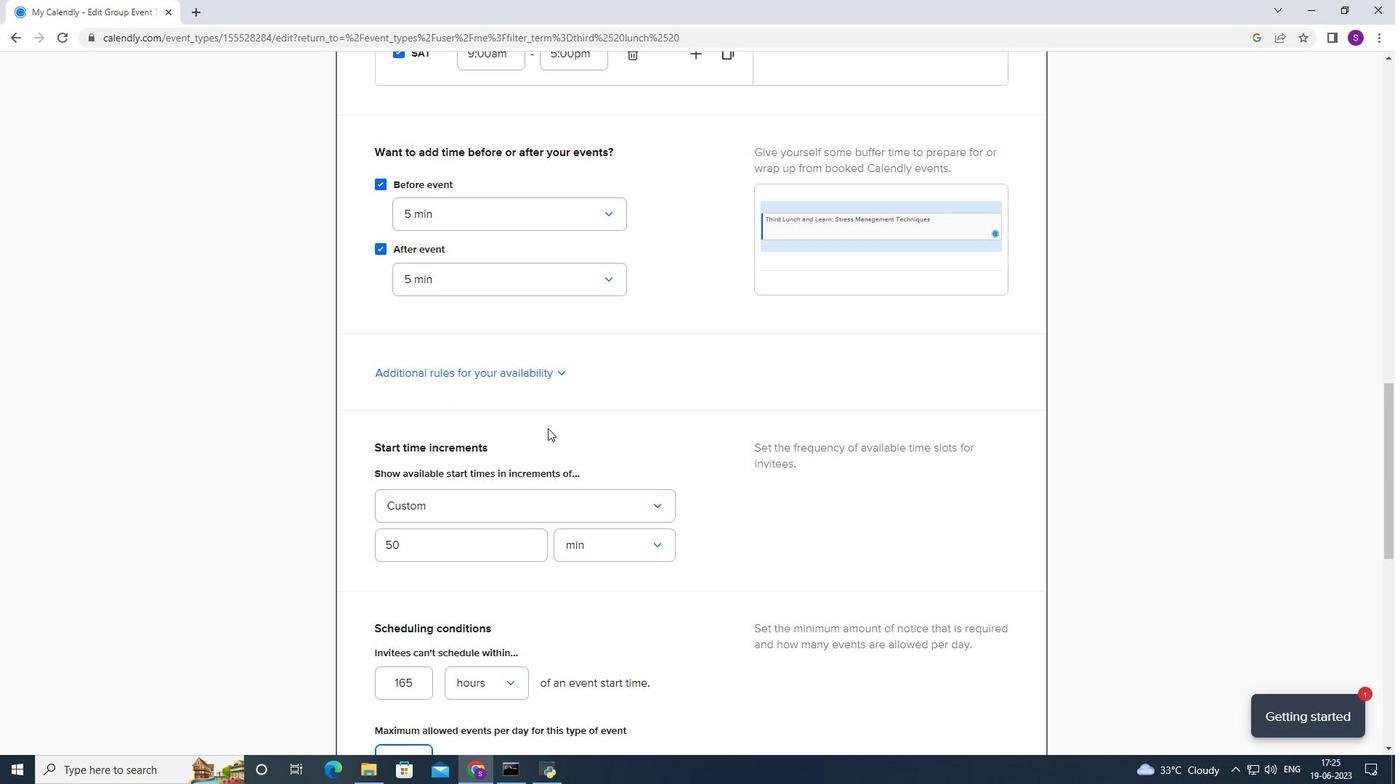 
Action: Mouse moved to (562, 422)
Screenshot: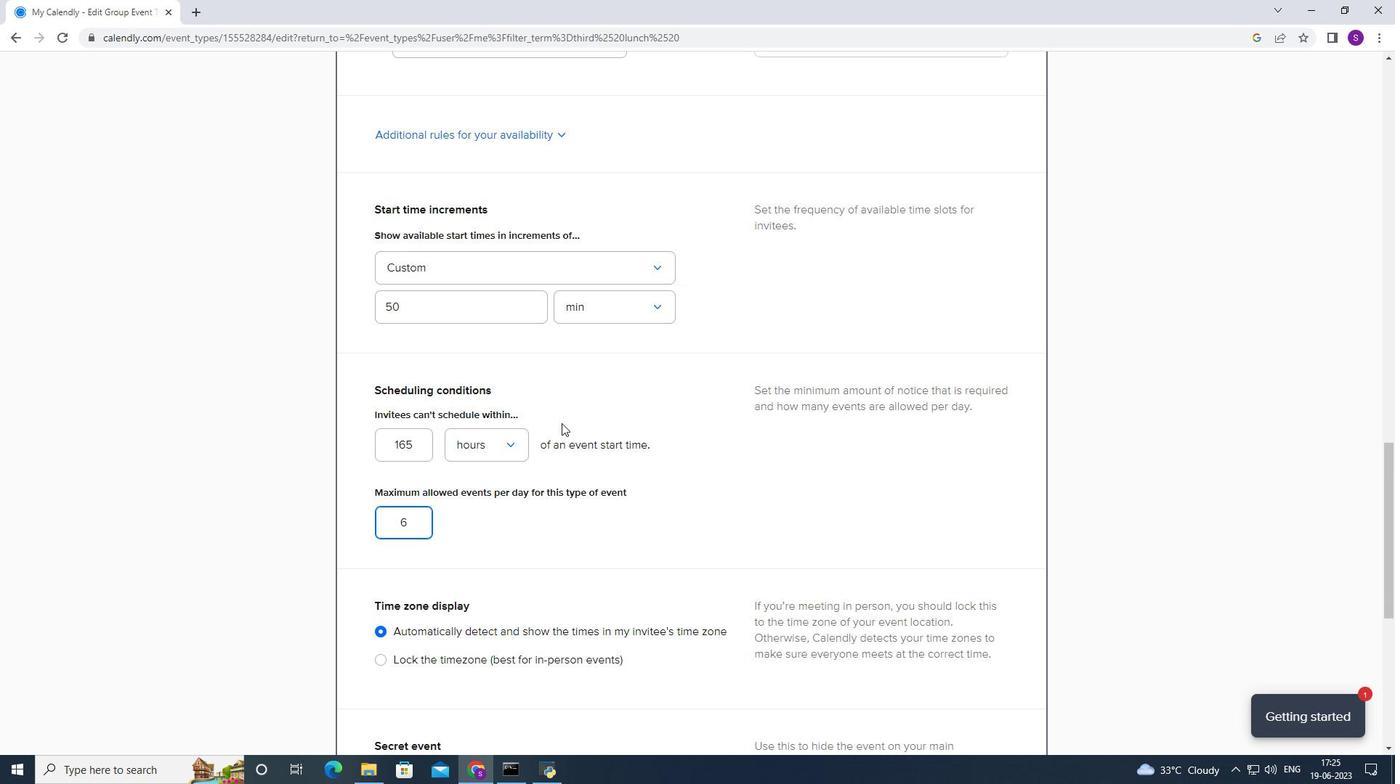 
Action: Mouse scrolled (562, 422) with delta (0, 0)
Screenshot: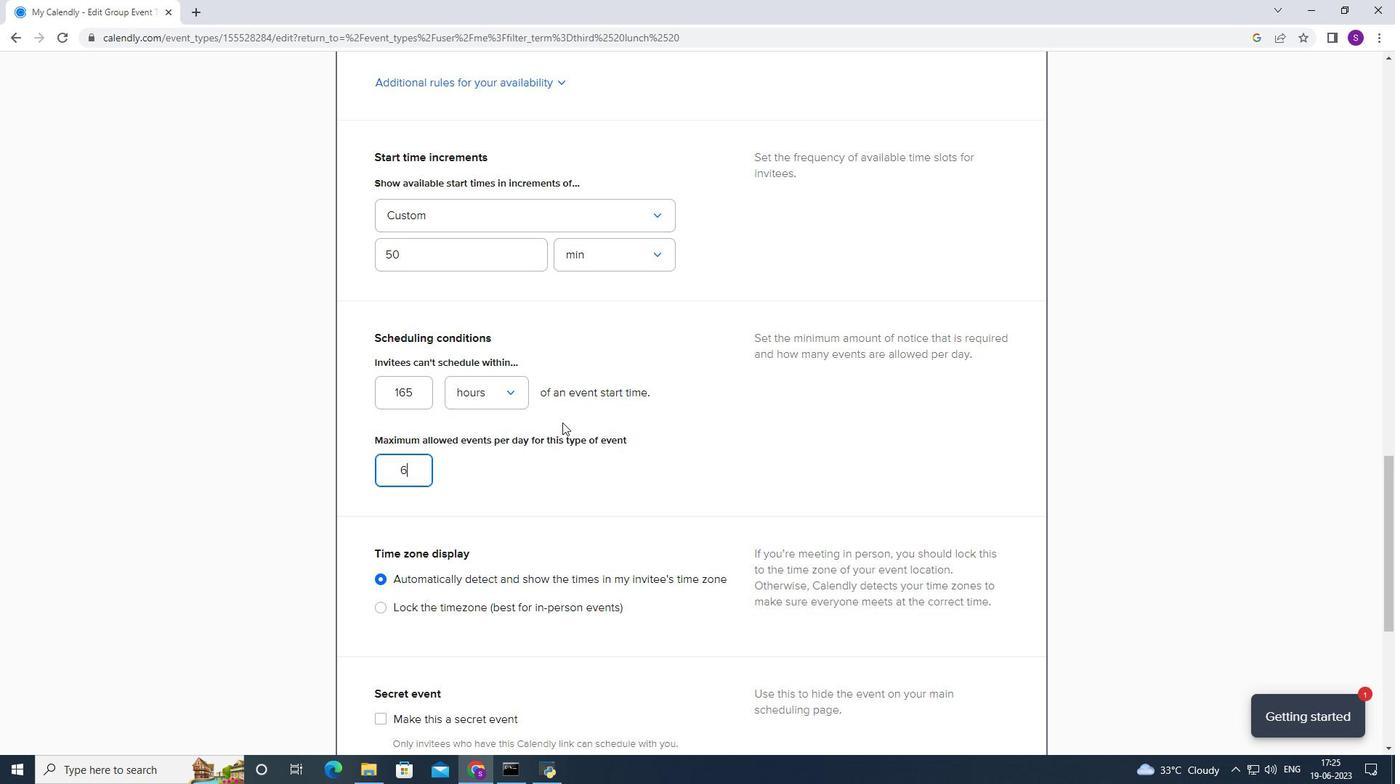 
Action: Mouse scrolled (562, 422) with delta (0, 0)
Screenshot: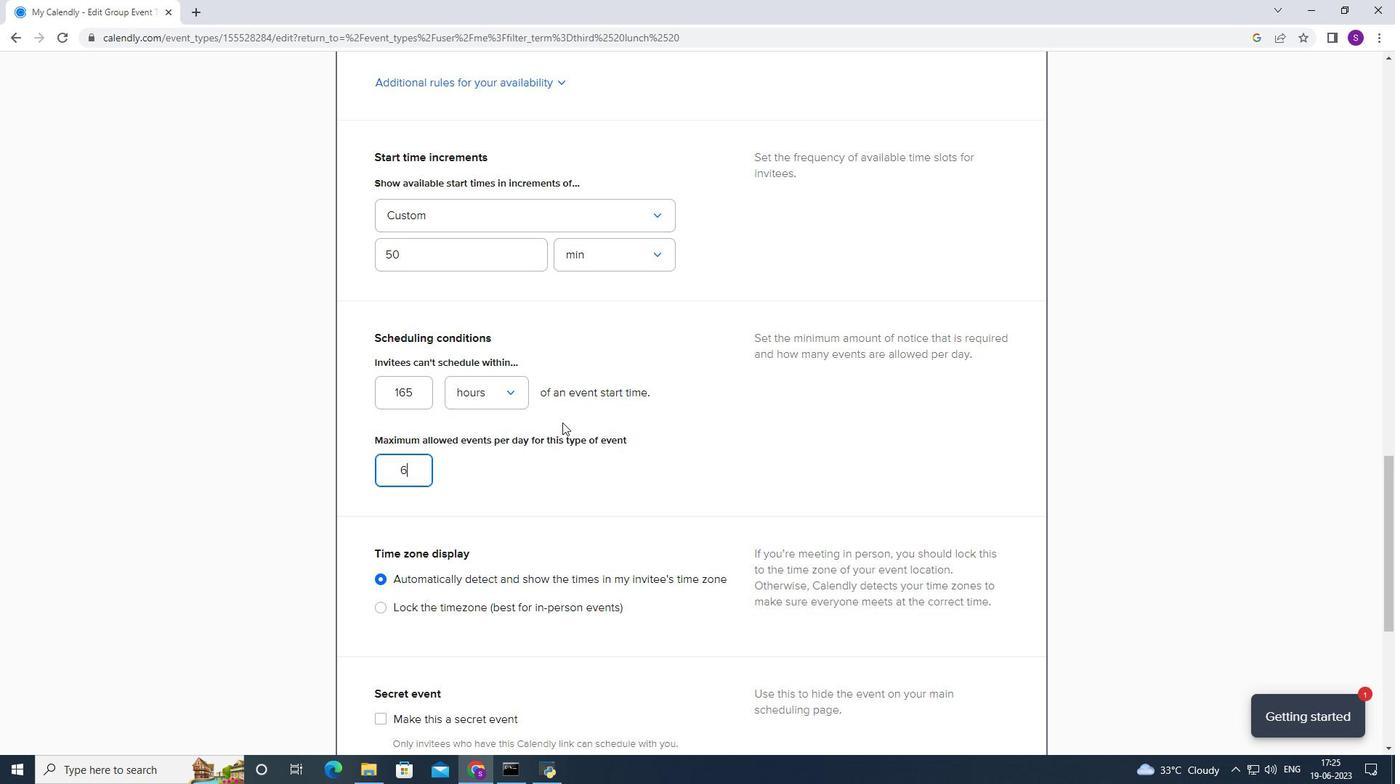 
Action: Mouse scrolled (562, 422) with delta (0, 0)
Screenshot: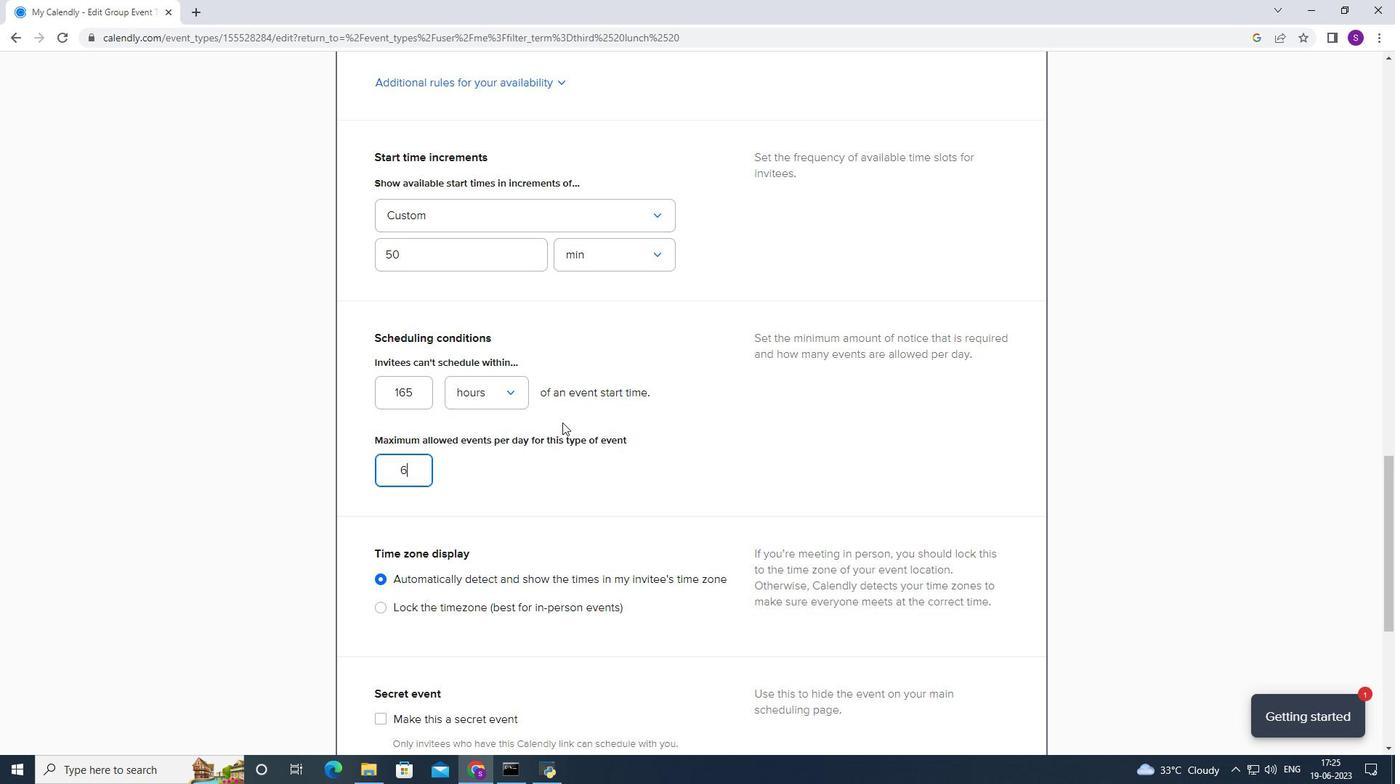 
Action: Mouse scrolled (562, 422) with delta (0, 0)
Screenshot: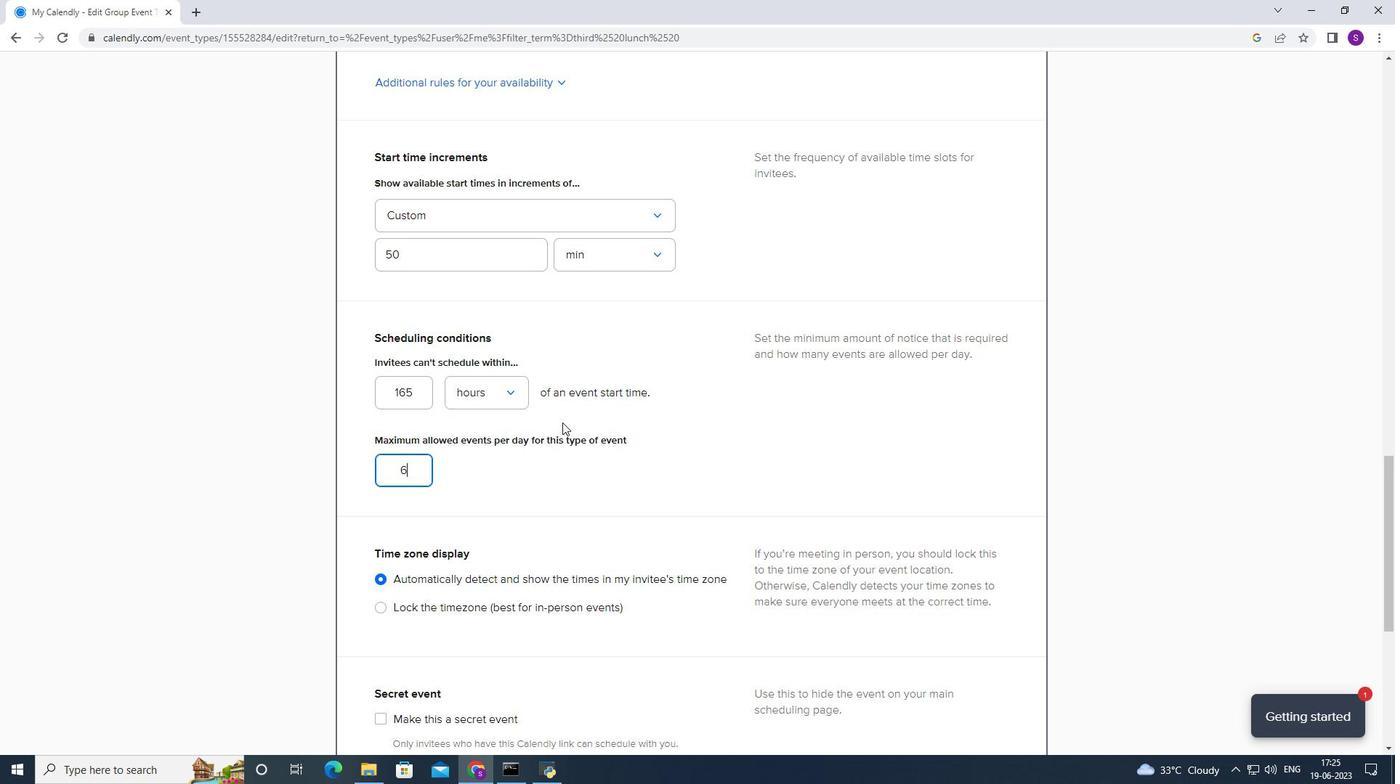 
Action: Mouse scrolled (562, 422) with delta (0, 0)
Screenshot: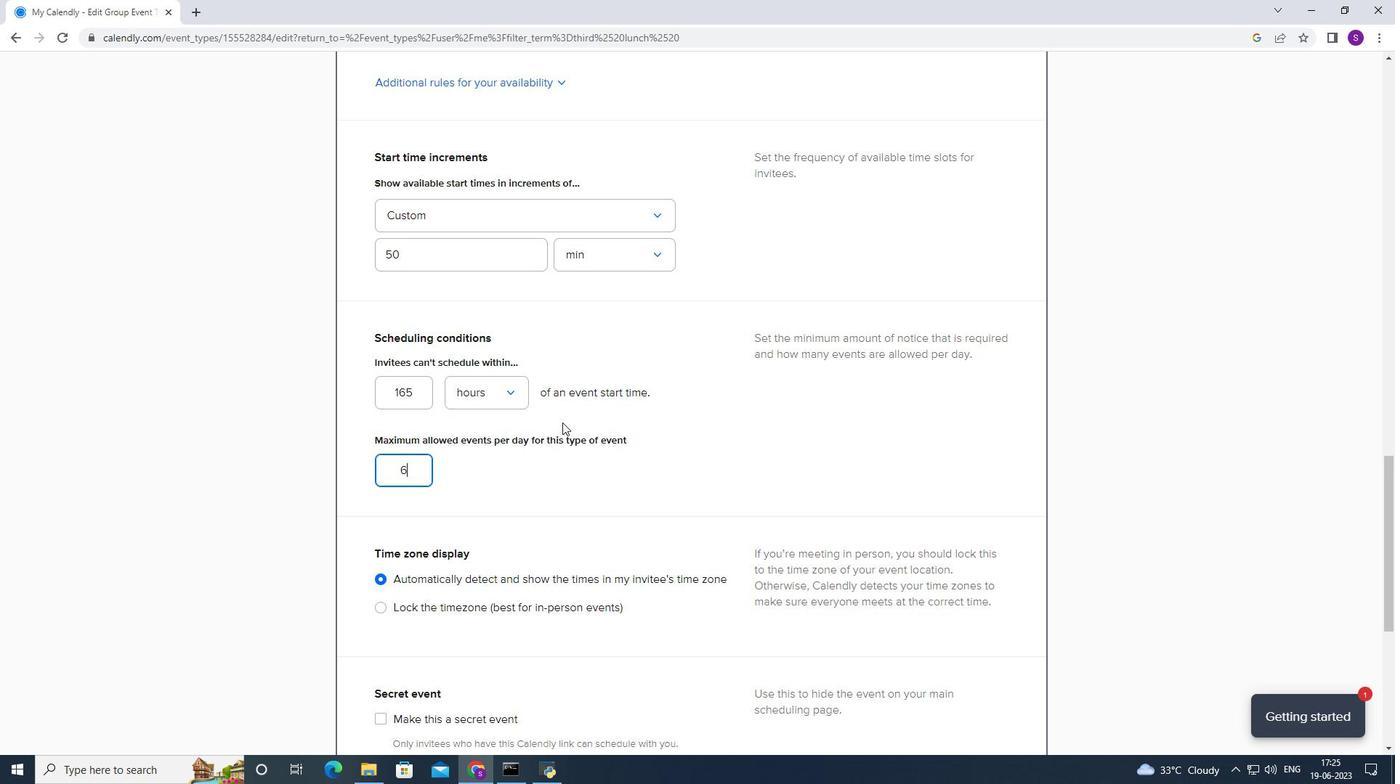 
Action: Mouse moved to (975, 447)
Screenshot: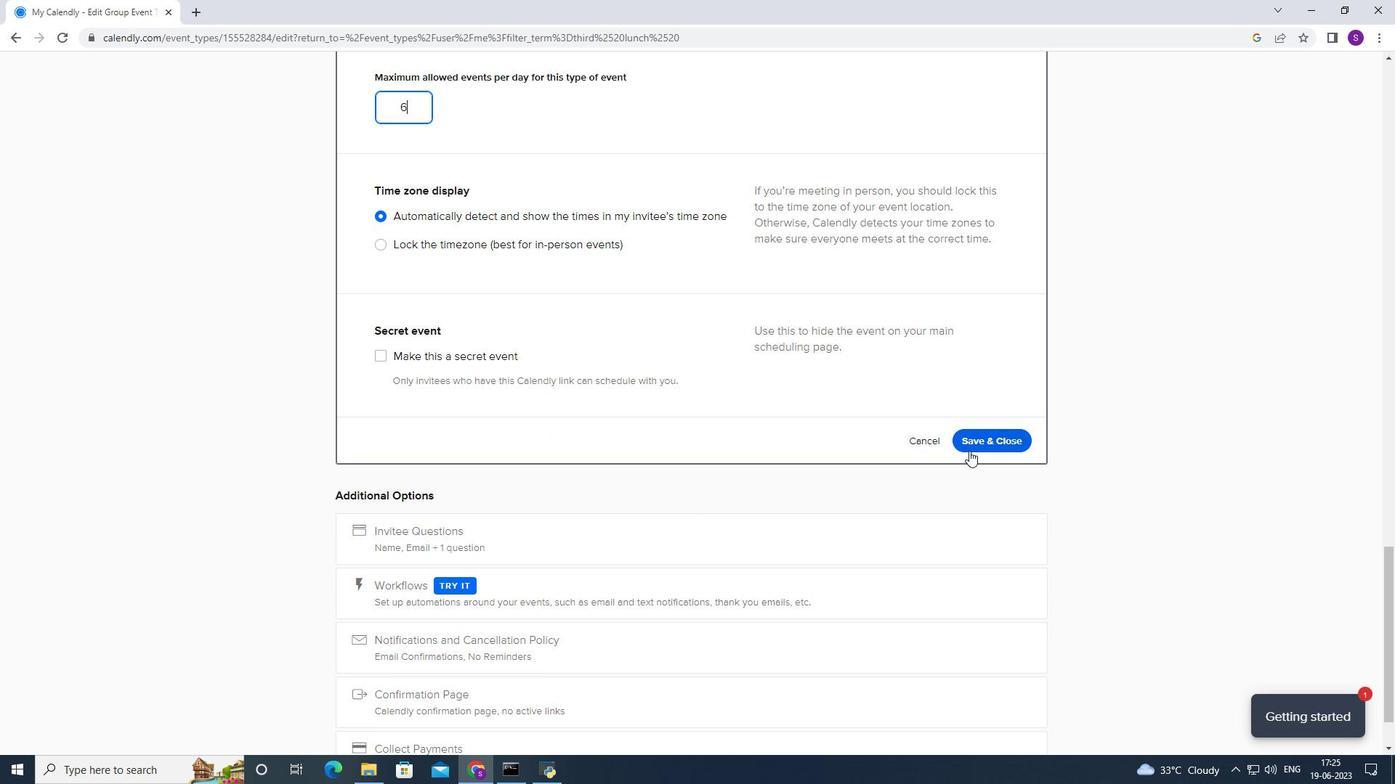 
Action: Mouse pressed left at (975, 447)
Screenshot: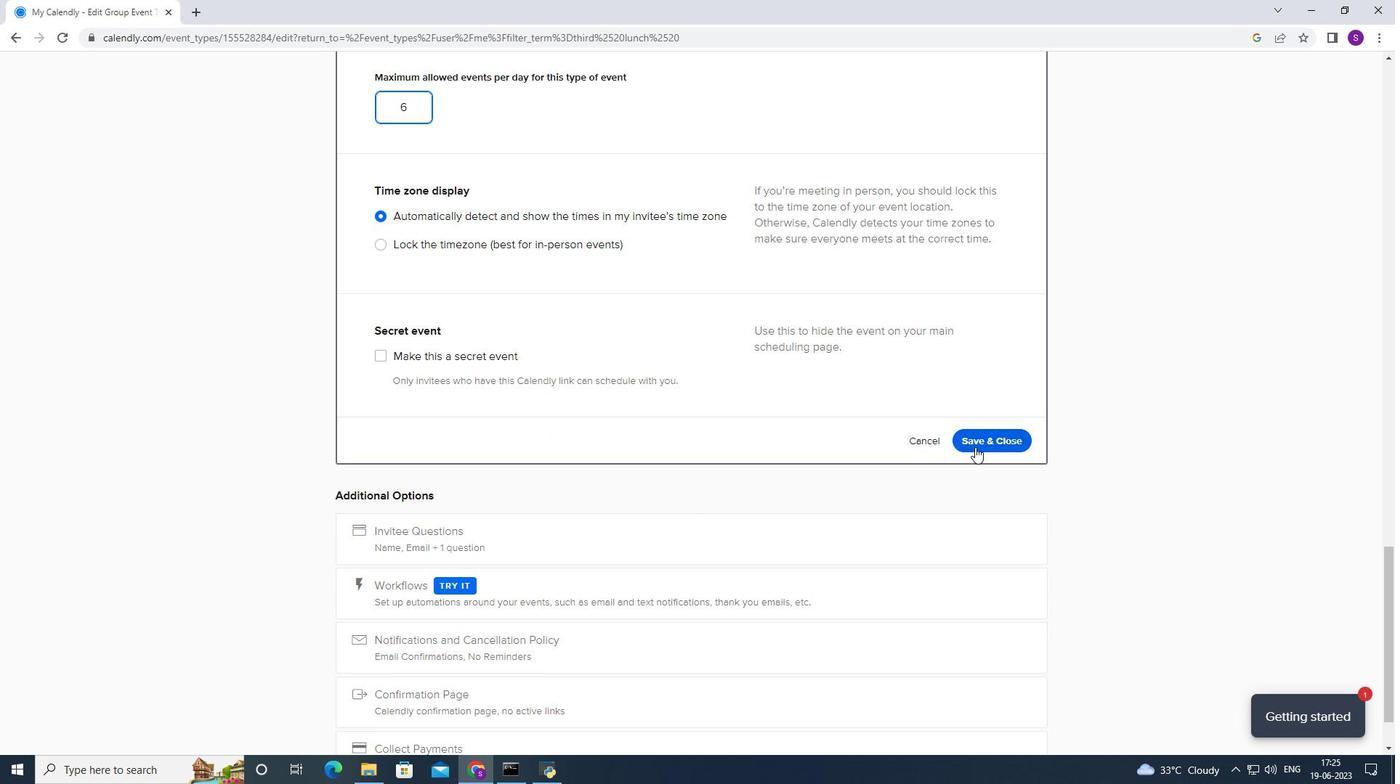 
Action: Mouse moved to (726, 450)
Screenshot: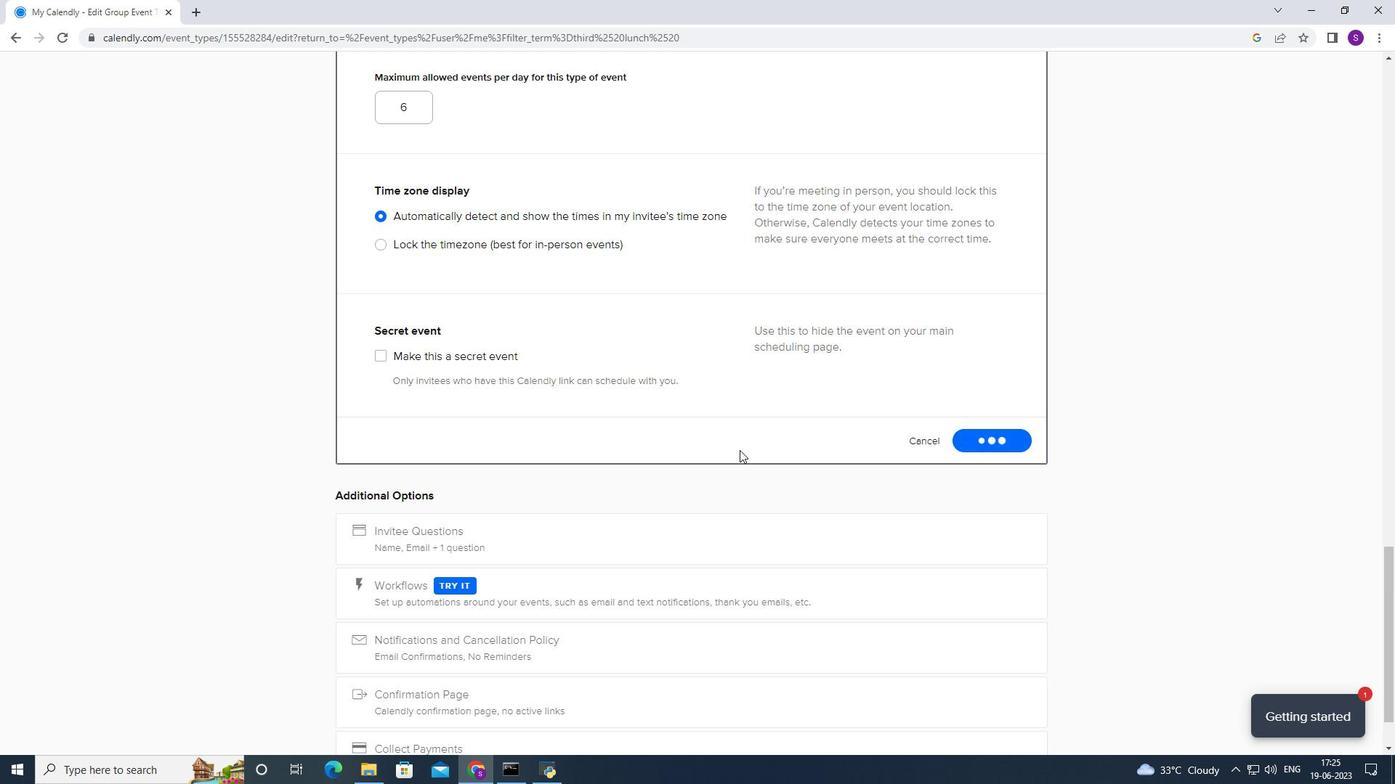 
